 Task: Find the distance between the Eiffel Tower in Paris, France, and the Great Pyramid of Giza in Egypt using Google Earth.
Action: Mouse moved to (560, 364)
Screenshot: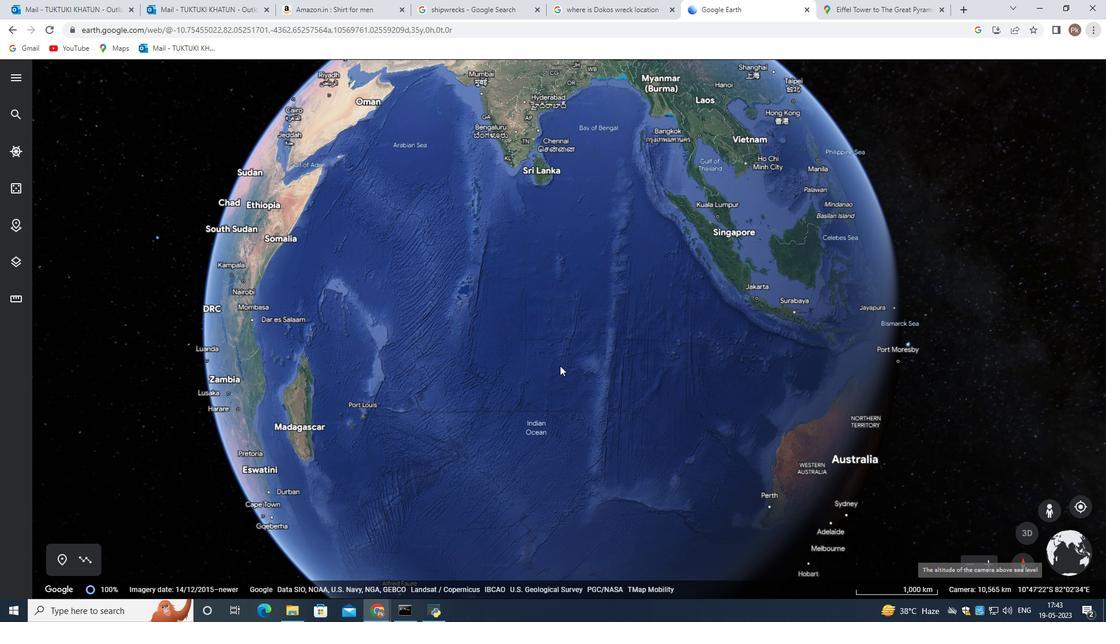 
Action: Mouse pressed left at (560, 364)
Screenshot: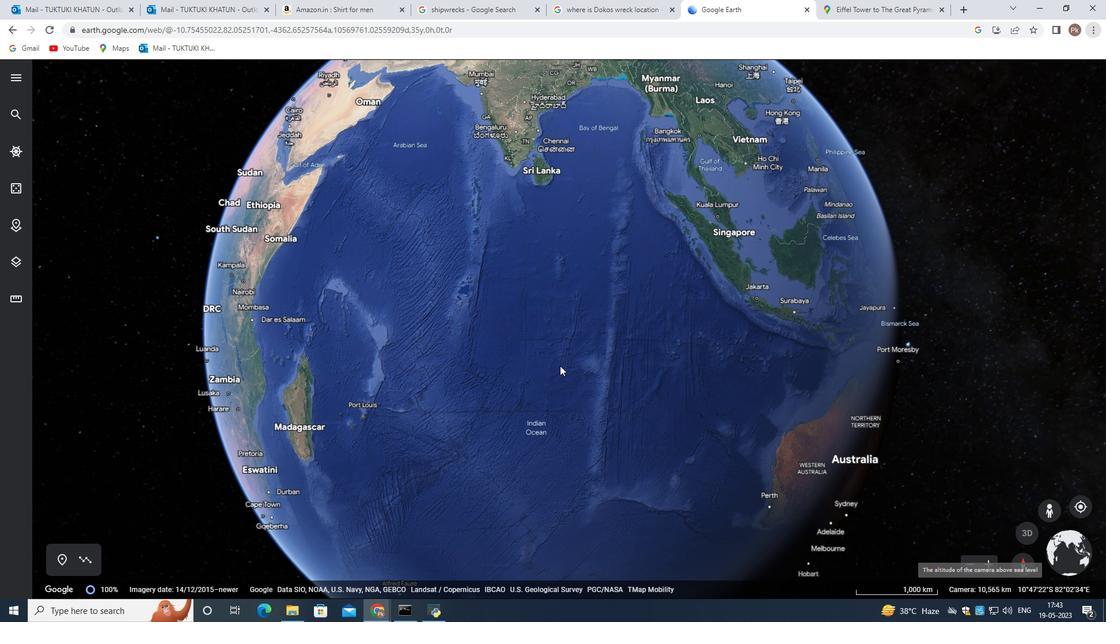 
Action: Mouse moved to (506, 322)
Screenshot: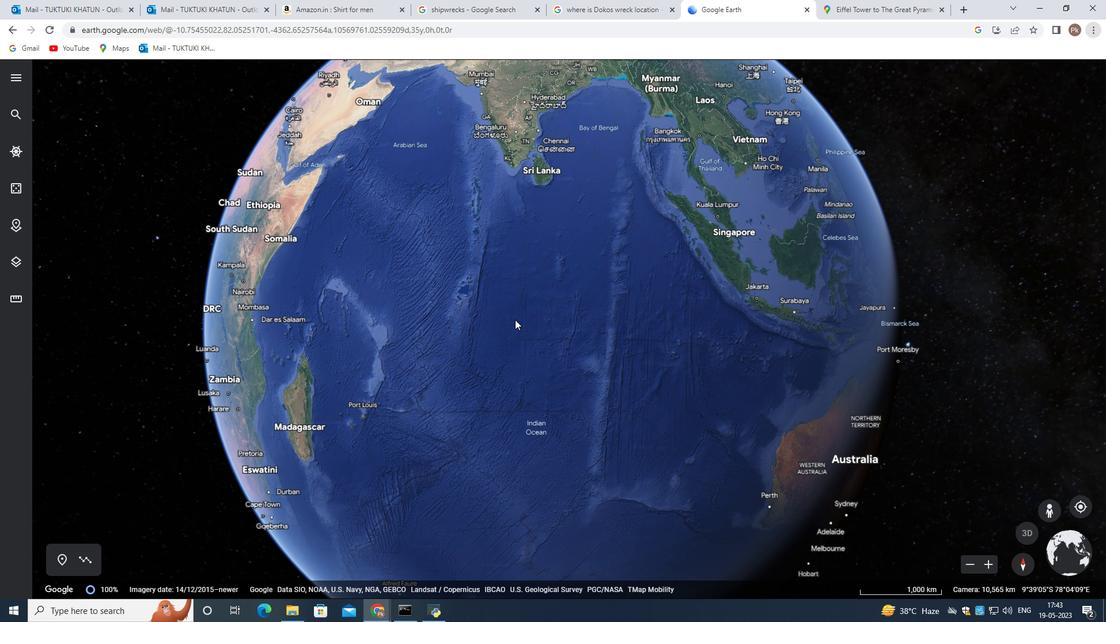 
Action: Mouse scrolled (506, 322) with delta (0, 0)
Screenshot: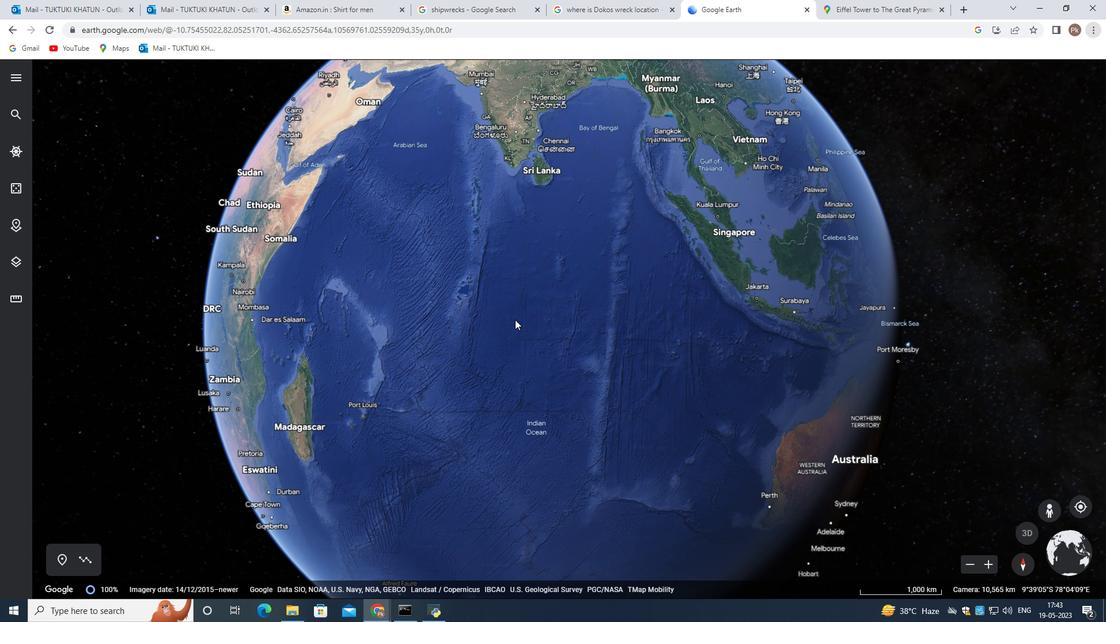 
Action: Mouse scrolled (506, 322) with delta (0, 0)
Screenshot: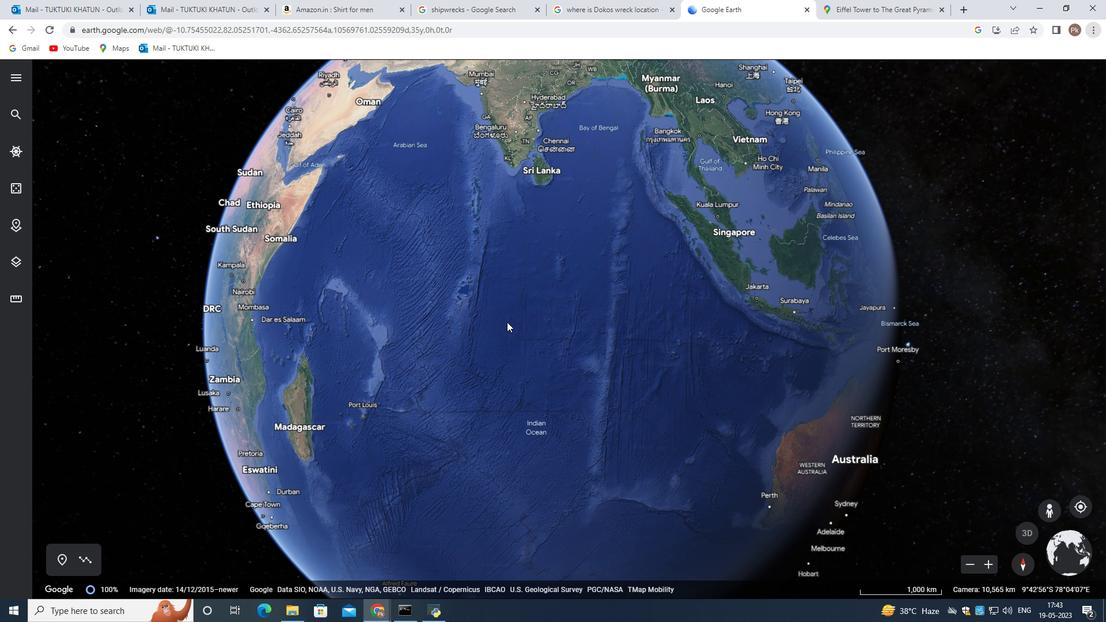 
Action: Mouse moved to (505, 322)
Screenshot: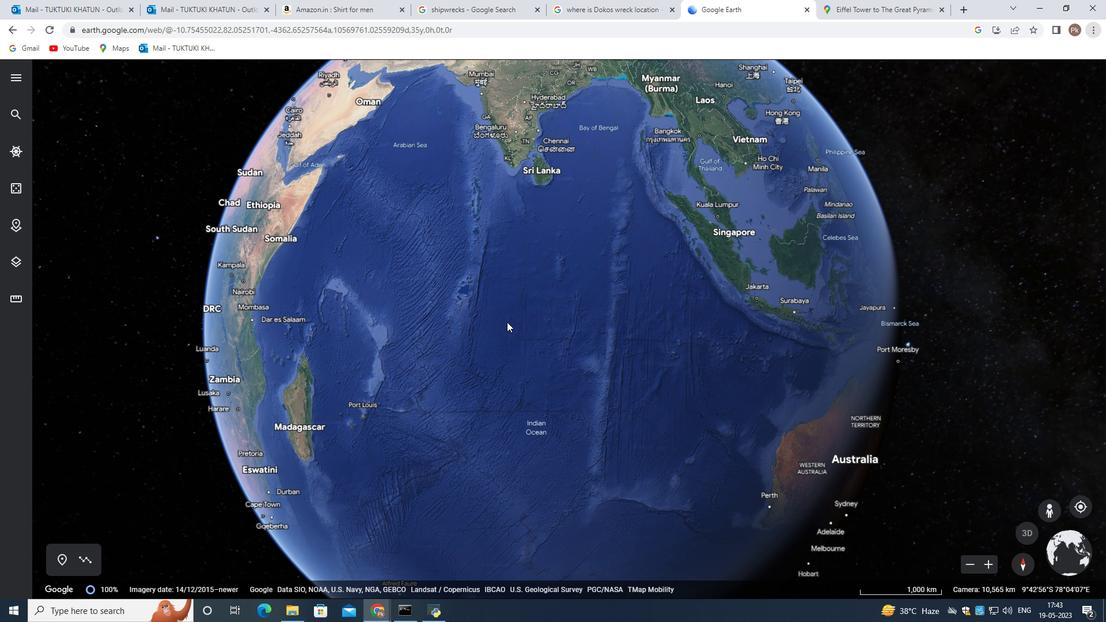 
Action: Mouse scrolled (505, 323) with delta (0, 0)
Screenshot: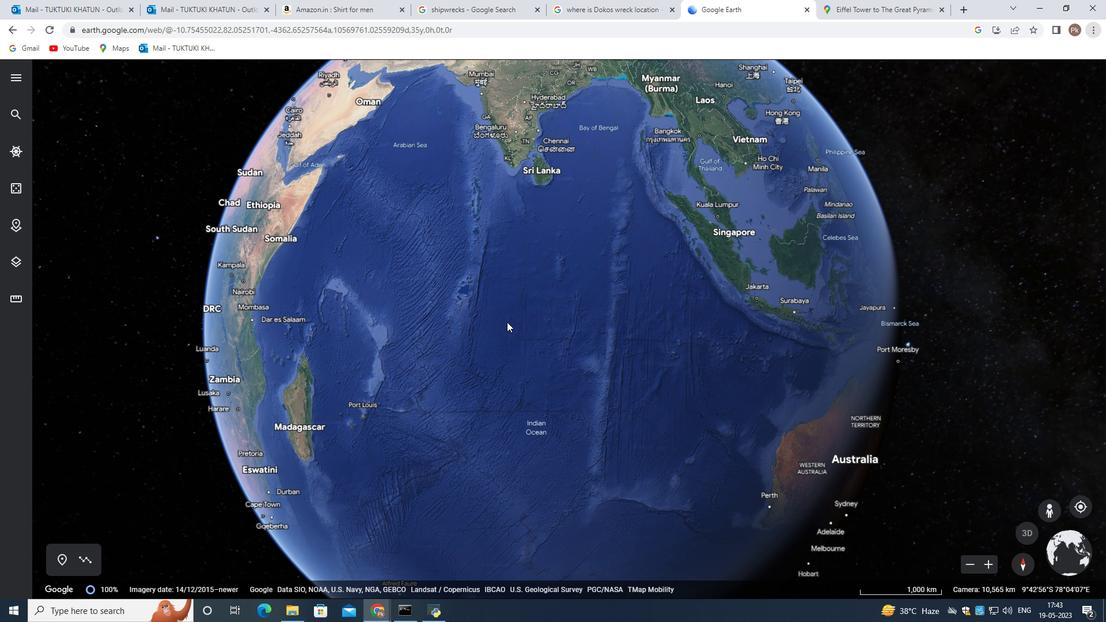
Action: Mouse moved to (499, 328)
Screenshot: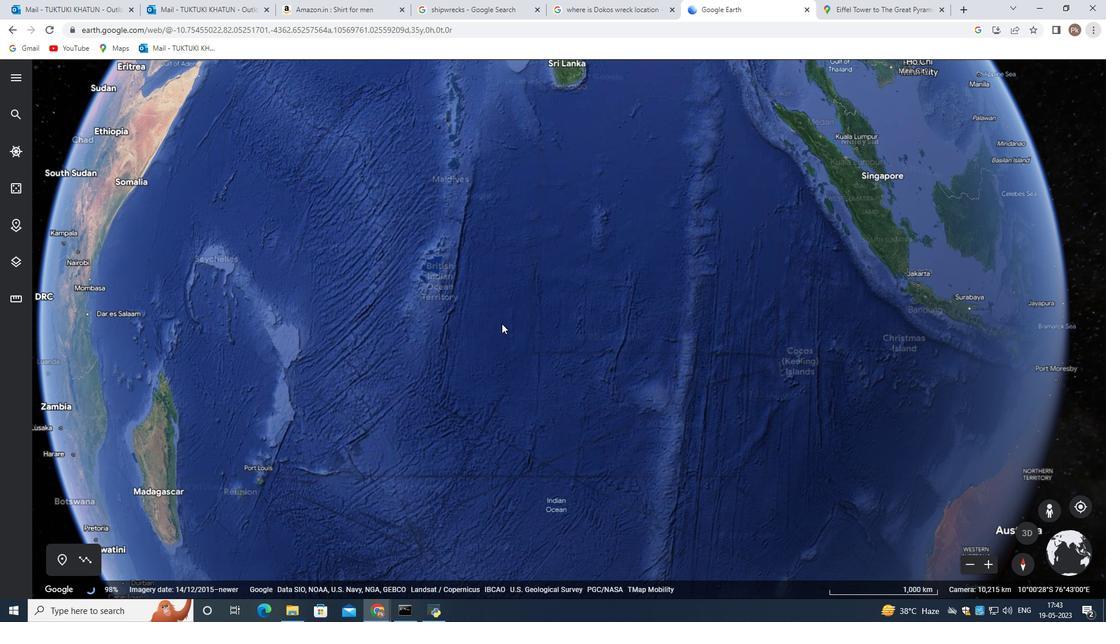 
Action: Mouse scrolled (499, 327) with delta (0, 0)
Screenshot: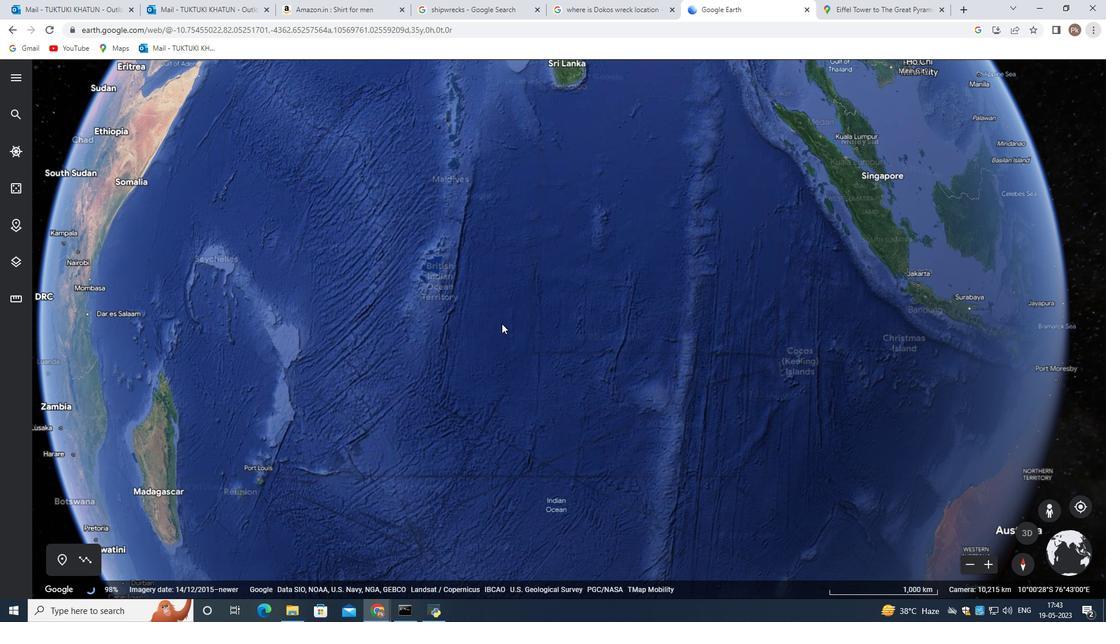 
Action: Mouse moved to (498, 330)
Screenshot: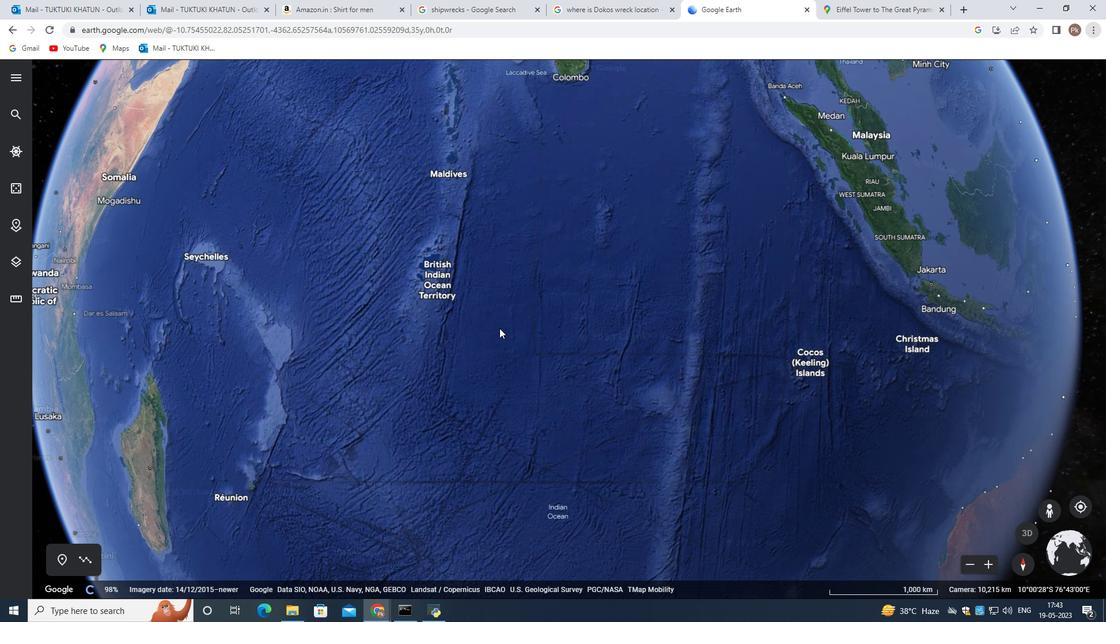 
Action: Mouse scrolled (498, 329) with delta (0, 0)
Screenshot: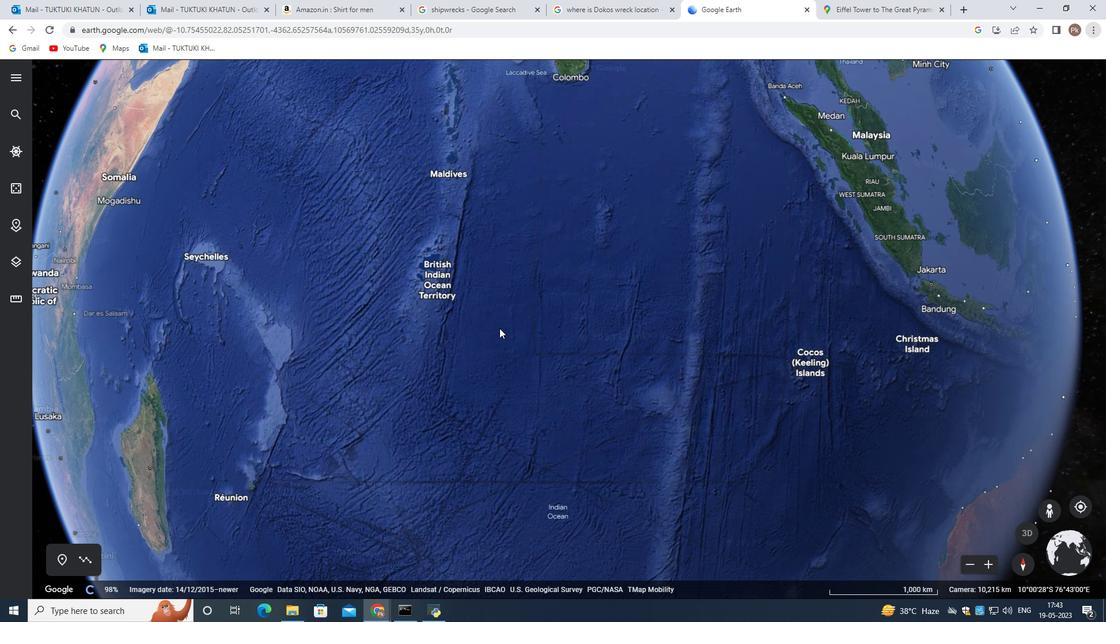 
Action: Mouse moved to (497, 331)
Screenshot: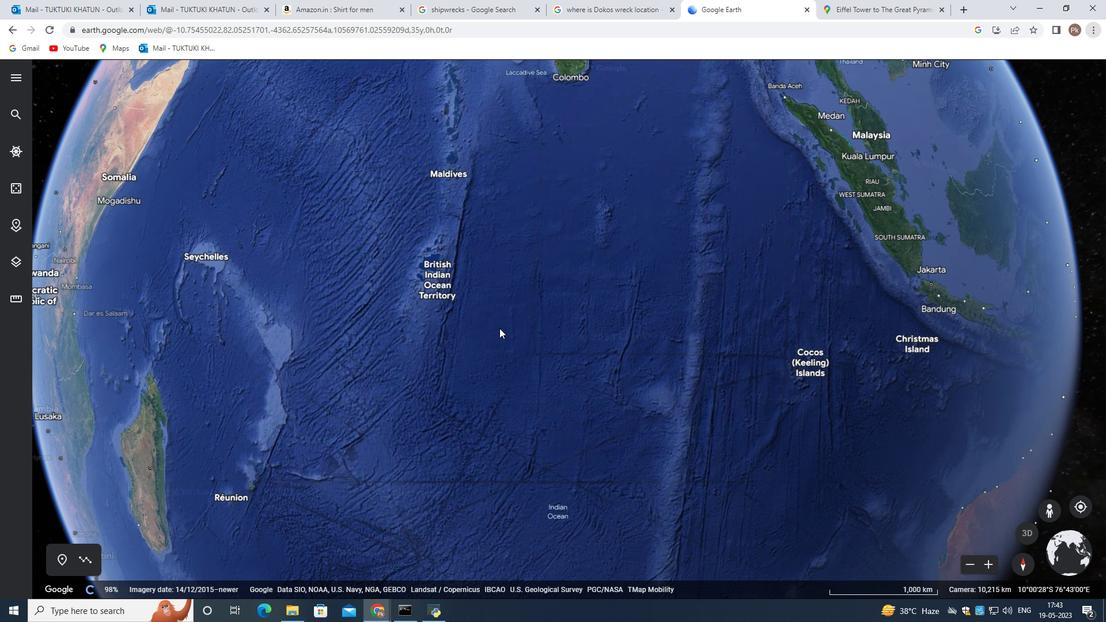 
Action: Mouse scrolled (497, 330) with delta (0, 0)
Screenshot: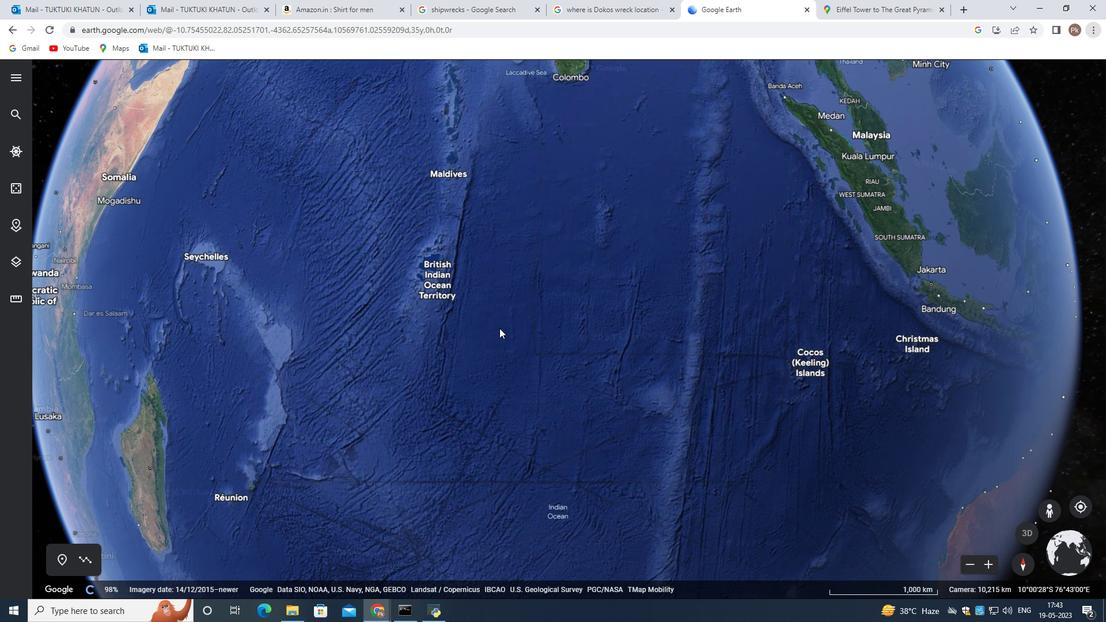 
Action: Mouse moved to (420, 282)
Screenshot: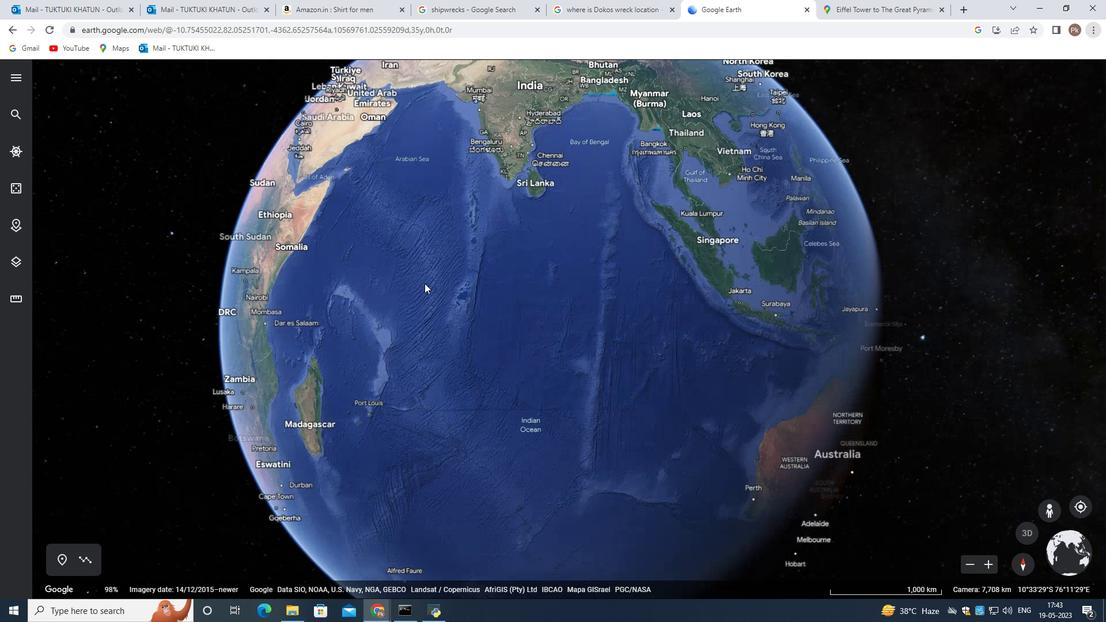 
Action: Mouse scrolled (420, 282) with delta (0, 0)
Screenshot: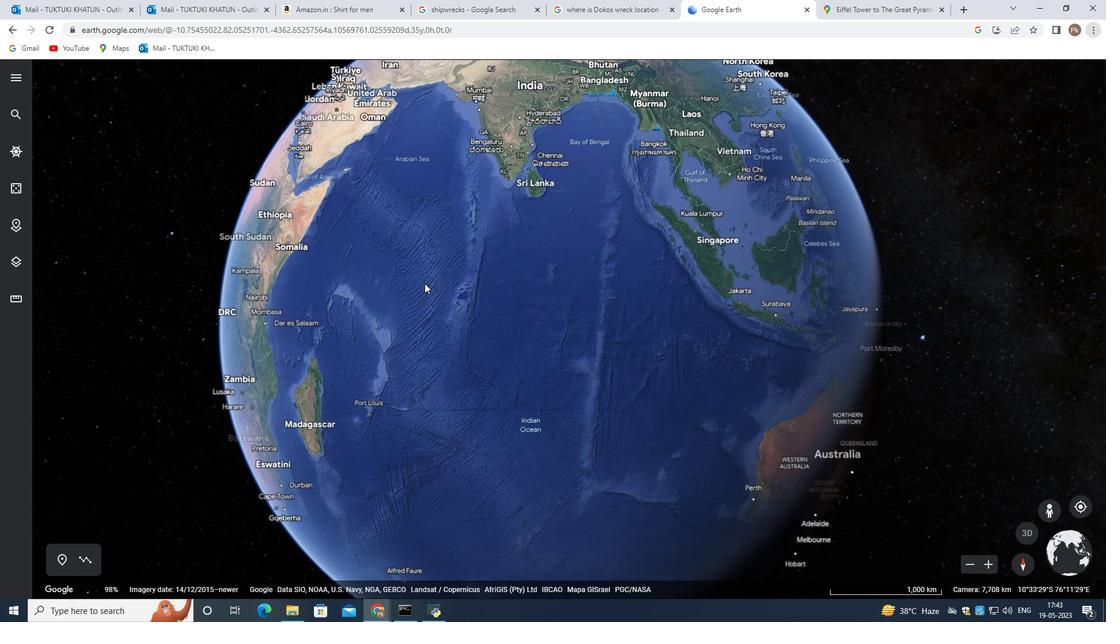 
Action: Mouse scrolled (420, 282) with delta (0, 0)
Screenshot: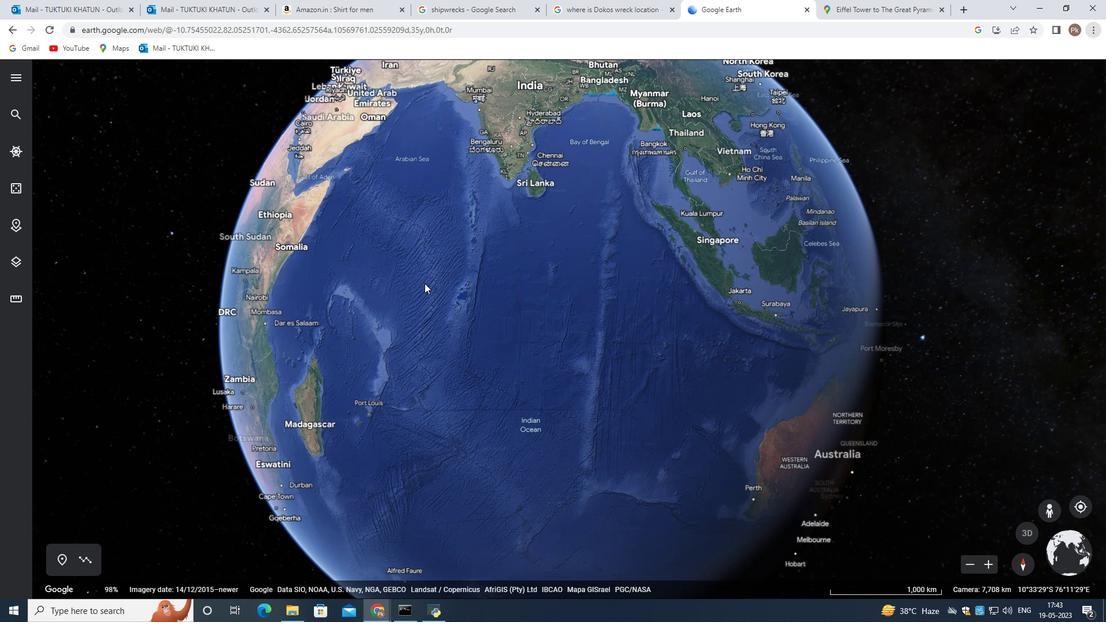 
Action: Mouse moved to (1033, 229)
Screenshot: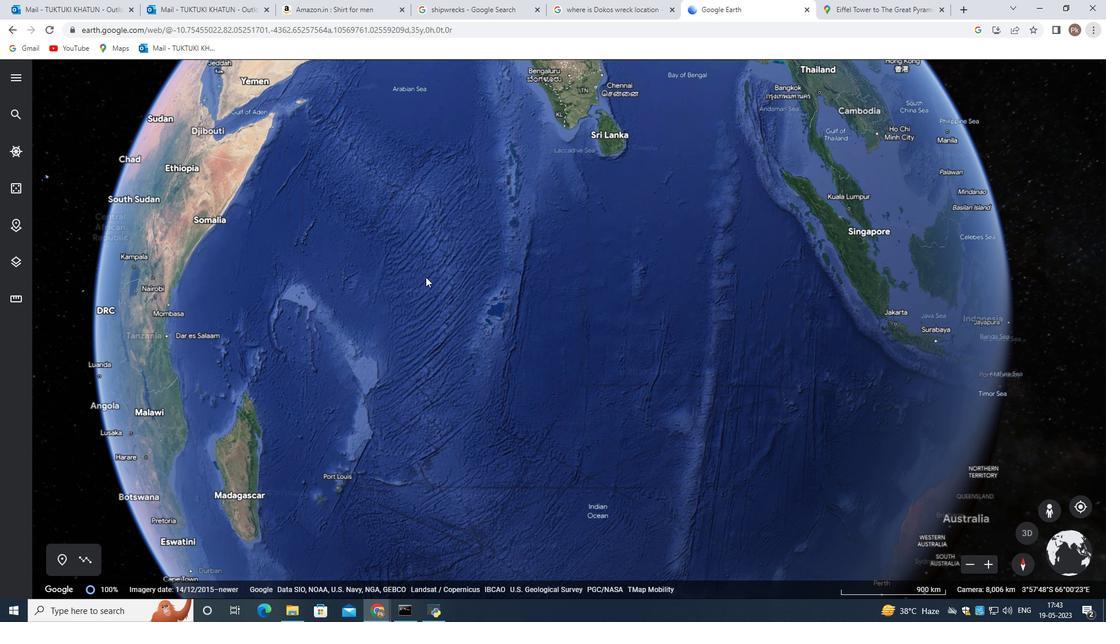 
Action: Mouse scrolled (1033, 230) with delta (0, 0)
Screenshot: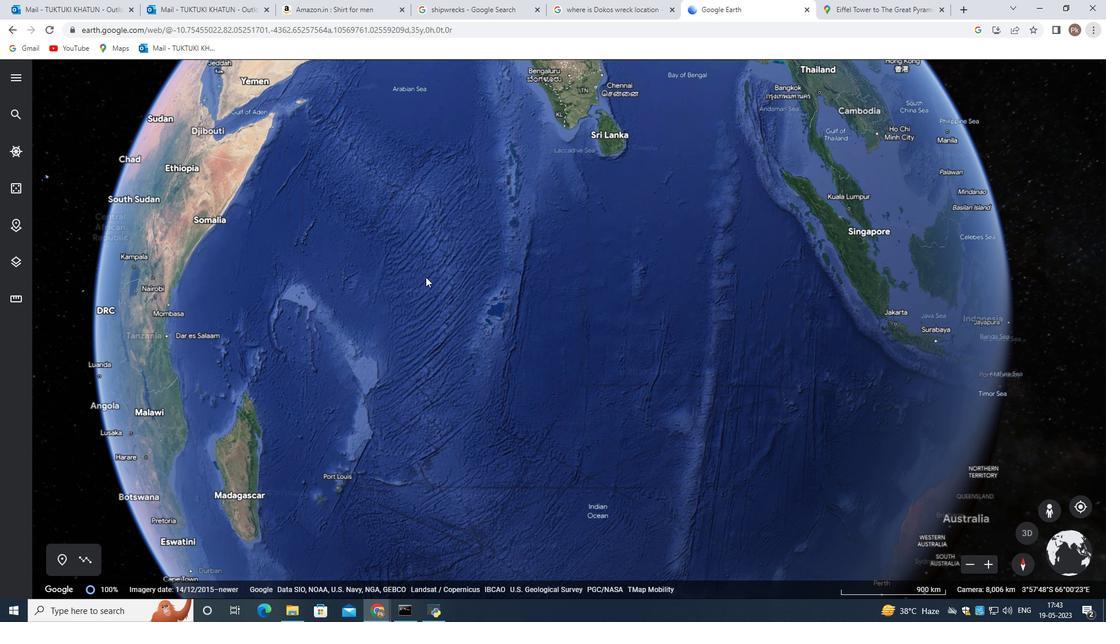 
Action: Mouse moved to (1033, 229)
Screenshot: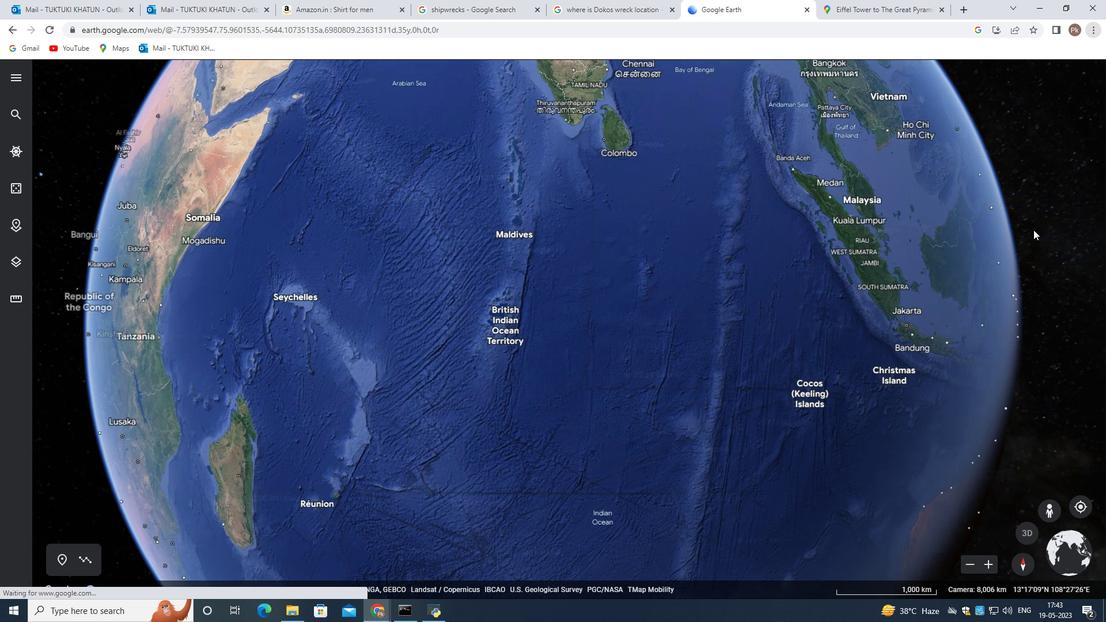 
Action: Mouse scrolled (1033, 230) with delta (0, 0)
Screenshot: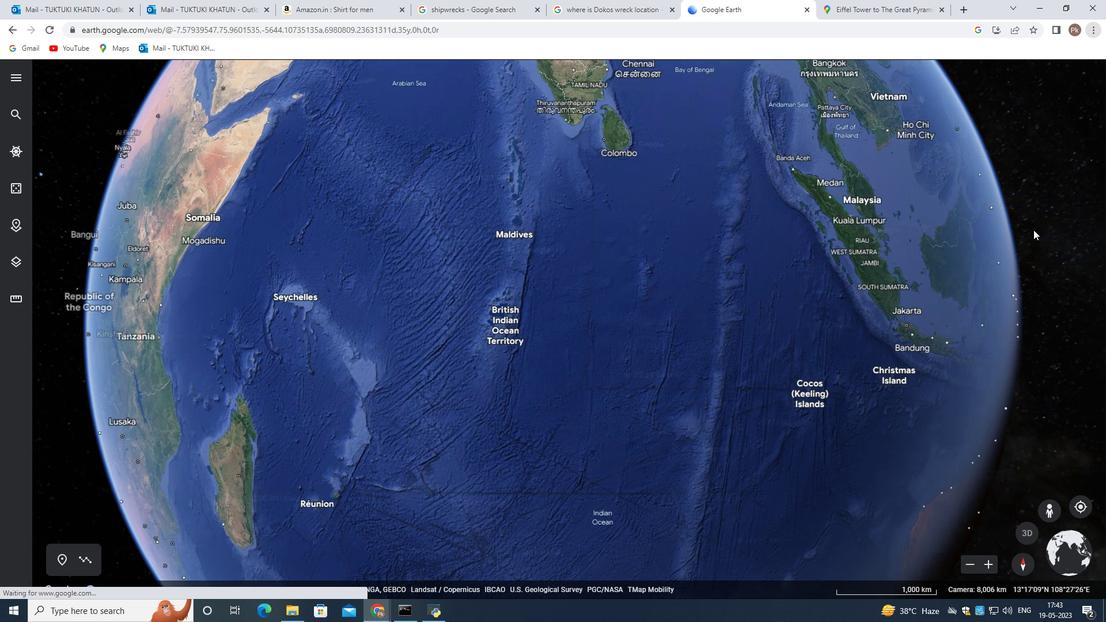 
Action: Mouse moved to (778, 131)
Screenshot: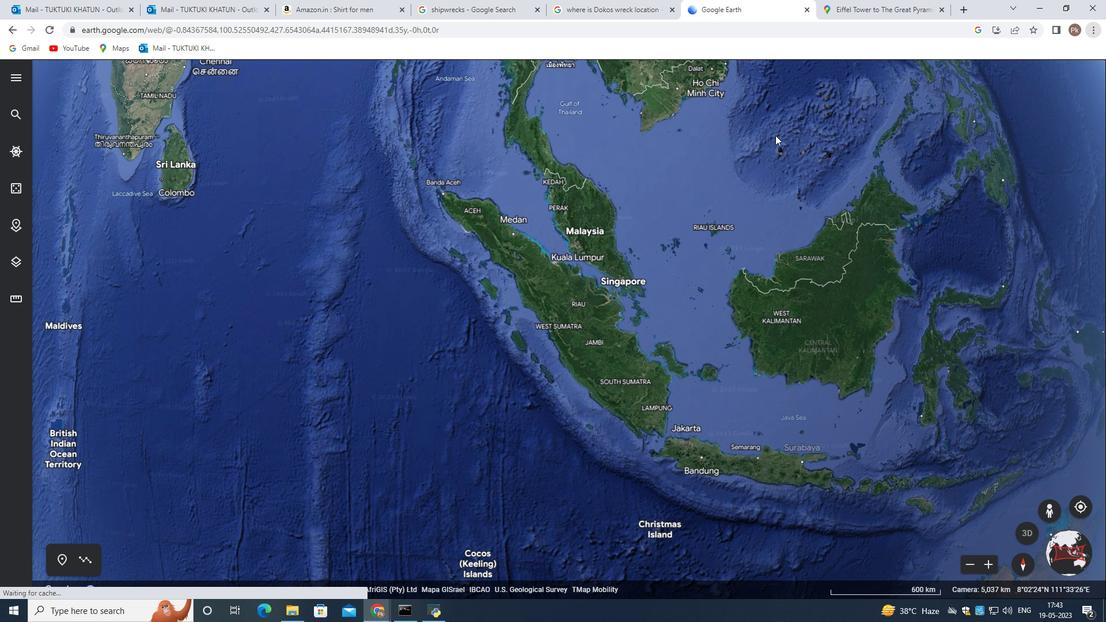 
Action: Key pressed ctrl+F
Screenshot: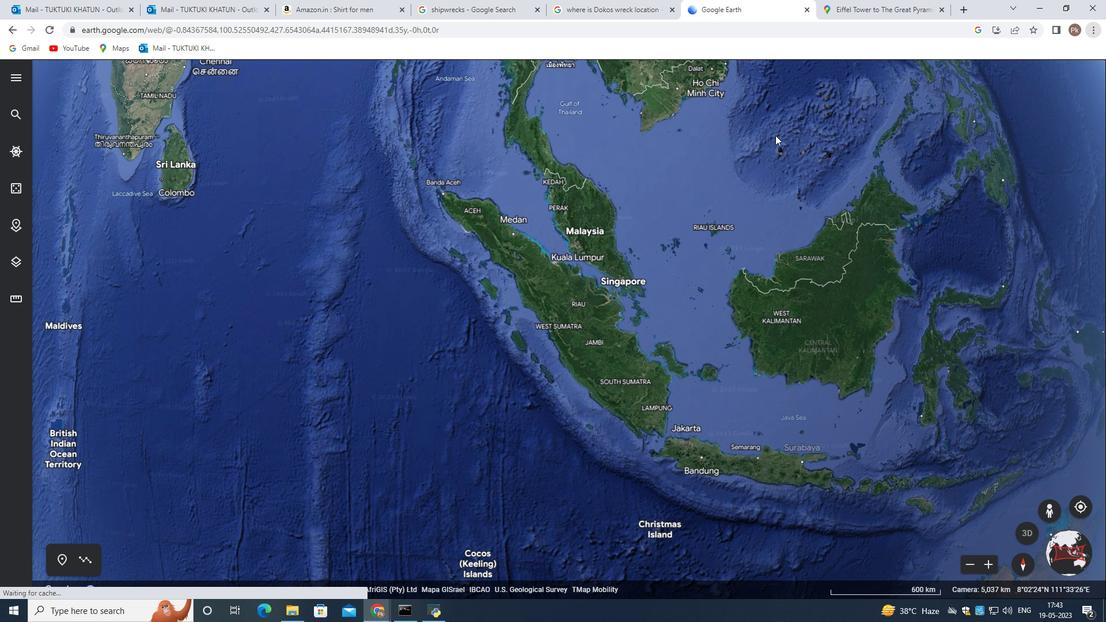 
Action: Mouse moved to (861, 80)
Screenshot: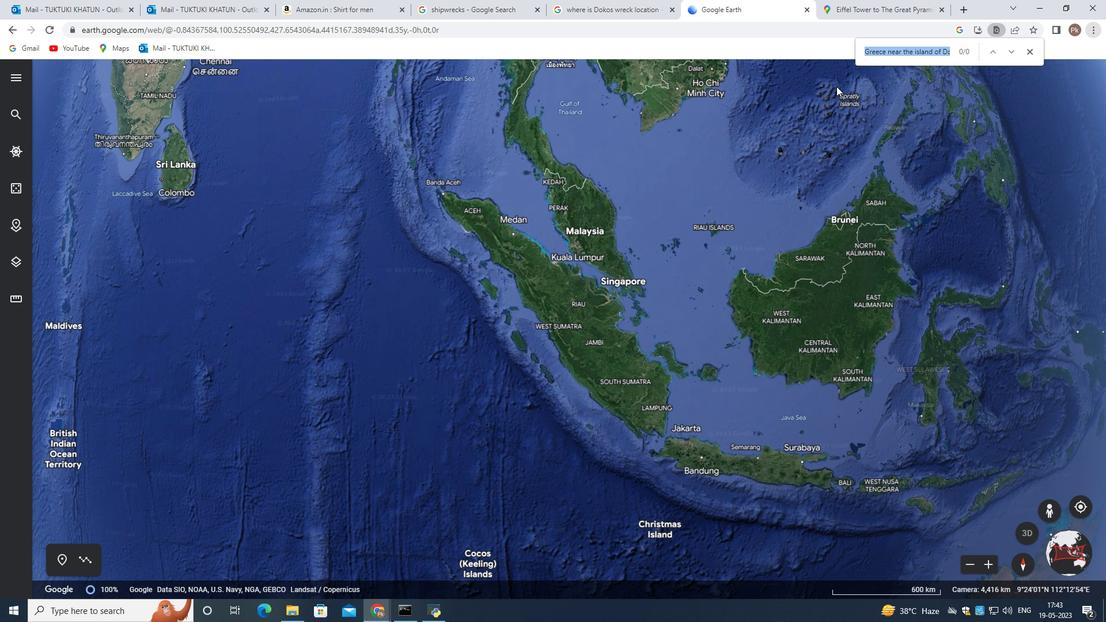 
Action: Key pressed <Key.backspace><Key.shift>Paris<Key.space><Key.shift>Eiffel<Key.space><Key.shift>Tower<Key.enter>
Screenshot: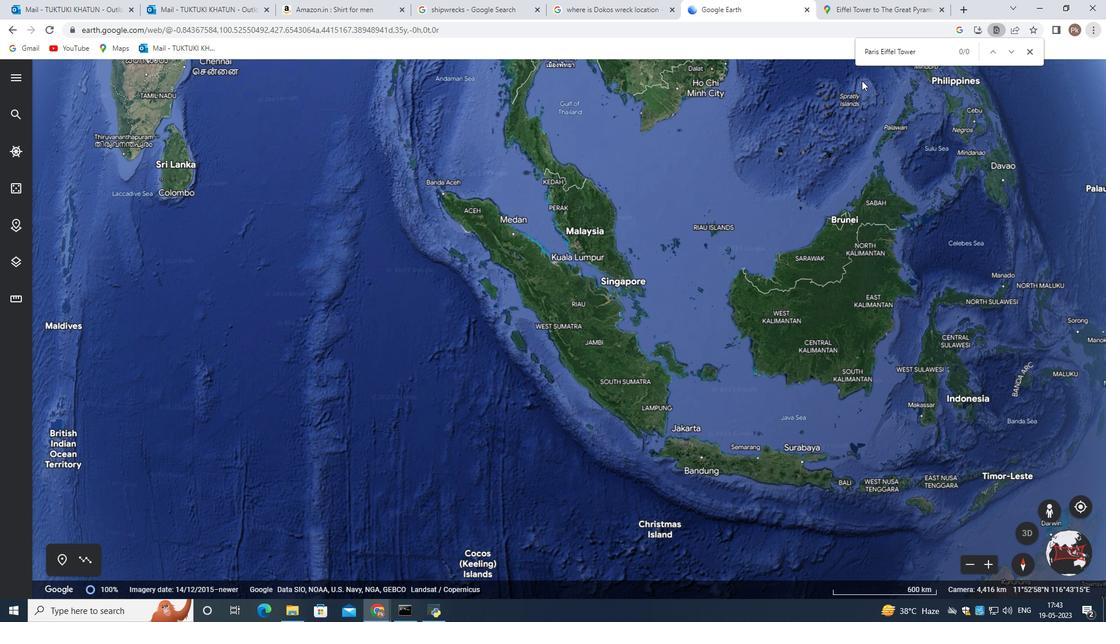 
Action: Mouse moved to (682, 278)
Screenshot: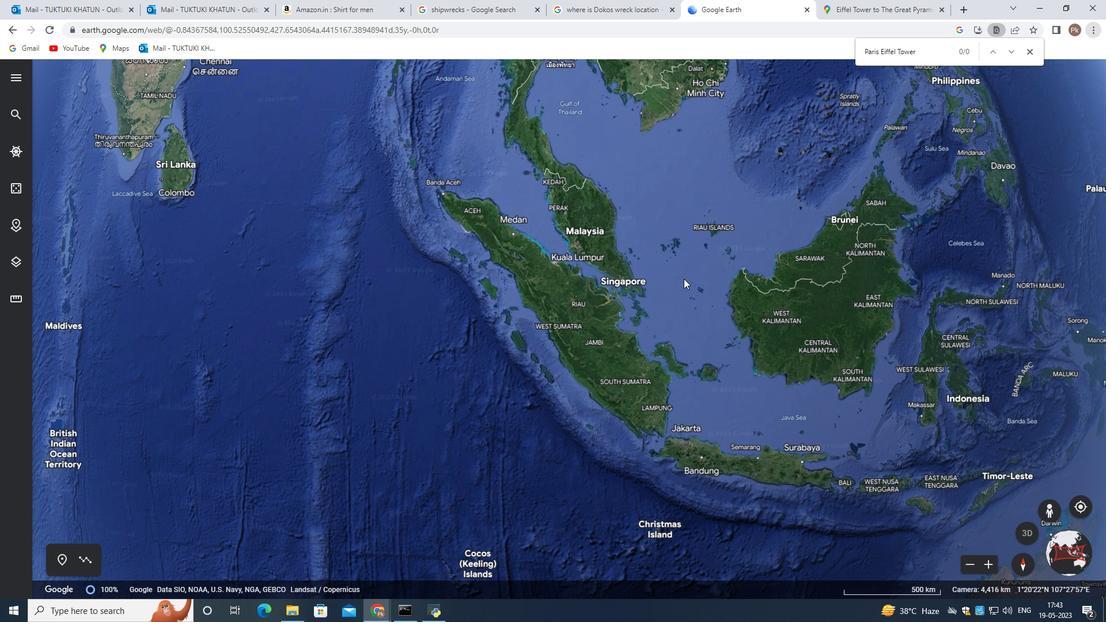 
Action: Mouse scrolled (682, 277) with delta (0, 0)
Screenshot: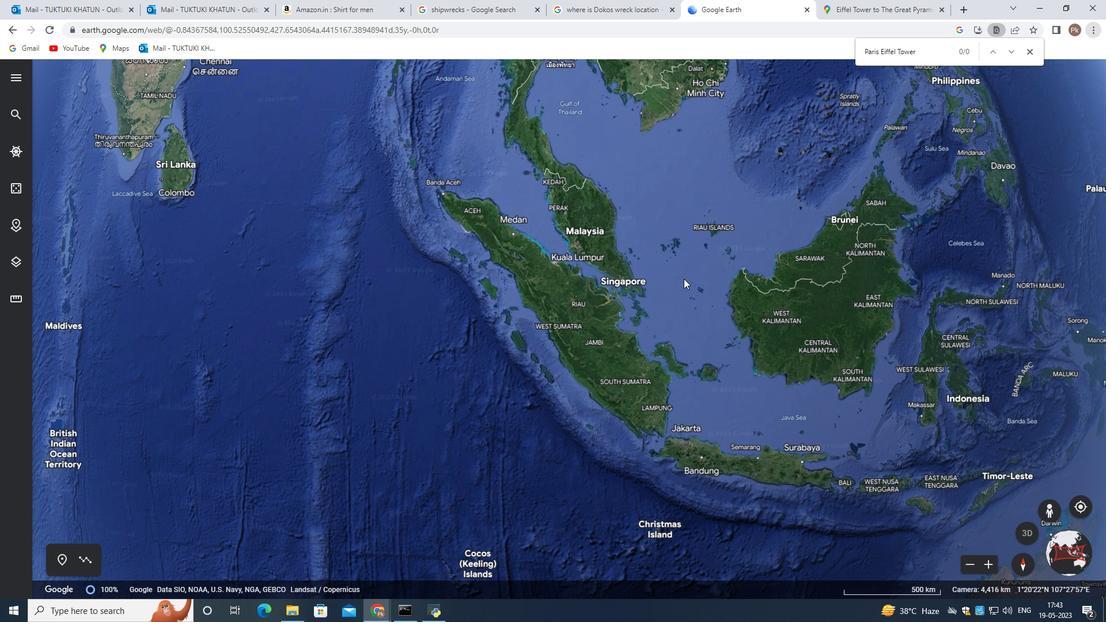 
Action: Mouse moved to (605, 264)
Screenshot: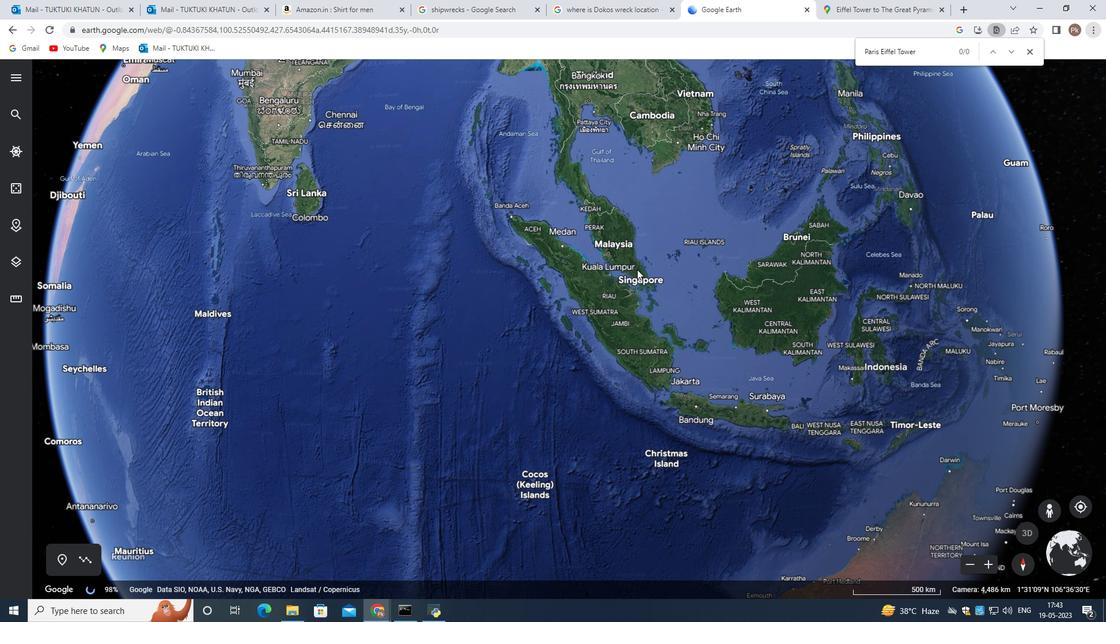 
Action: Mouse scrolled (605, 263) with delta (0, 0)
Screenshot: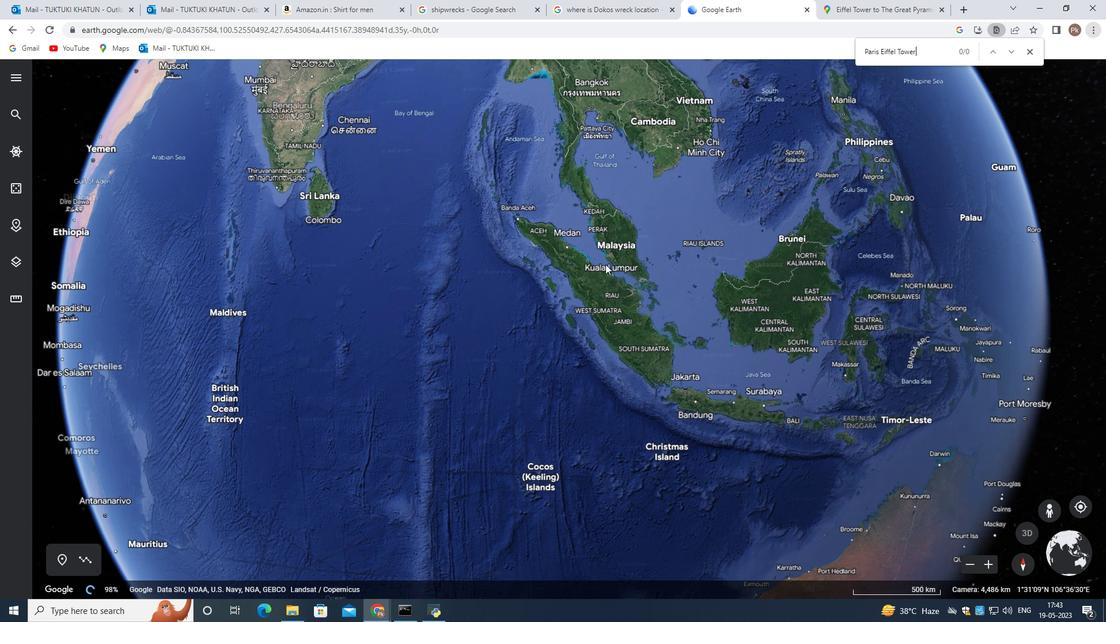 
Action: Mouse moved to (604, 266)
Screenshot: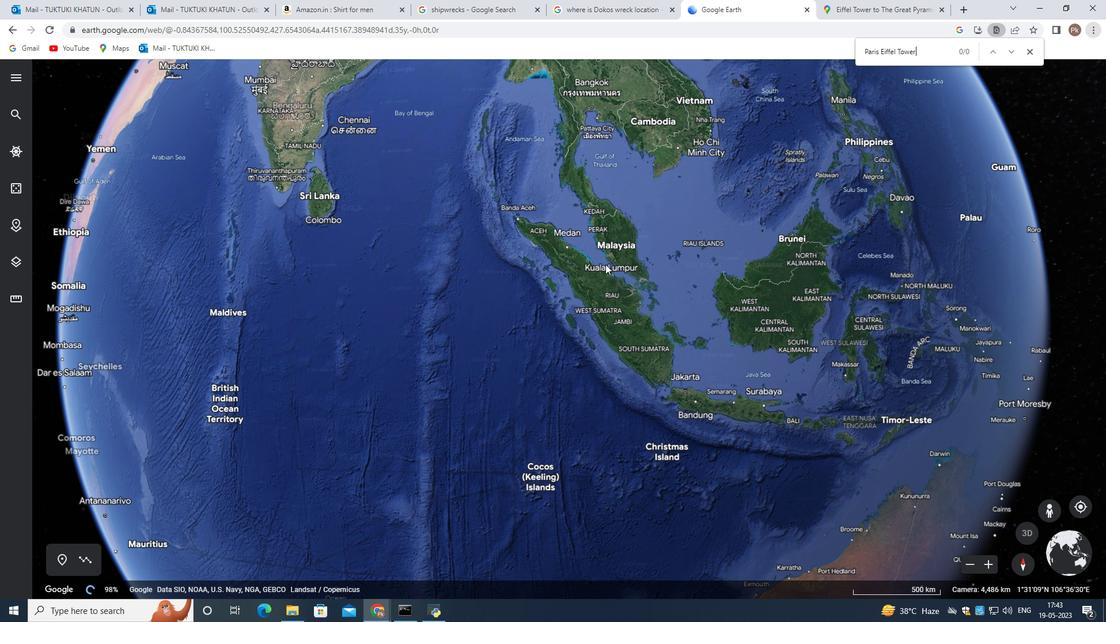 
Action: Mouse scrolled (604, 265) with delta (0, 0)
Screenshot: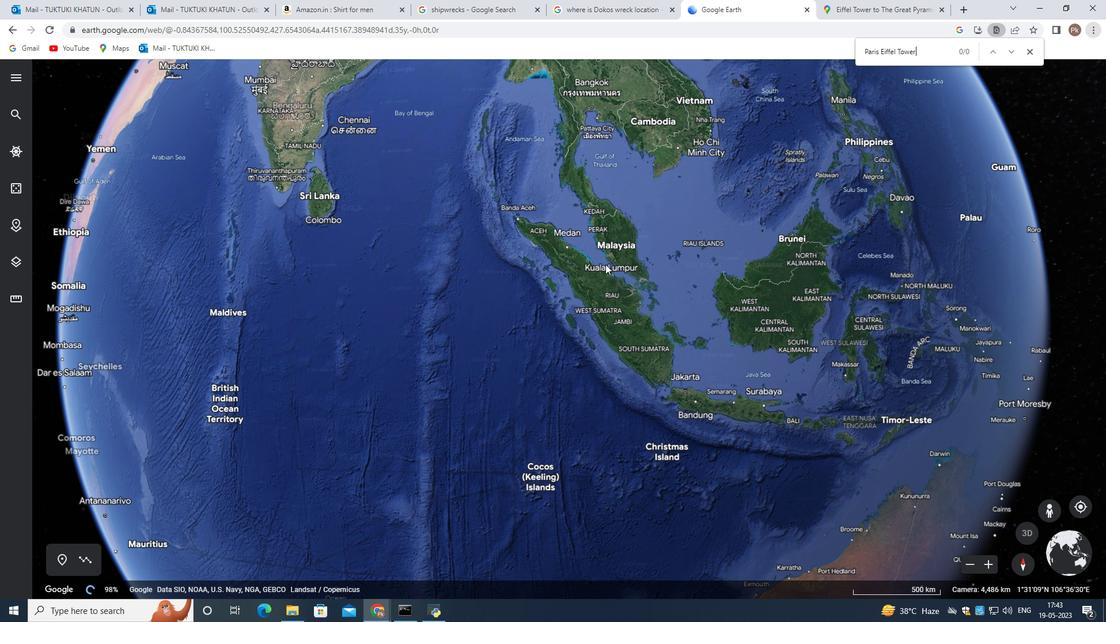 
Action: Mouse moved to (604, 267)
Screenshot: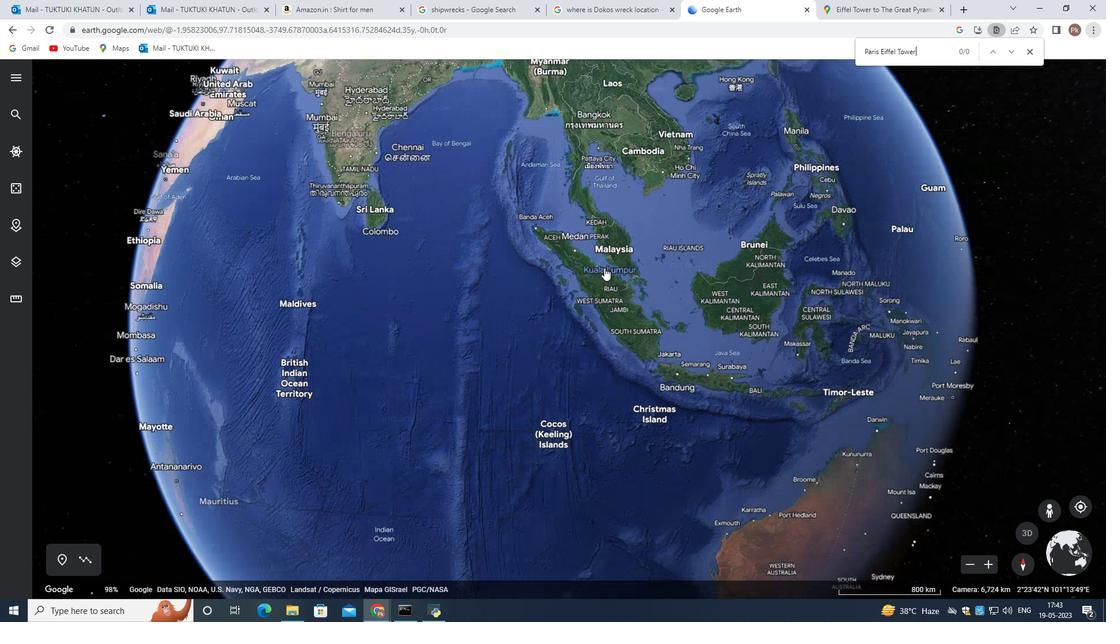
Action: Mouse scrolled (604, 267) with delta (0, 0)
Screenshot: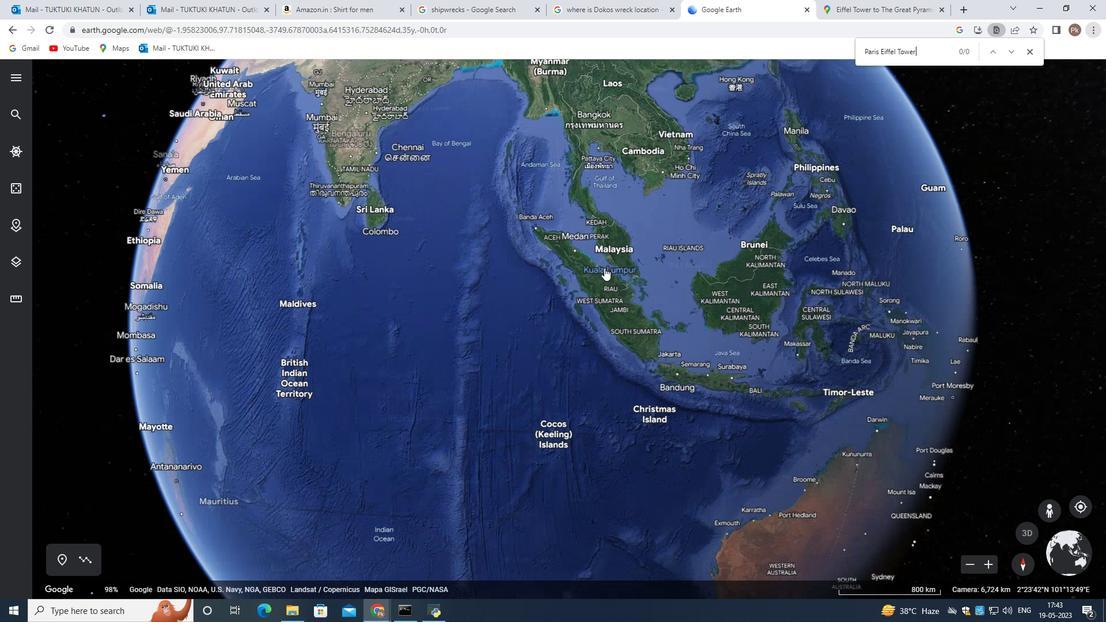 
Action: Mouse moved to (519, 238)
Screenshot: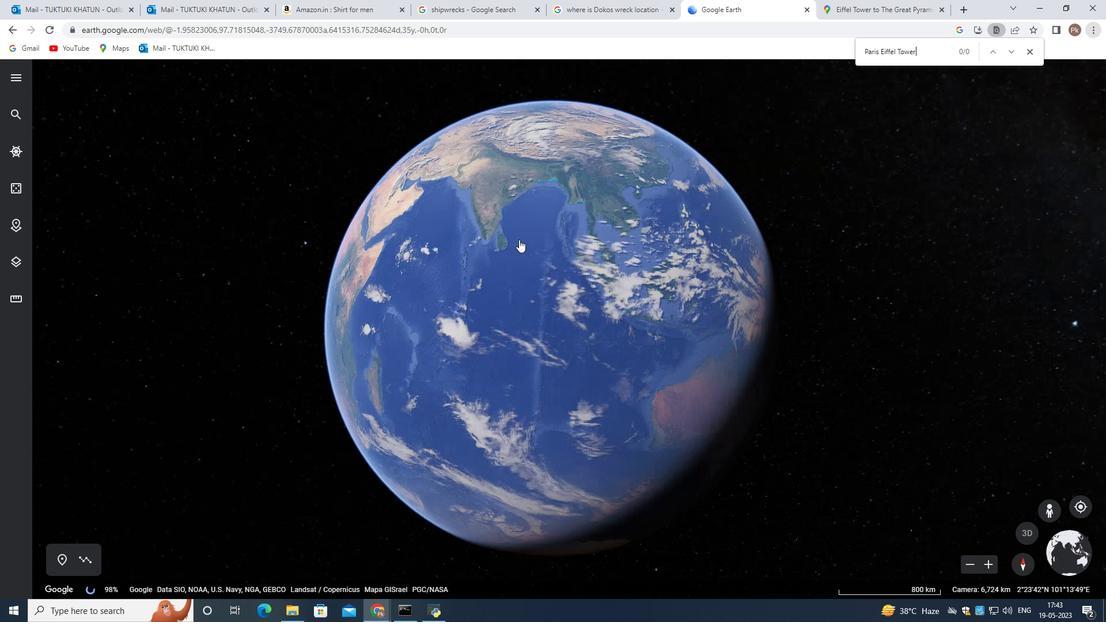 
Action: Mouse scrolled (519, 239) with delta (0, 0)
Screenshot: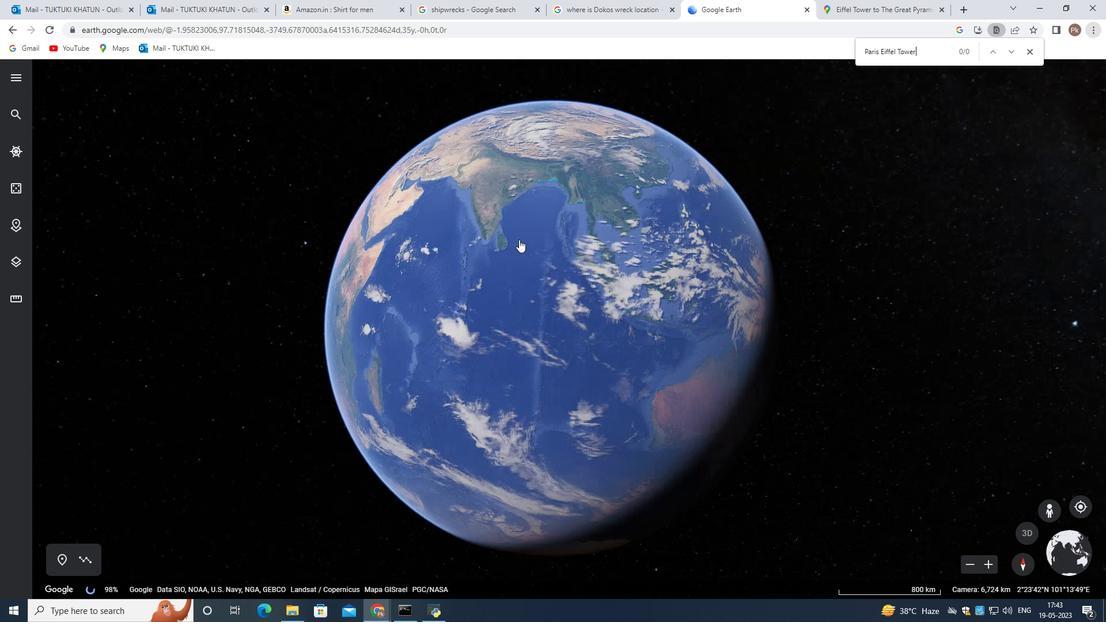 
Action: Mouse scrolled (519, 239) with delta (0, 0)
Screenshot: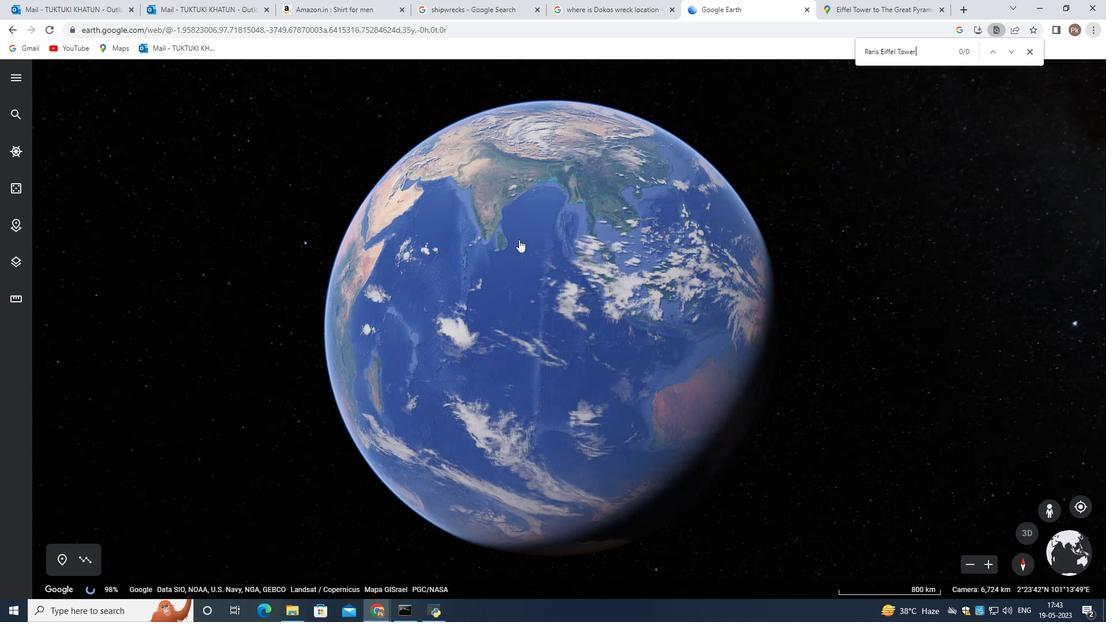 
Action: Mouse scrolled (519, 239) with delta (0, 0)
Screenshot: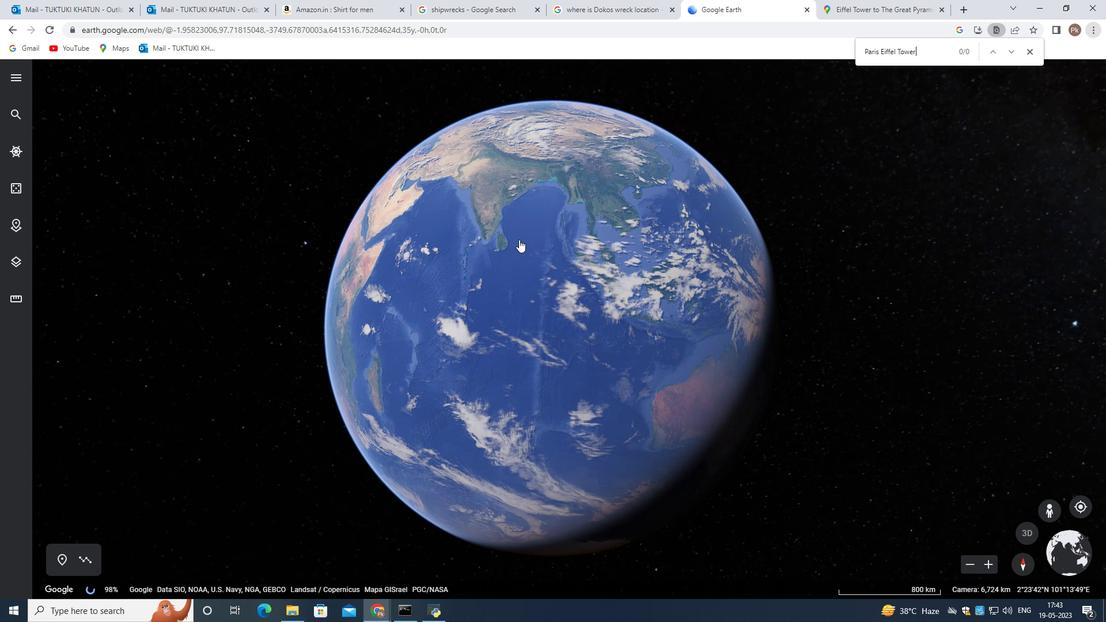 
Action: Mouse moved to (560, 149)
Screenshot: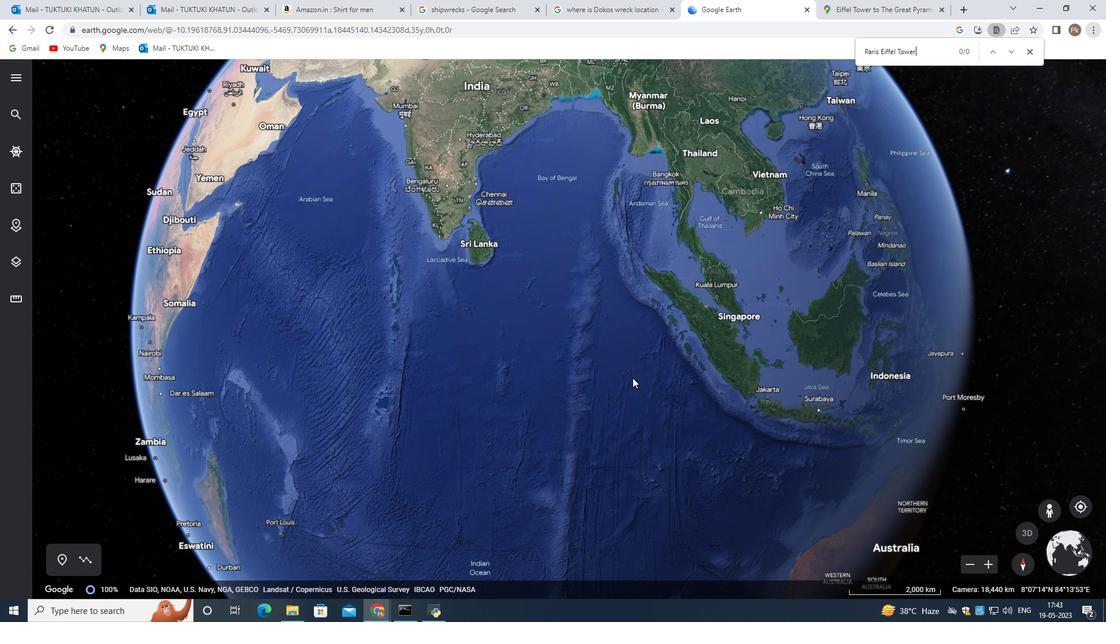 
Action: Mouse pressed left at (560, 149)
Screenshot: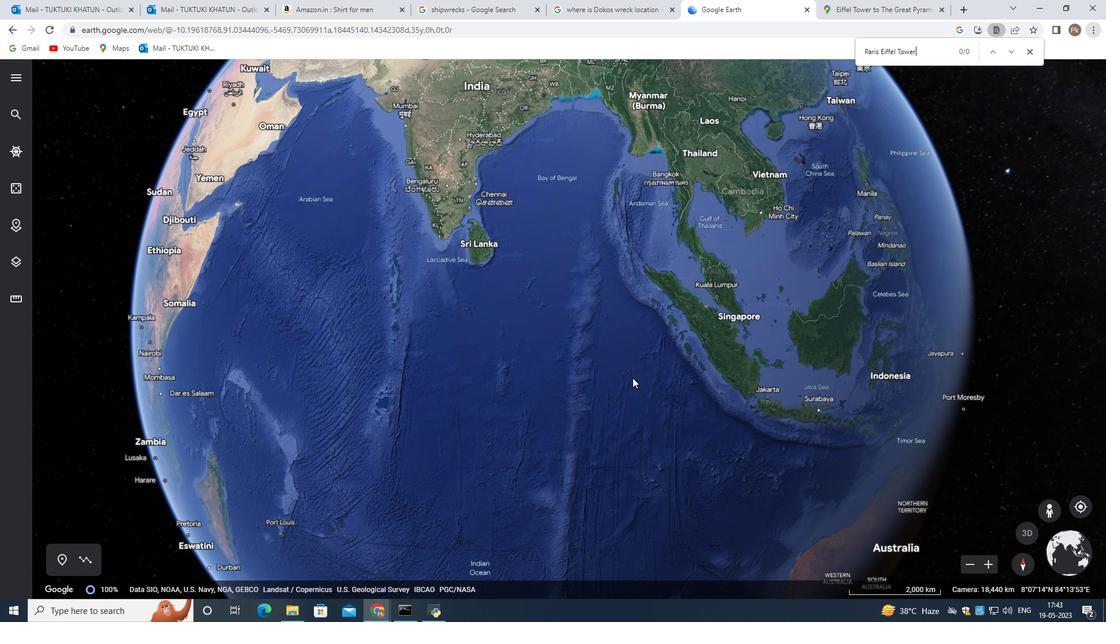
Action: Mouse moved to (457, 217)
Screenshot: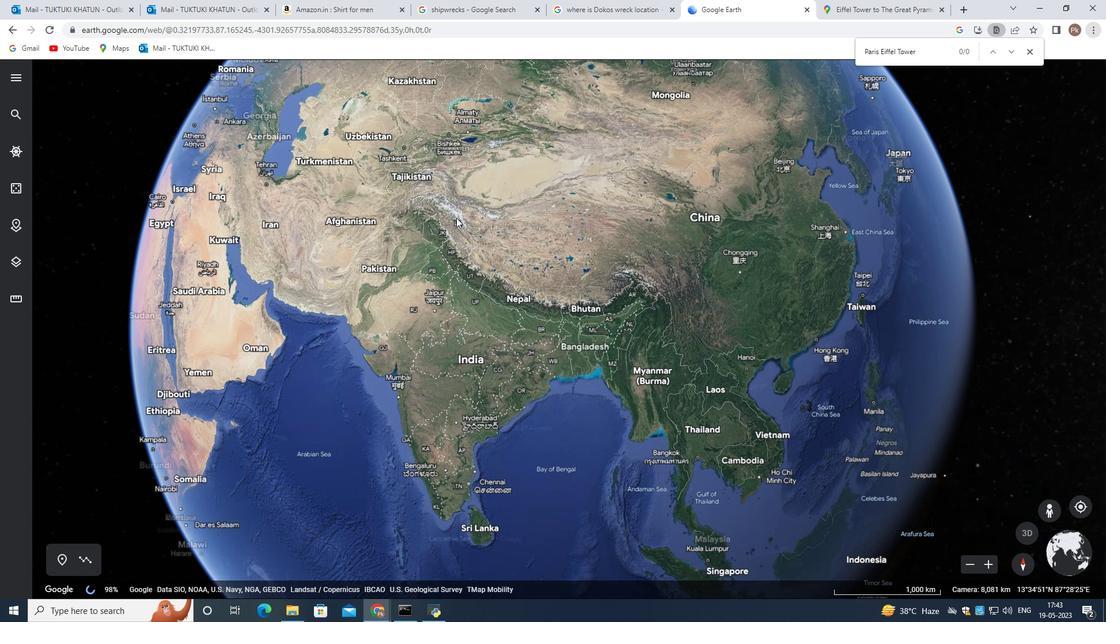 
Action: Mouse pressed left at (457, 217)
Screenshot: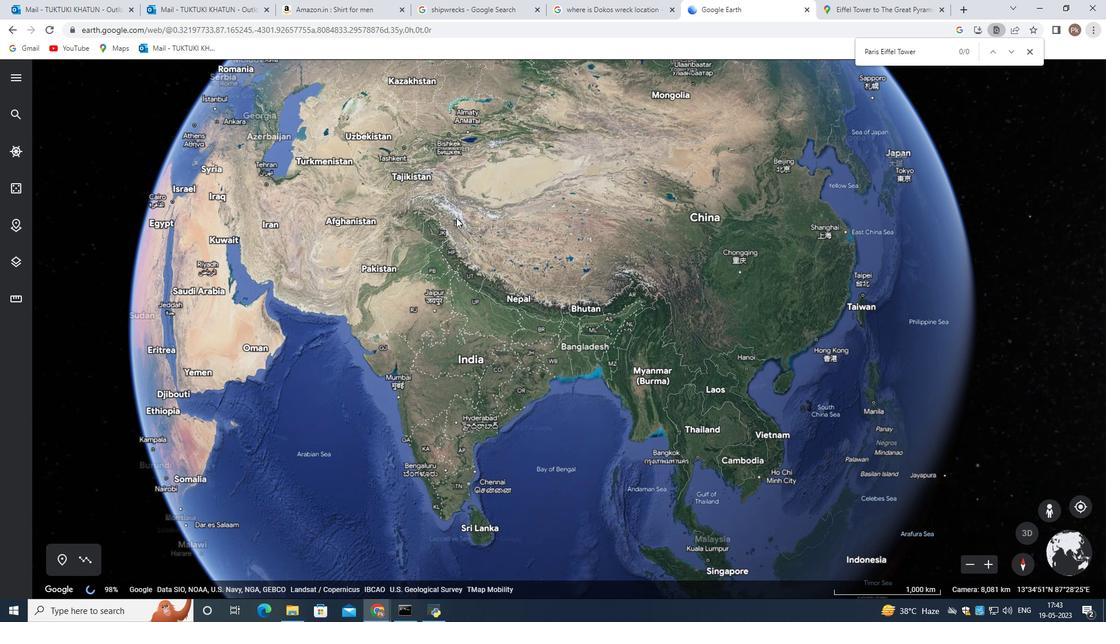 
Action: Mouse moved to (429, 179)
Screenshot: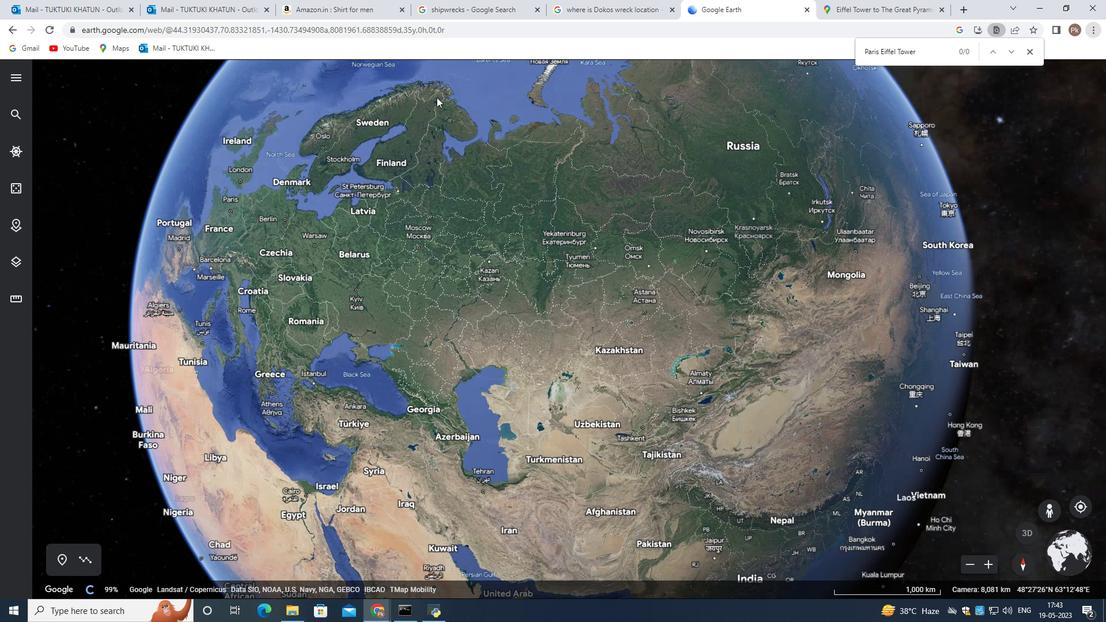
Action: Mouse pressed left at (427, 175)
Screenshot: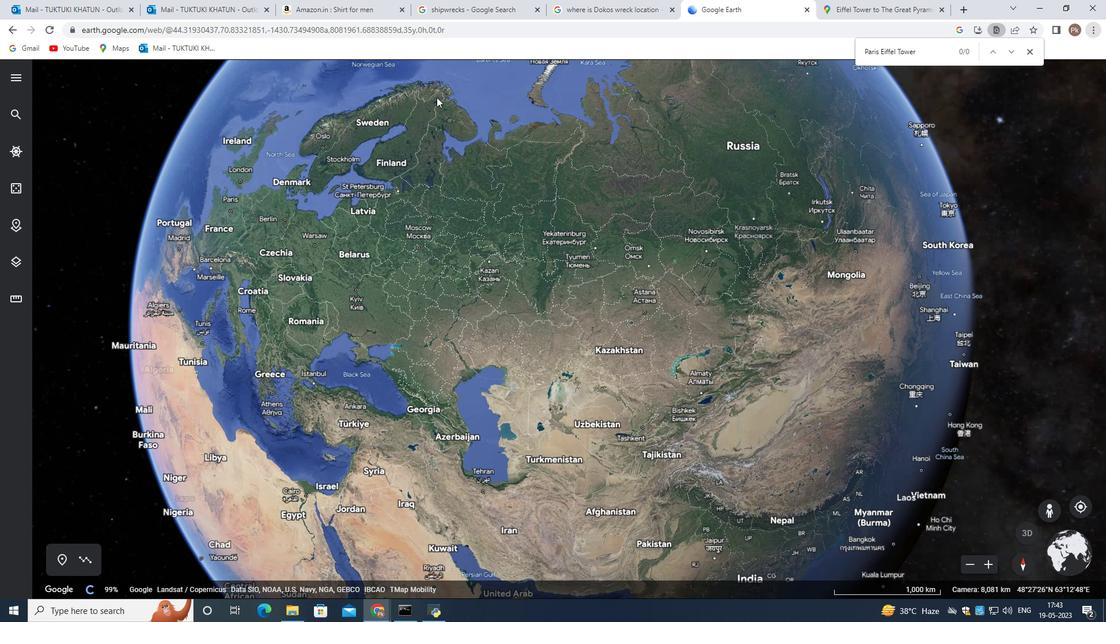 
Action: Mouse moved to (547, 337)
Screenshot: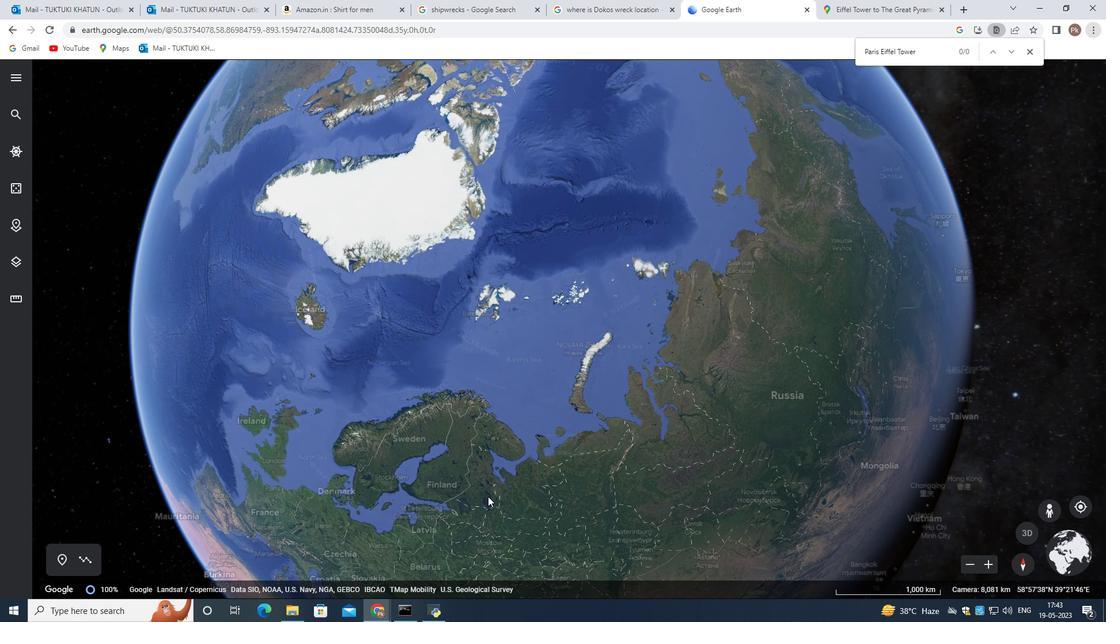 
Action: Mouse scrolled (547, 337) with delta (0, 0)
Screenshot: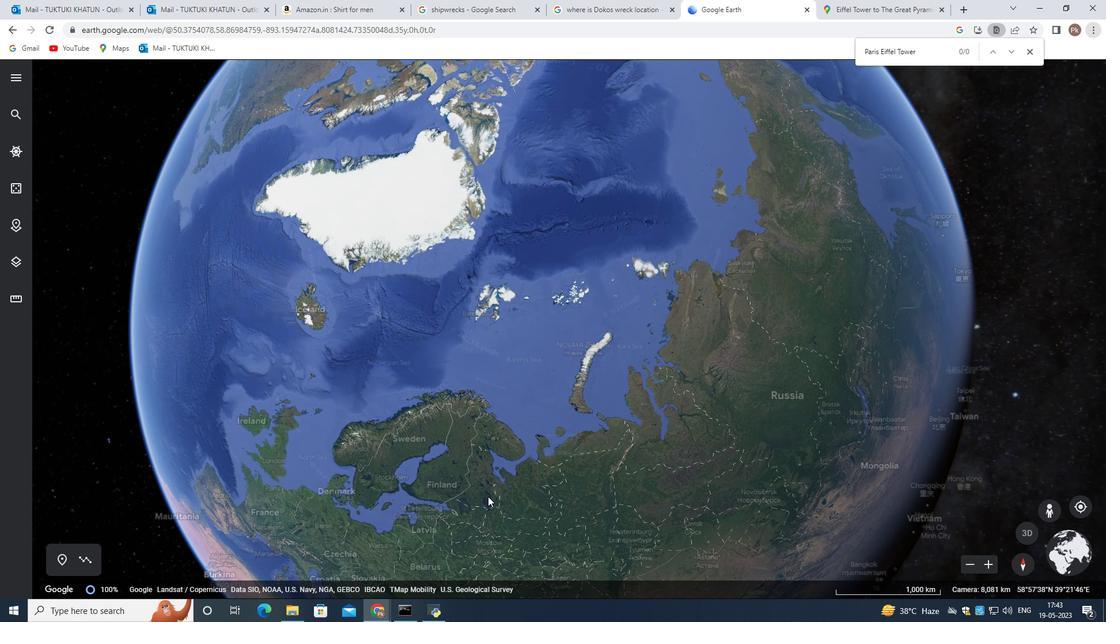 
Action: Mouse scrolled (547, 337) with delta (0, 0)
Screenshot: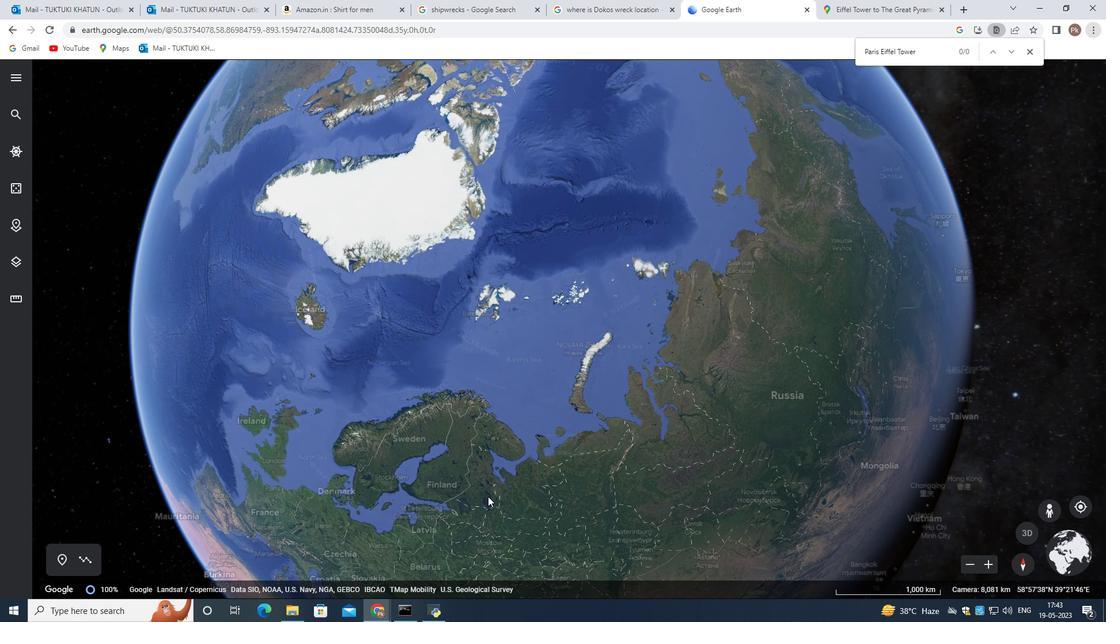 
Action: Mouse moved to (496, 481)
Screenshot: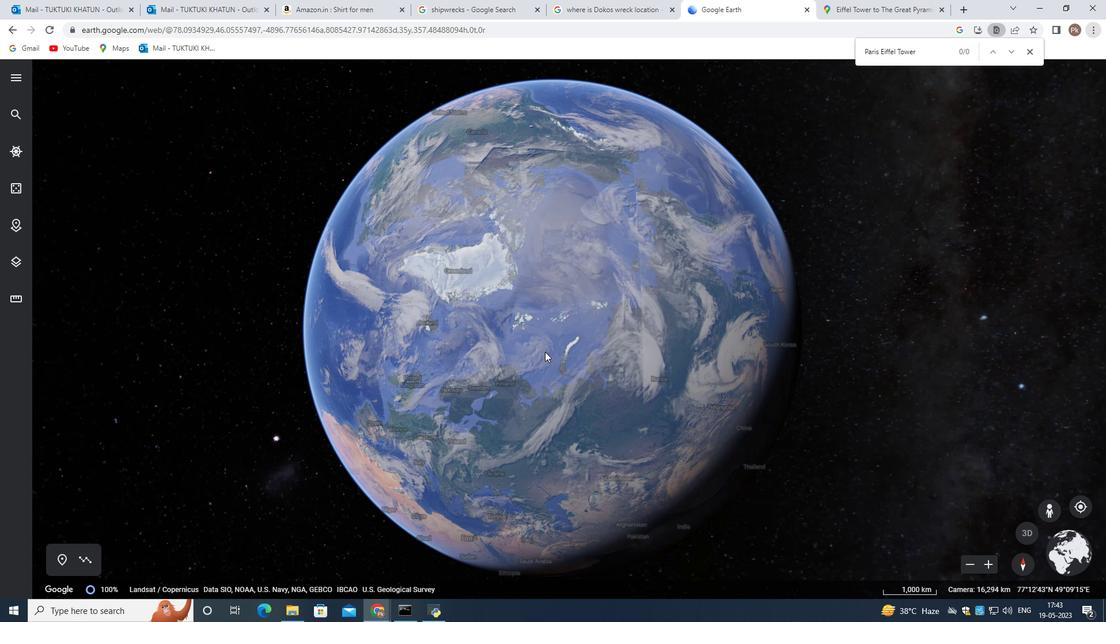 
Action: Mouse scrolled (496, 482) with delta (0, 0)
Screenshot: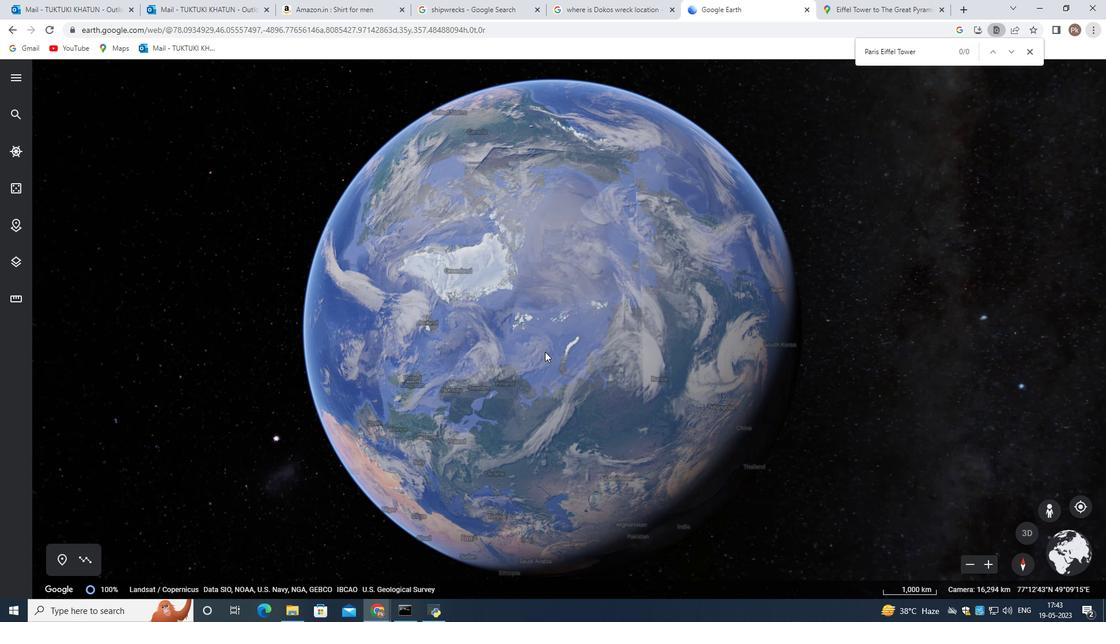 
Action: Mouse moved to (496, 464)
Screenshot: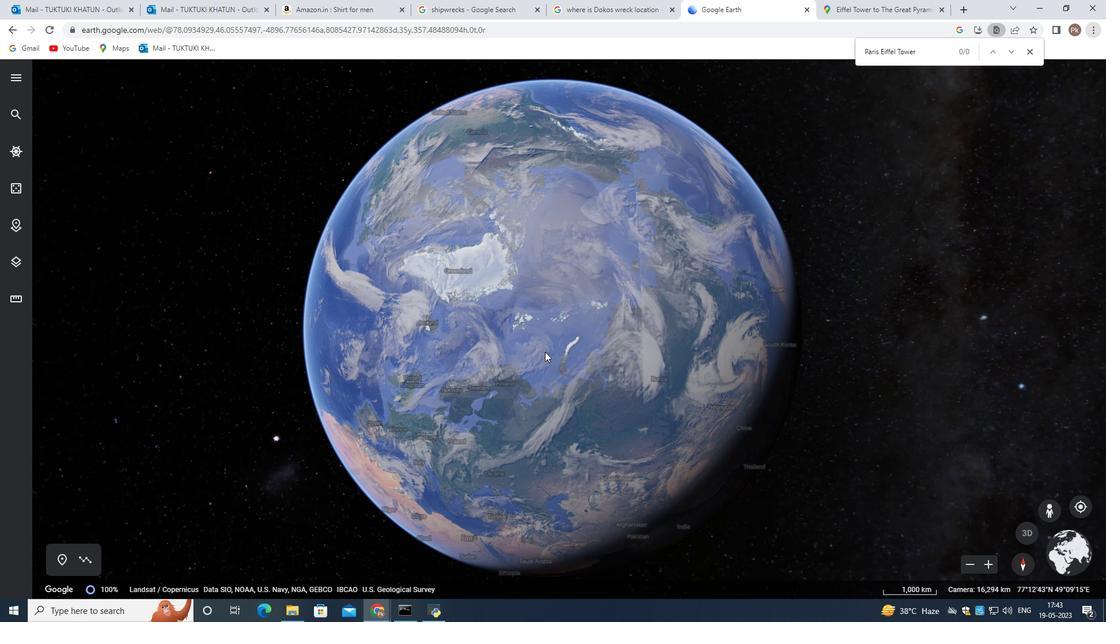
Action: Mouse scrolled (496, 468) with delta (0, 0)
Screenshot: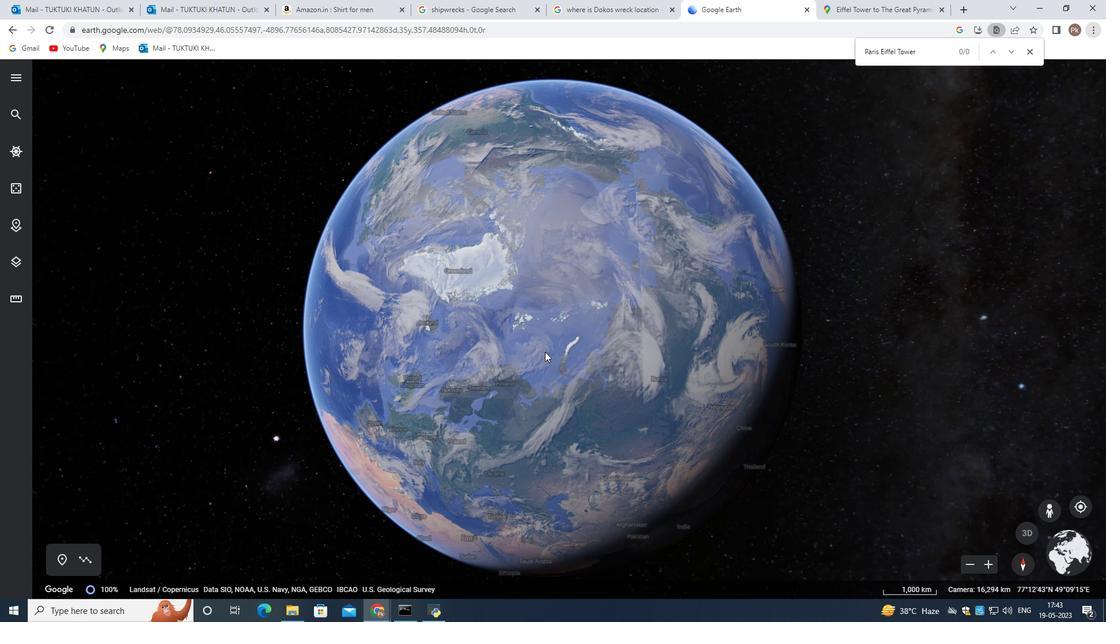 
Action: Mouse moved to (496, 453)
Screenshot: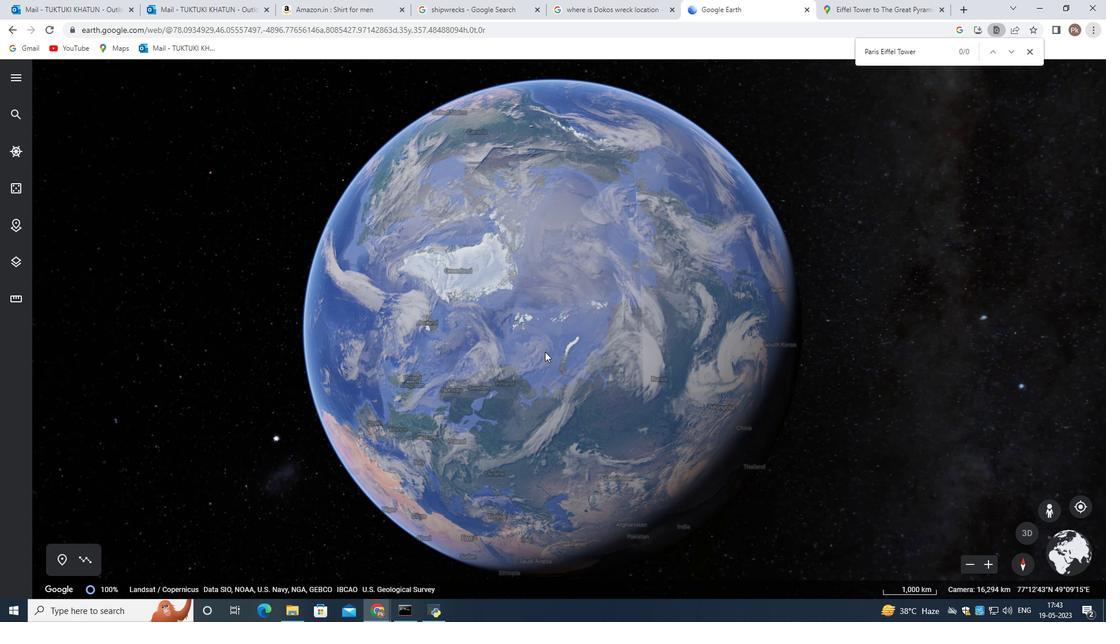 
Action: Mouse scrolled (496, 458) with delta (0, 0)
Screenshot: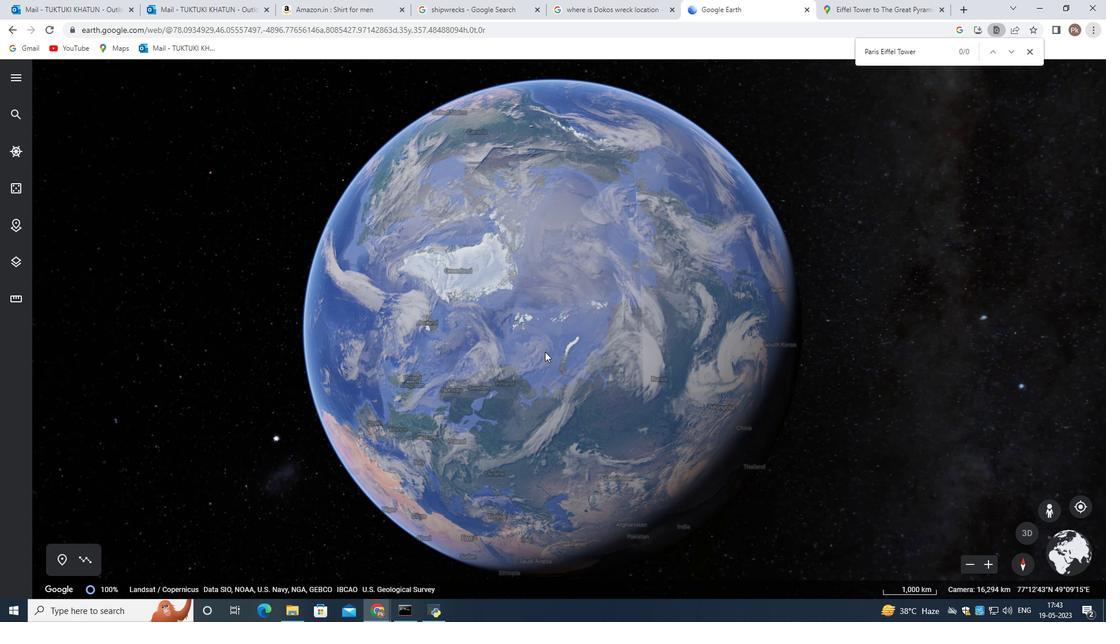 
Action: Mouse moved to (495, 446)
Screenshot: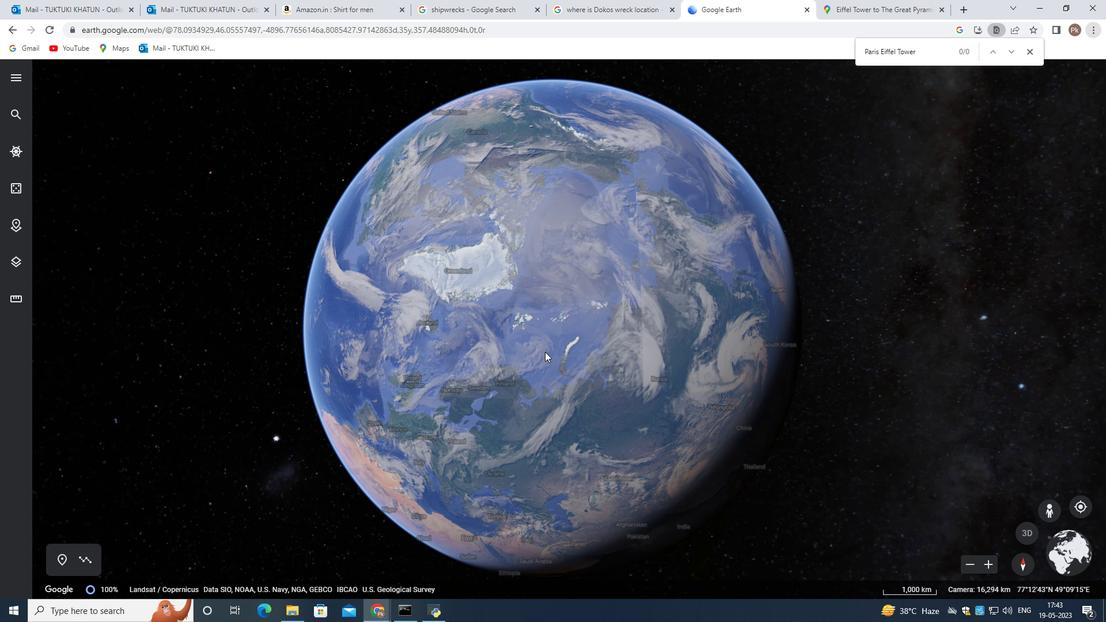 
Action: Mouse scrolled (496, 449) with delta (0, 0)
Screenshot: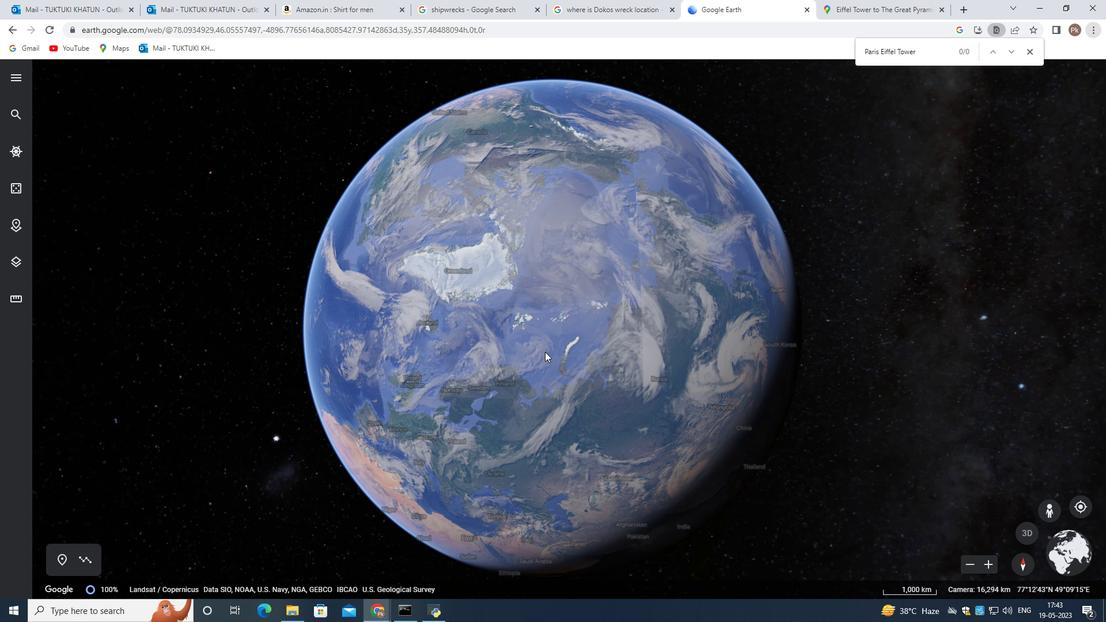 
Action: Mouse moved to (522, 335)
Screenshot: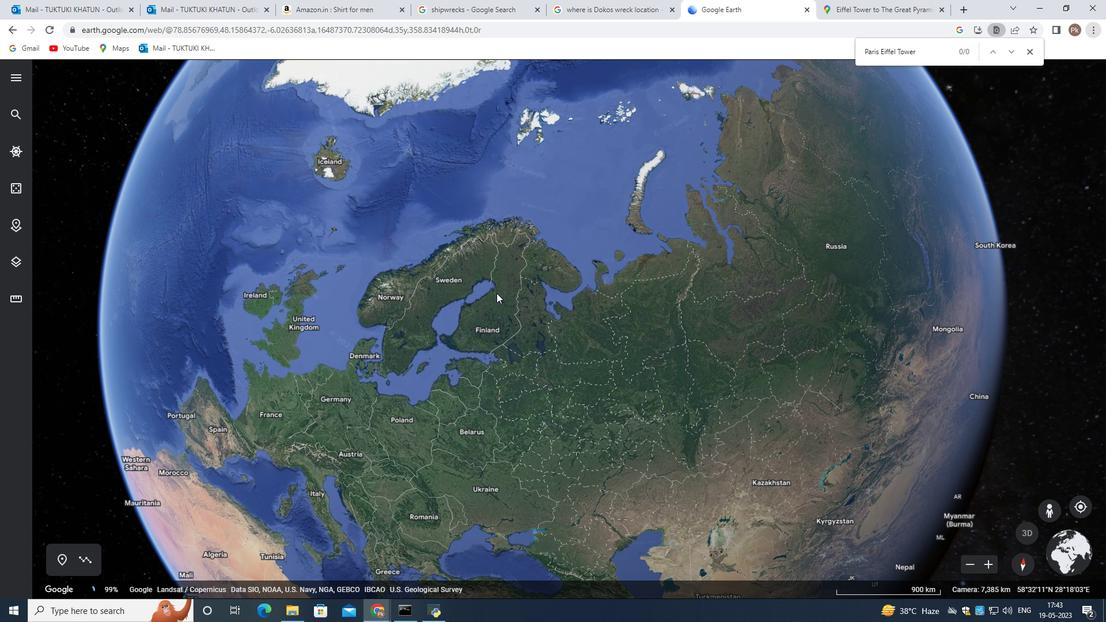 
Action: Mouse scrolled (522, 335) with delta (0, 0)
Screenshot: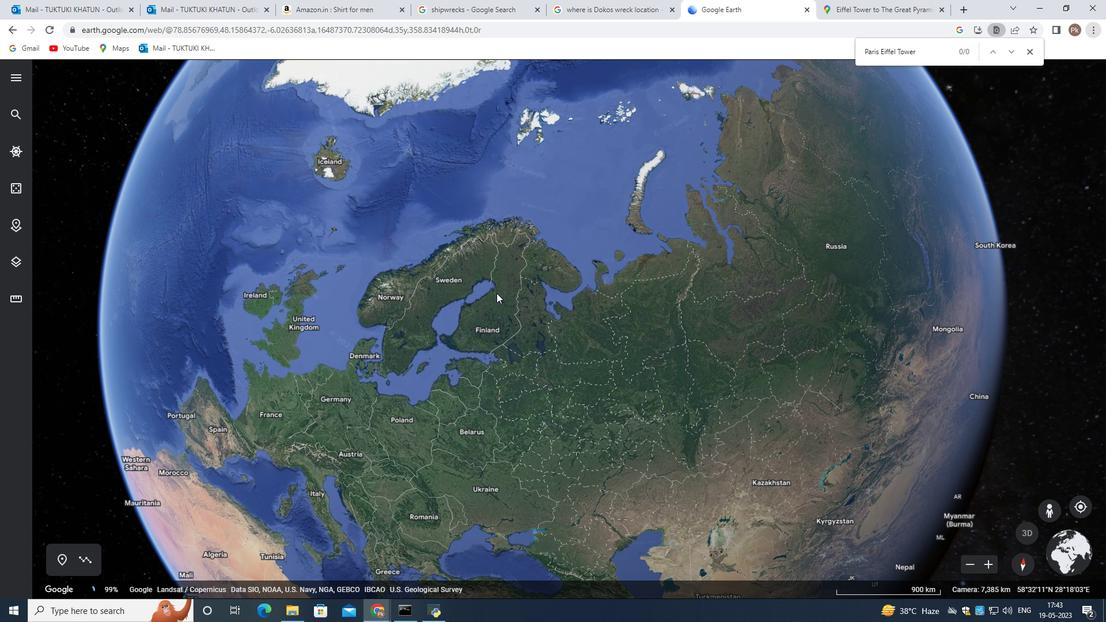 
Action: Mouse moved to (522, 334)
Screenshot: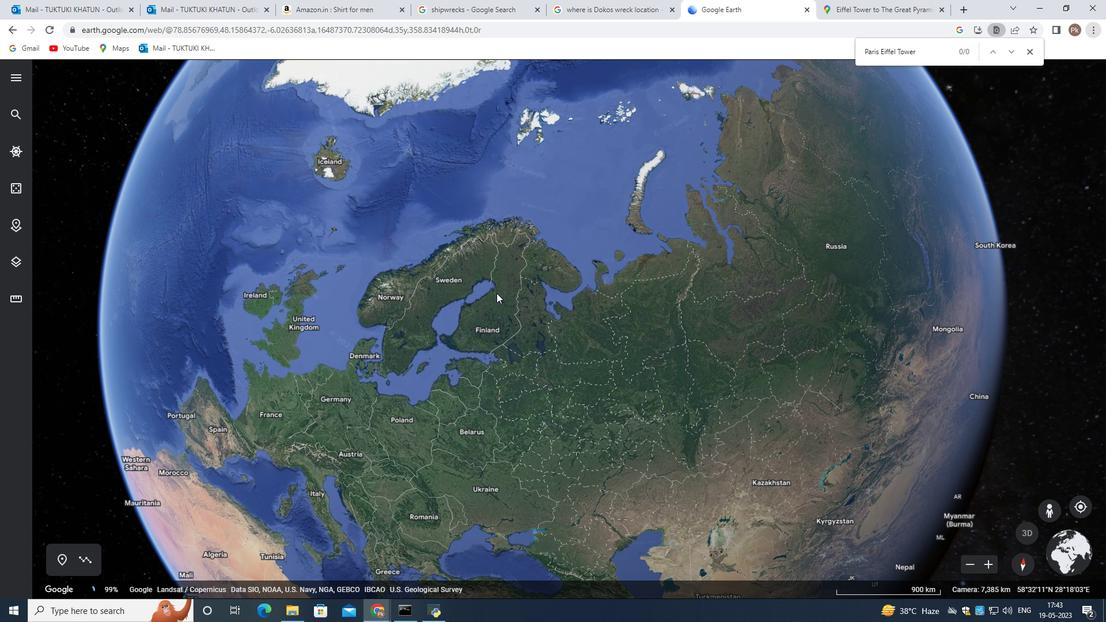 
Action: Mouse scrolled (522, 334) with delta (0, 0)
Screenshot: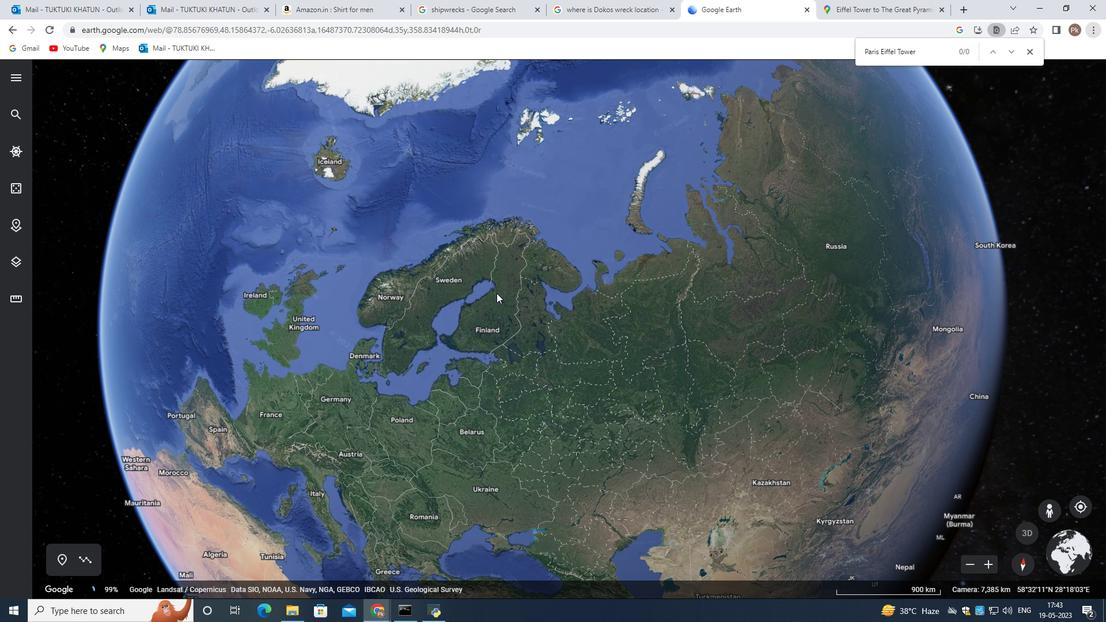 
Action: Mouse moved to (641, 307)
Screenshot: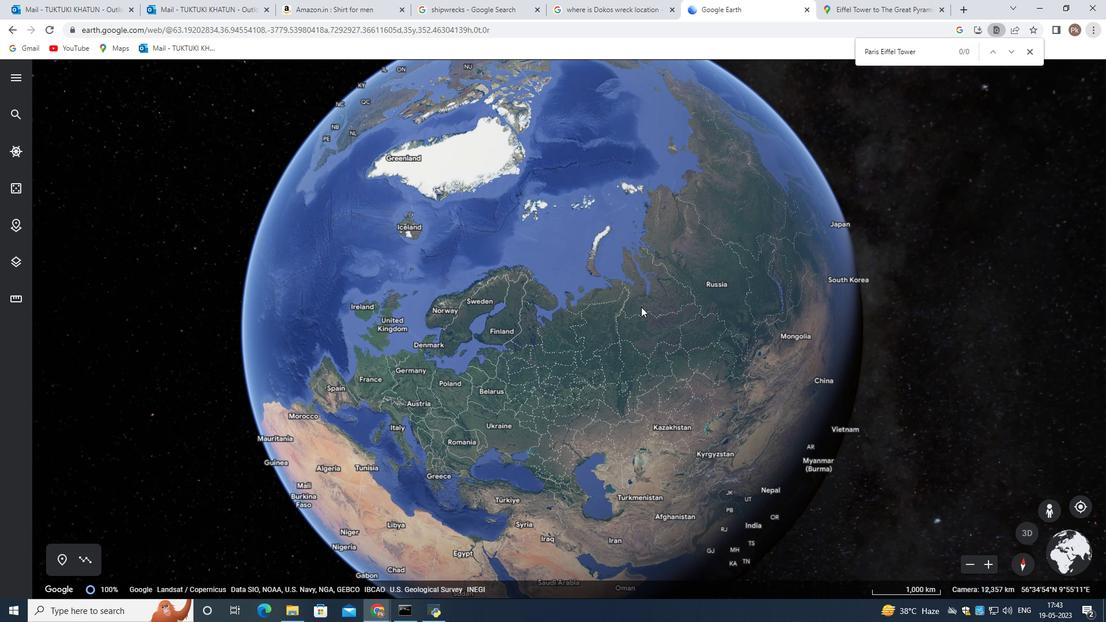 
Action: Mouse scrolled (641, 306) with delta (0, 0)
Screenshot: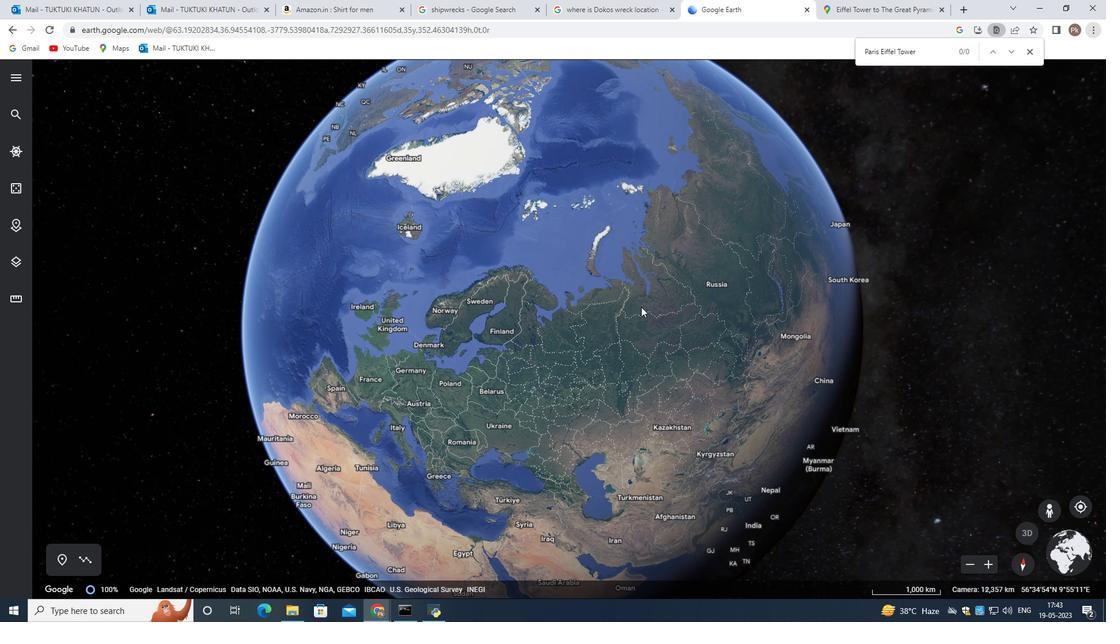
Action: Mouse moved to (640, 309)
Screenshot: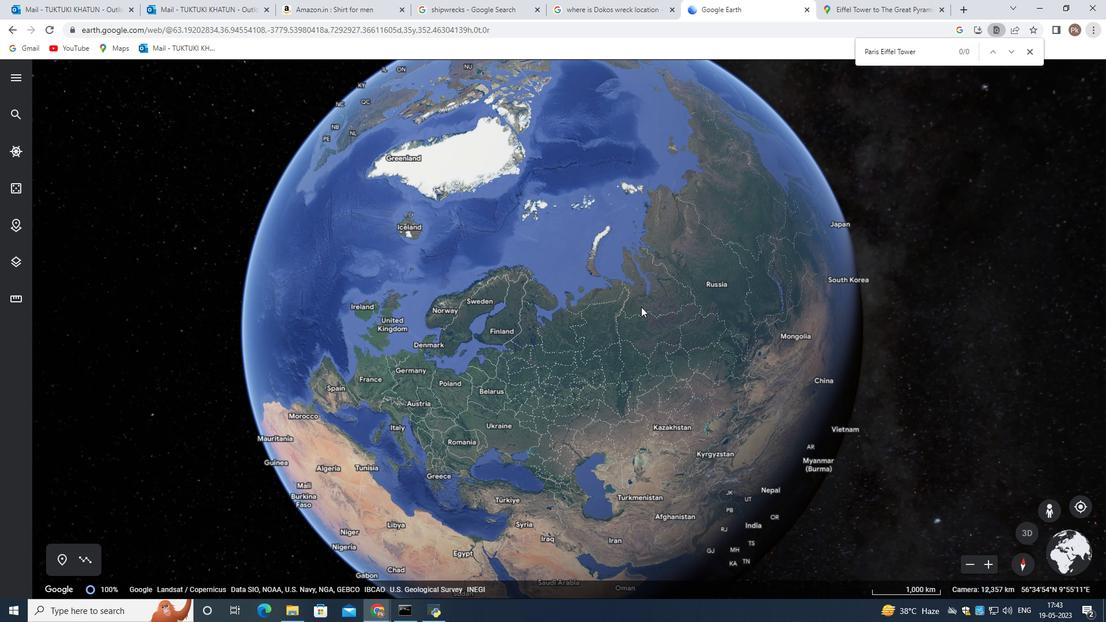 
Action: Mouse scrolled (640, 309) with delta (0, 0)
Screenshot: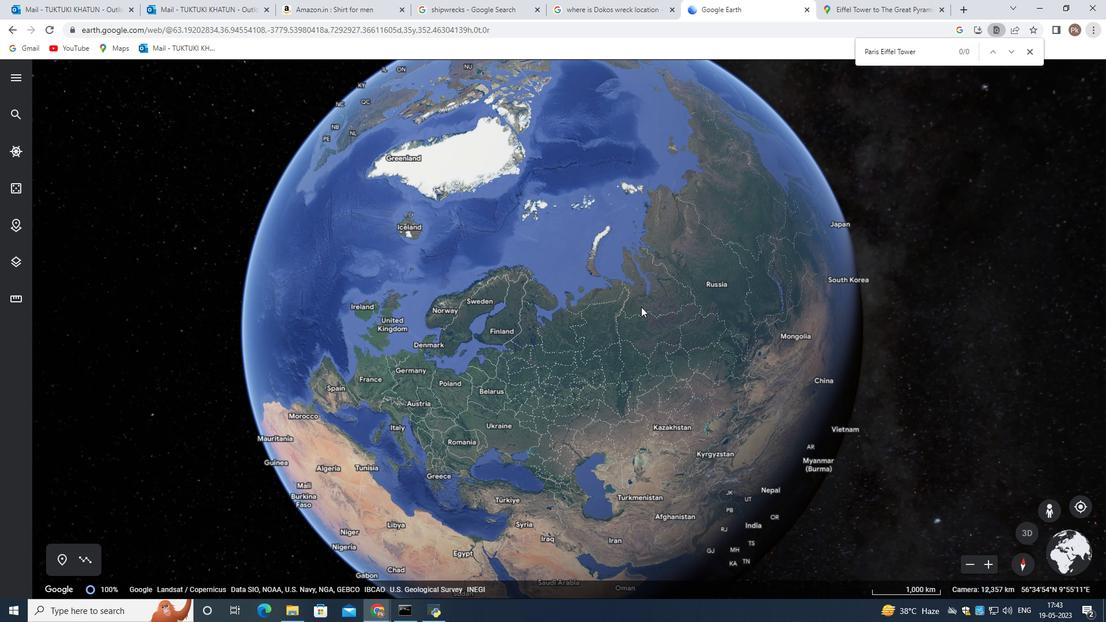 
Action: Mouse moved to (530, 314)
Screenshot: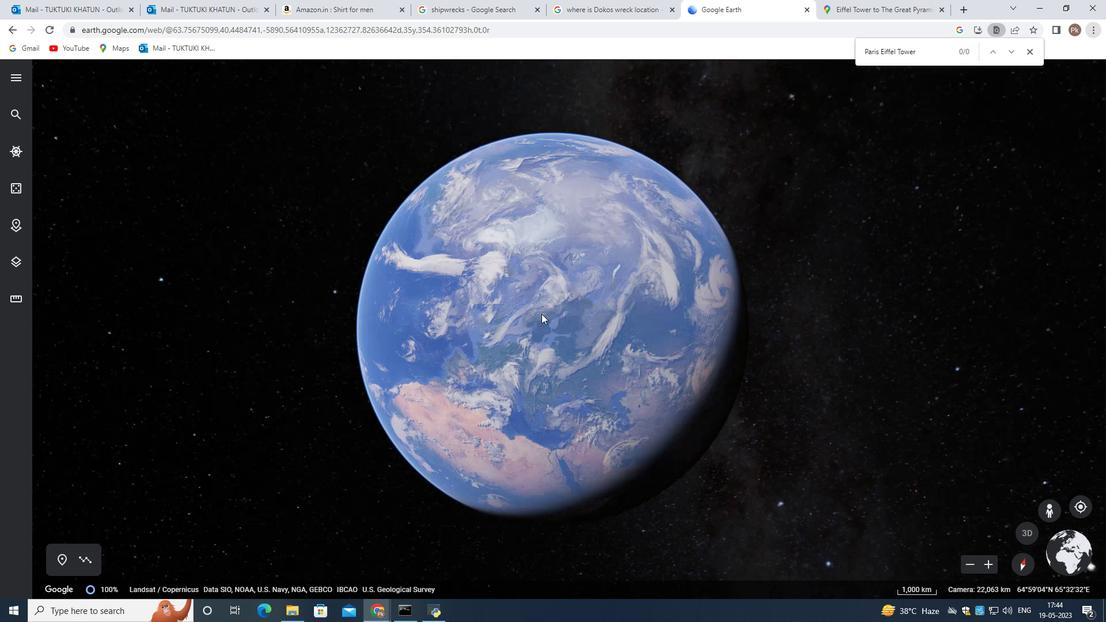 
Action: Mouse scrolled (531, 314) with delta (0, 0)
Screenshot: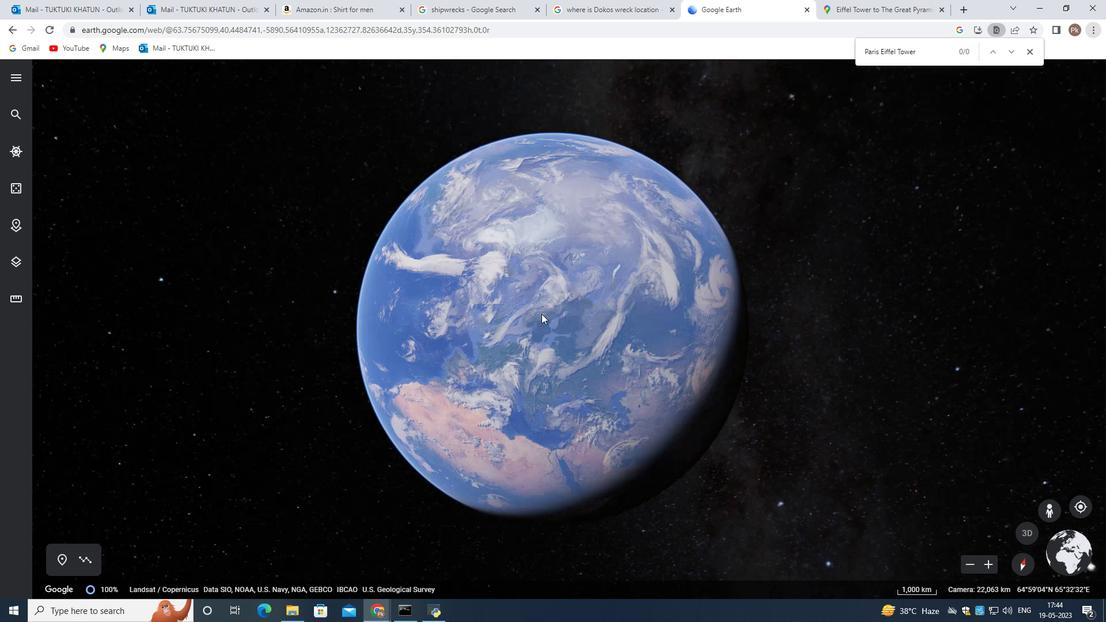 
Action: Mouse moved to (527, 314)
Screenshot: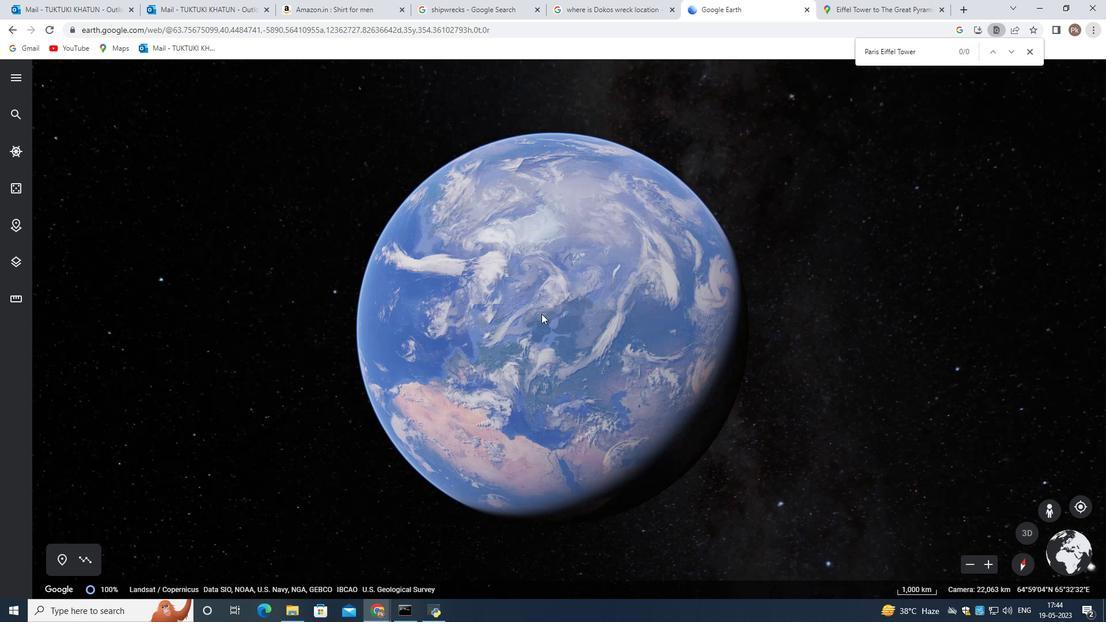 
Action: Mouse scrolled (527, 315) with delta (0, 0)
Screenshot: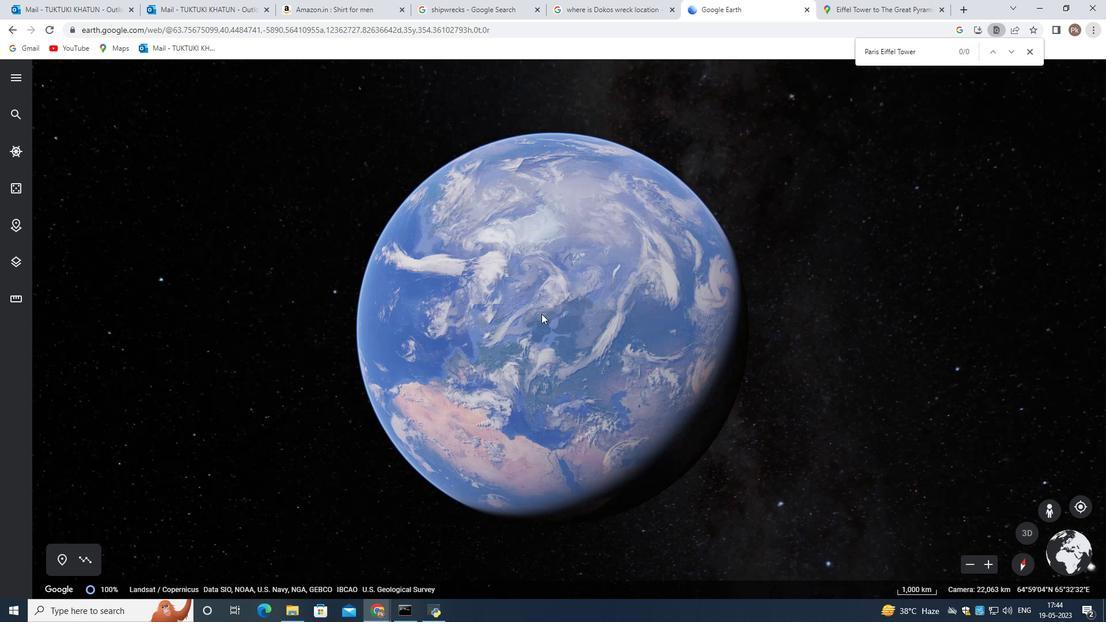 
Action: Mouse moved to (511, 316)
Screenshot: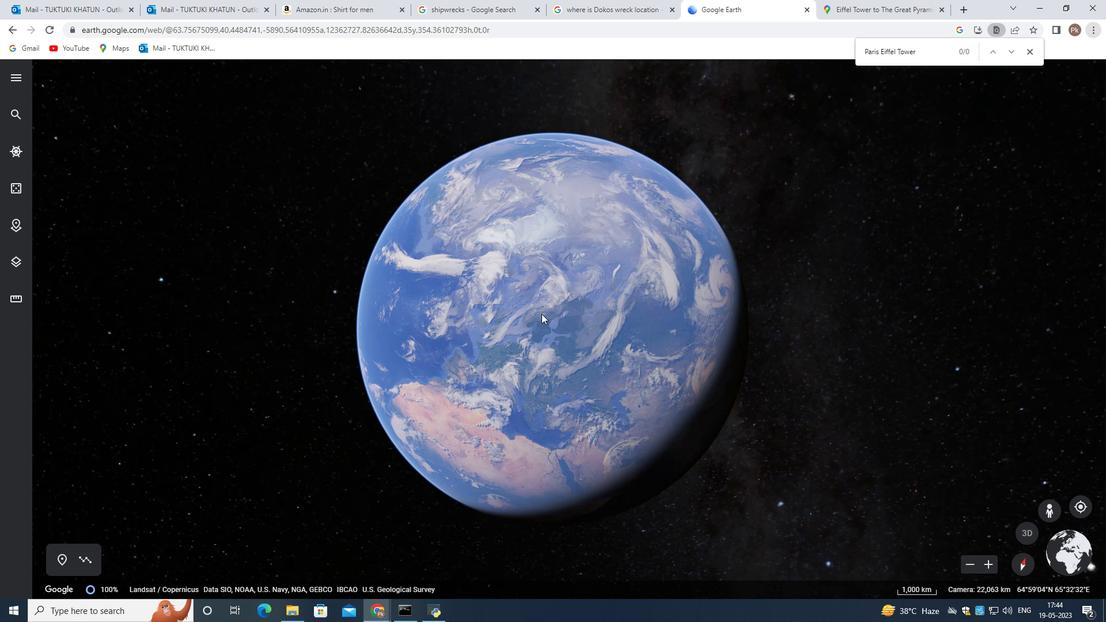 
Action: Mouse scrolled (513, 316) with delta (0, 0)
Screenshot: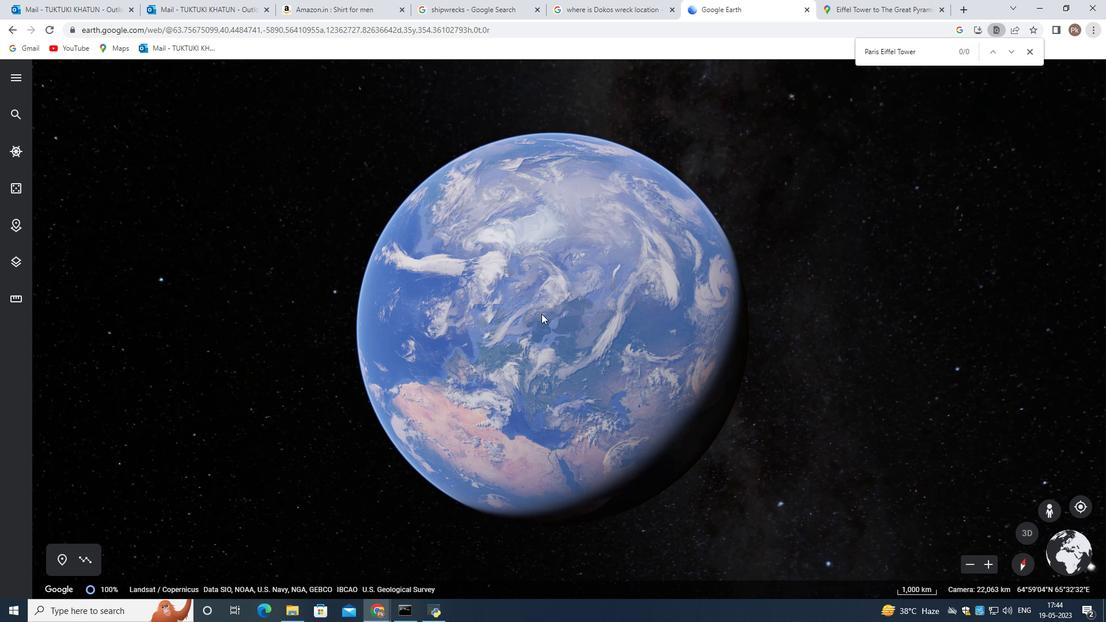 
Action: Mouse moved to (511, 316)
Screenshot: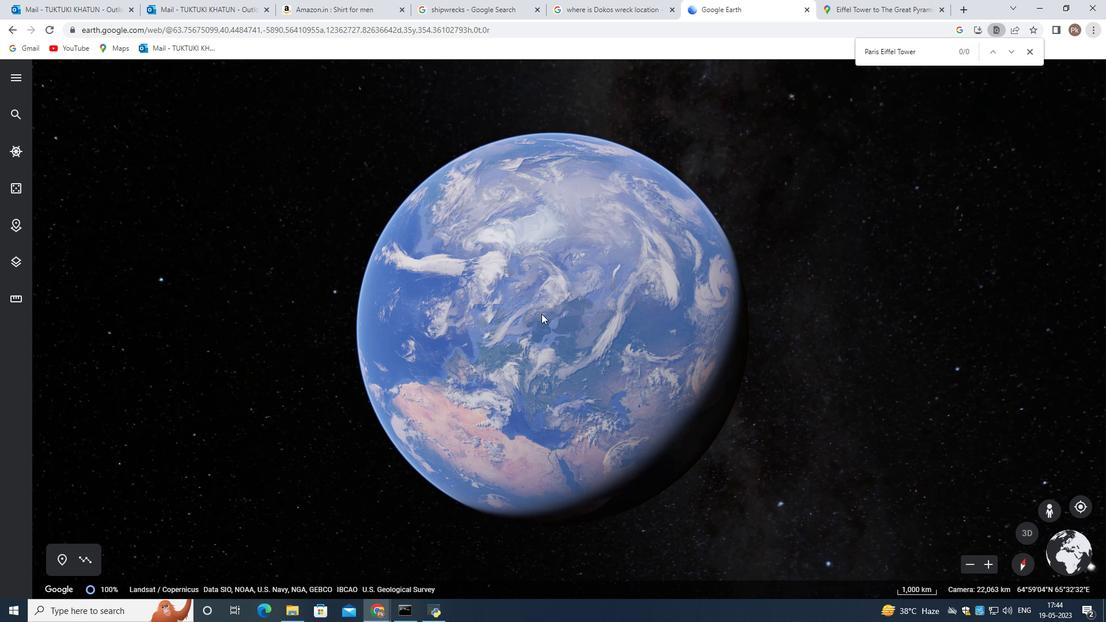 
Action: Mouse scrolled (511, 316) with delta (0, 0)
Screenshot: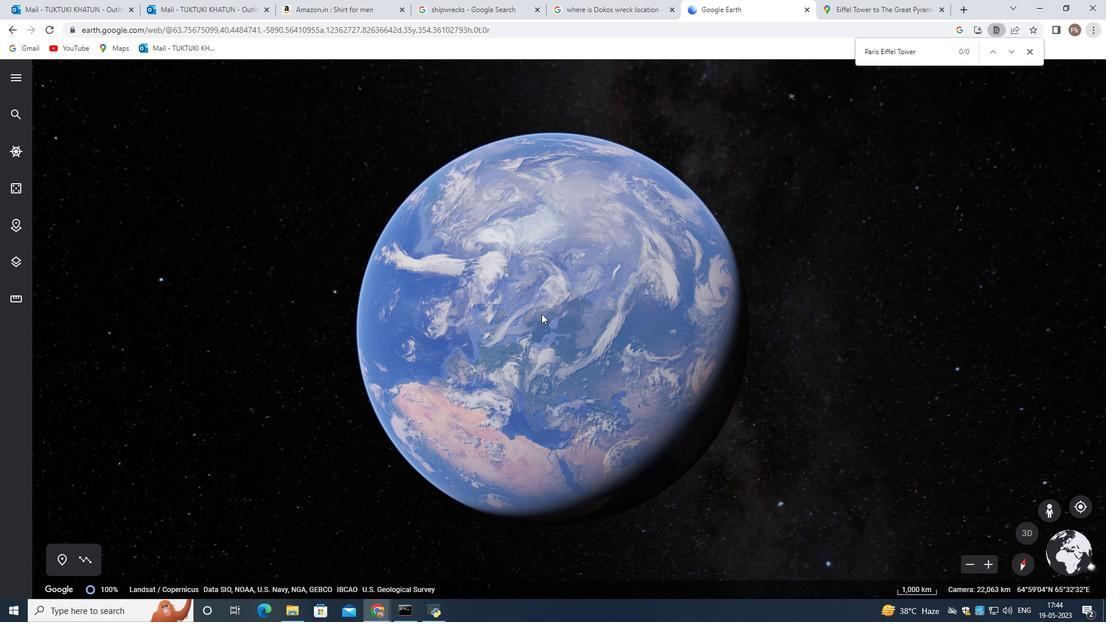 
Action: Mouse scrolled (511, 316) with delta (0, 0)
Screenshot: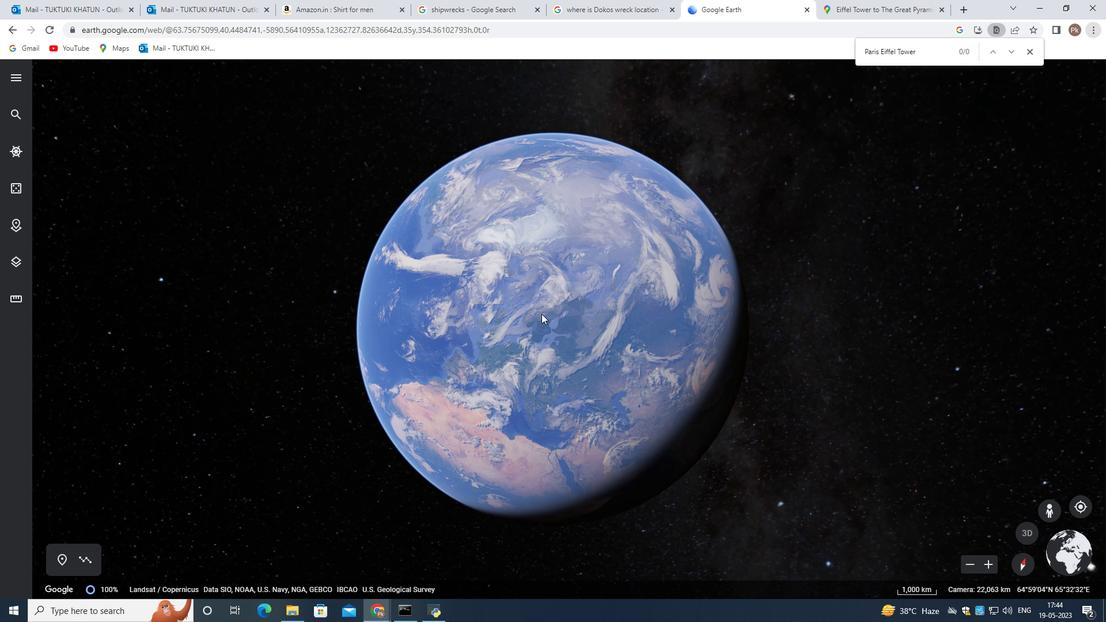 
Action: Mouse scrolled (511, 316) with delta (0, 0)
Screenshot: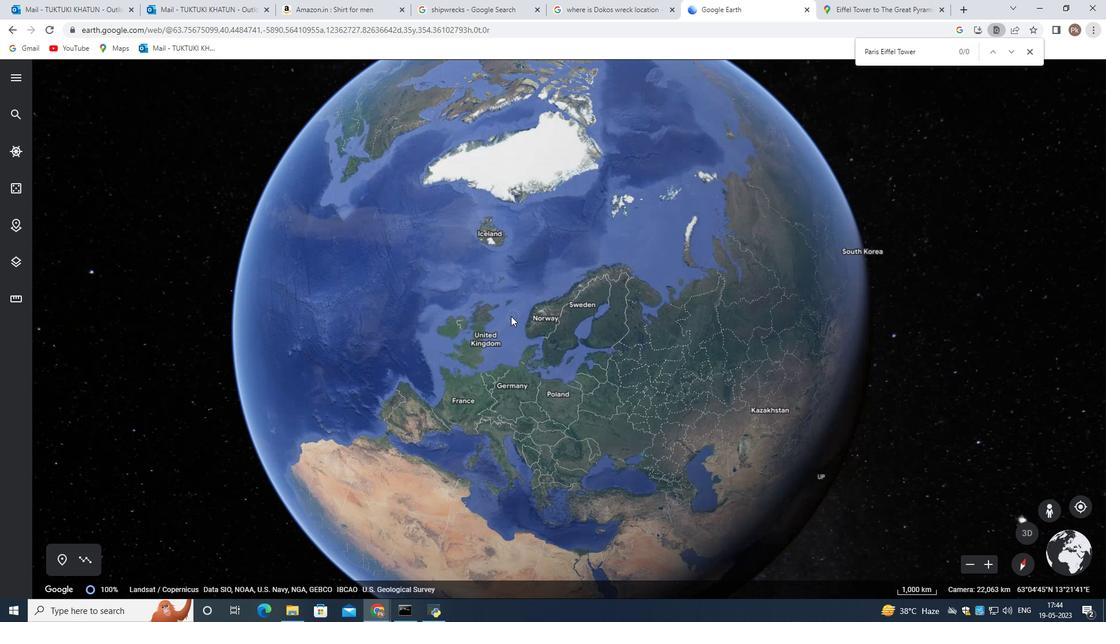 
Action: Mouse moved to (509, 316)
Screenshot: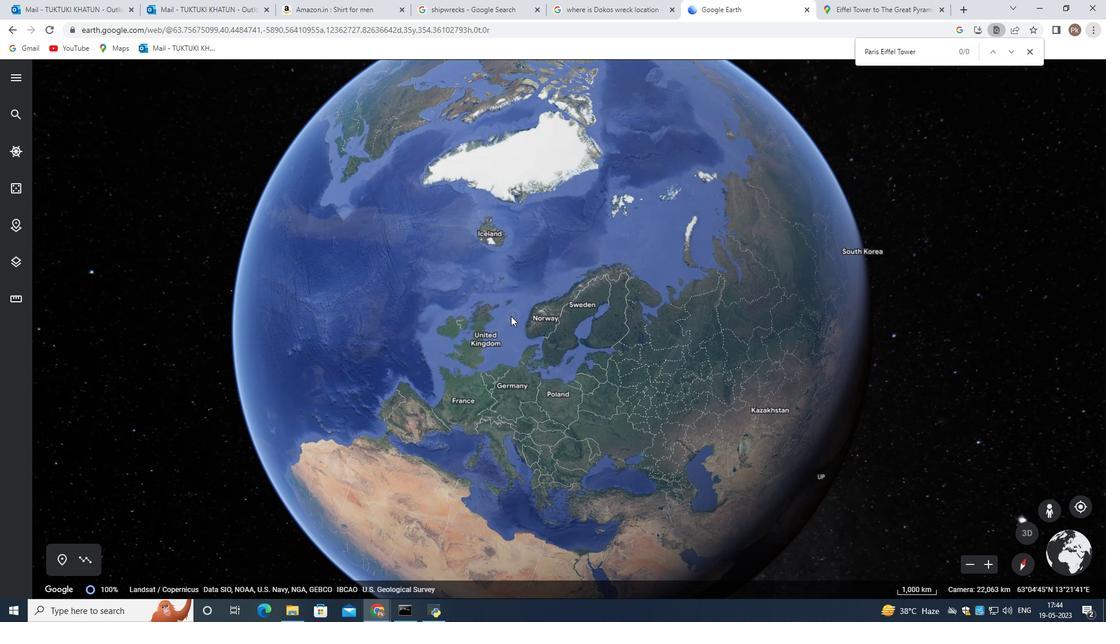 
Action: Mouse scrolled (509, 316) with delta (0, 0)
Screenshot: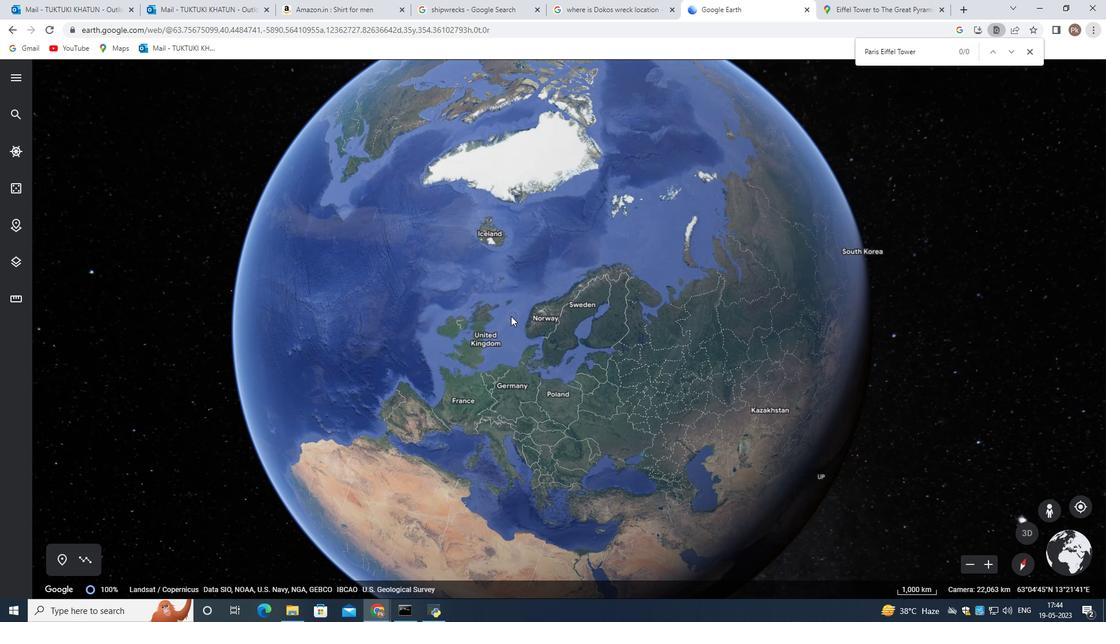 
Action: Mouse scrolled (509, 317) with delta (0, 0)
Screenshot: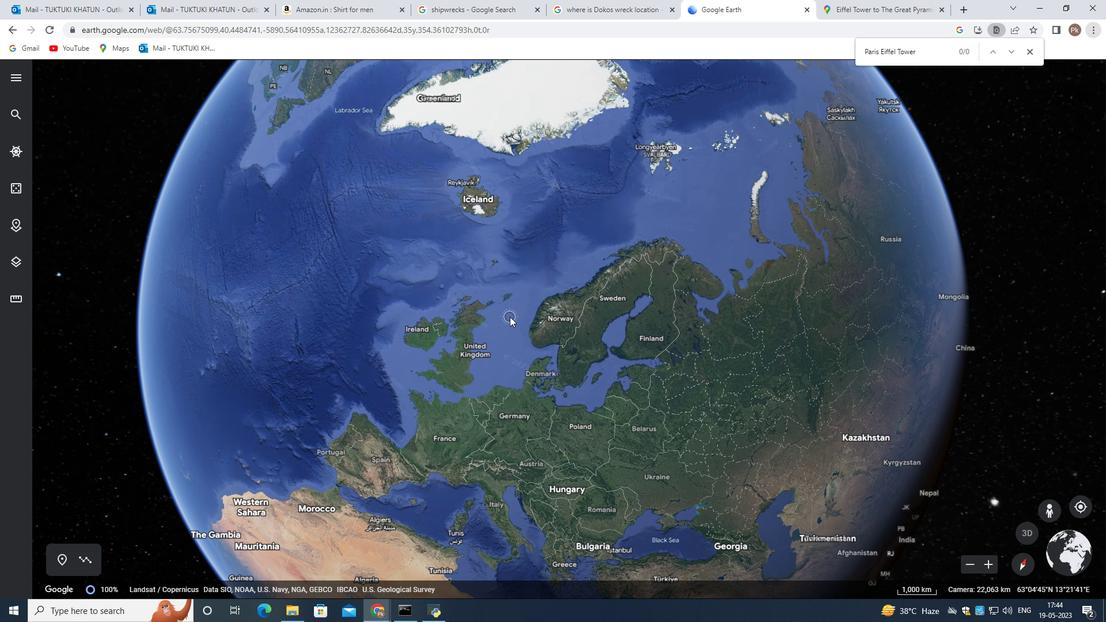 
Action: Mouse scrolled (509, 317) with delta (0, 0)
Screenshot: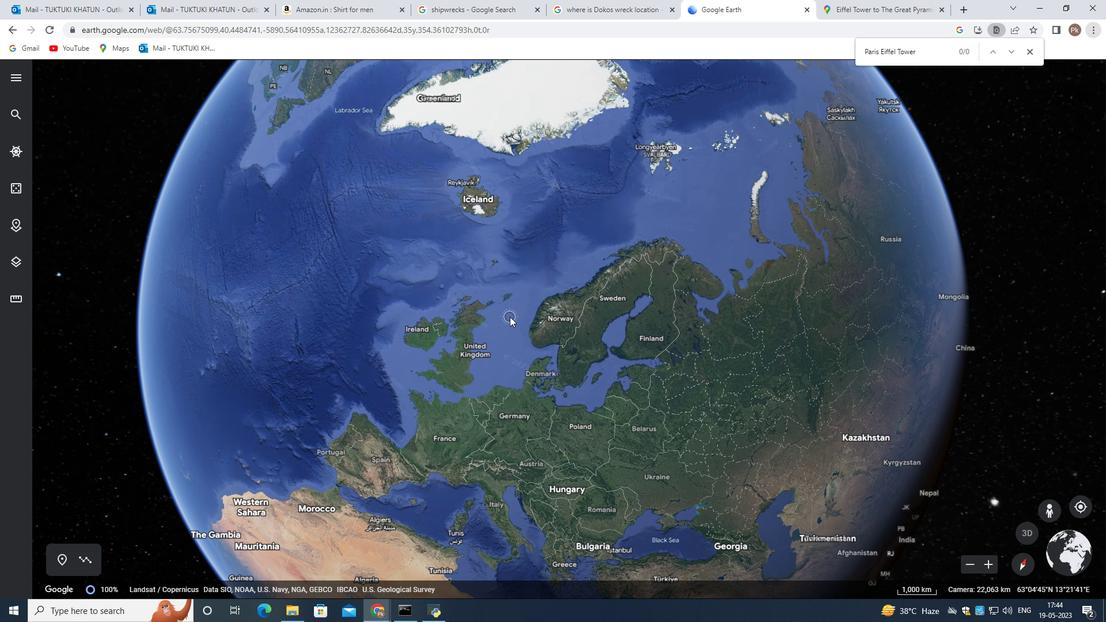 
Action: Mouse scrolled (509, 317) with delta (0, 0)
Screenshot: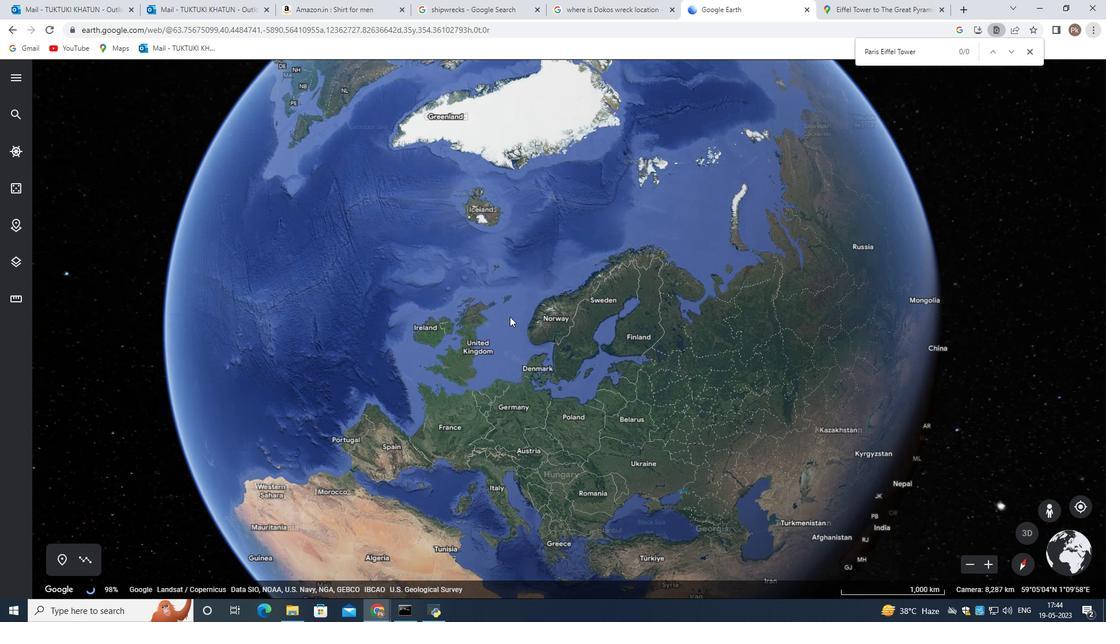 
Action: Mouse moved to (683, 343)
Screenshot: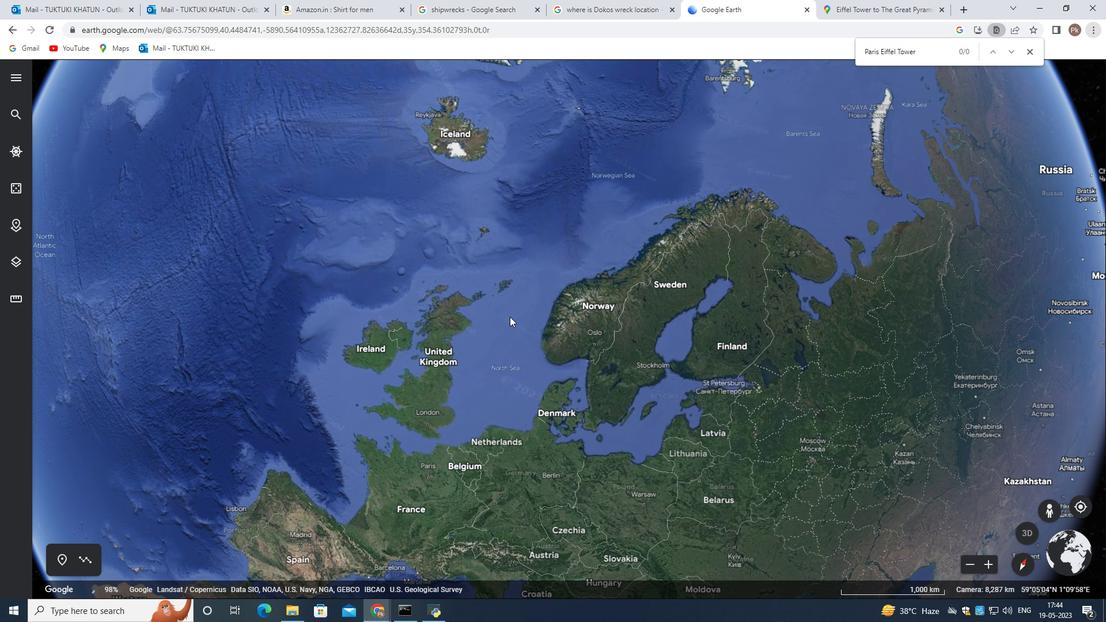 
Action: Mouse pressed left at (683, 343)
Screenshot: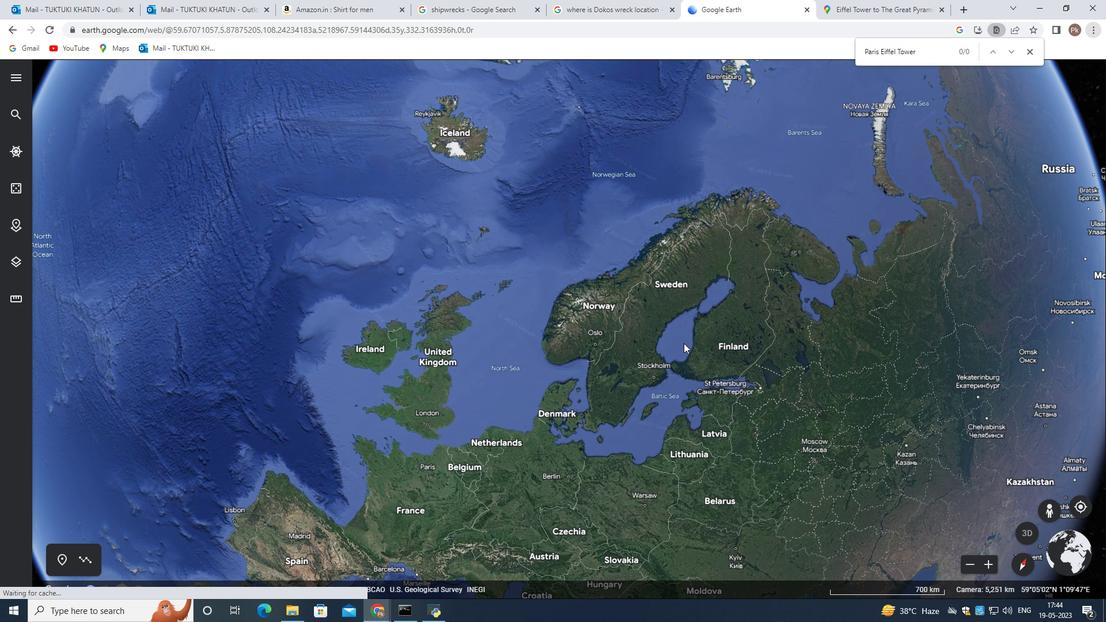
Action: Mouse moved to (476, 9)
Screenshot: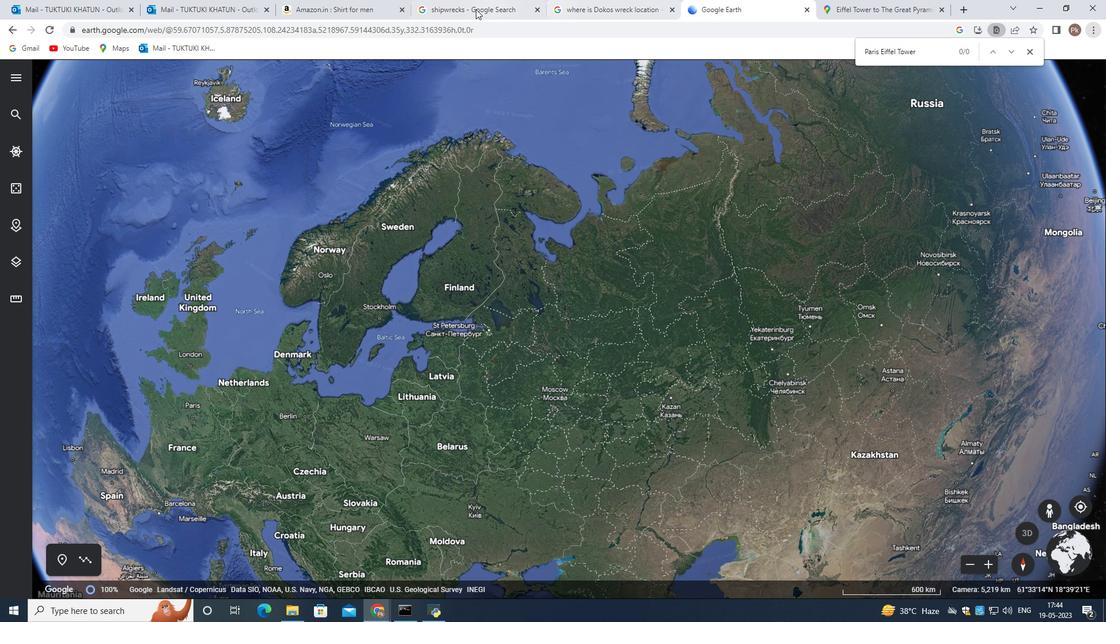 
Action: Mouse pressed left at (476, 9)
Screenshot: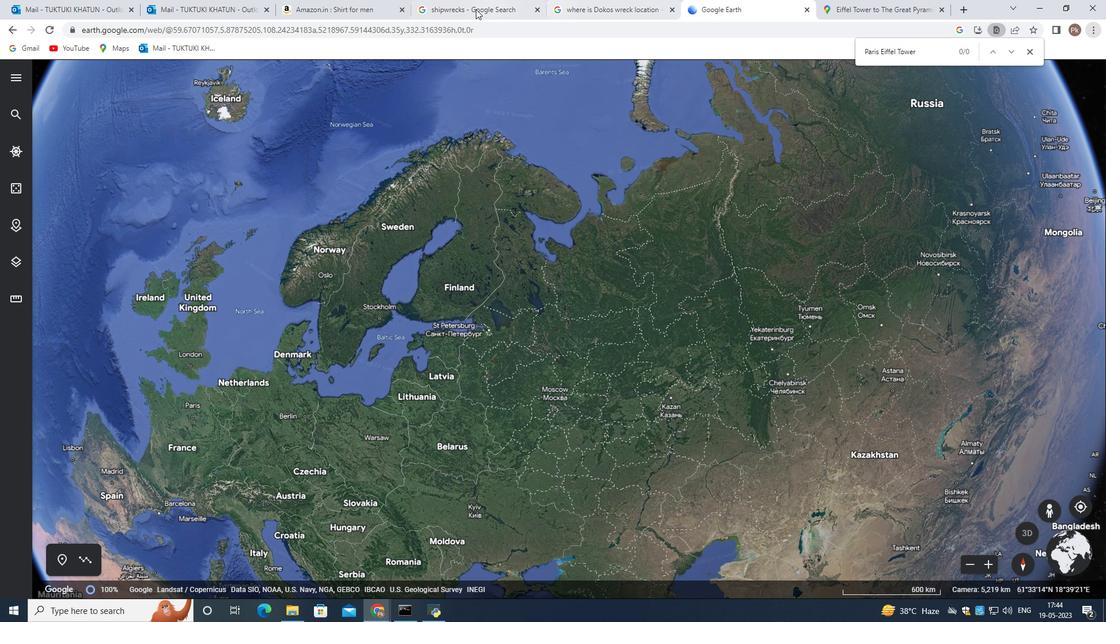 
Action: Mouse moved to (621, 4)
Screenshot: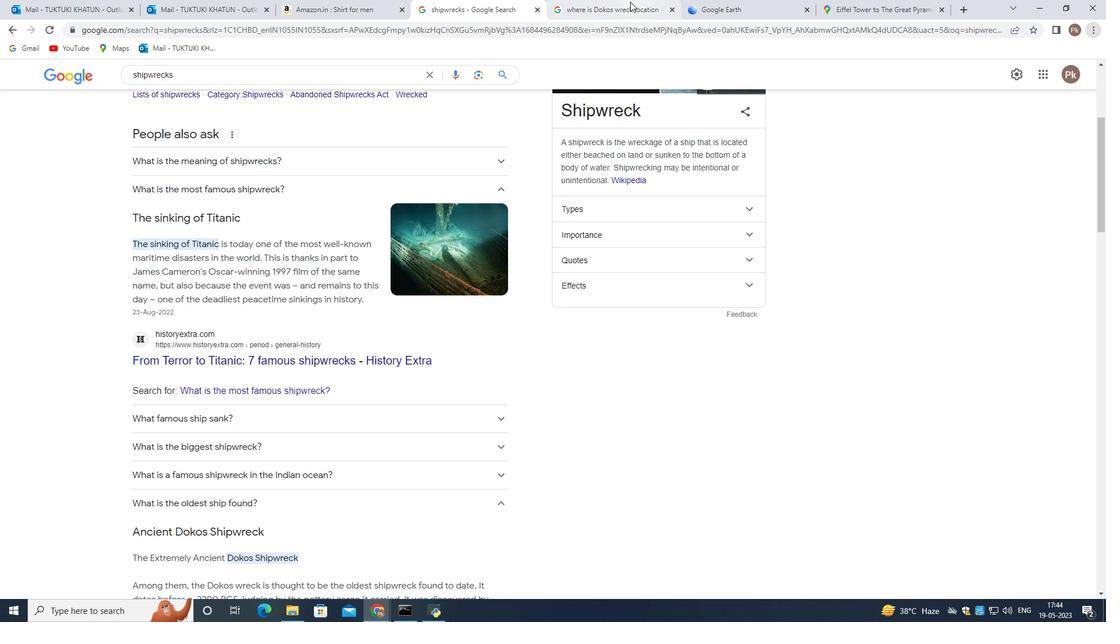 
Action: Mouse pressed left at (621, 4)
Screenshot: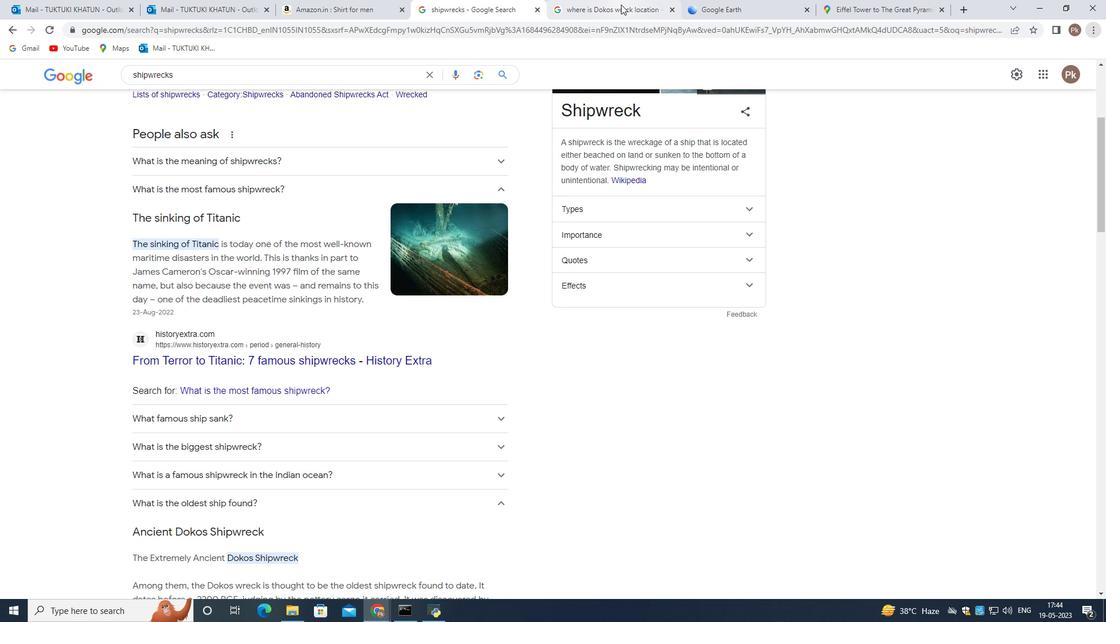 
Action: Mouse moved to (848, 5)
Screenshot: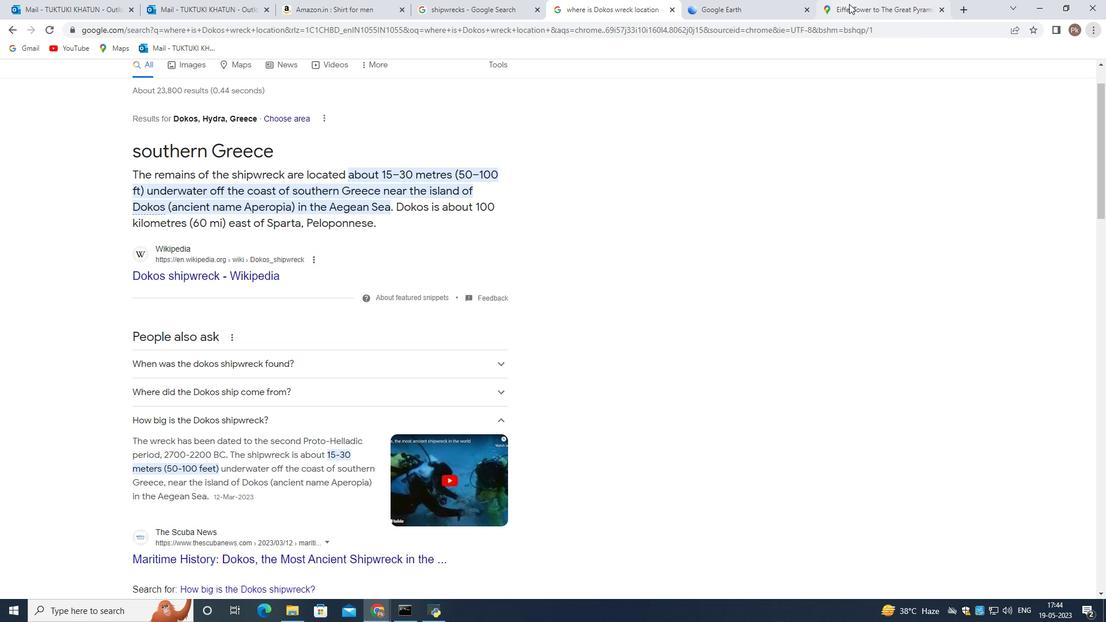 
Action: Mouse pressed left at (848, 5)
Screenshot: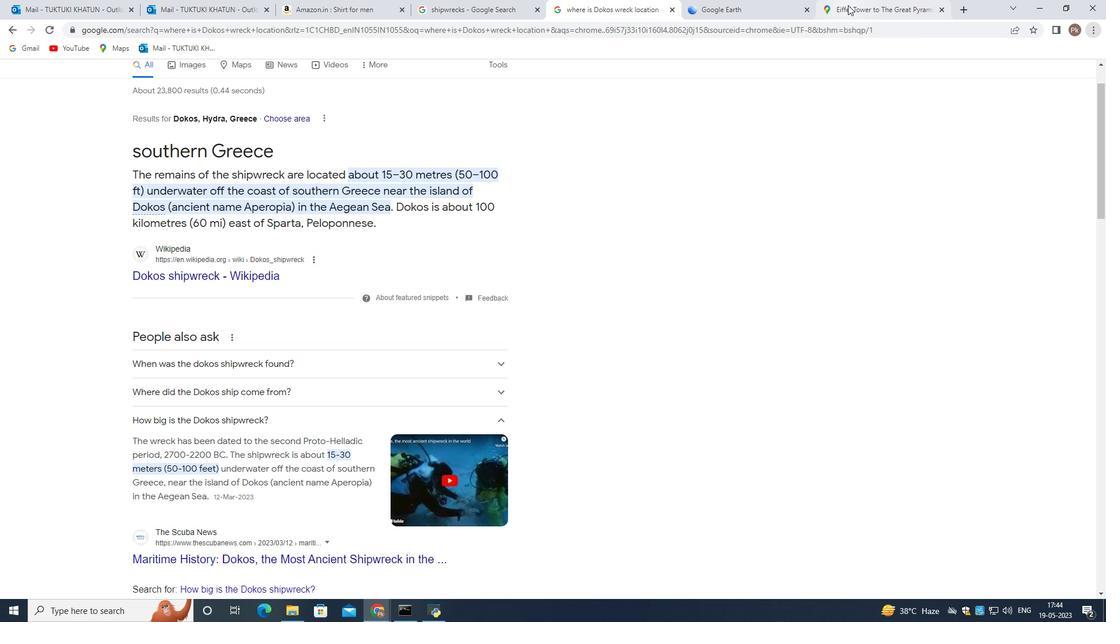 
Action: Mouse moved to (704, 12)
Screenshot: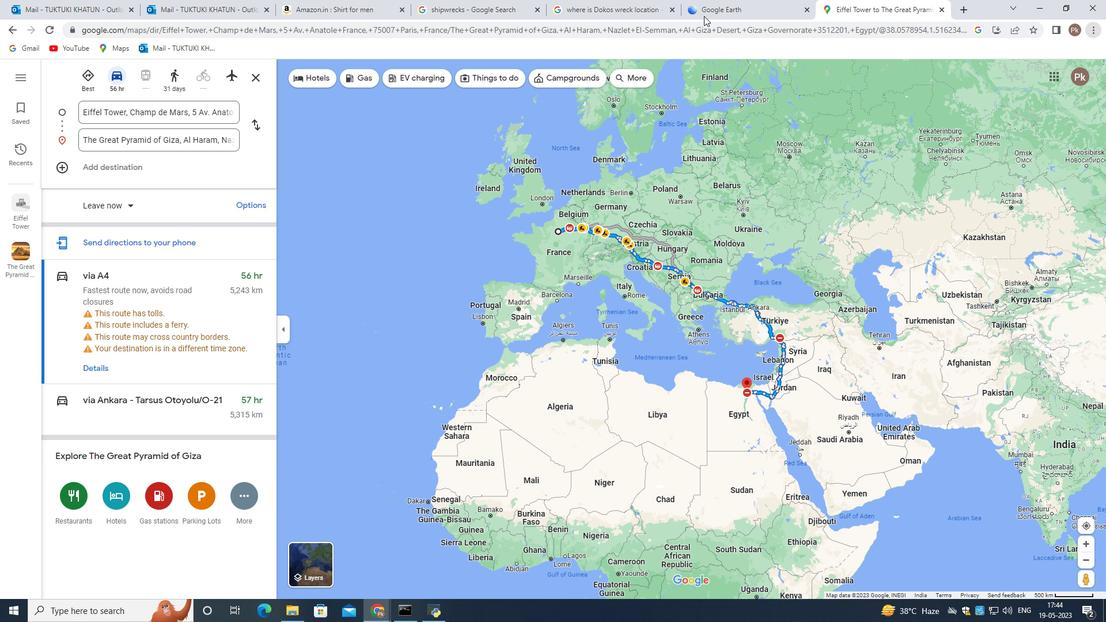 
Action: Mouse pressed left at (704, 12)
Screenshot: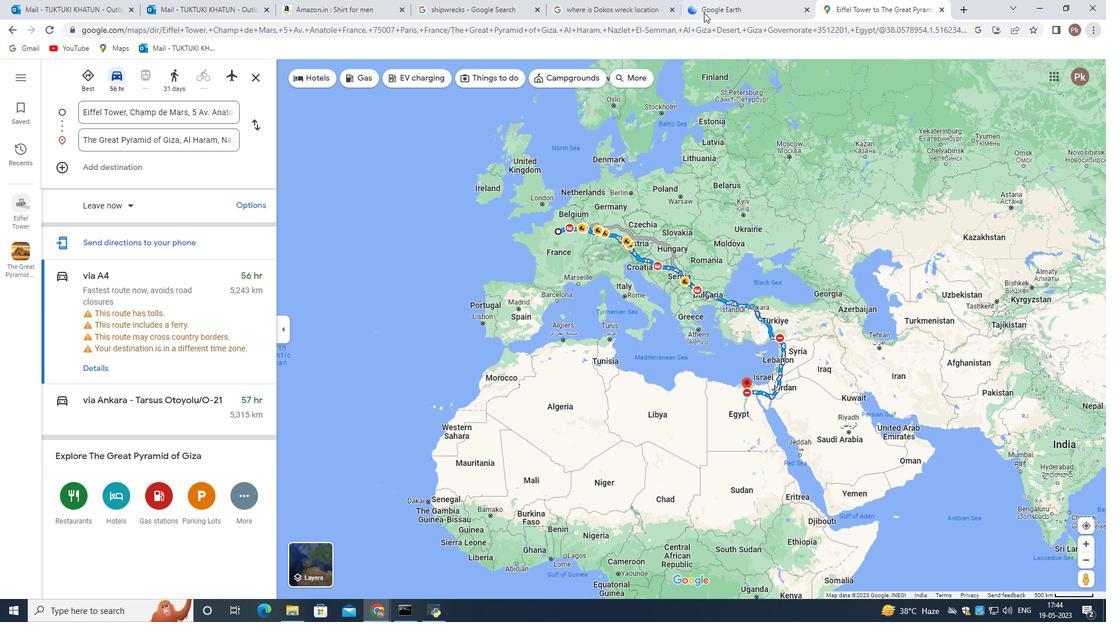 
Action: Mouse moved to (345, 303)
Screenshot: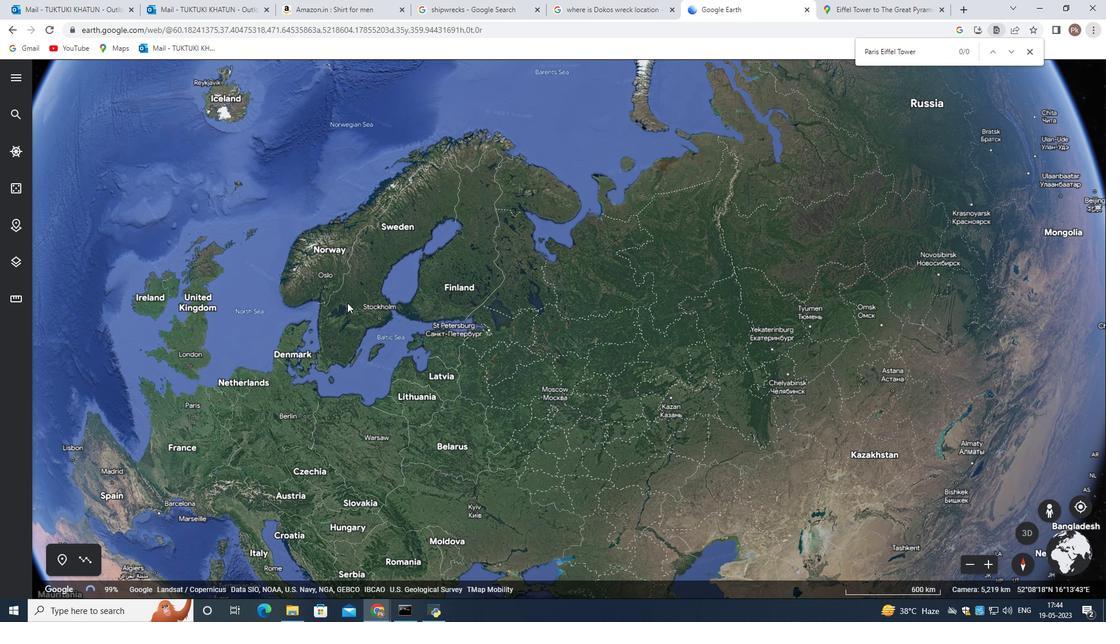 
Action: Mouse scrolled (346, 303) with delta (0, 0)
Screenshot: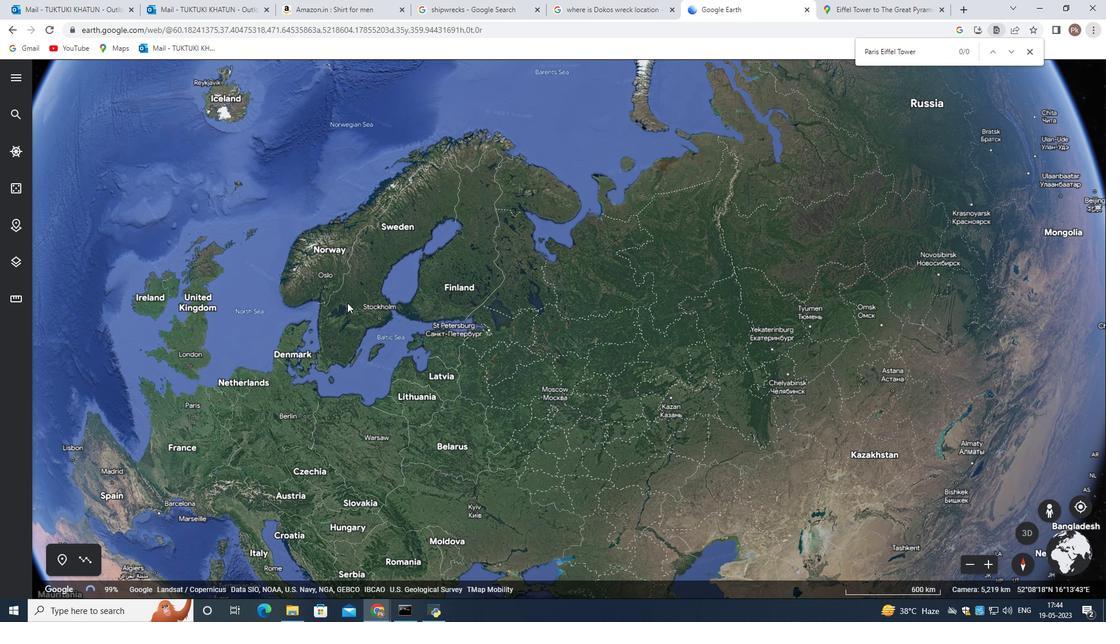
Action: Mouse moved to (284, 330)
Screenshot: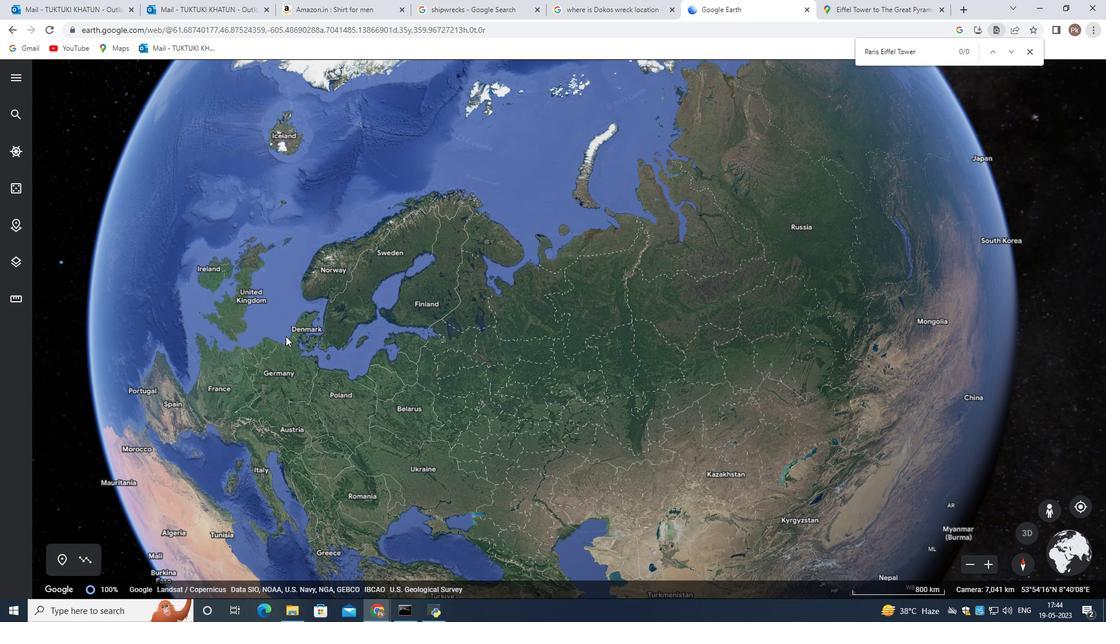 
Action: Mouse scrolled (284, 330) with delta (0, 0)
Screenshot: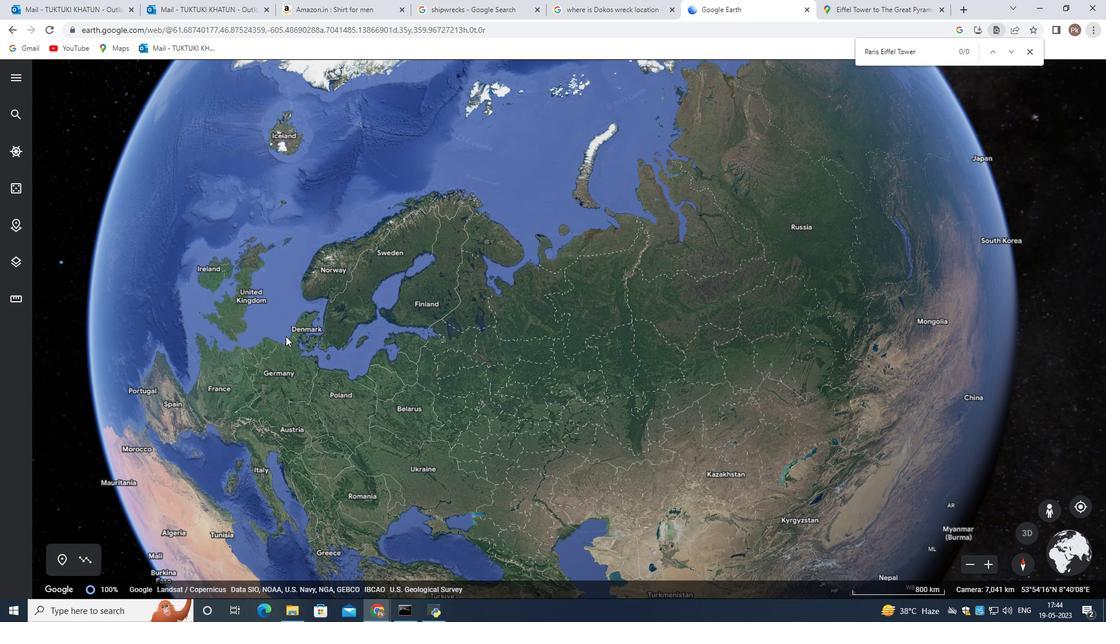 
Action: Mouse moved to (225, 417)
Screenshot: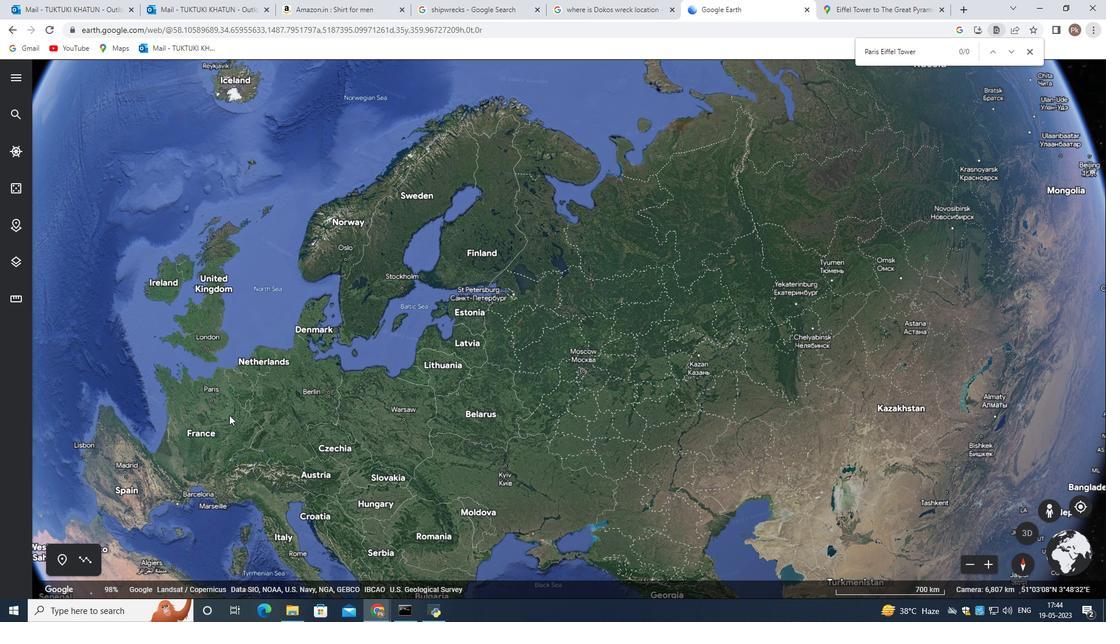 
Action: Mouse scrolled (225, 418) with delta (0, 0)
Screenshot: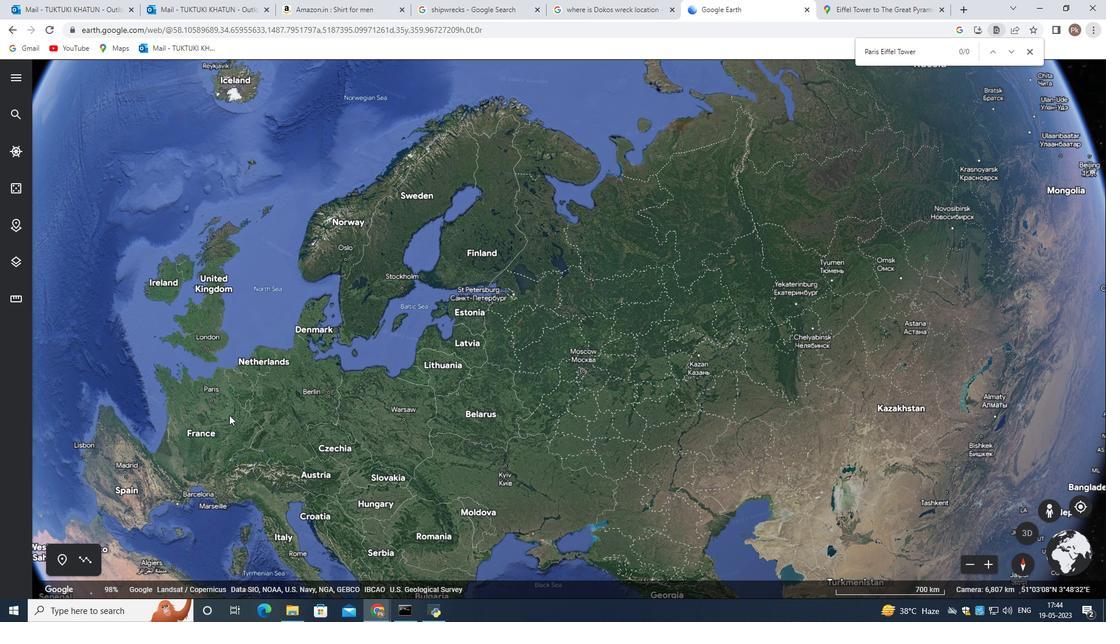 
Action: Mouse moved to (266, 396)
Screenshot: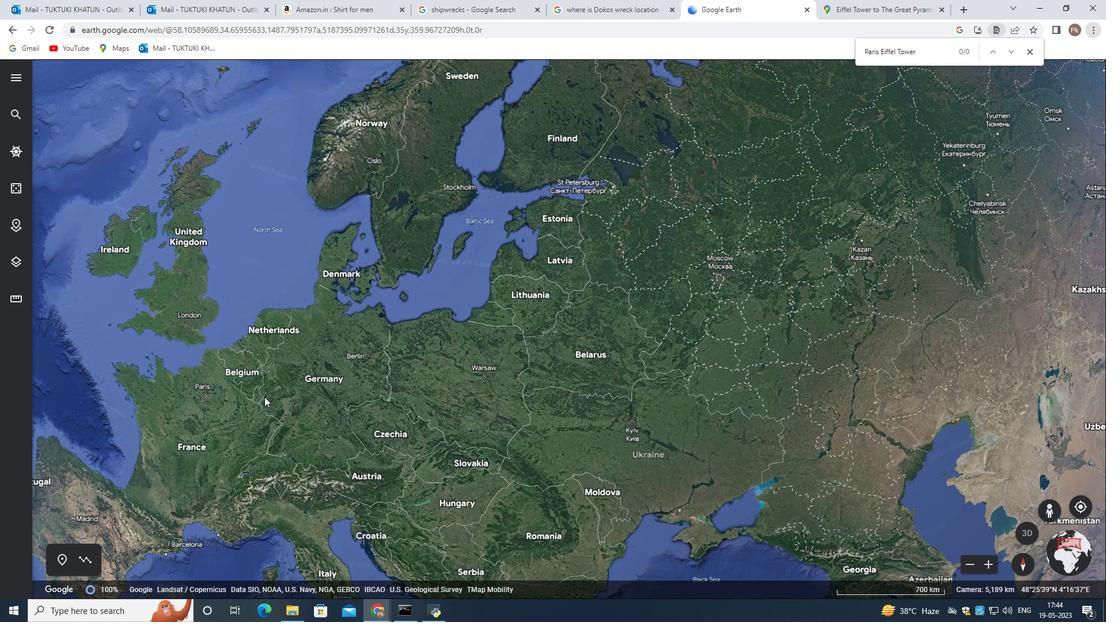 
Action: Mouse pressed left at (265, 396)
Screenshot: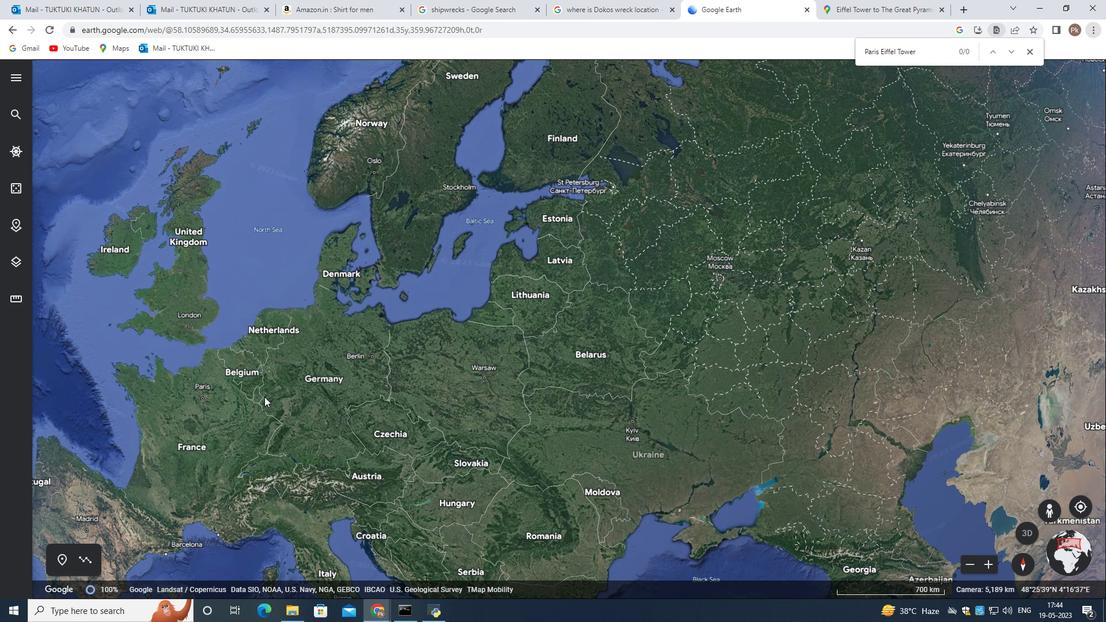 
Action: Mouse moved to (281, 275)
Screenshot: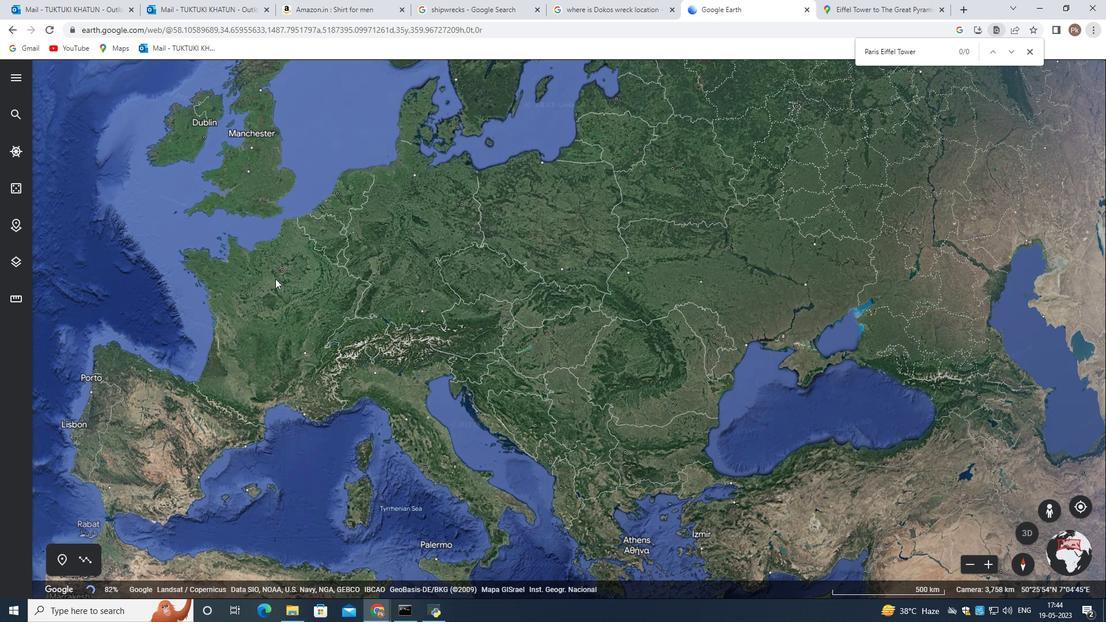 
Action: Mouse scrolled (281, 276) with delta (0, 0)
Screenshot: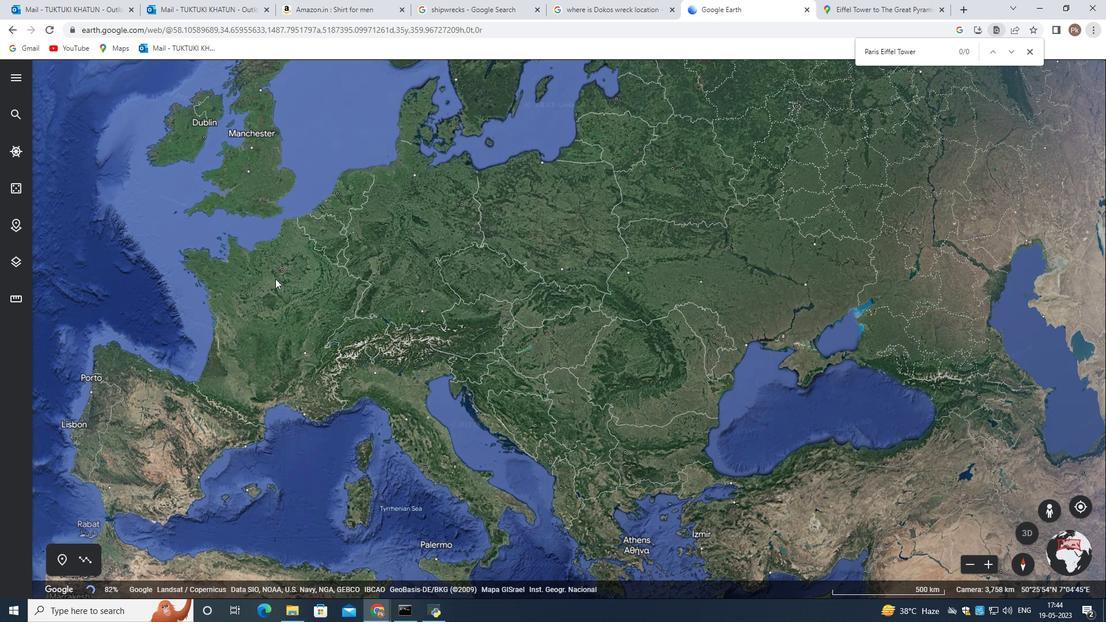 
Action: Mouse moved to (285, 271)
Screenshot: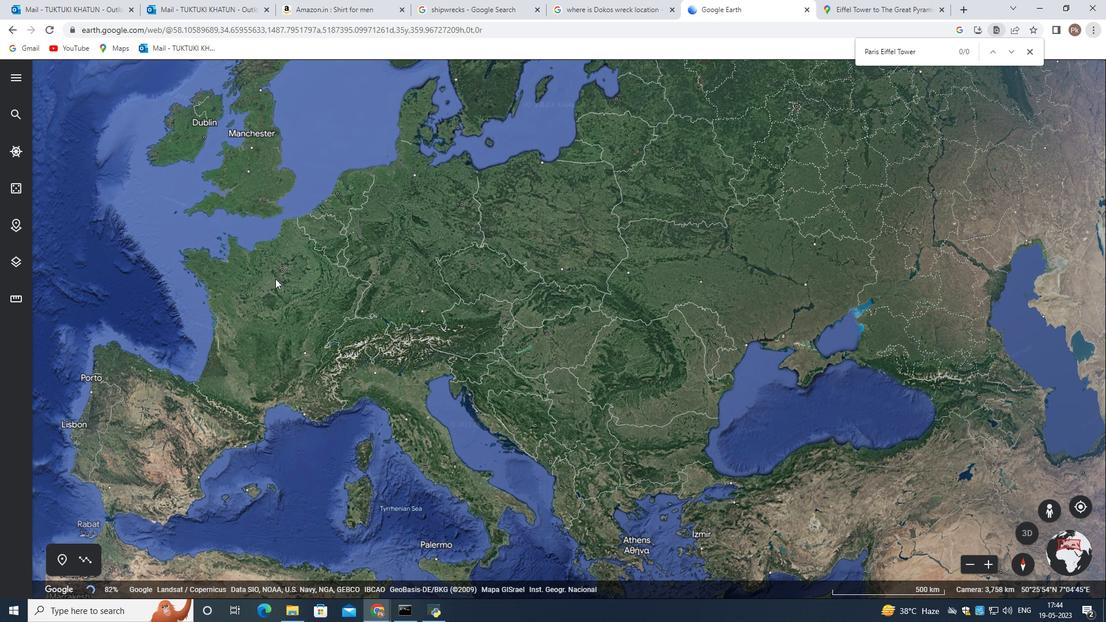 
Action: Mouse scrolled (285, 272) with delta (0, 0)
Screenshot: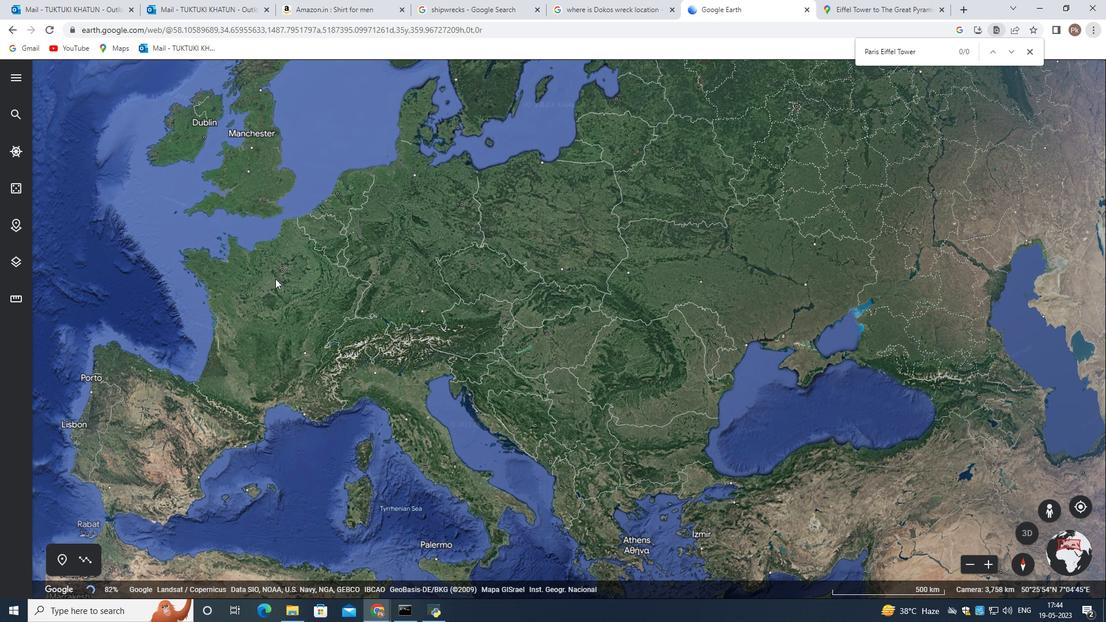 
Action: Mouse moved to (287, 271)
Screenshot: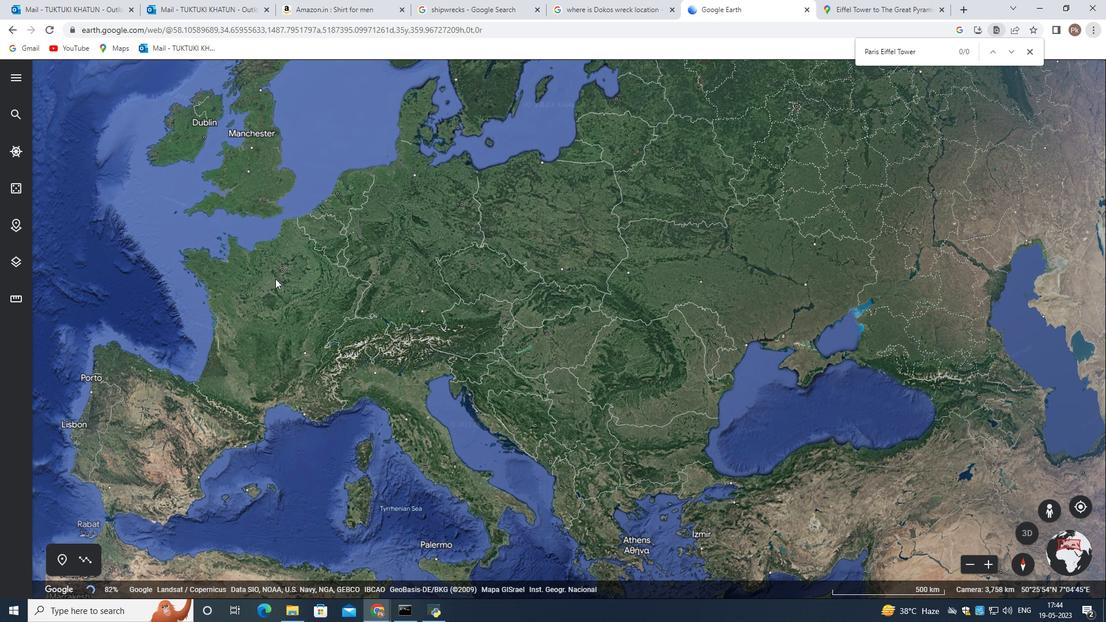 
Action: Mouse scrolled (287, 271) with delta (0, 0)
Screenshot: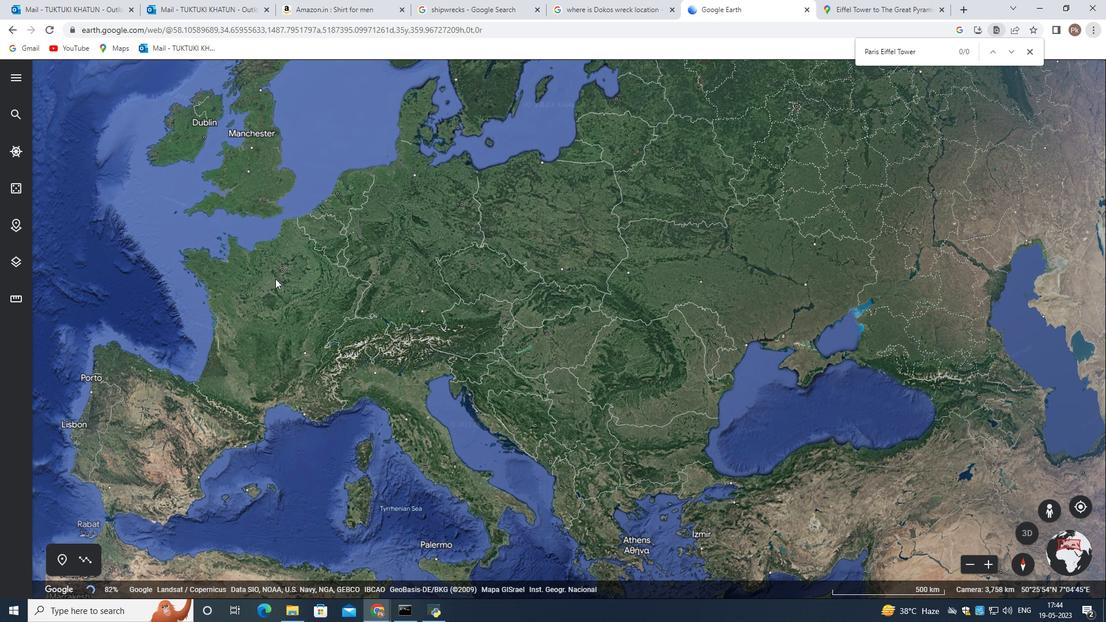 
Action: Mouse moved to (289, 273)
Screenshot: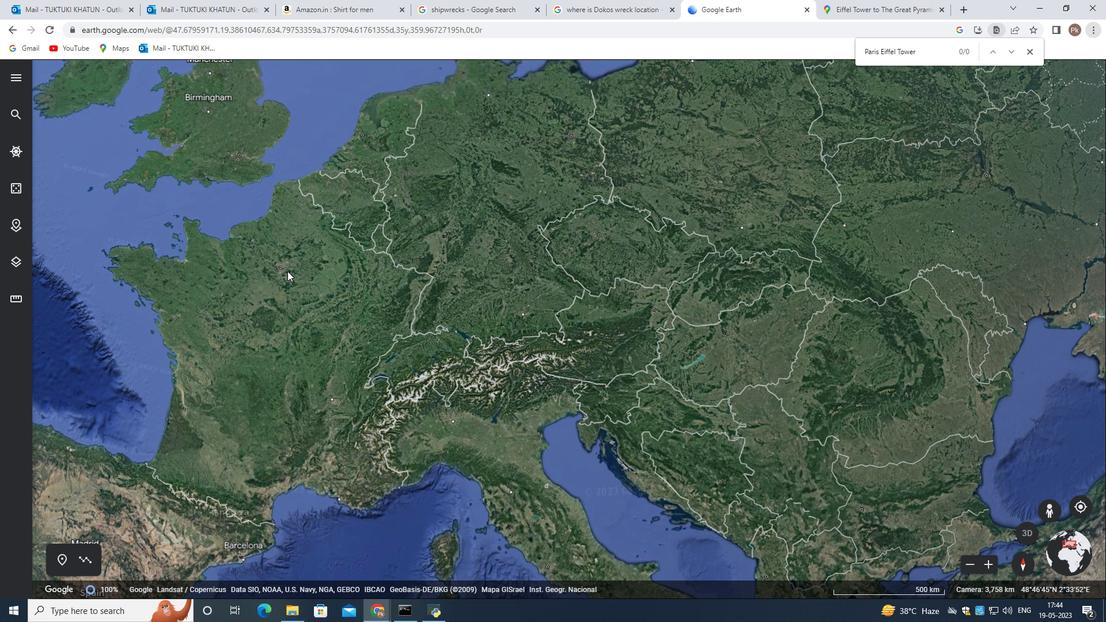 
Action: Mouse scrolled (289, 273) with delta (0, 0)
Screenshot: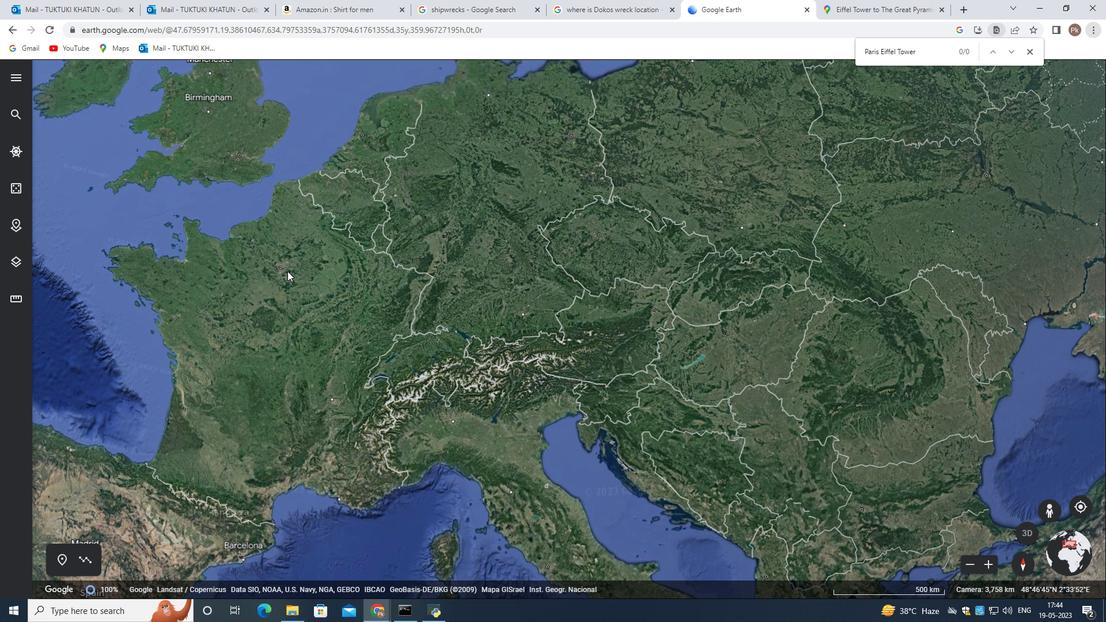 
Action: Mouse moved to (289, 273)
Screenshot: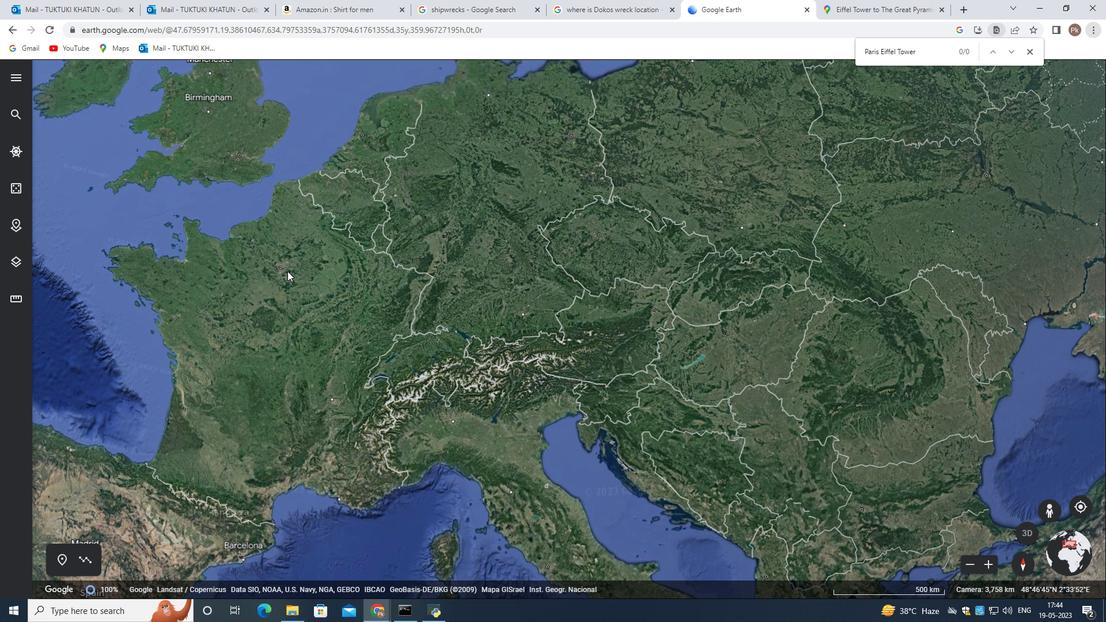 
Action: Mouse scrolled (289, 273) with delta (0, 0)
Screenshot: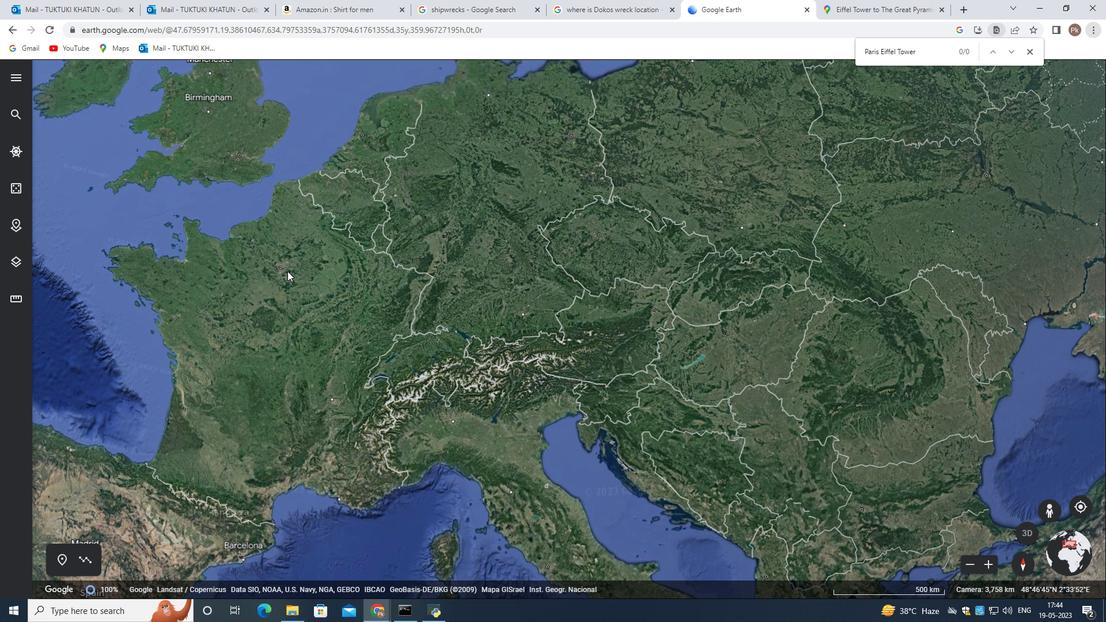 
Action: Mouse scrolled (289, 273) with delta (0, 0)
Screenshot: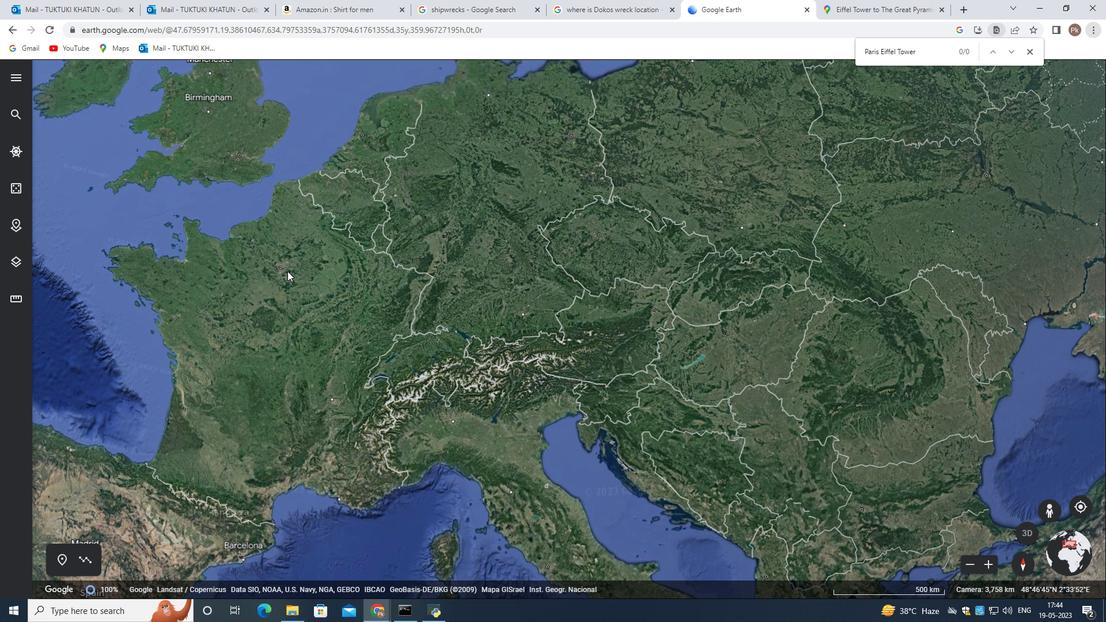 
Action: Mouse moved to (298, 277)
Screenshot: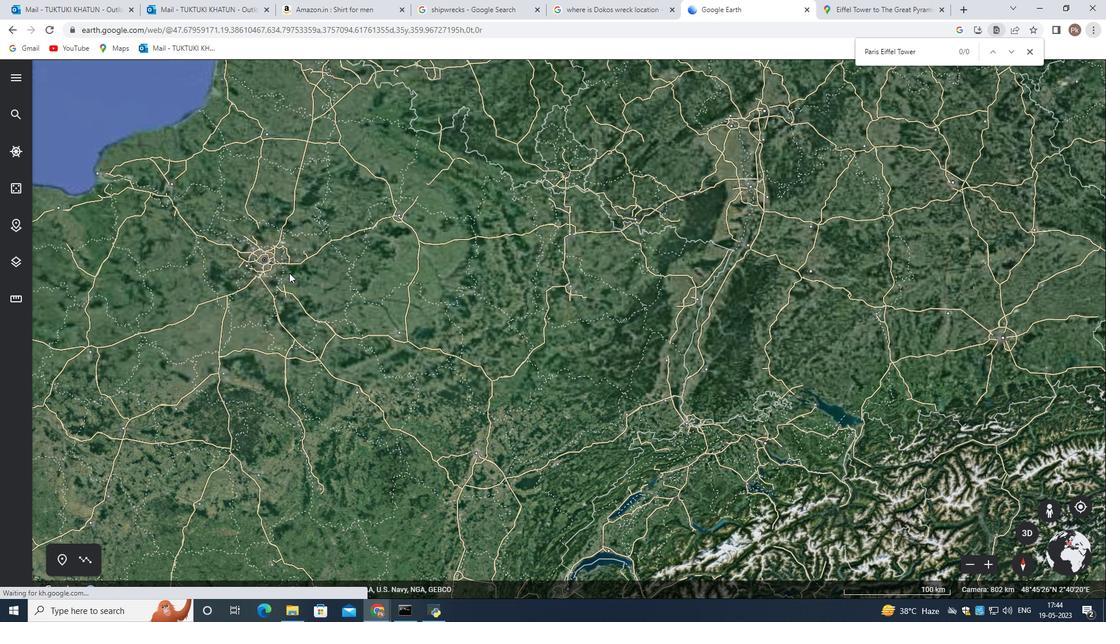 
Action: Mouse scrolled (298, 278) with delta (0, 0)
Screenshot: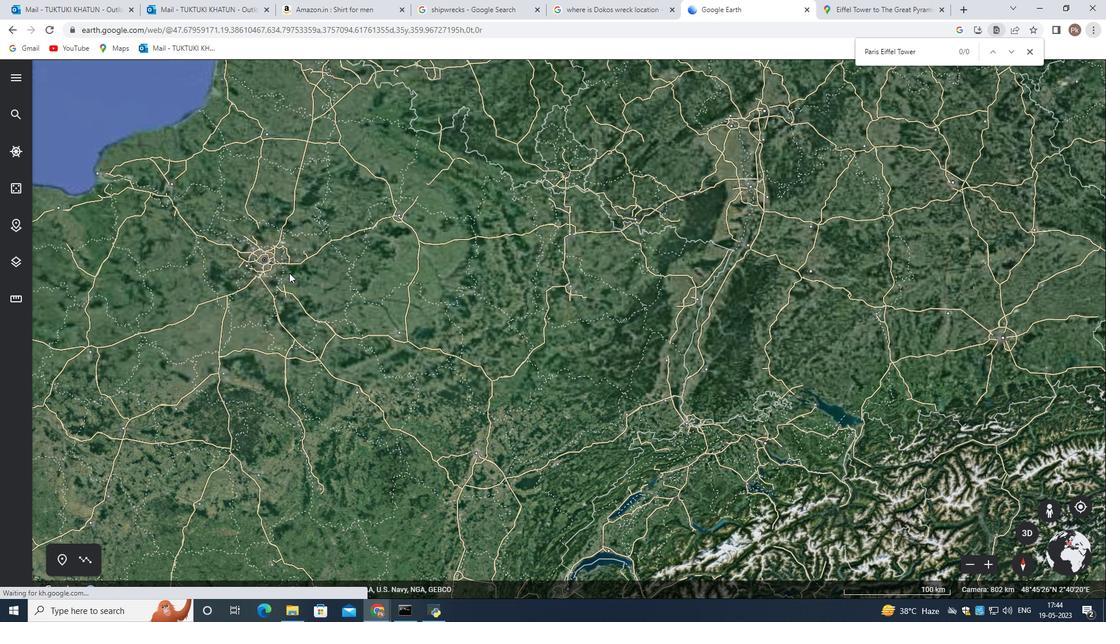 
Action: Mouse scrolled (298, 278) with delta (0, 0)
Screenshot: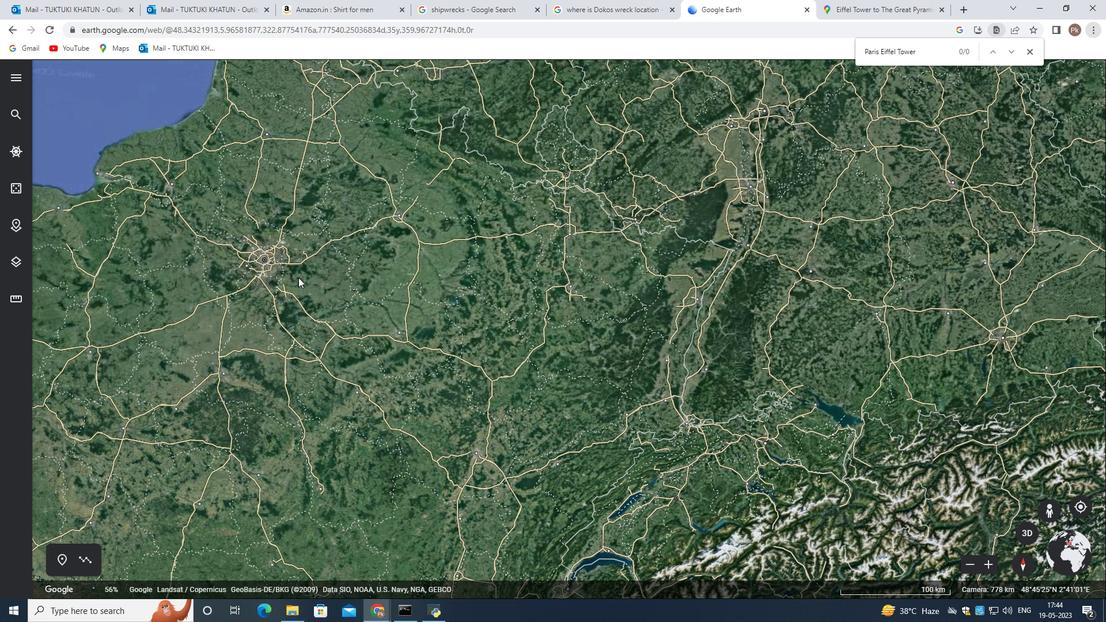 
Action: Mouse moved to (349, 346)
Screenshot: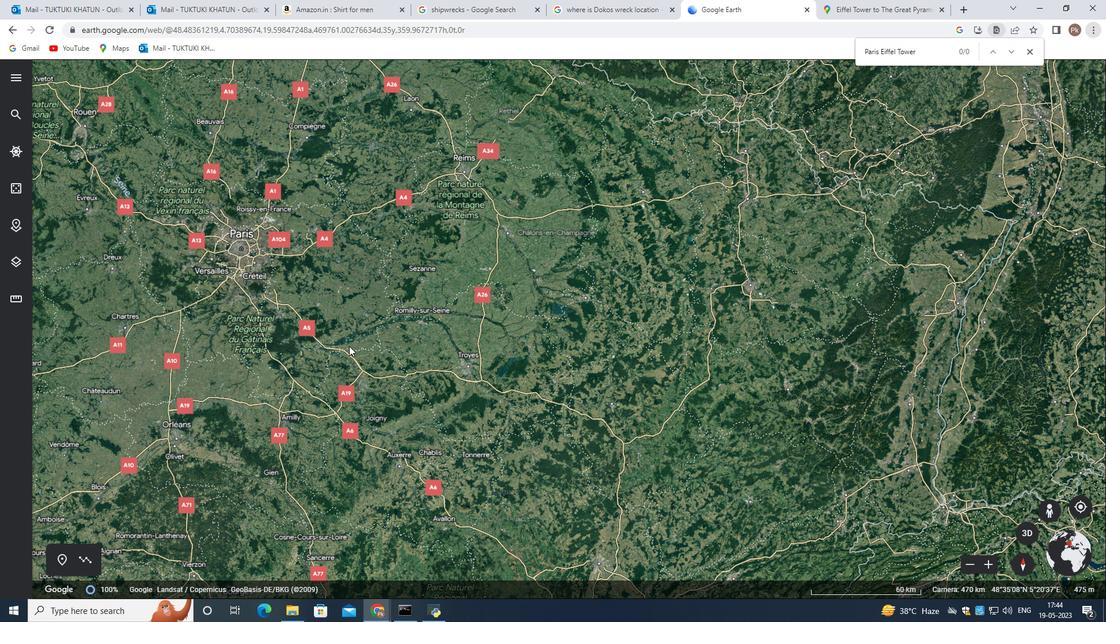 
Action: Mouse scrolled (349, 346) with delta (0, 0)
Screenshot: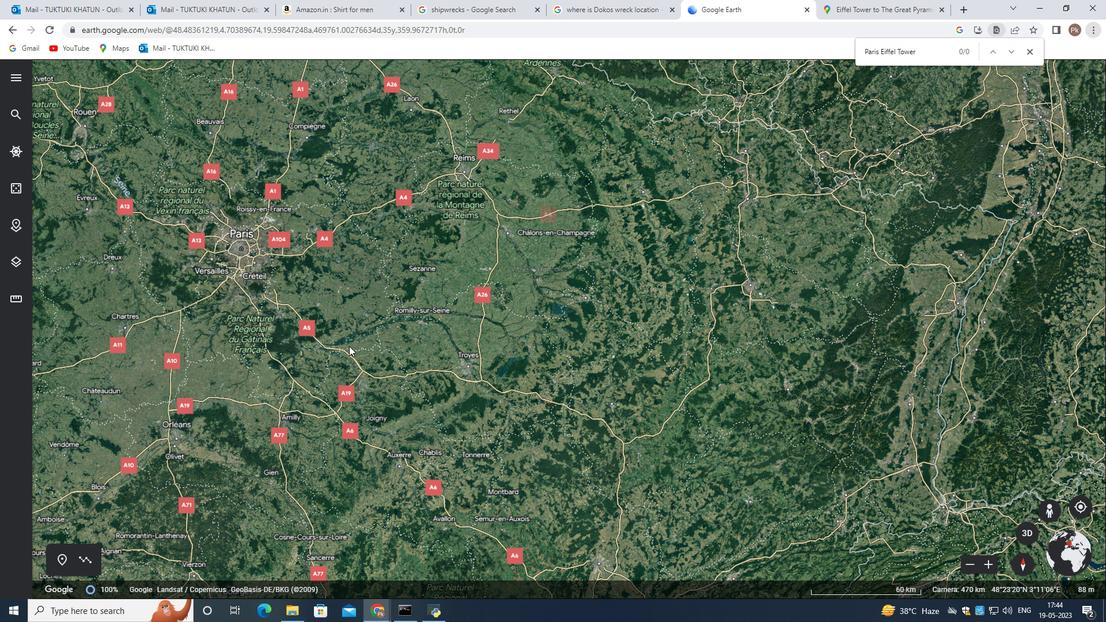 
Action: Mouse scrolled (349, 346) with delta (0, 0)
Screenshot: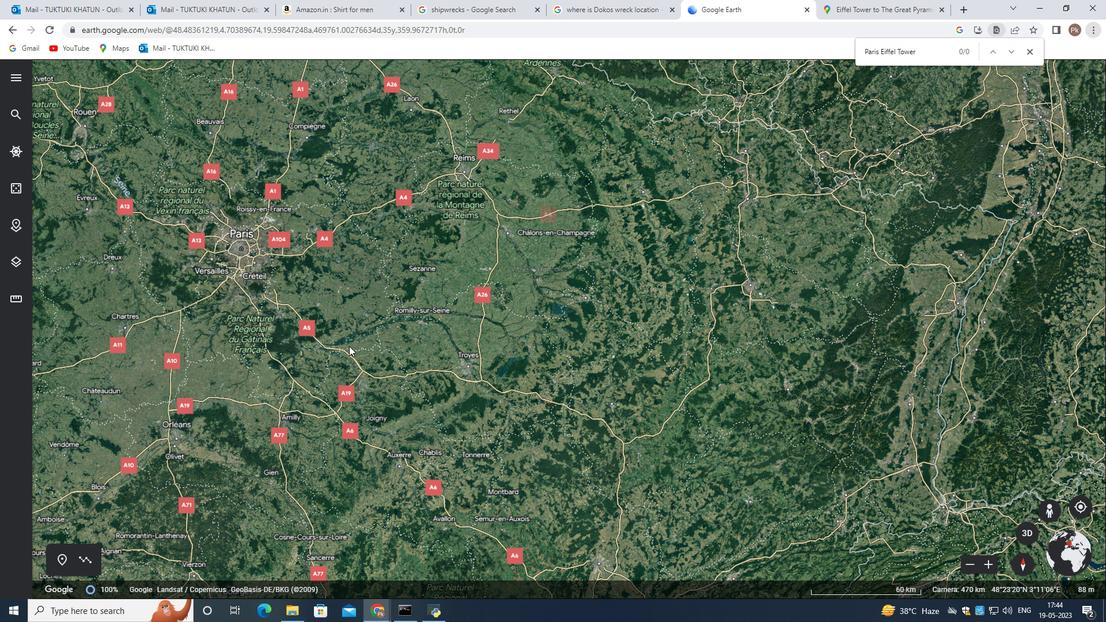 
Action: Mouse moved to (345, 296)
Screenshot: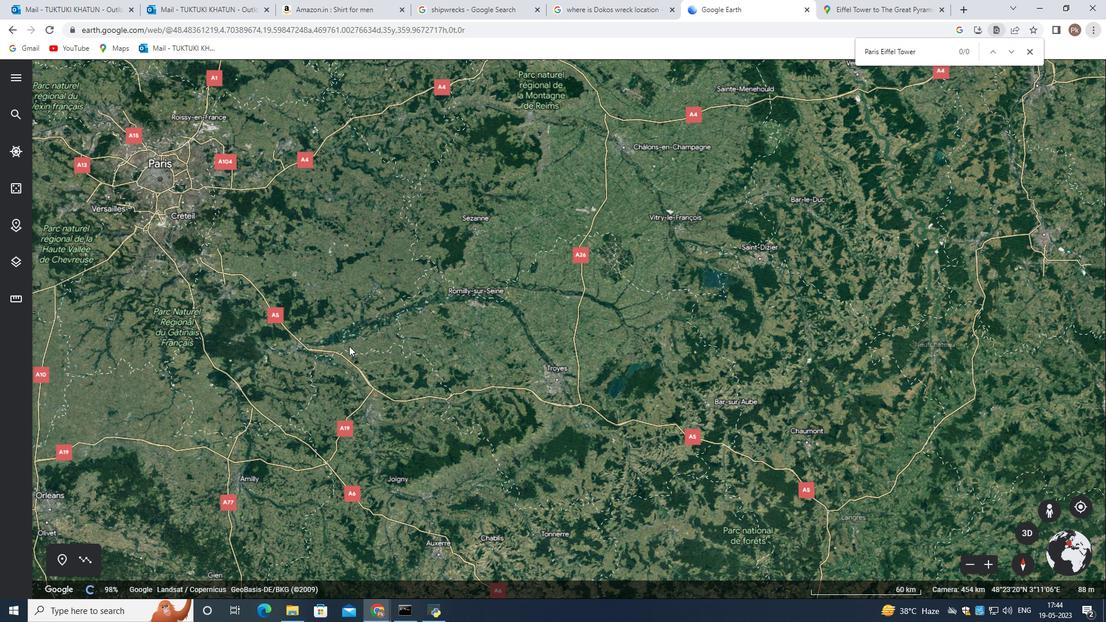 
Action: Mouse pressed left at (345, 296)
Screenshot: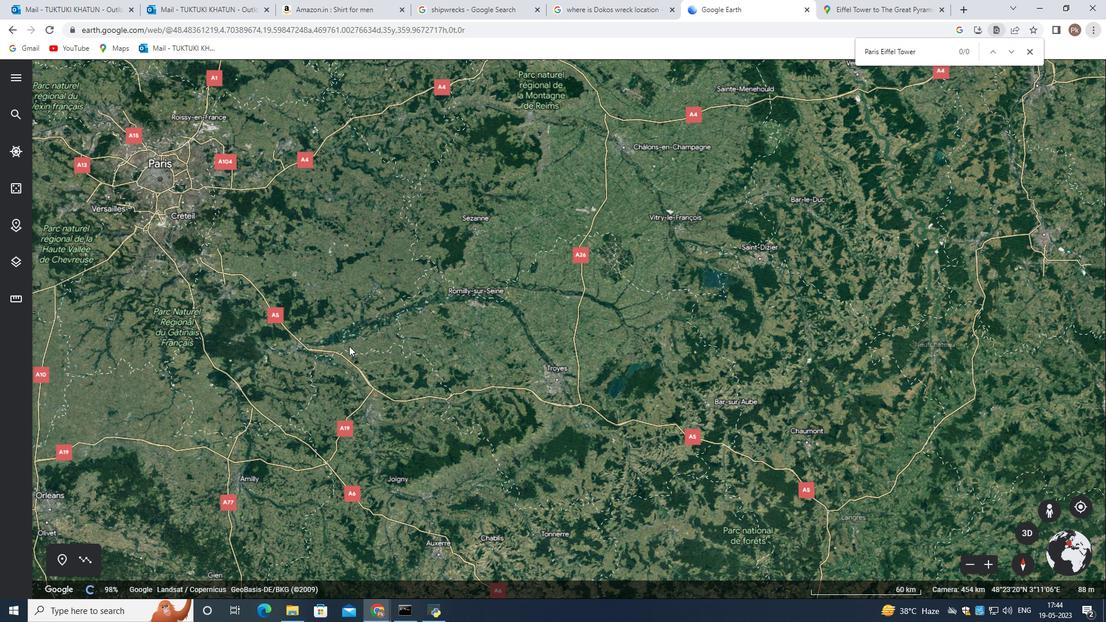 
Action: Mouse moved to (435, 161)
Screenshot: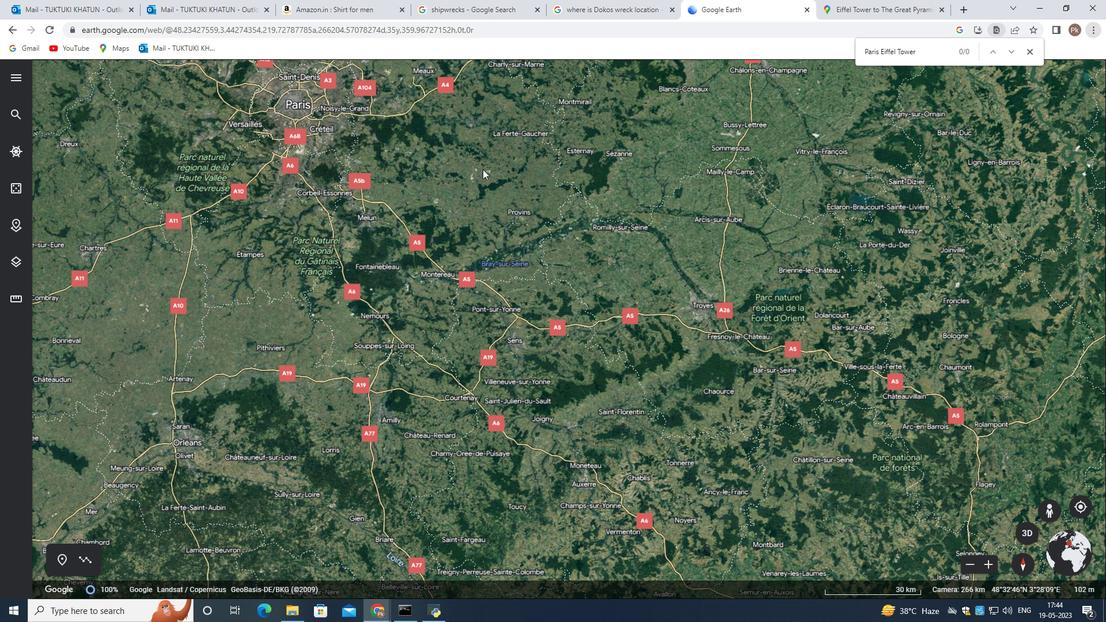 
Action: Mouse pressed left at (435, 161)
Screenshot: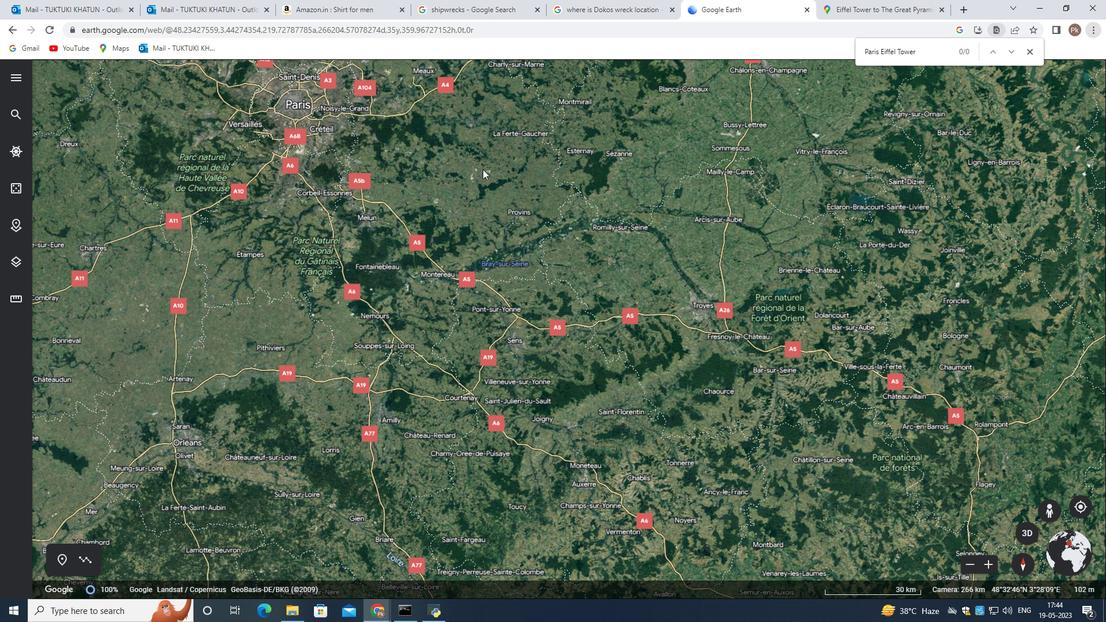
Action: Mouse moved to (424, 251)
Screenshot: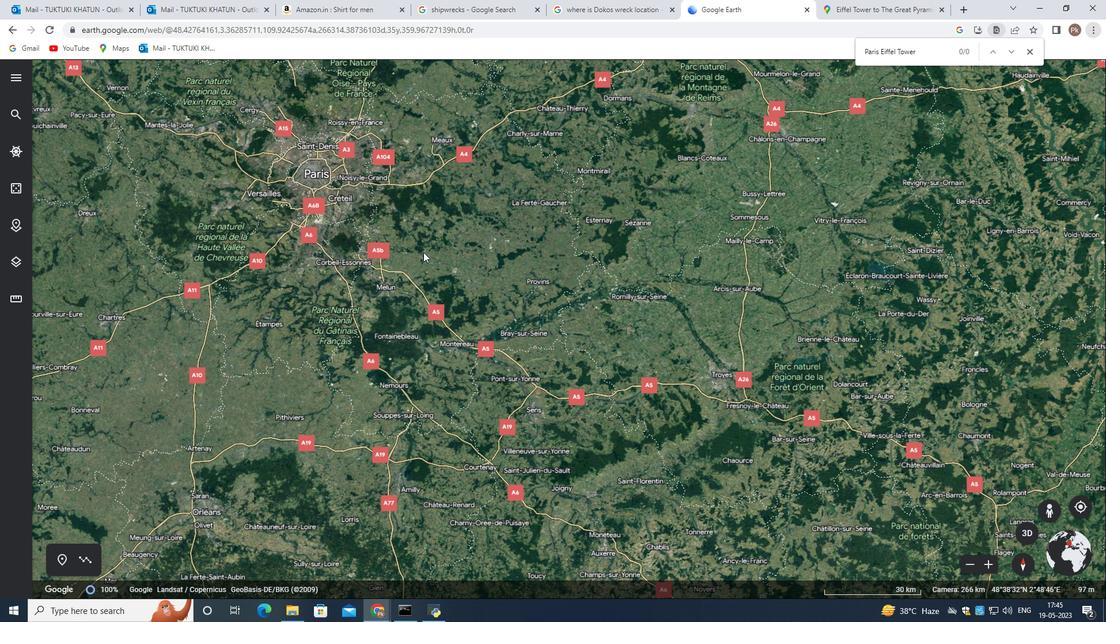 
Action: Mouse scrolled (424, 252) with delta (0, 0)
Screenshot: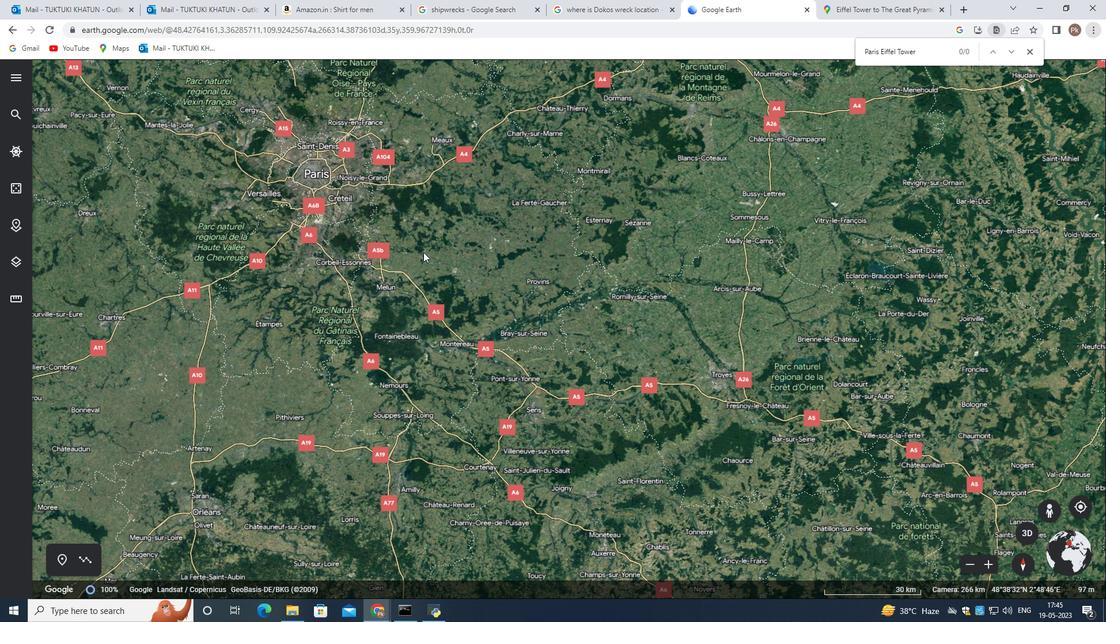 
Action: Mouse scrolled (424, 252) with delta (0, 0)
Screenshot: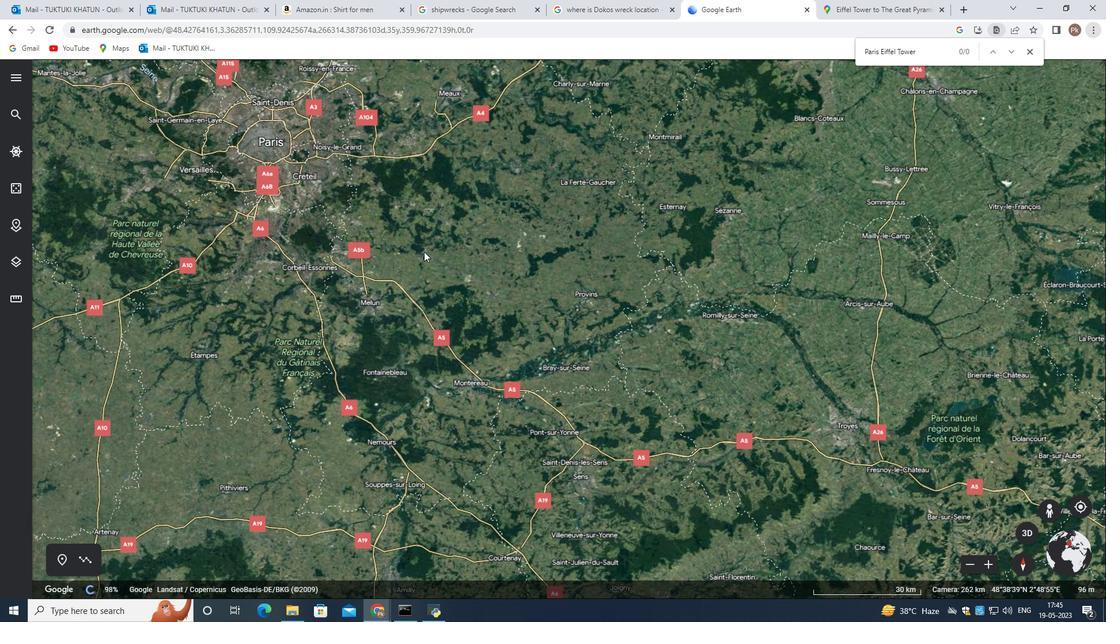 
Action: Mouse moved to (409, 254)
Screenshot: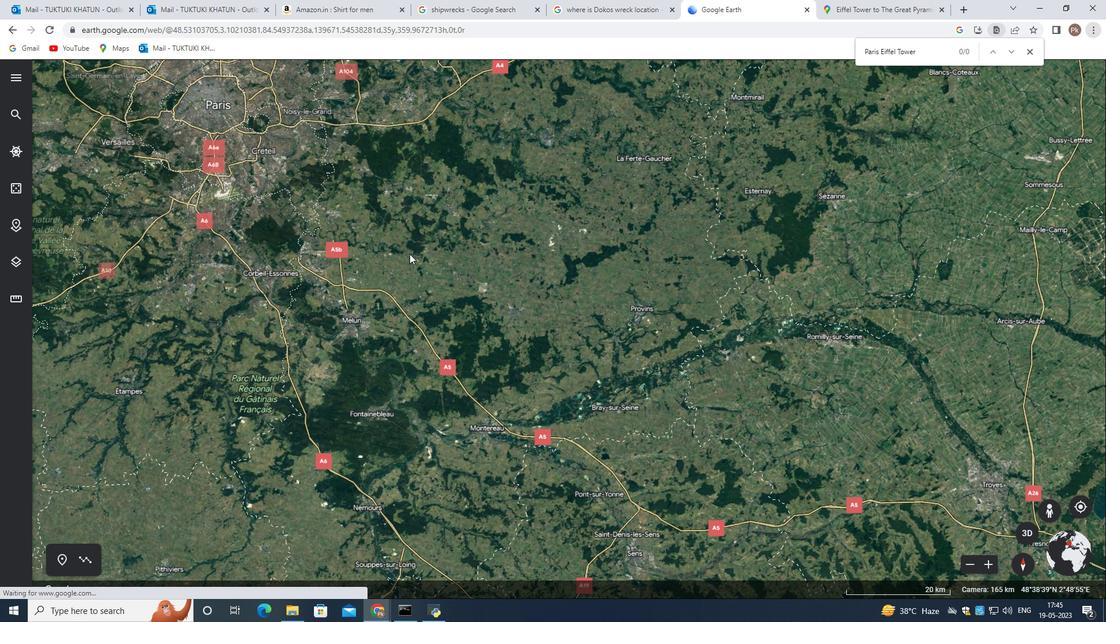 
Action: Mouse scrolled (409, 254) with delta (0, 0)
Screenshot: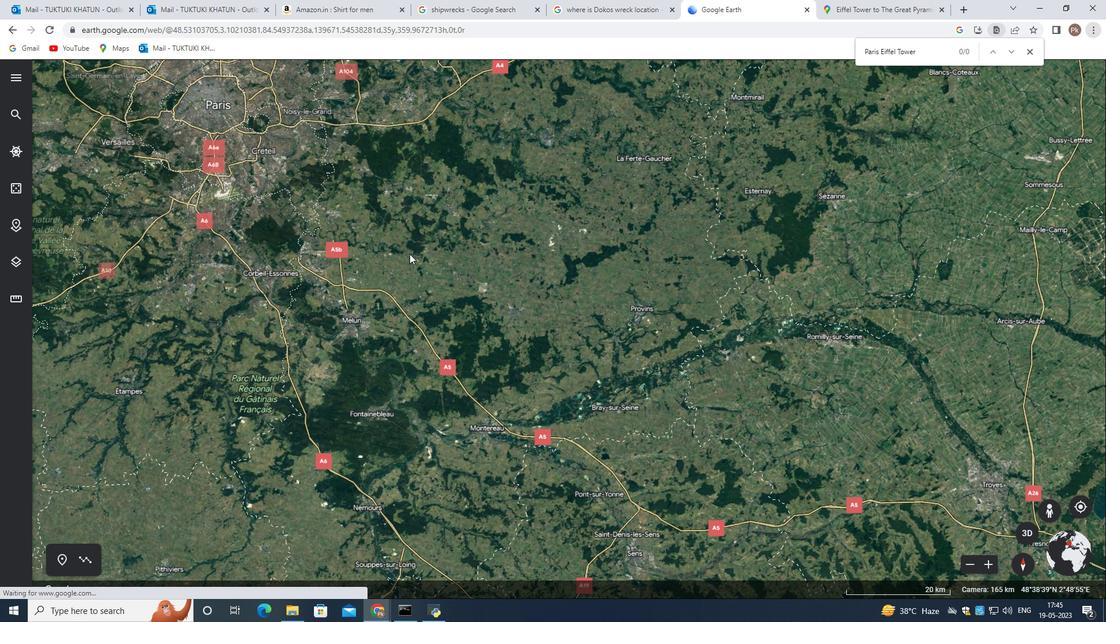 
Action: Mouse scrolled (409, 254) with delta (0, 0)
Screenshot: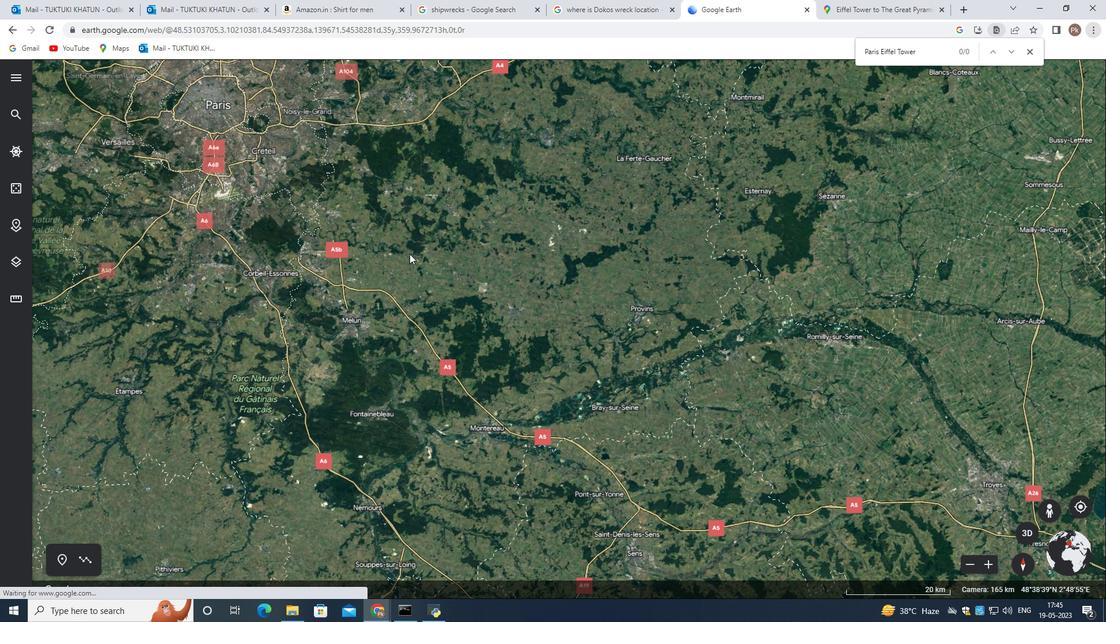 
Action: Mouse moved to (409, 253)
Screenshot: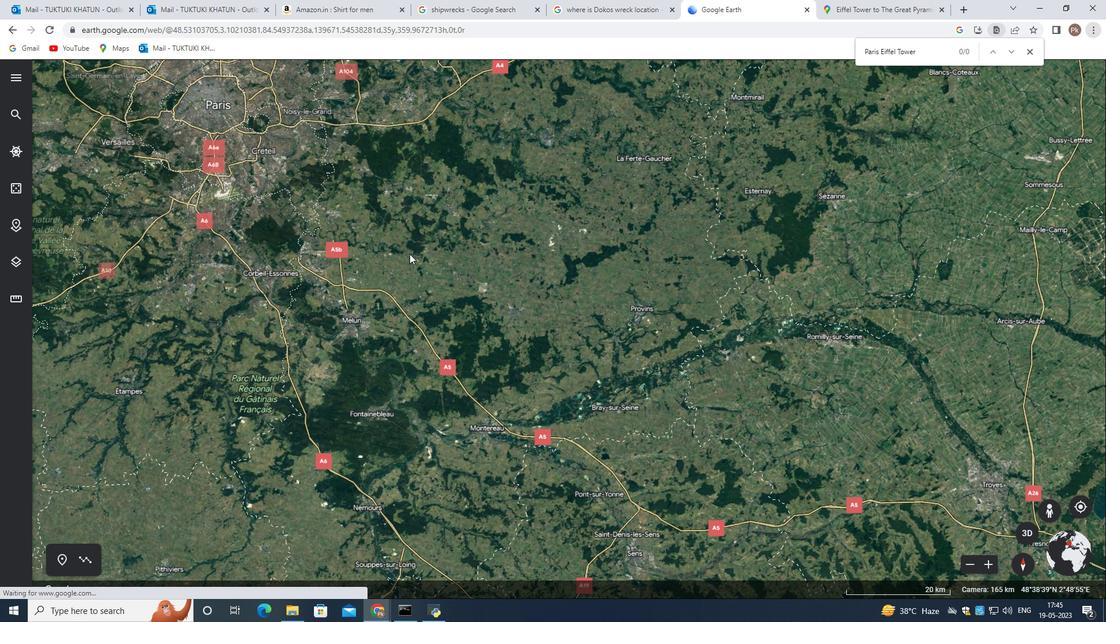 
Action: Mouse scrolled (409, 254) with delta (0, 0)
Screenshot: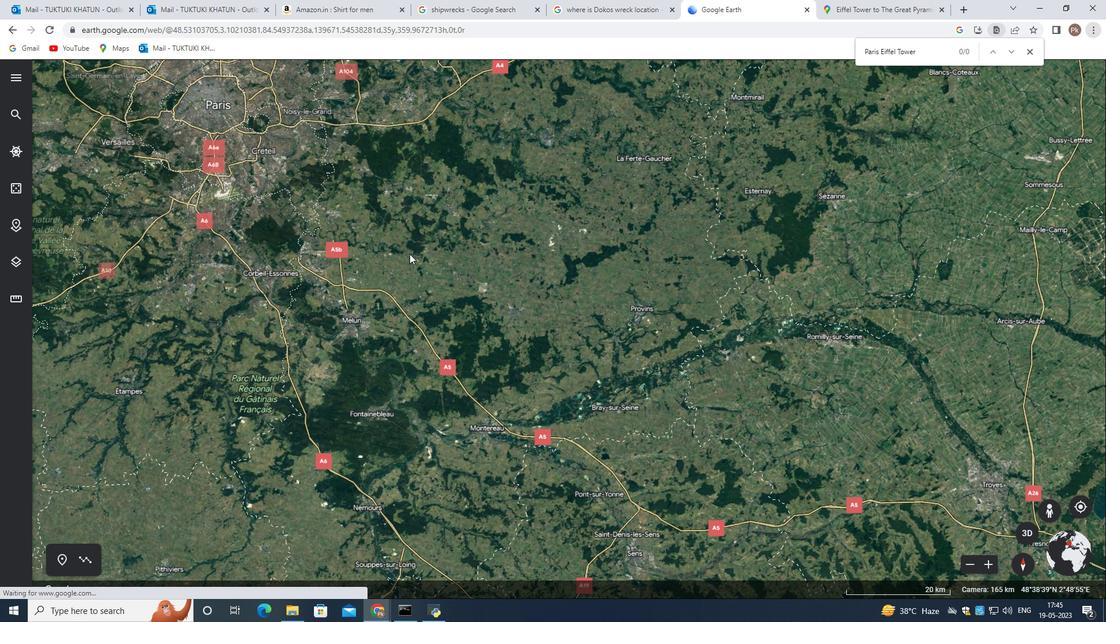 
Action: Mouse scrolled (409, 254) with delta (0, 0)
Screenshot: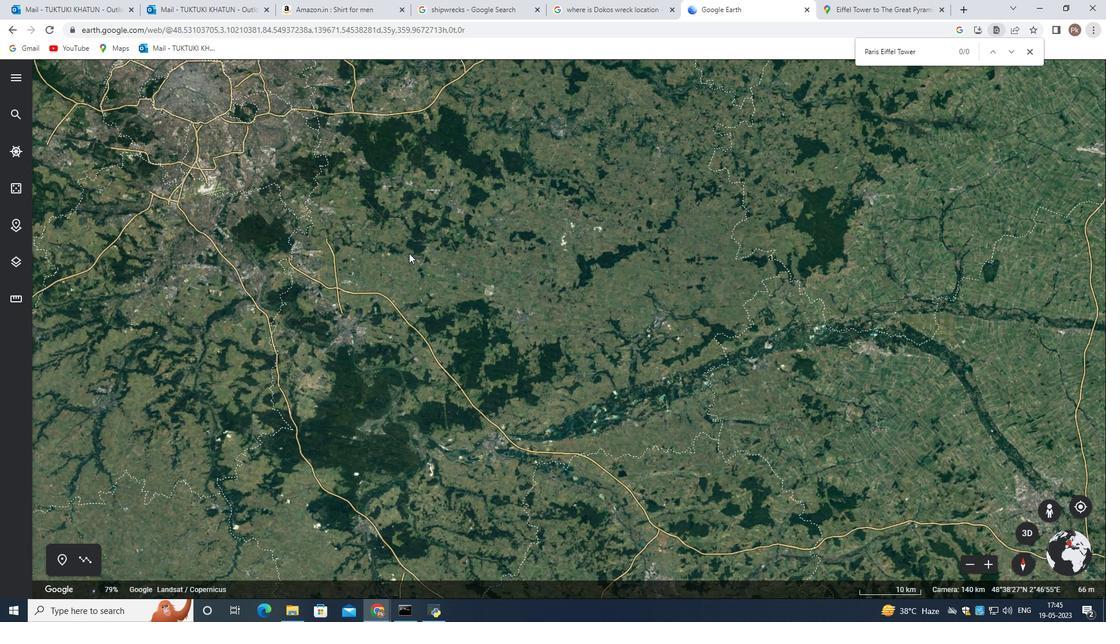 
Action: Mouse moved to (418, 248)
Screenshot: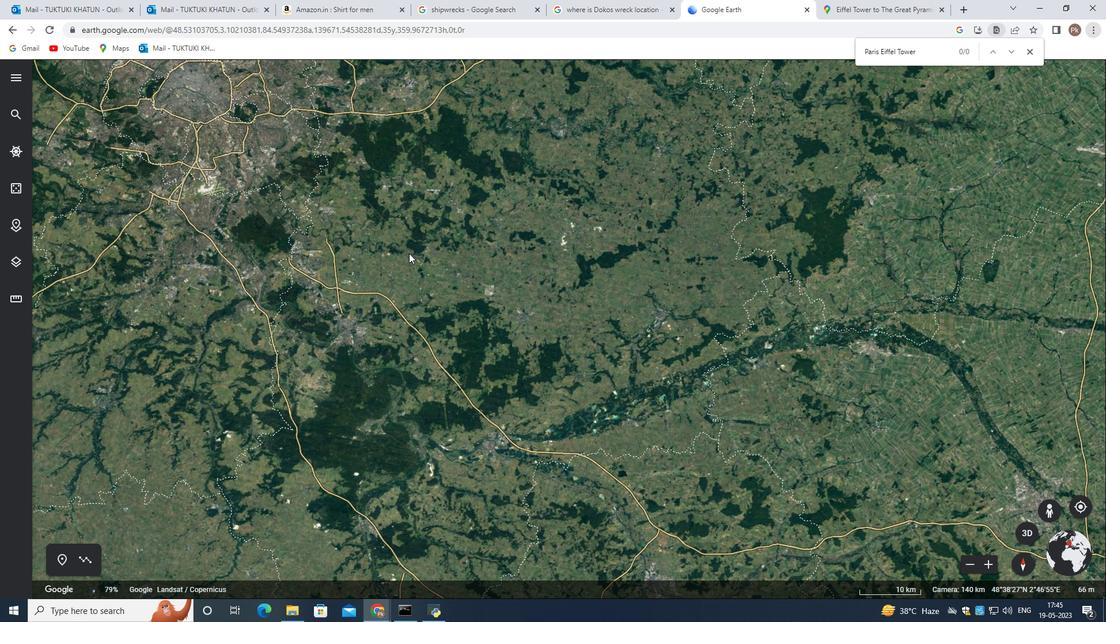 
Action: Mouse pressed left at (418, 248)
Screenshot: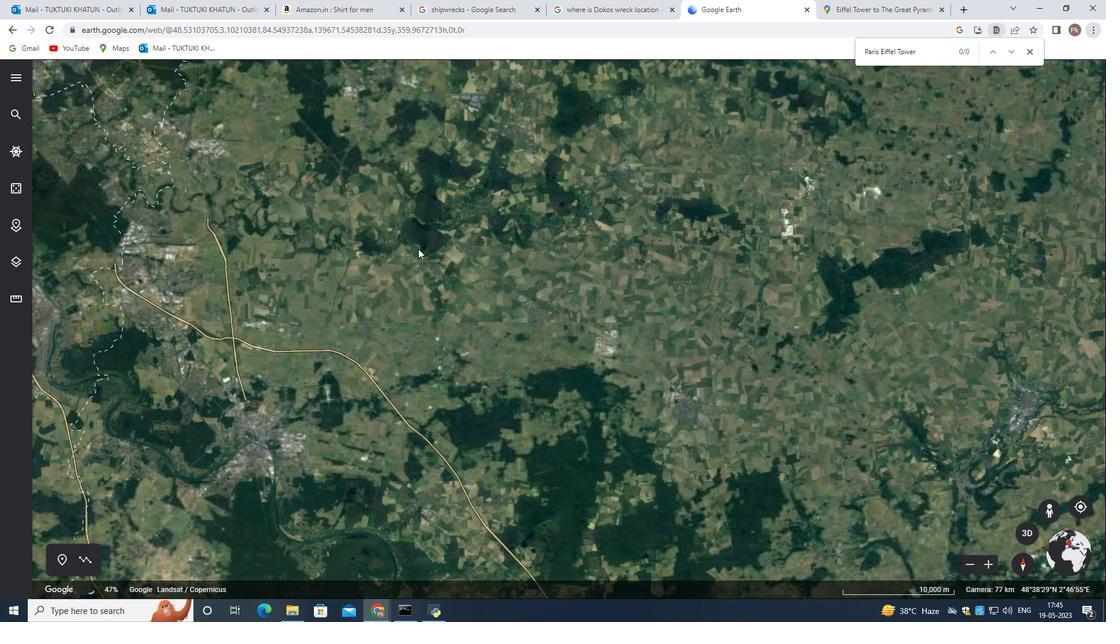 
Action: Mouse moved to (308, 344)
Screenshot: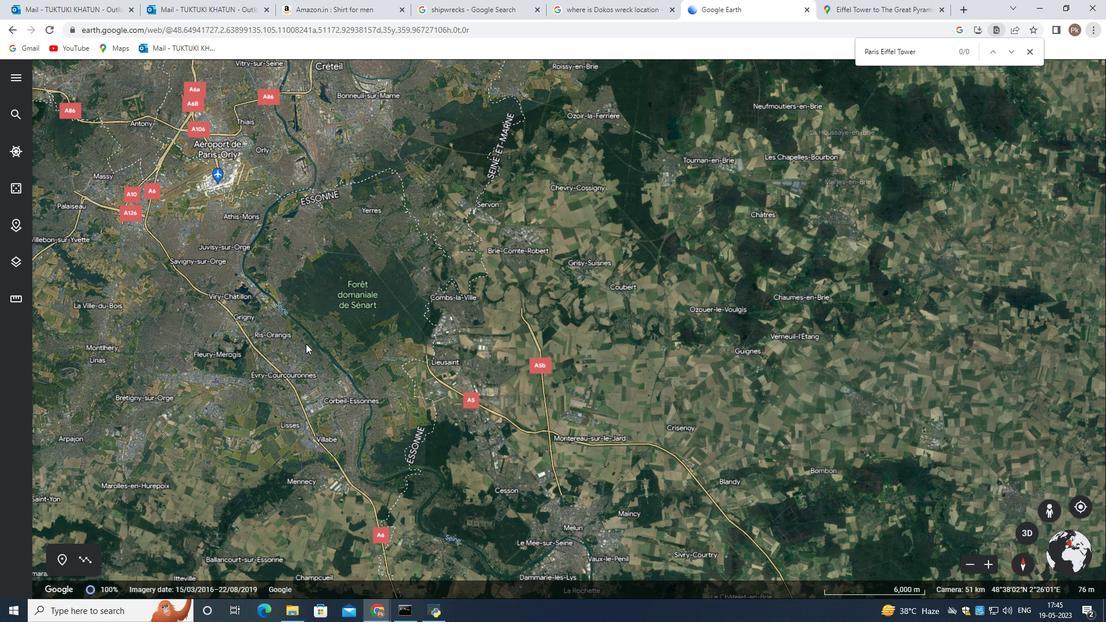 
Action: Mouse scrolled (308, 343) with delta (0, 0)
Screenshot: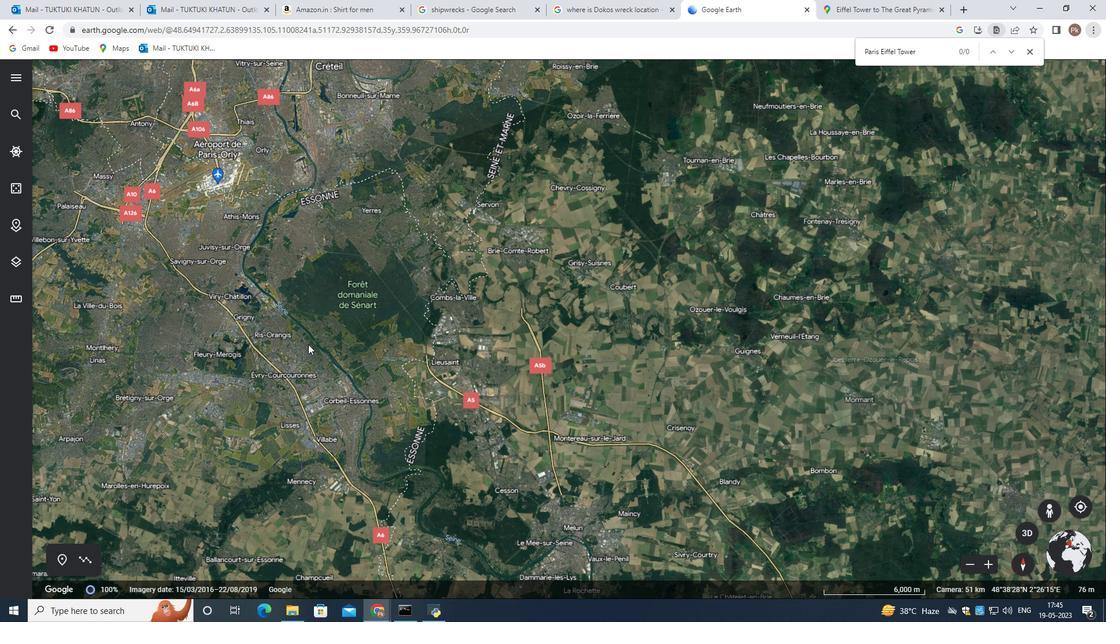 
Action: Mouse moved to (377, 350)
Screenshot: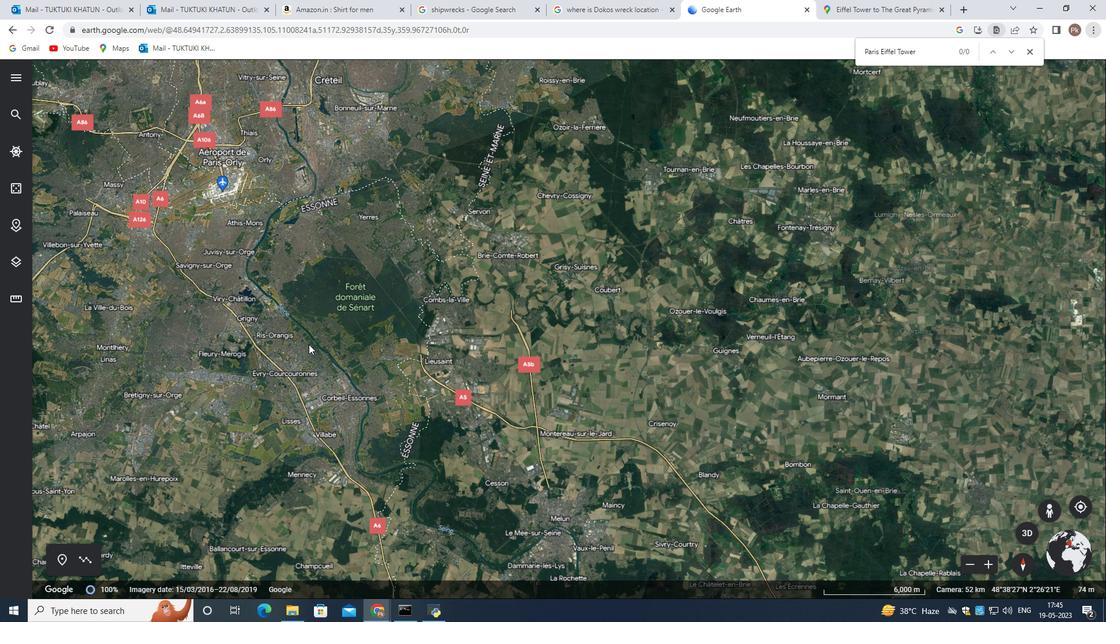 
Action: Mouse scrolled (350, 349) with delta (0, 0)
Screenshot: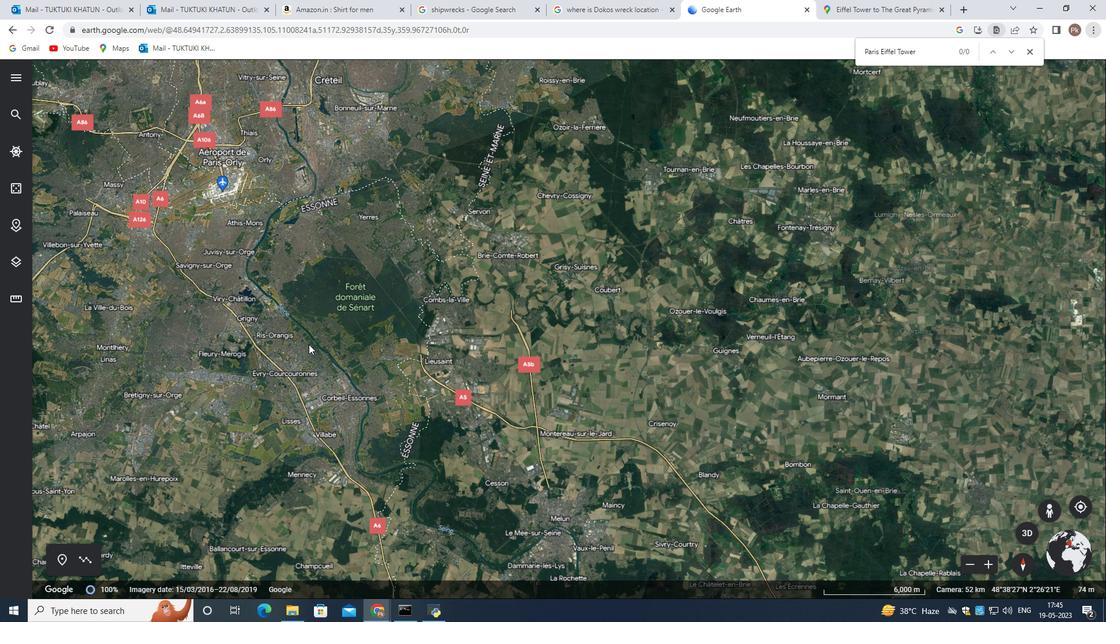 
Action: Mouse moved to (284, 319)
Screenshot: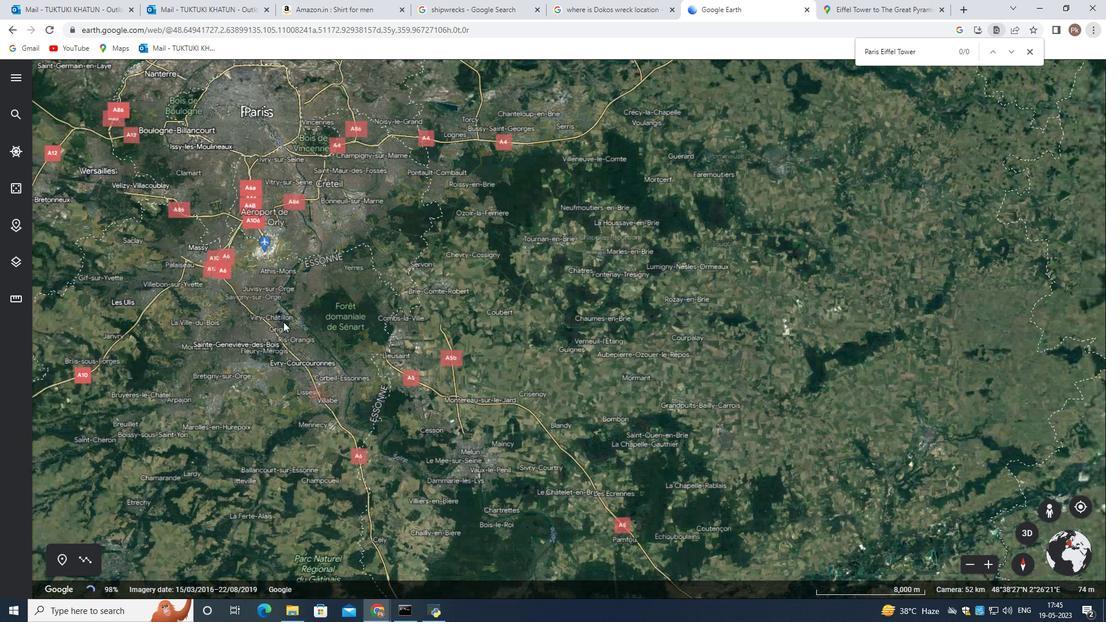 
Action: Mouse pressed left at (284, 319)
Screenshot: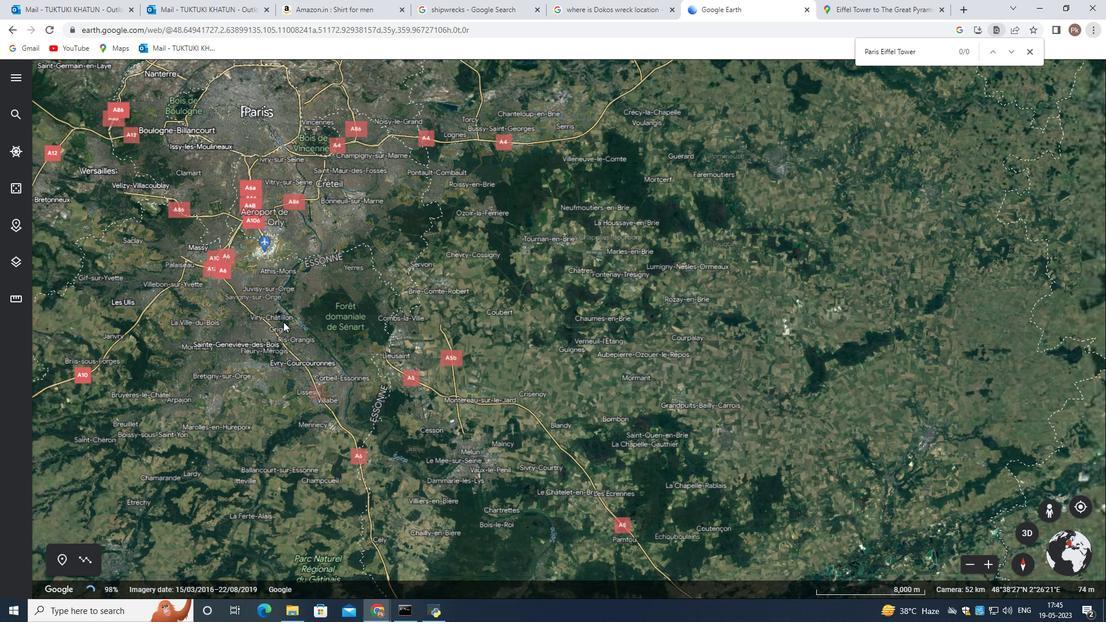 
Action: Mouse moved to (500, 361)
Screenshot: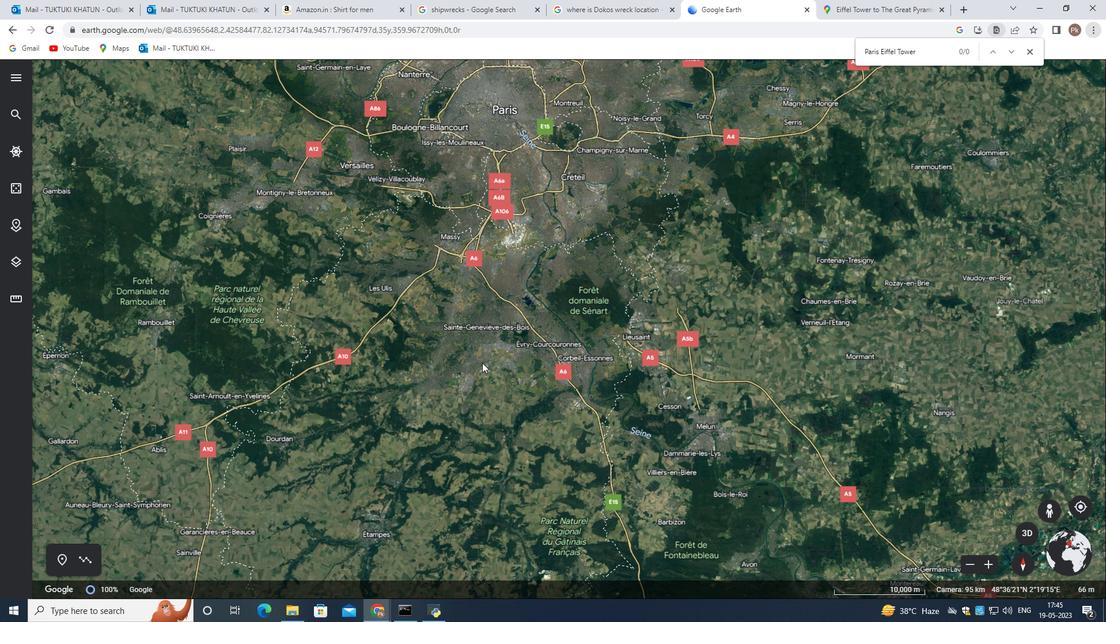 
Action: Mouse scrolled (500, 362) with delta (0, 0)
Screenshot: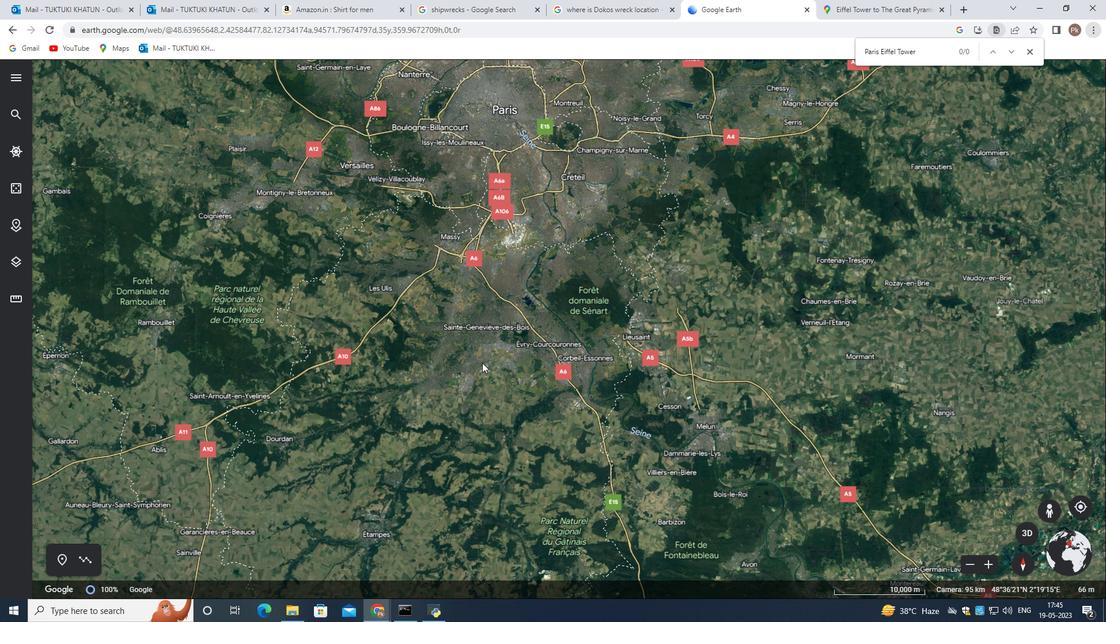 
Action: Mouse moved to (475, 274)
Screenshot: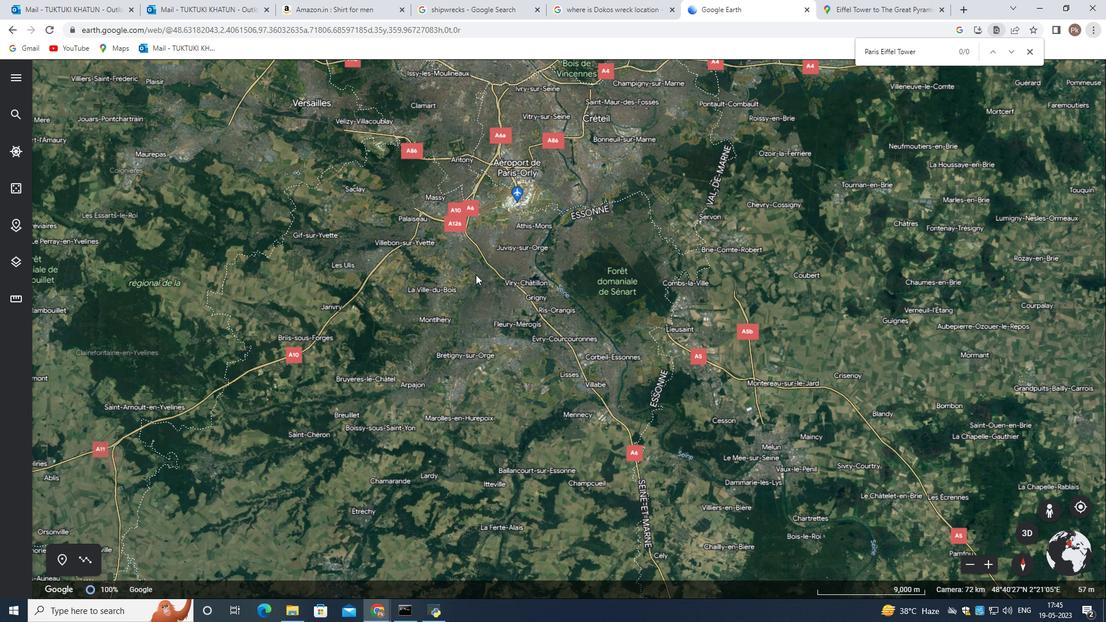 
Action: Mouse pressed left at (475, 274)
Screenshot: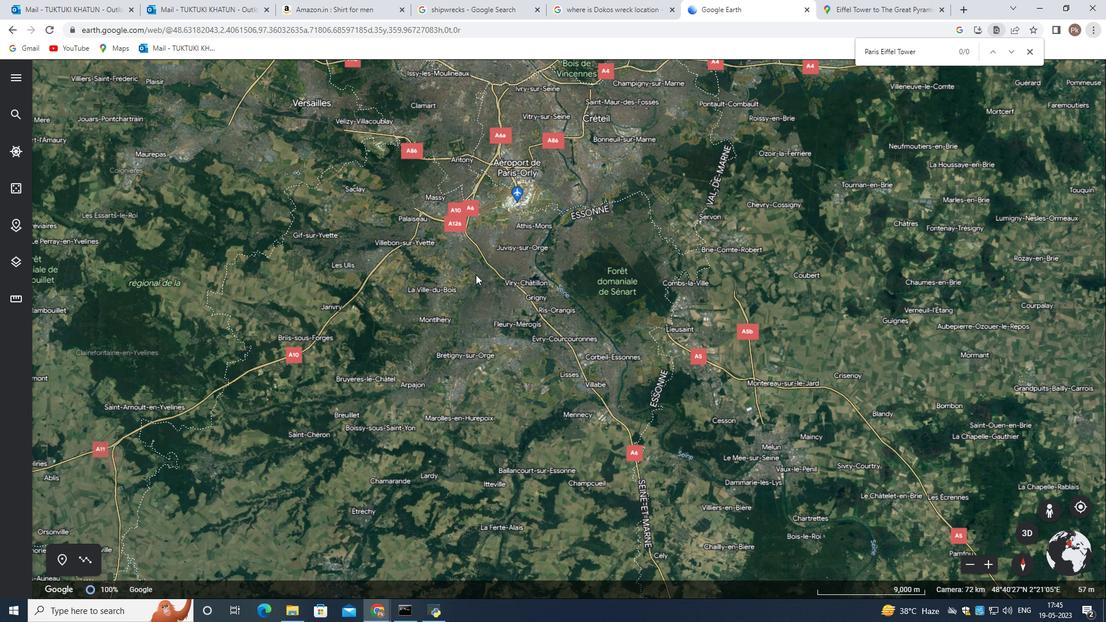 
Action: Mouse moved to (499, 397)
Screenshot: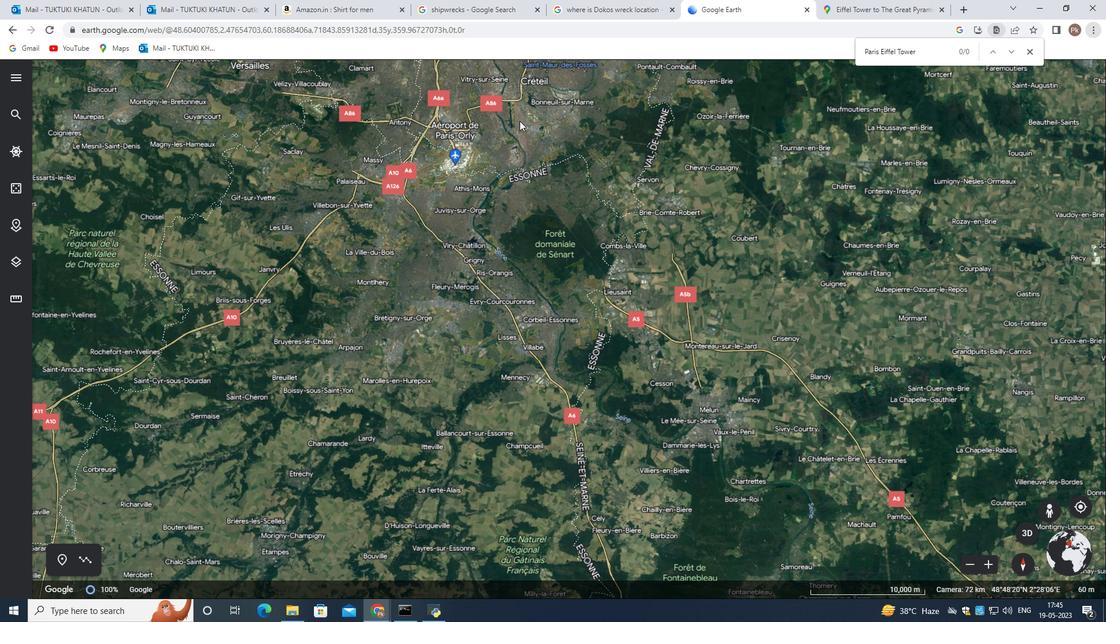 
Action: Mouse scrolled (514, 146) with delta (0, 0)
Screenshot: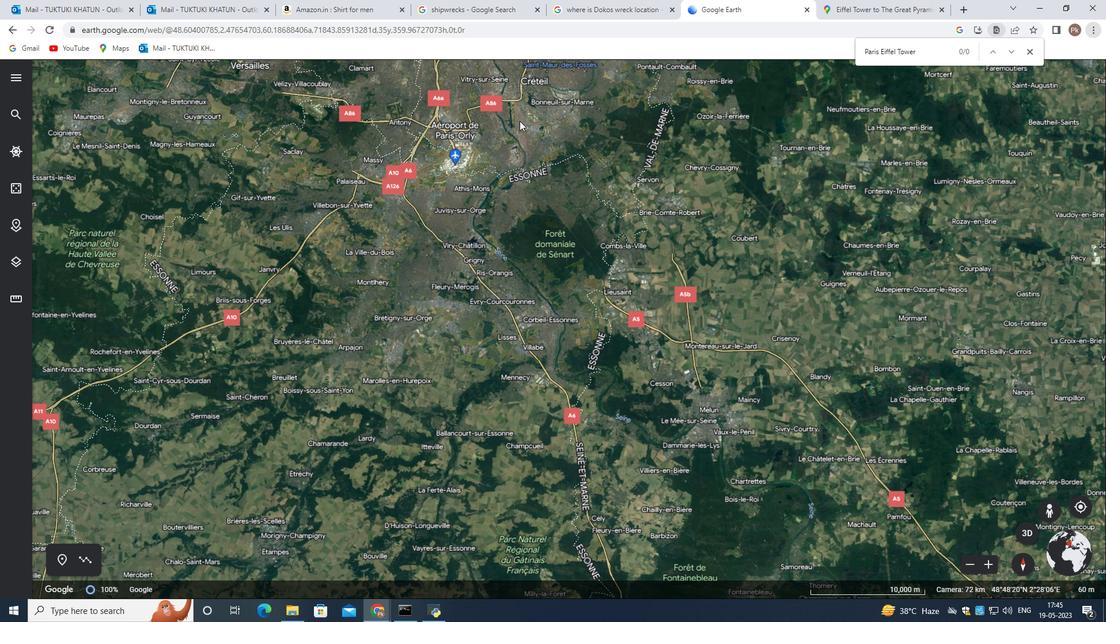 
Action: Mouse moved to (508, 413)
Screenshot: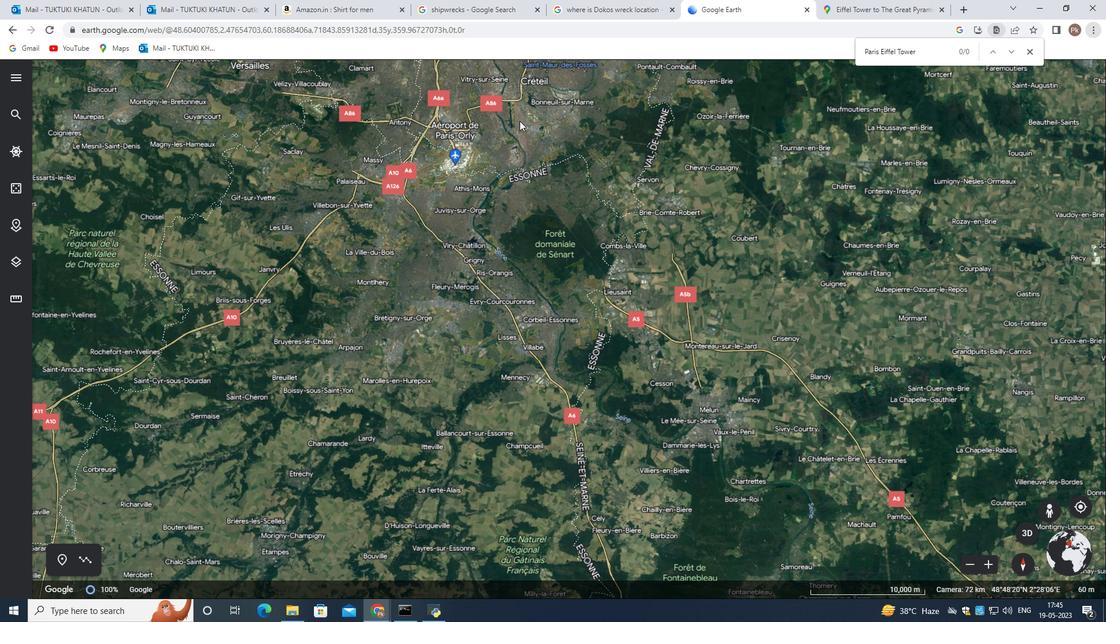 
Action: Mouse scrolled (505, 409) with delta (0, 0)
Screenshot: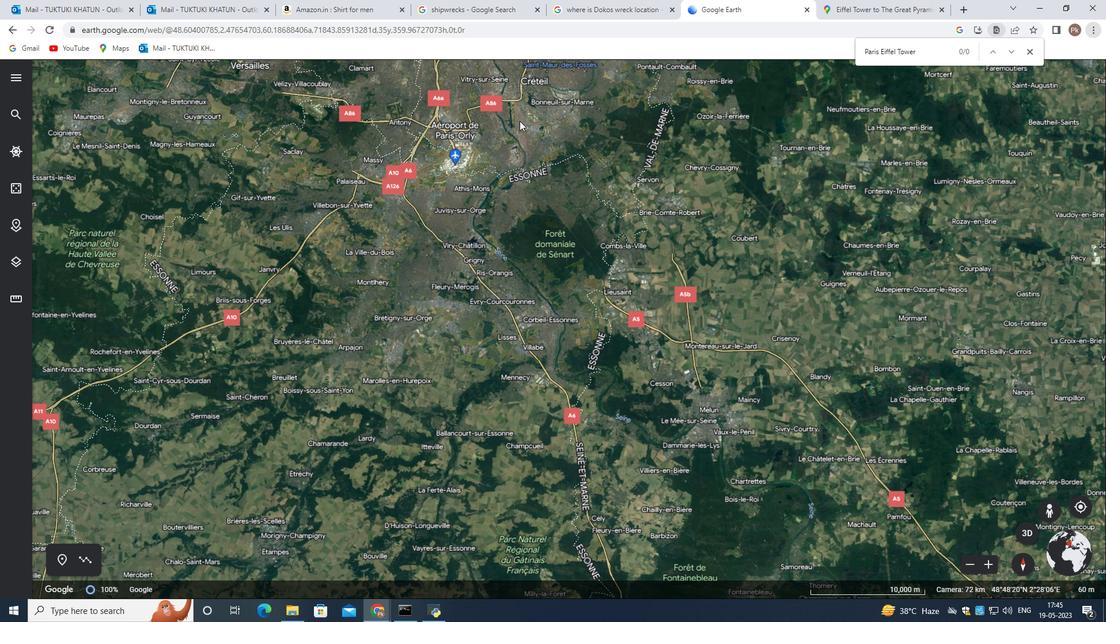 
Action: Mouse moved to (508, 414)
Screenshot: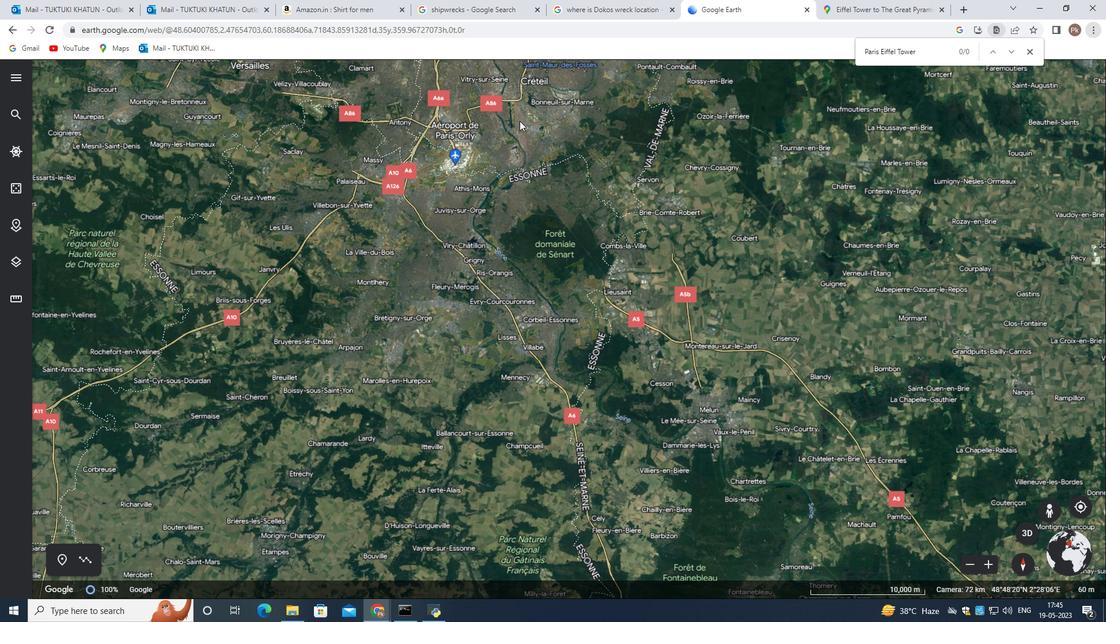 
Action: Mouse scrolled (508, 413) with delta (0, 0)
Screenshot: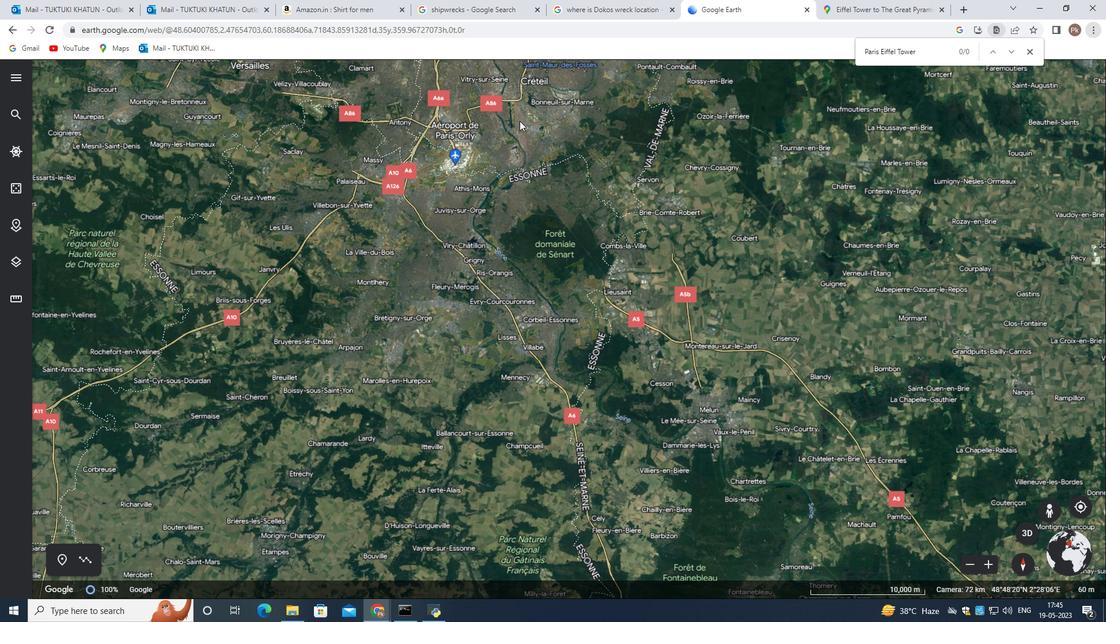 
Action: Mouse moved to (491, 427)
Screenshot: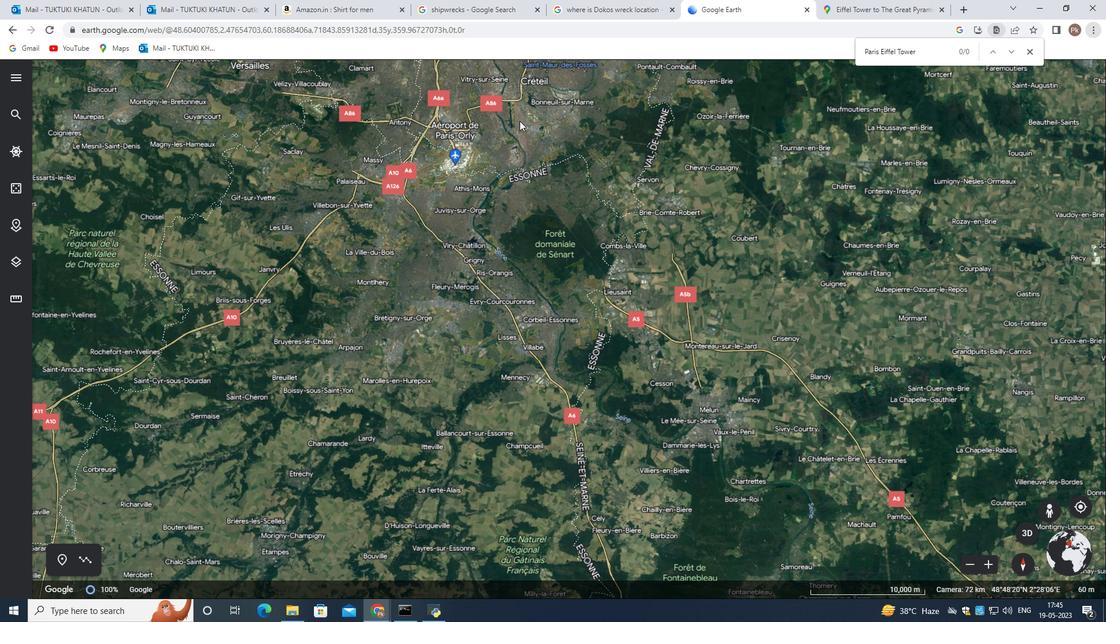 
Action: Mouse scrolled (508, 415) with delta (0, 0)
Screenshot: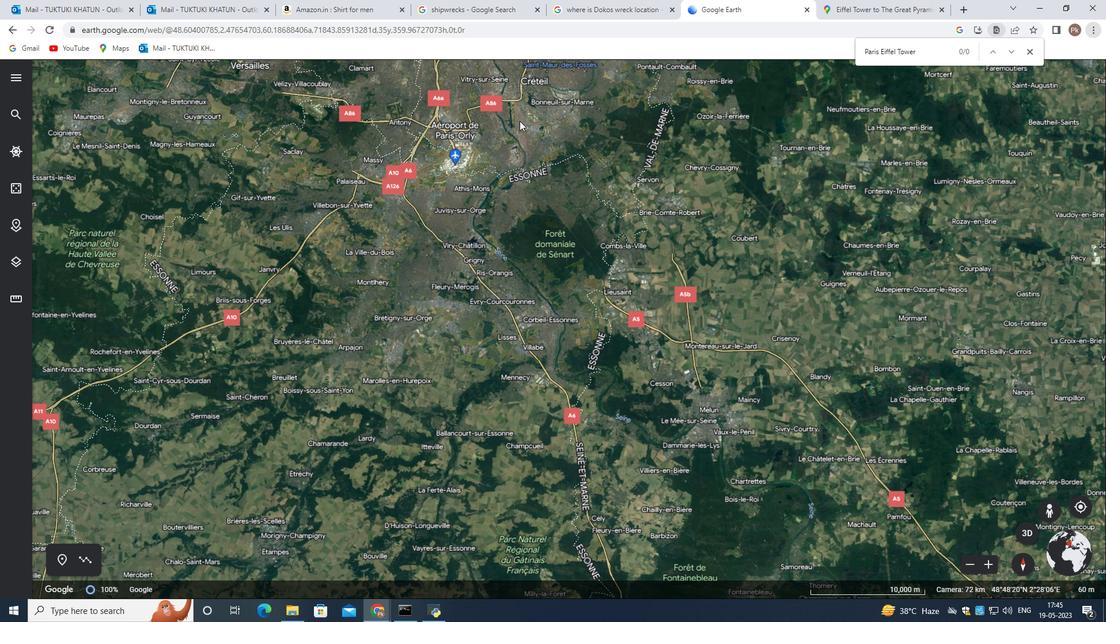 
Action: Mouse moved to (878, 4)
Screenshot: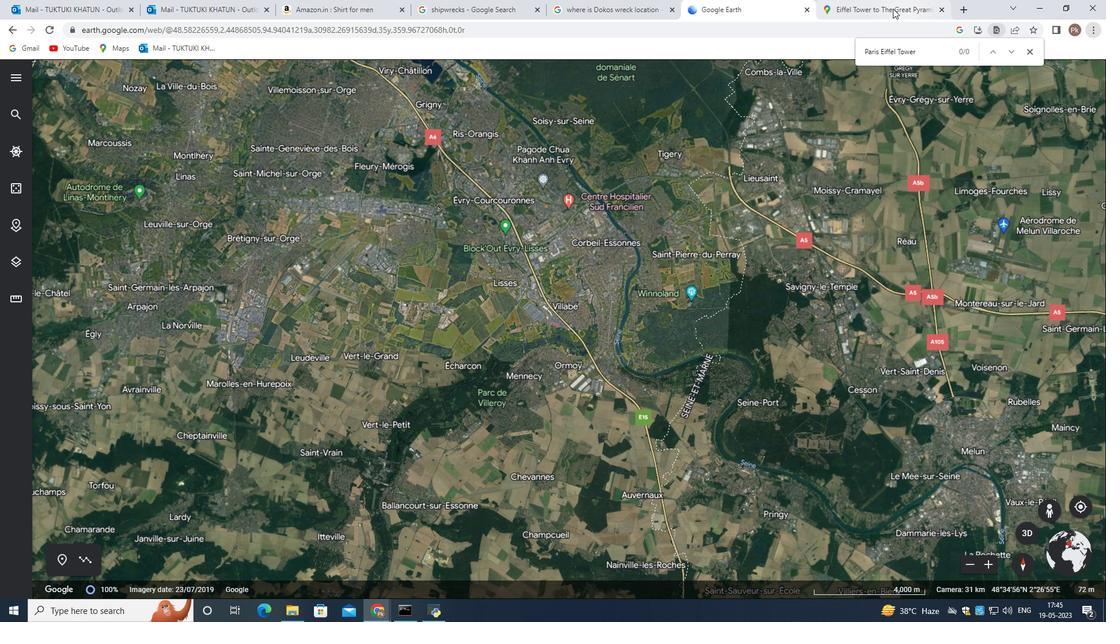
Action: Mouse pressed left at (878, 4)
Screenshot: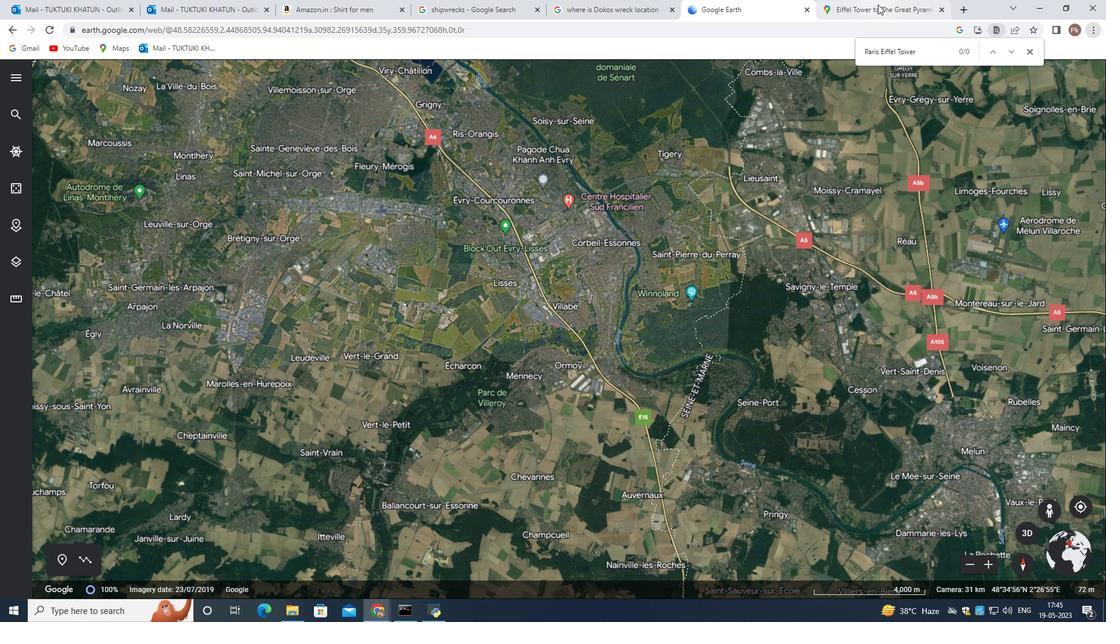 
Action: Mouse moved to (605, 214)
Screenshot: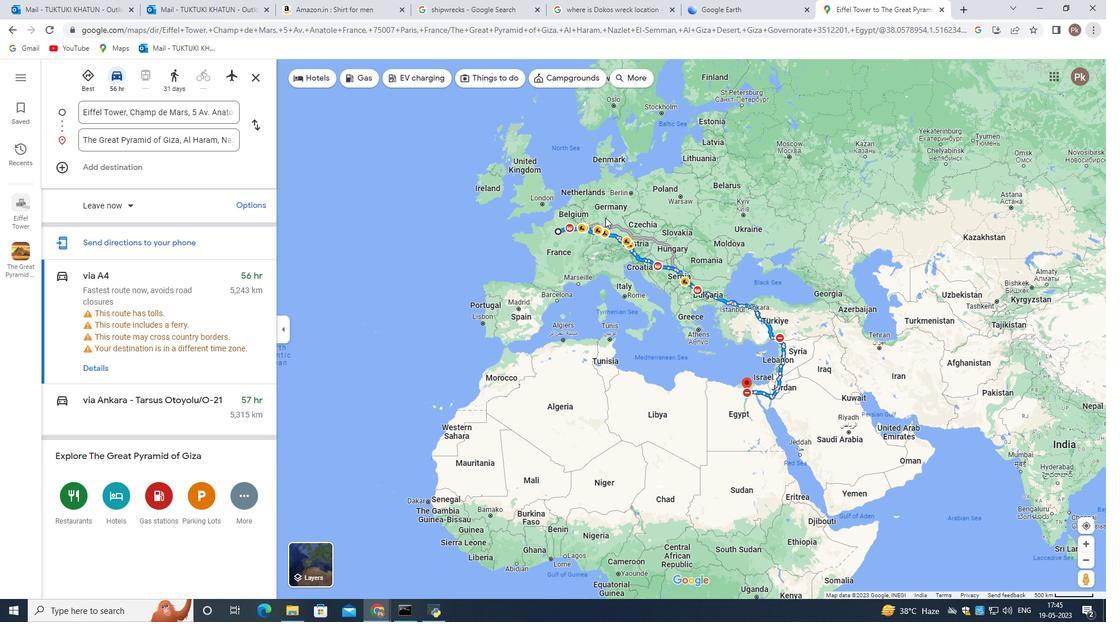
Action: Mouse scrolled (605, 214) with delta (0, 0)
Screenshot: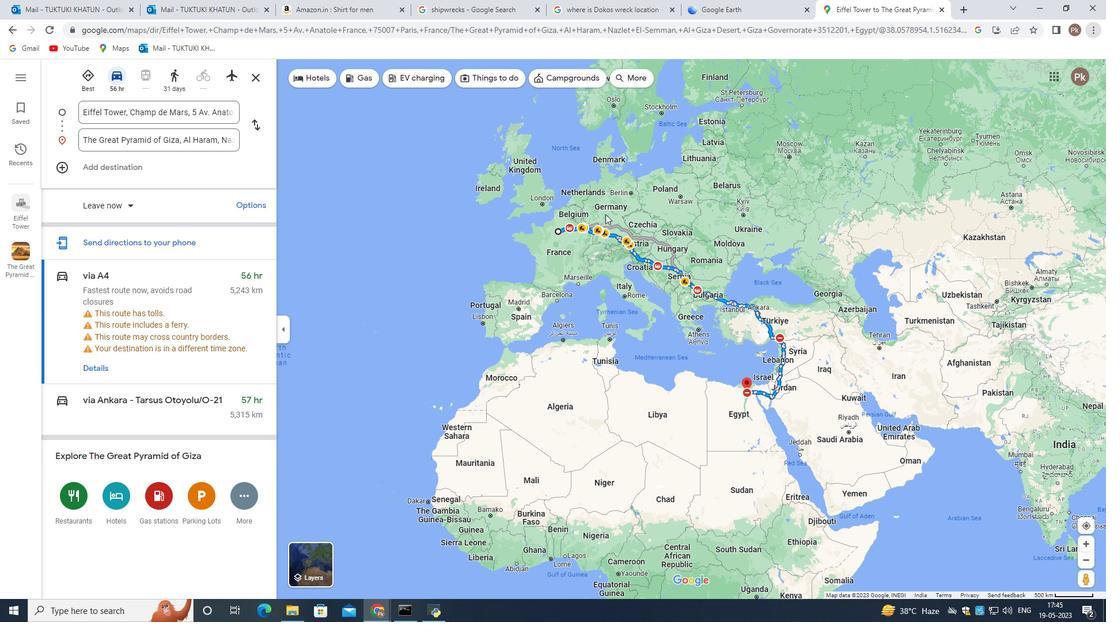 
Action: Mouse scrolled (605, 214) with delta (0, 0)
Screenshot: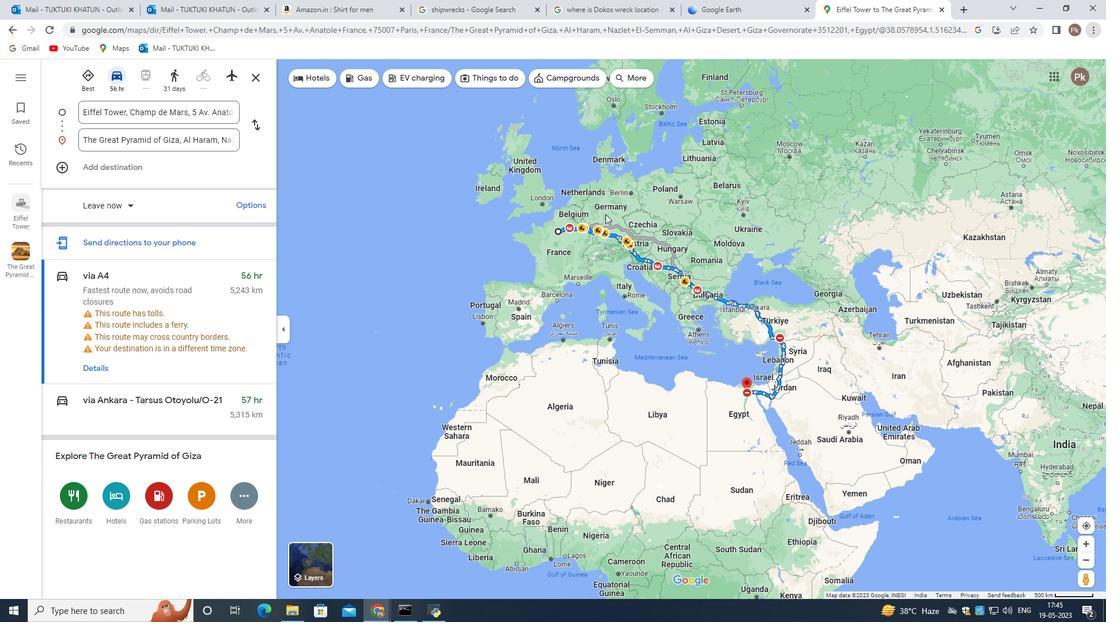 
Action: Mouse scrolled (605, 214) with delta (0, 0)
Screenshot: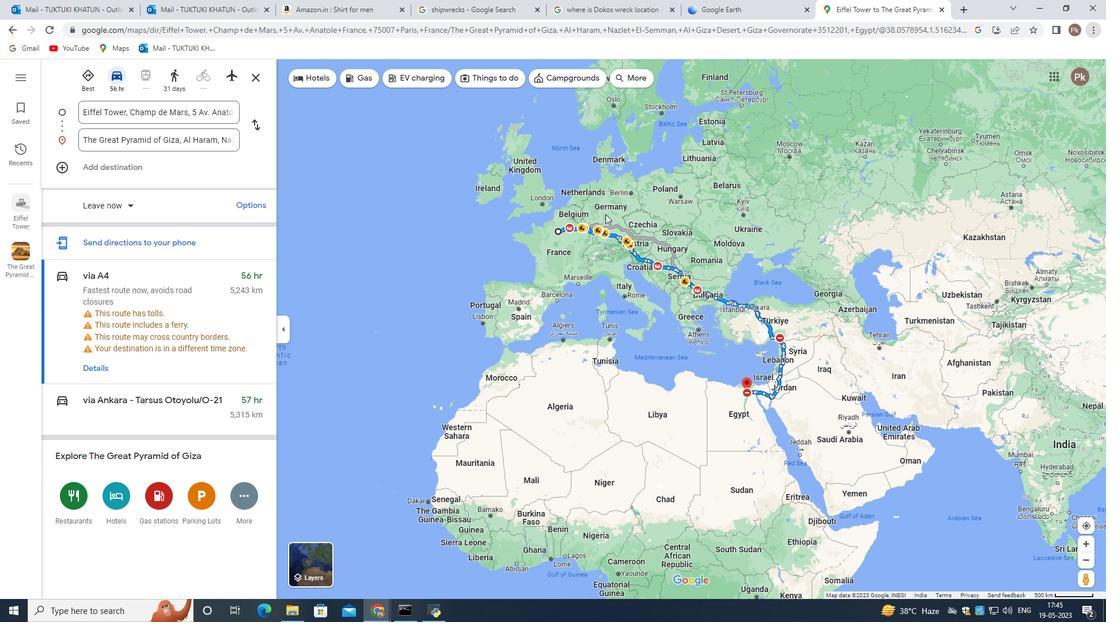
Action: Mouse moved to (535, 229)
Screenshot: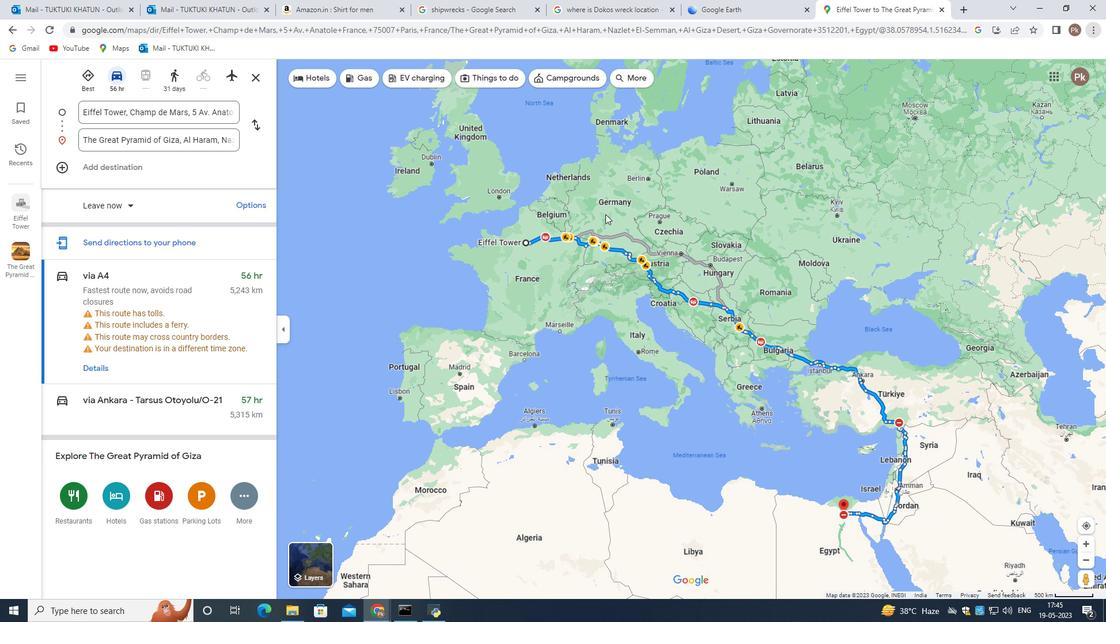 
Action: Mouse scrolled (535, 229) with delta (0, 0)
Screenshot: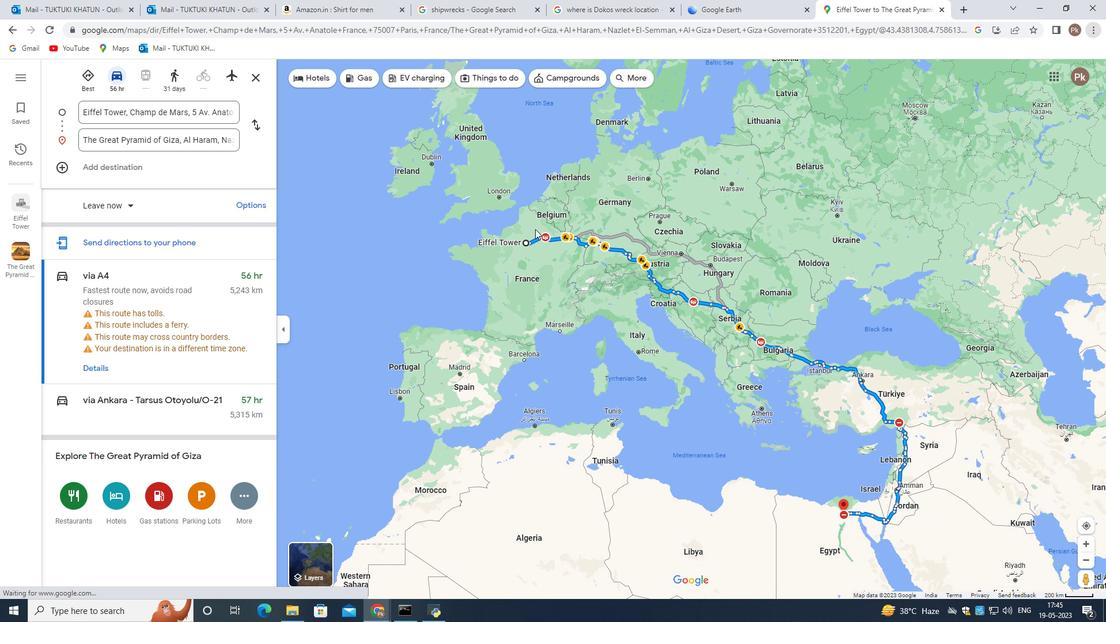 
Action: Mouse scrolled (535, 229) with delta (0, 0)
Screenshot: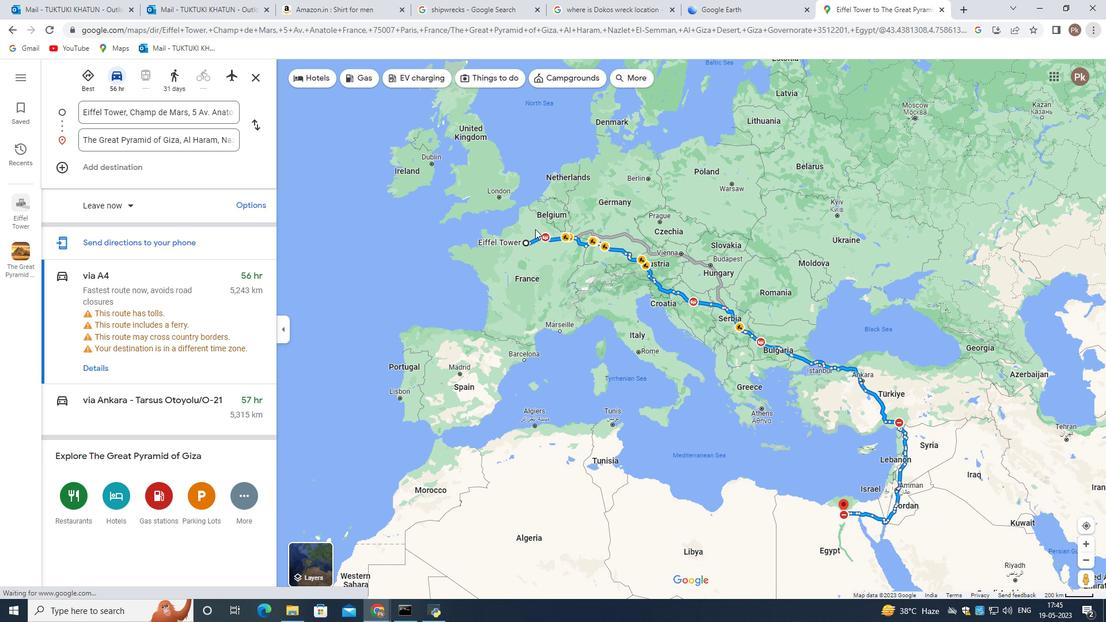 
Action: Mouse scrolled (535, 229) with delta (0, 0)
Screenshot: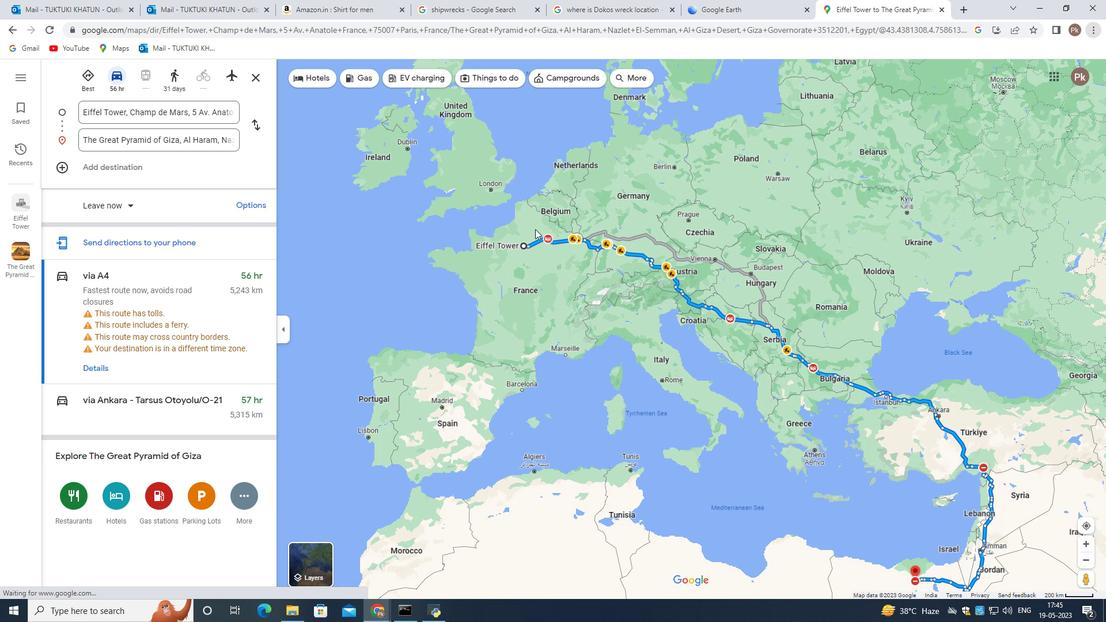 
Action: Mouse scrolled (535, 229) with delta (0, 0)
Screenshot: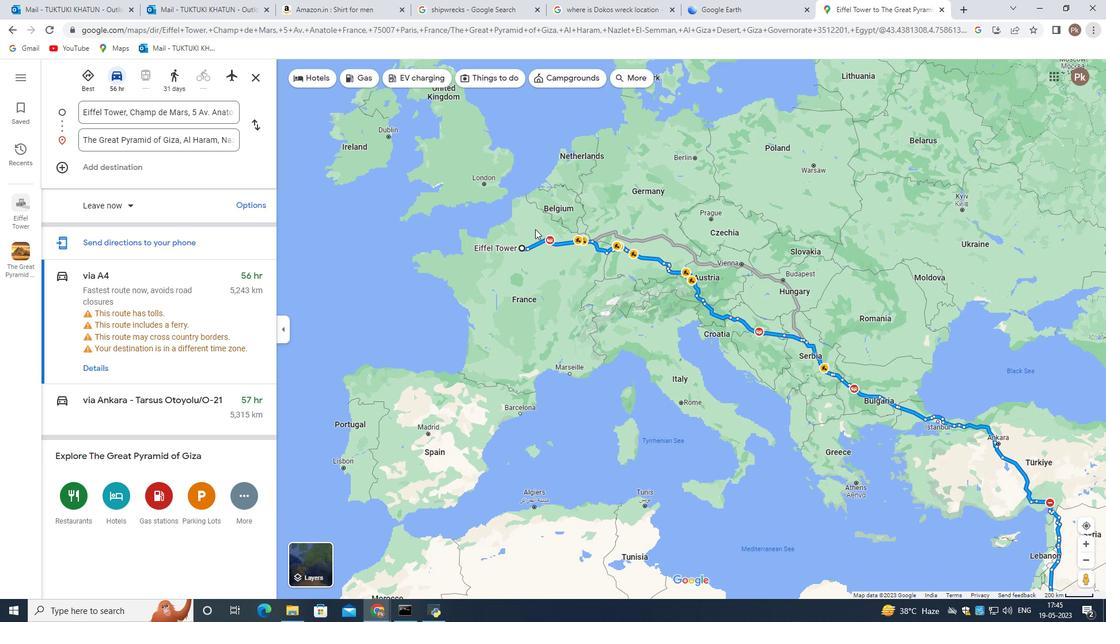 
Action: Mouse scrolled (535, 229) with delta (0, 0)
Screenshot: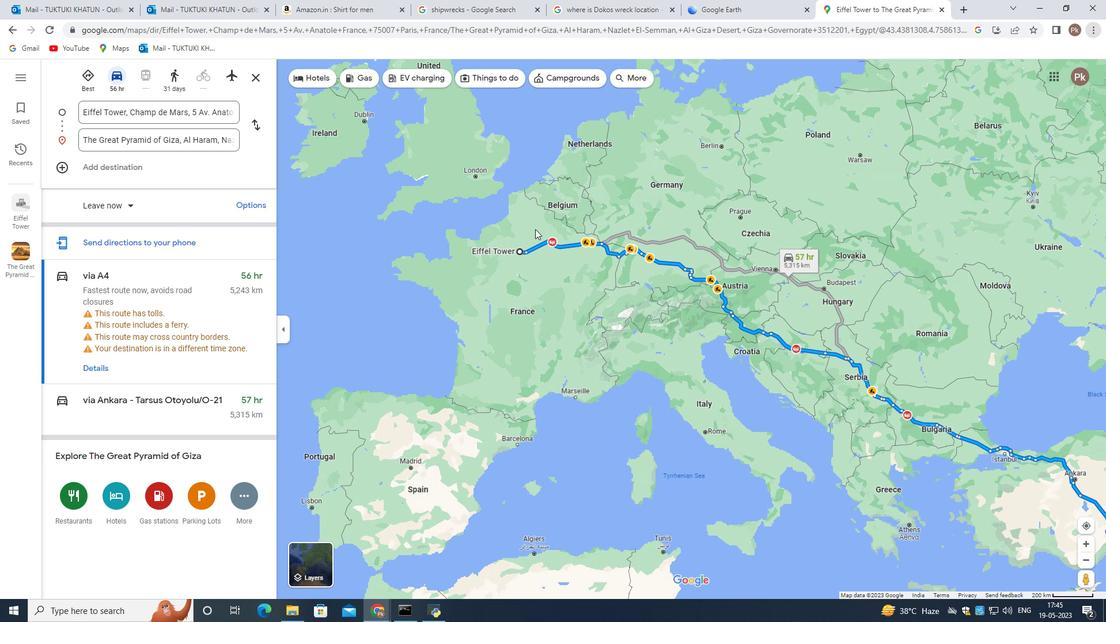 
Action: Mouse moved to (513, 248)
Screenshot: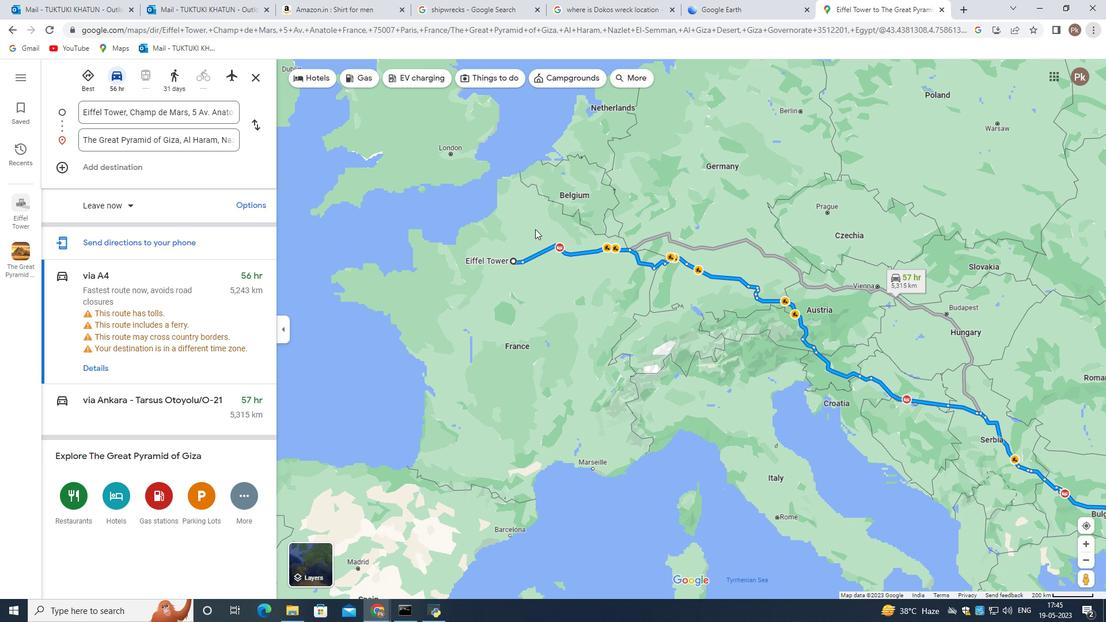
Action: Mouse scrolled (513, 248) with delta (0, 0)
Screenshot: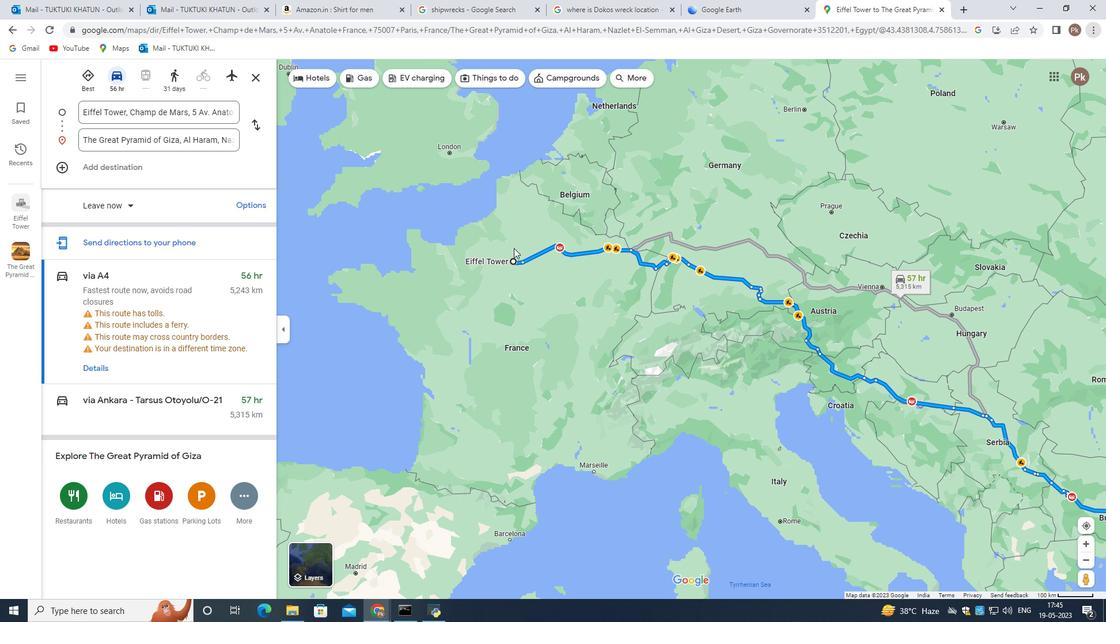 
Action: Mouse scrolled (513, 248) with delta (0, 0)
Screenshot: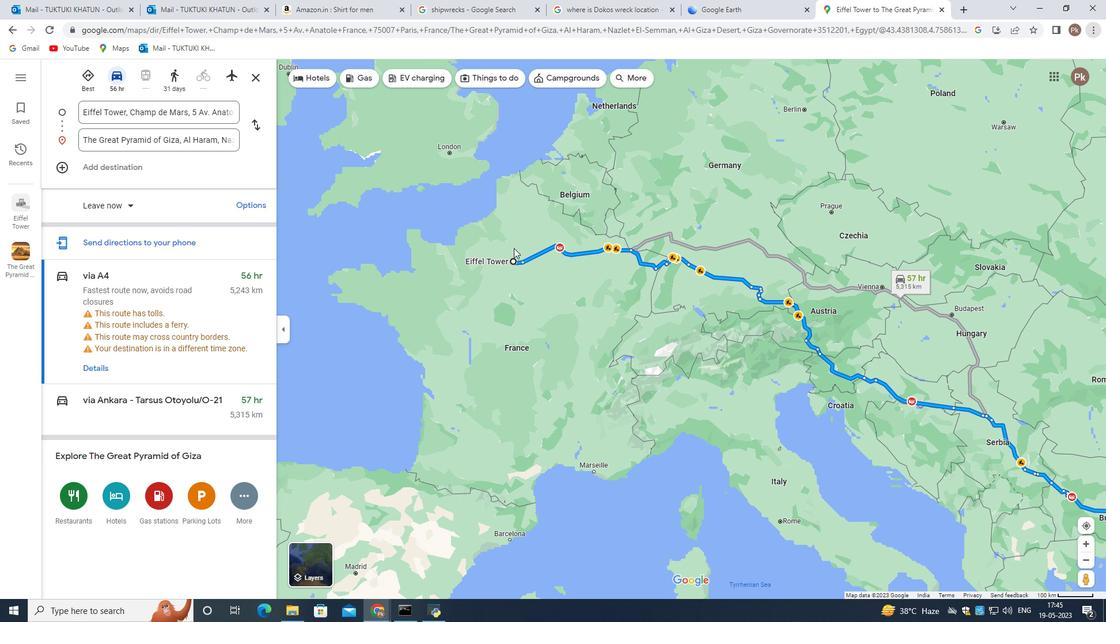 
Action: Mouse scrolled (513, 248) with delta (0, 0)
Screenshot: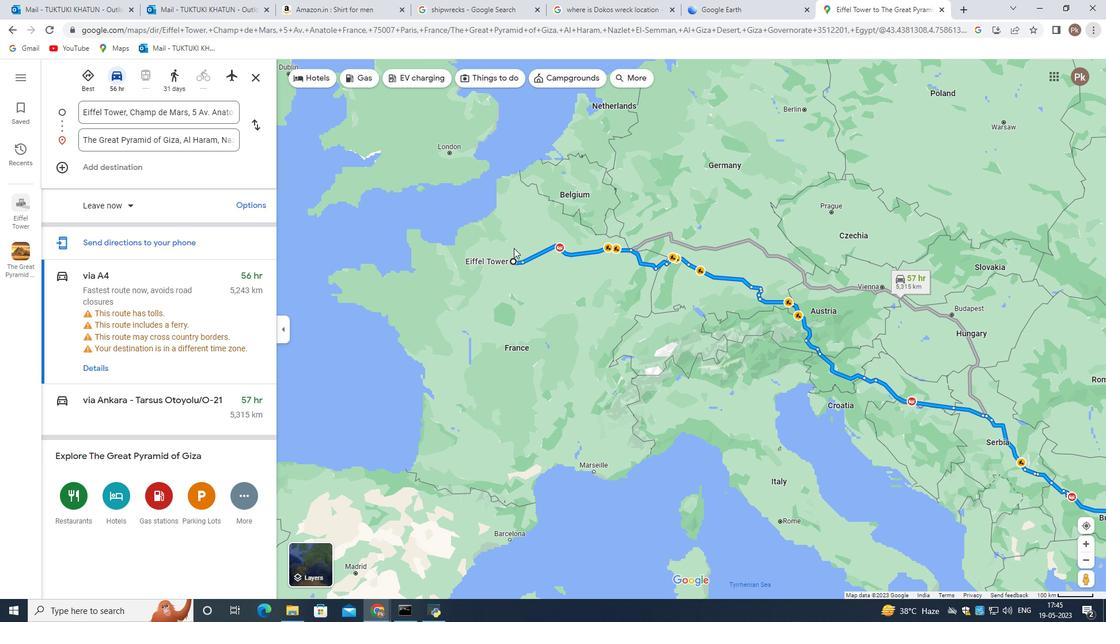 
Action: Mouse scrolled (513, 248) with delta (0, 0)
Screenshot: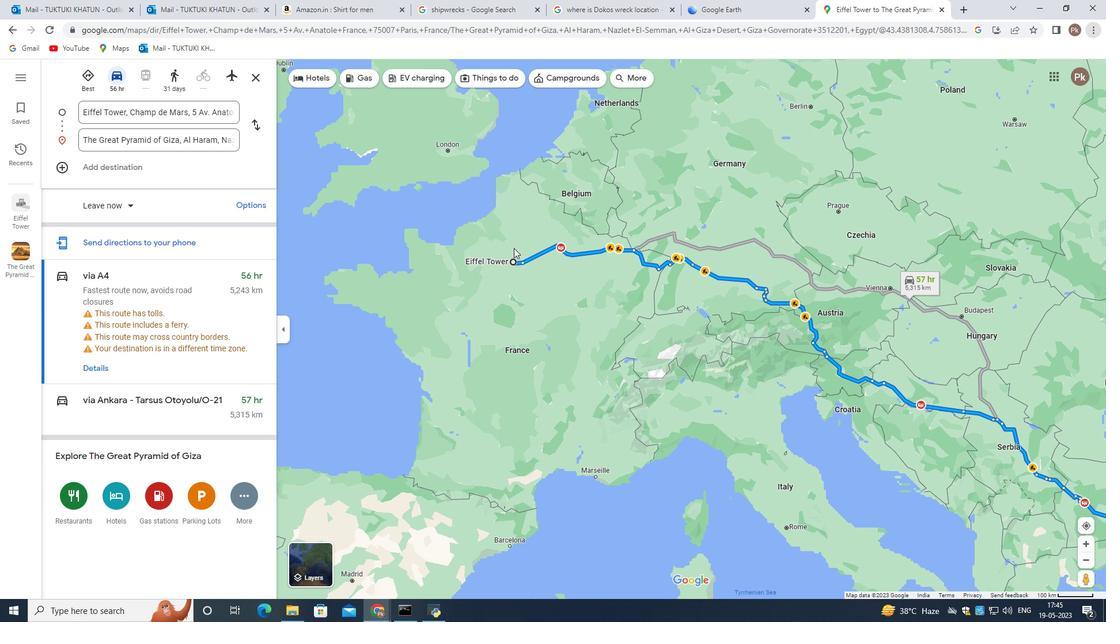 
Action: Mouse scrolled (513, 248) with delta (0, 0)
Screenshot: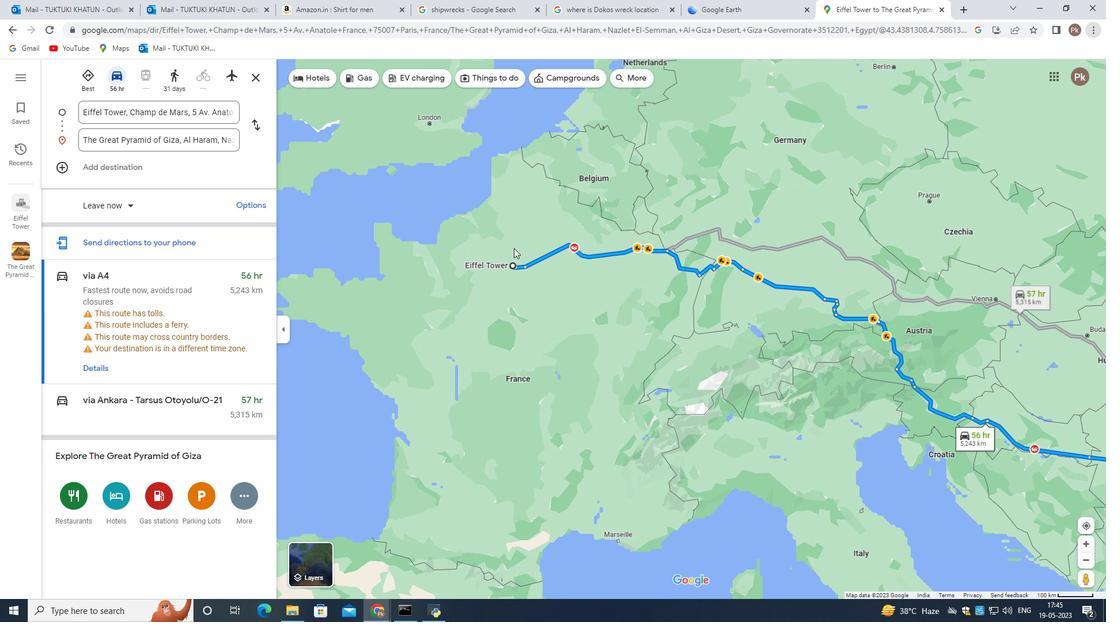 
Action: Mouse scrolled (513, 248) with delta (0, 0)
Screenshot: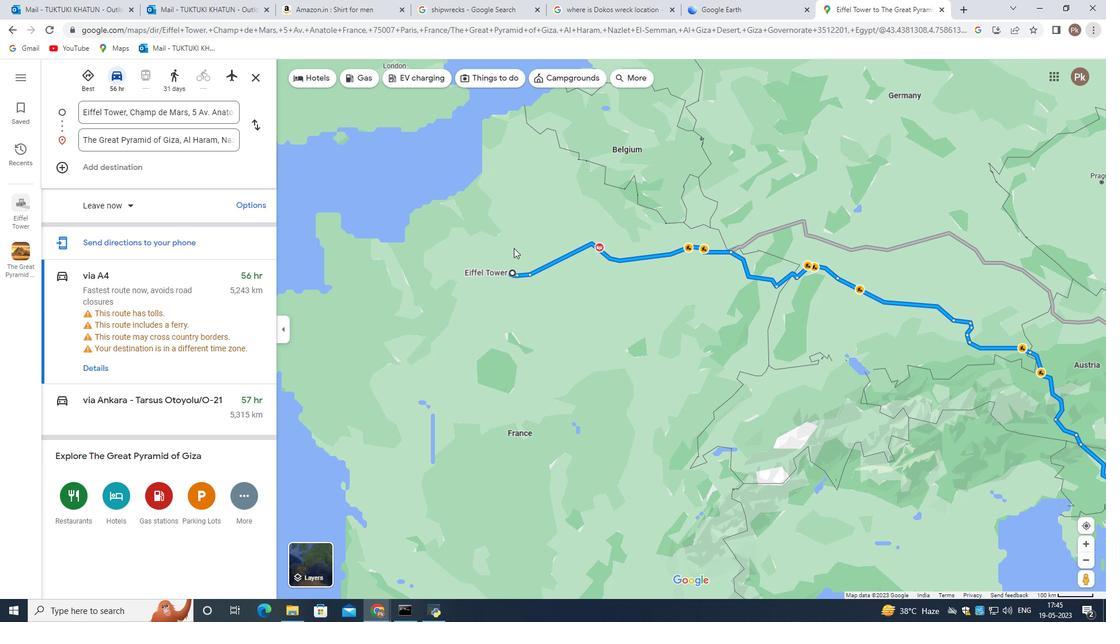 
Action: Mouse moved to (508, 265)
Screenshot: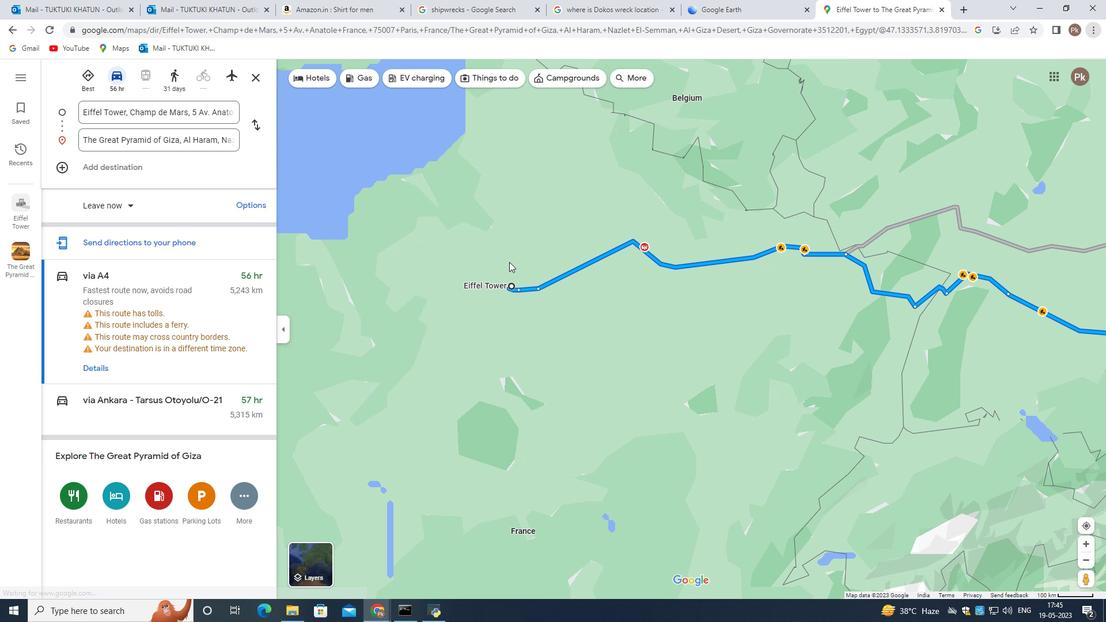 
Action: Mouse scrolled (508, 265) with delta (0, 0)
Screenshot: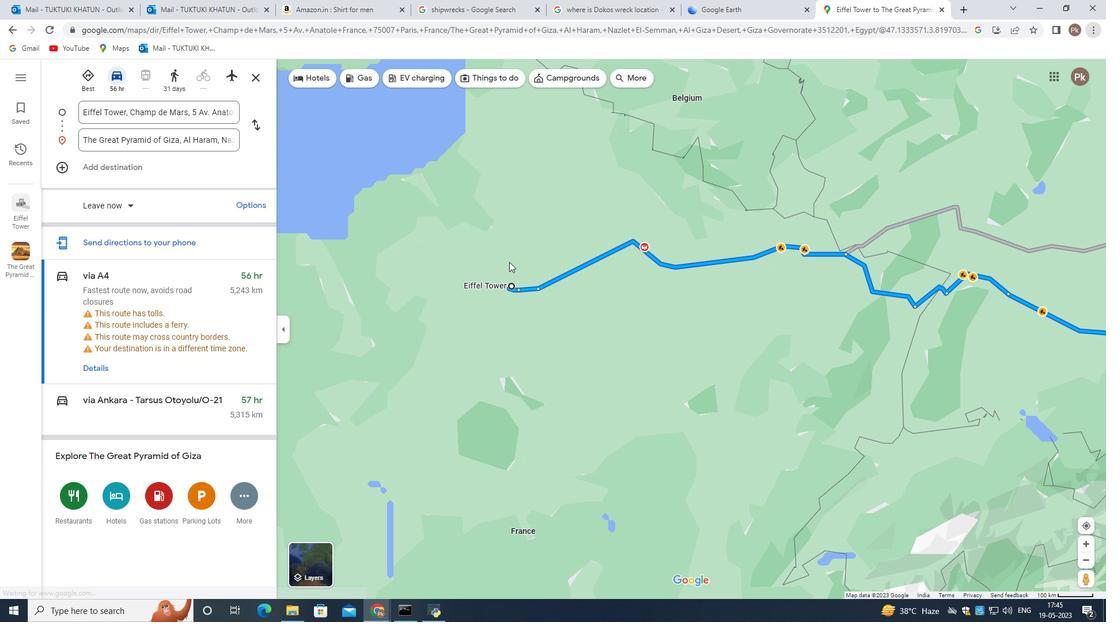 
Action: Mouse scrolled (508, 265) with delta (0, 0)
Screenshot: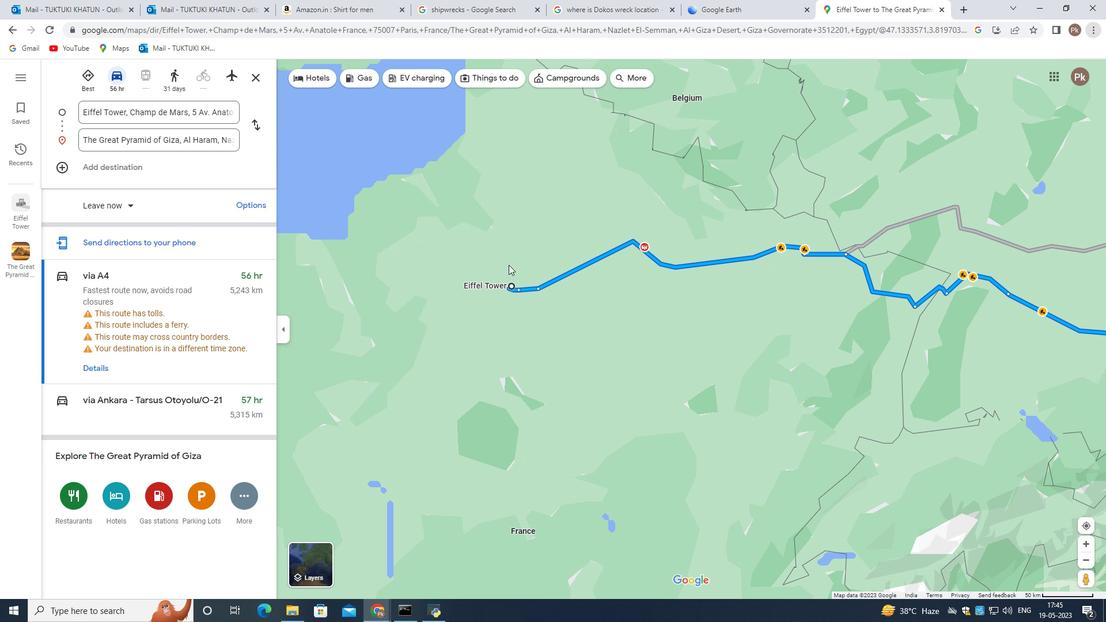 
Action: Mouse scrolled (508, 265) with delta (0, 0)
Screenshot: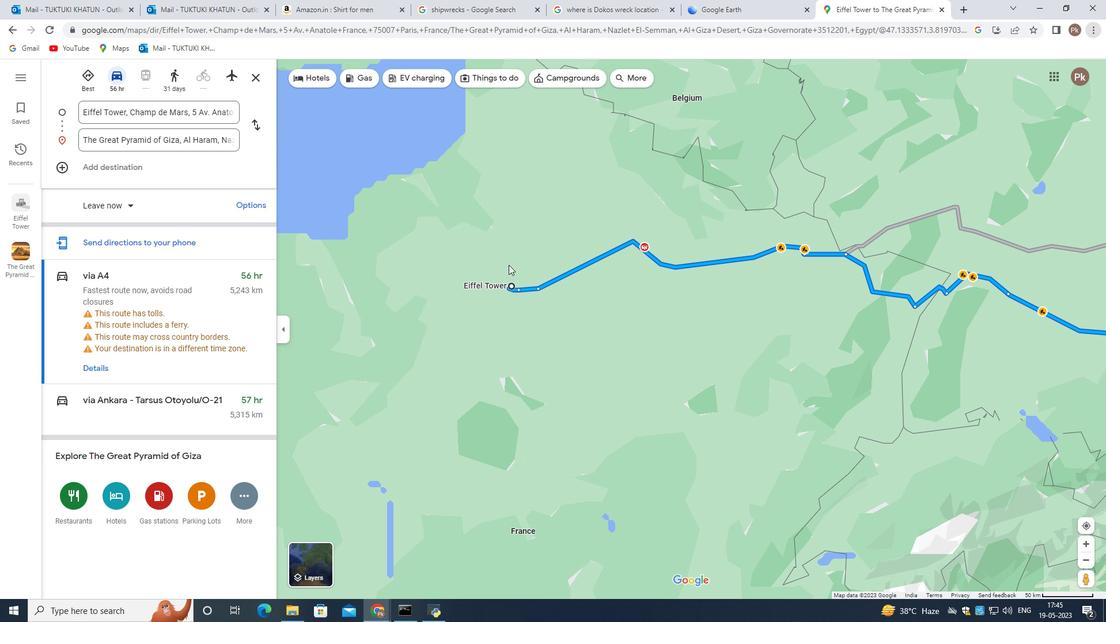 
Action: Mouse scrolled (508, 265) with delta (0, 0)
Screenshot: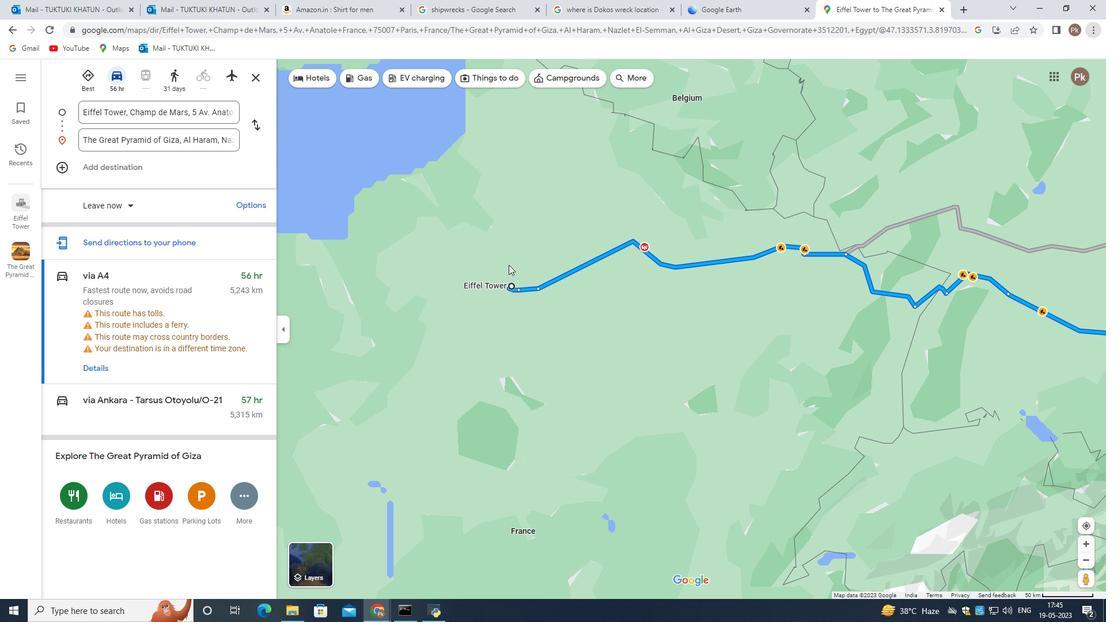 
Action: Mouse scrolled (508, 265) with delta (0, 0)
Screenshot: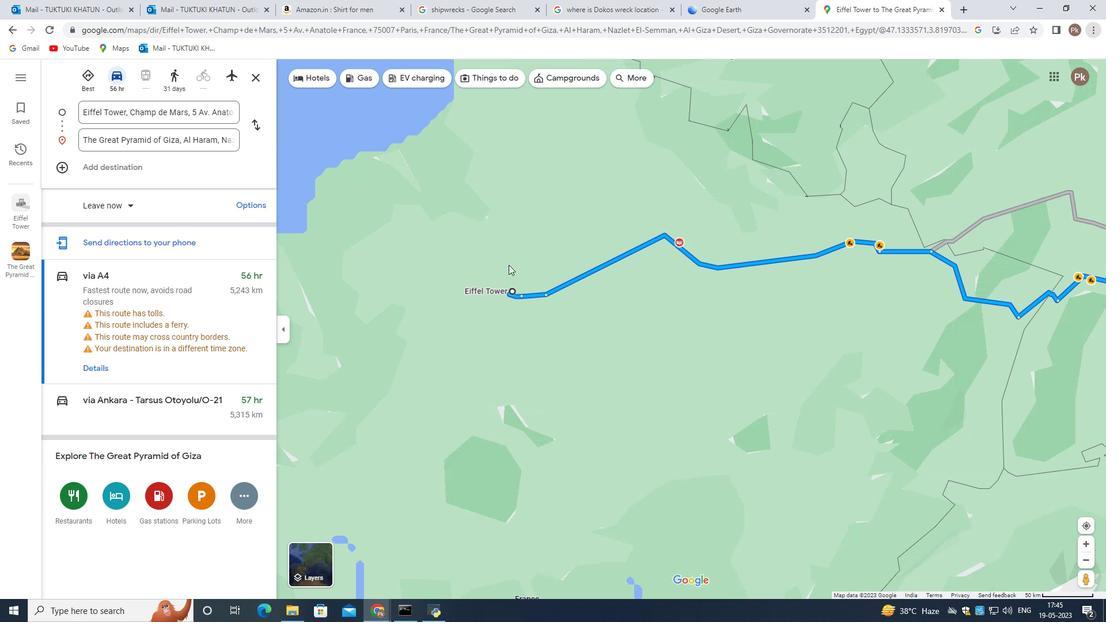 
Action: Mouse moved to (508, 272)
Screenshot: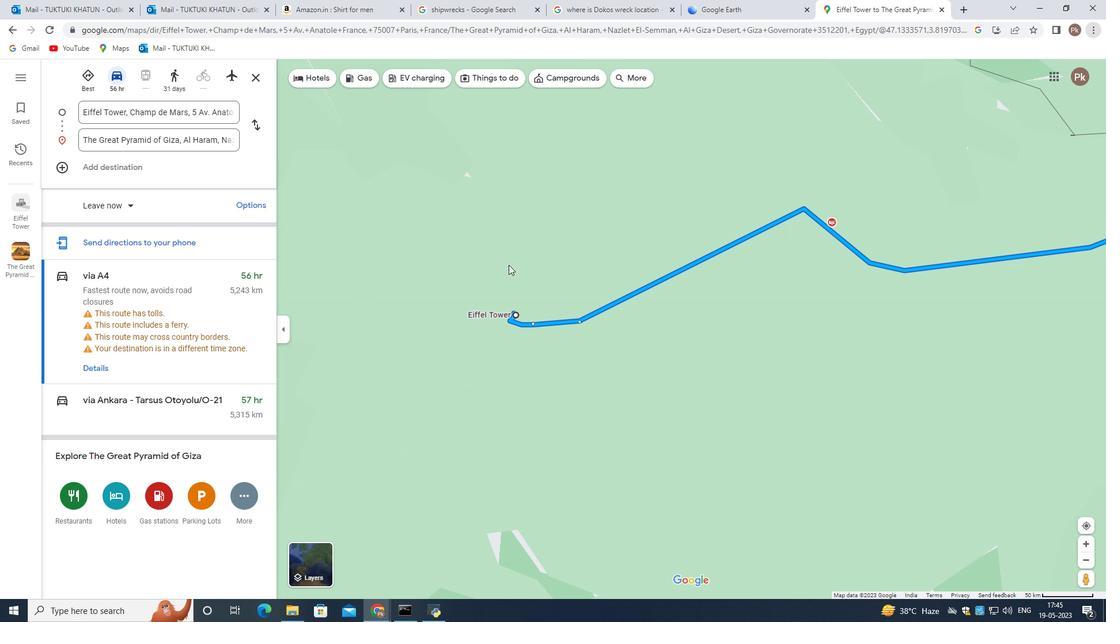 
Action: Mouse scrolled (508, 273) with delta (0, 0)
Screenshot: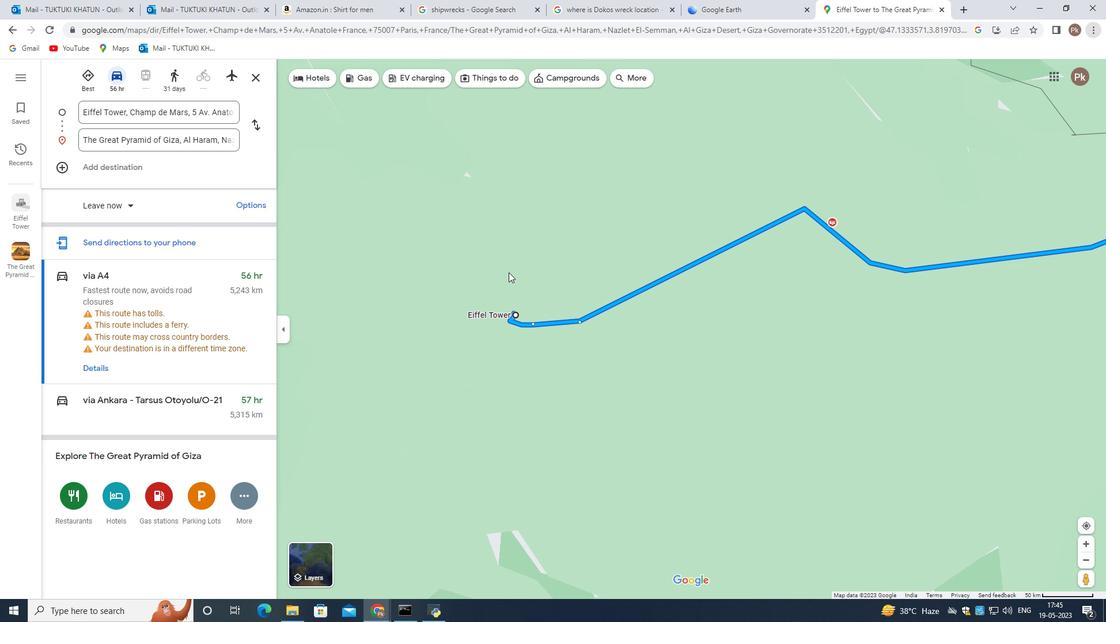
Action: Mouse moved to (508, 273)
Screenshot: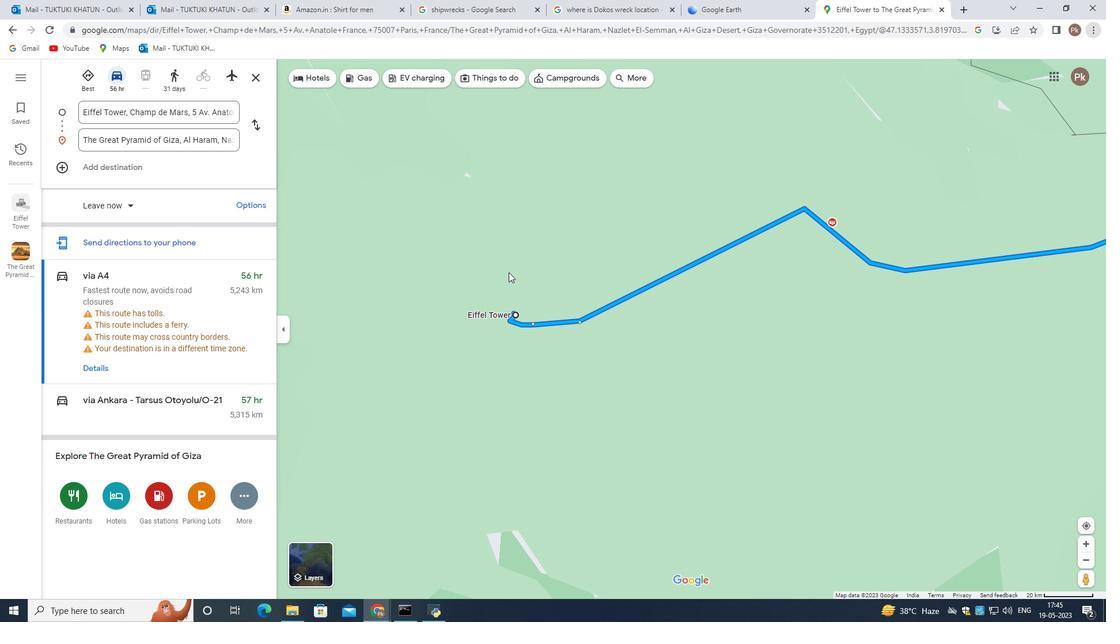 
Action: Mouse scrolled (508, 273) with delta (0, 0)
Screenshot: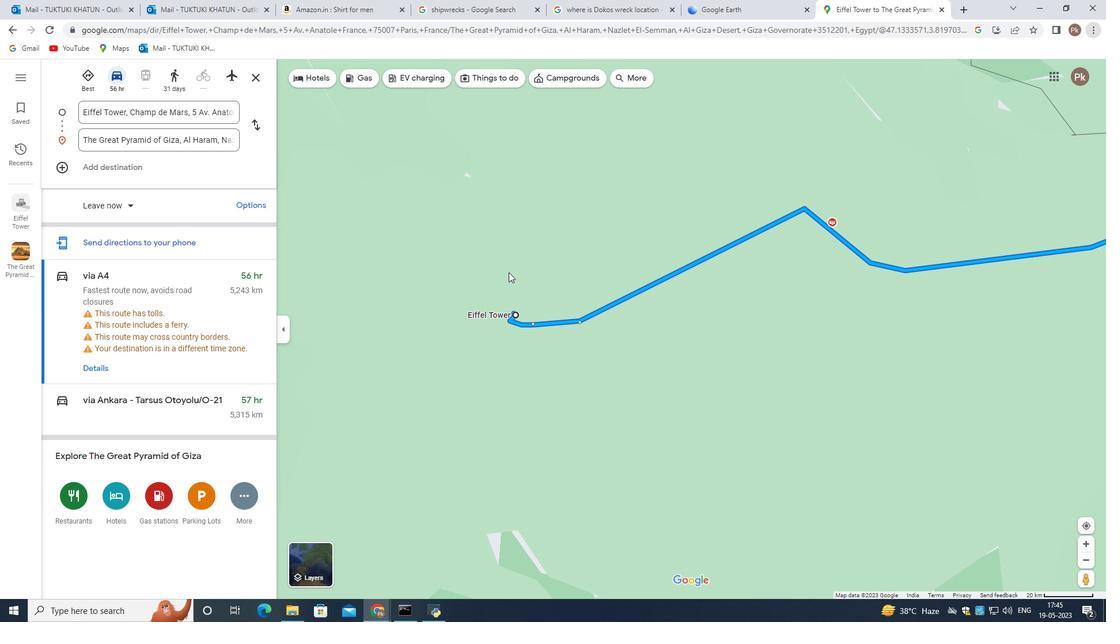 
Action: Mouse moved to (508, 273)
Screenshot: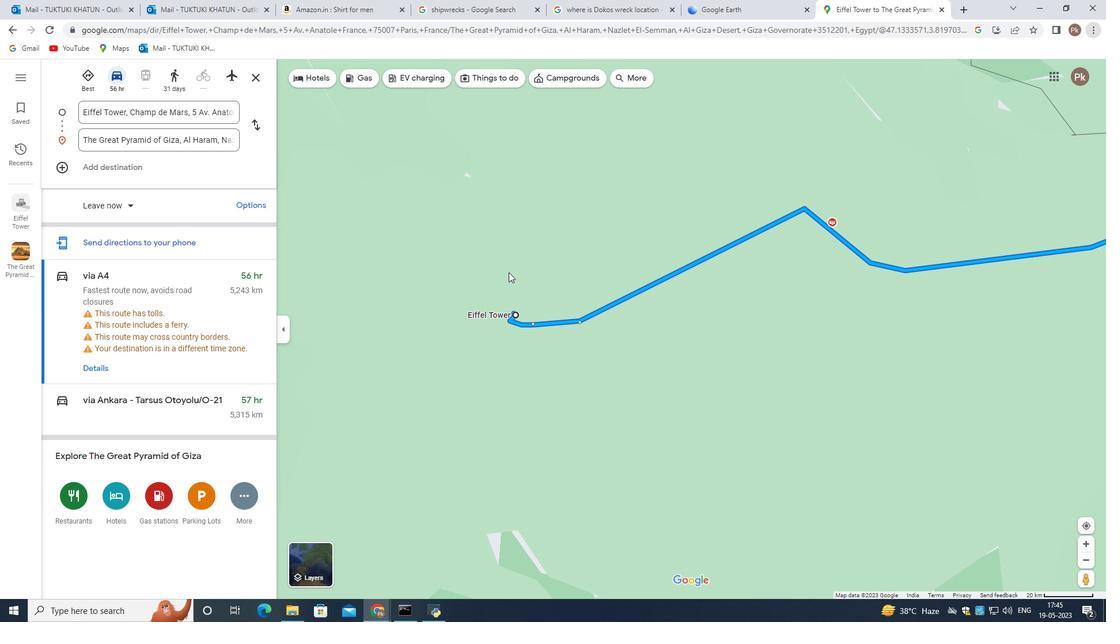 
Action: Mouse scrolled (508, 273) with delta (0, 0)
Screenshot: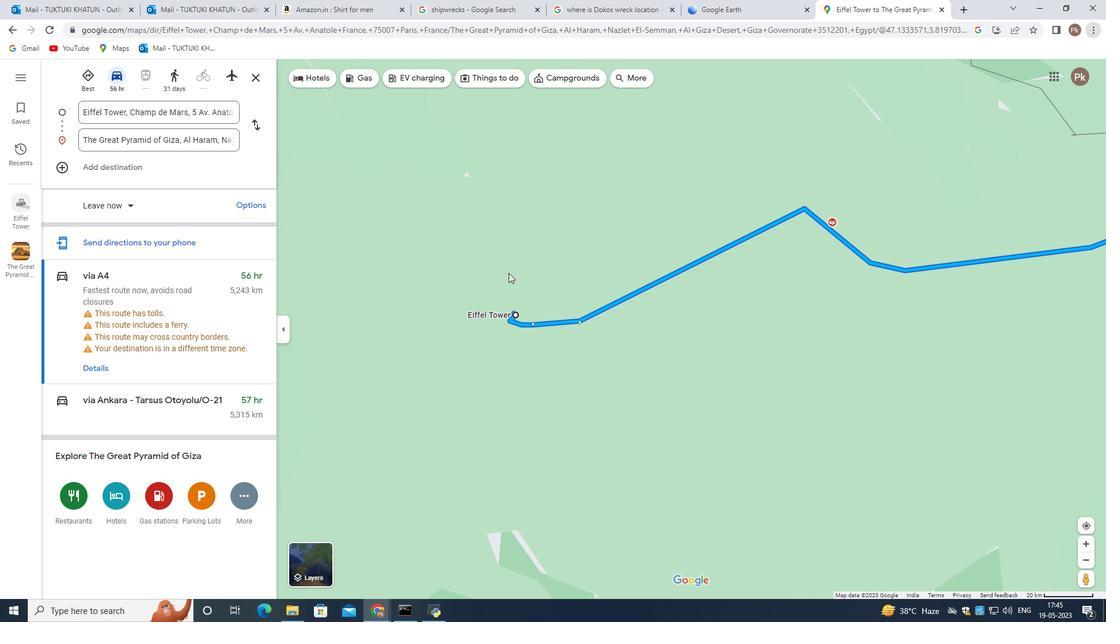 
Action: Mouse scrolled (508, 273) with delta (0, 0)
Screenshot: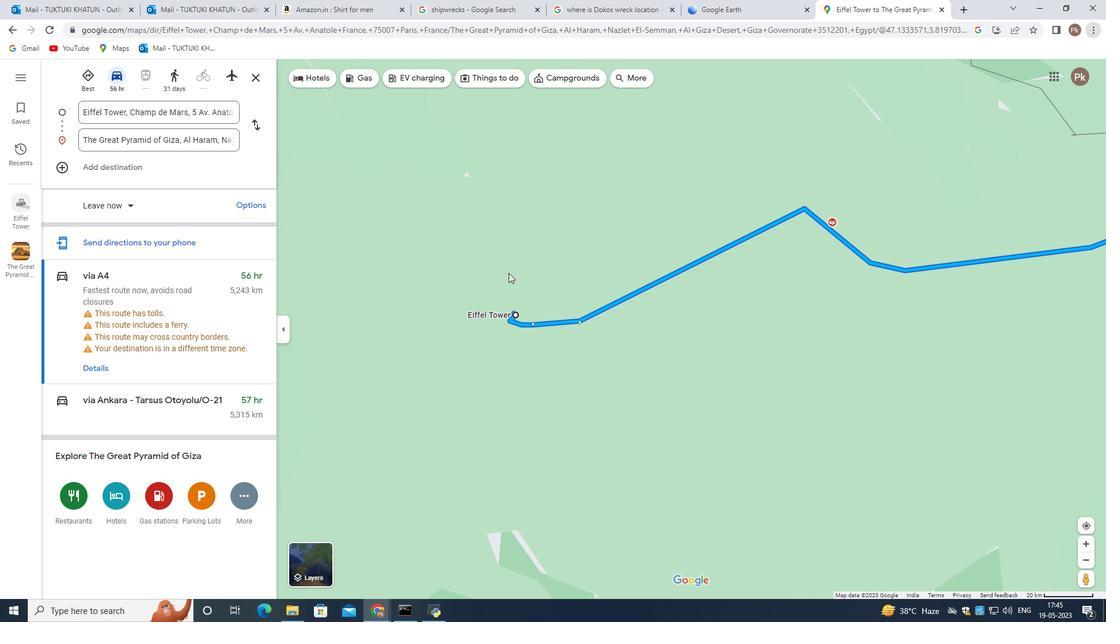 
Action: Mouse scrolled (508, 273) with delta (0, 0)
Screenshot: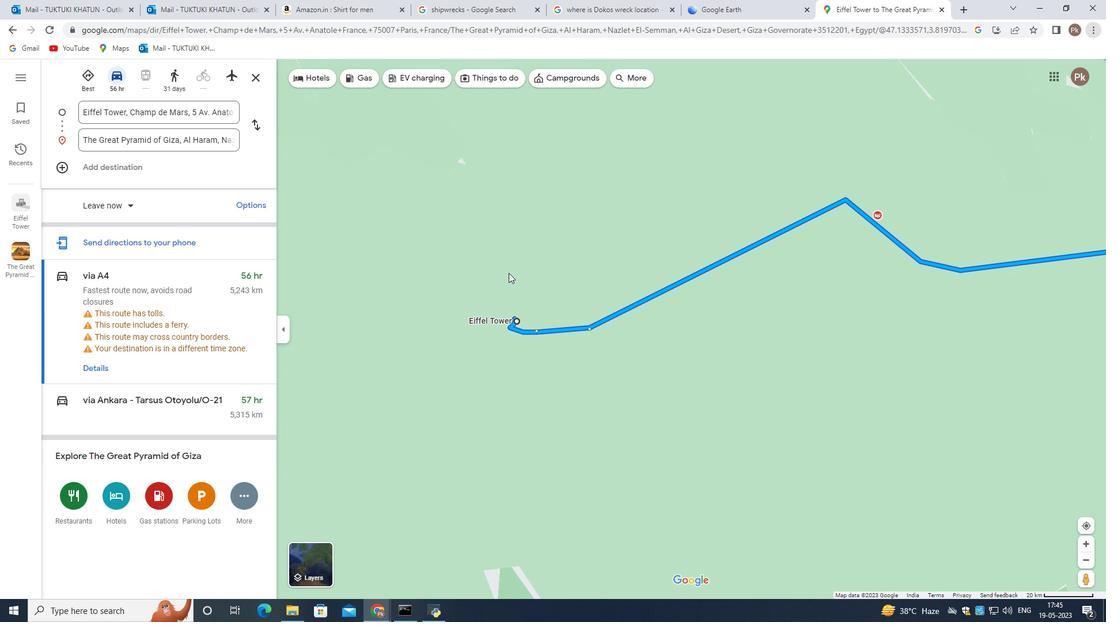 
Action: Mouse scrolled (508, 273) with delta (0, 0)
Screenshot: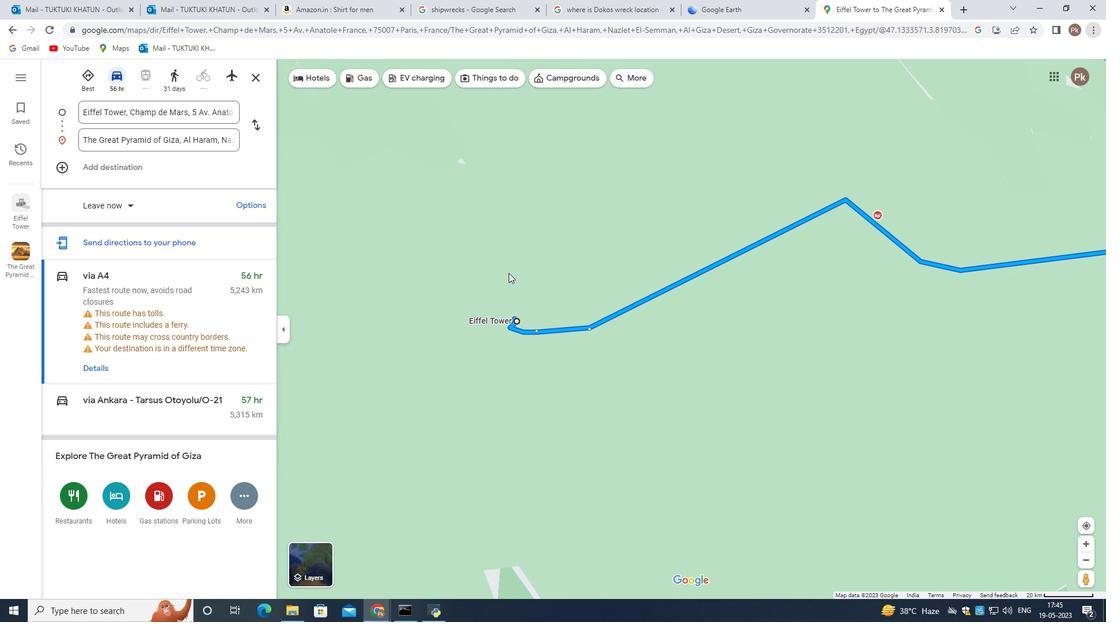 
Action: Mouse moved to (538, 349)
Screenshot: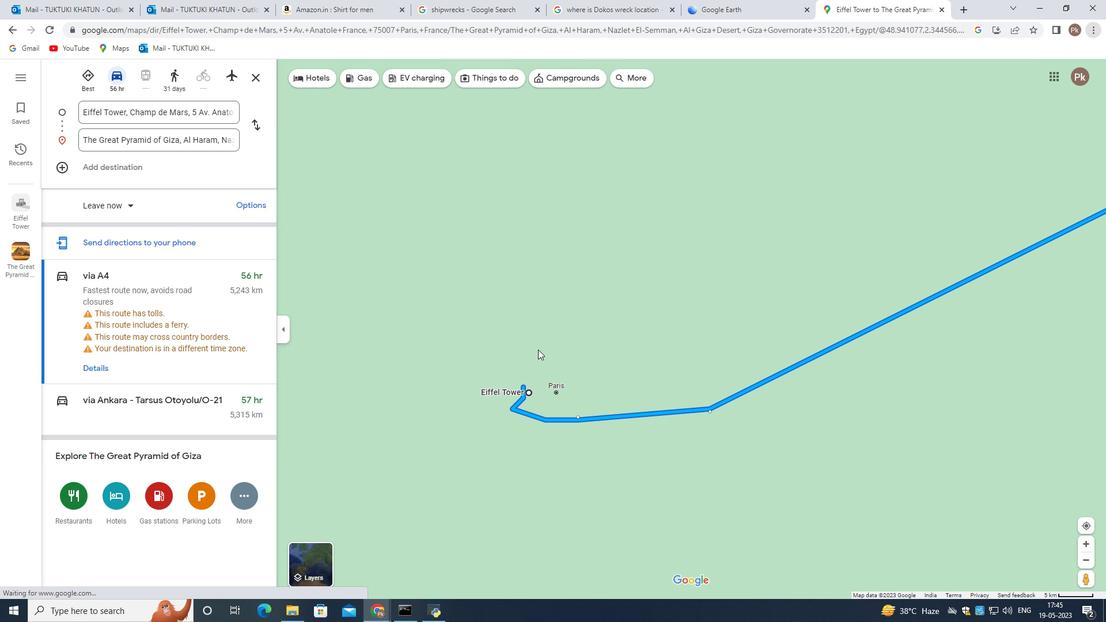 
Action: Mouse scrolled (538, 350) with delta (0, 0)
Screenshot: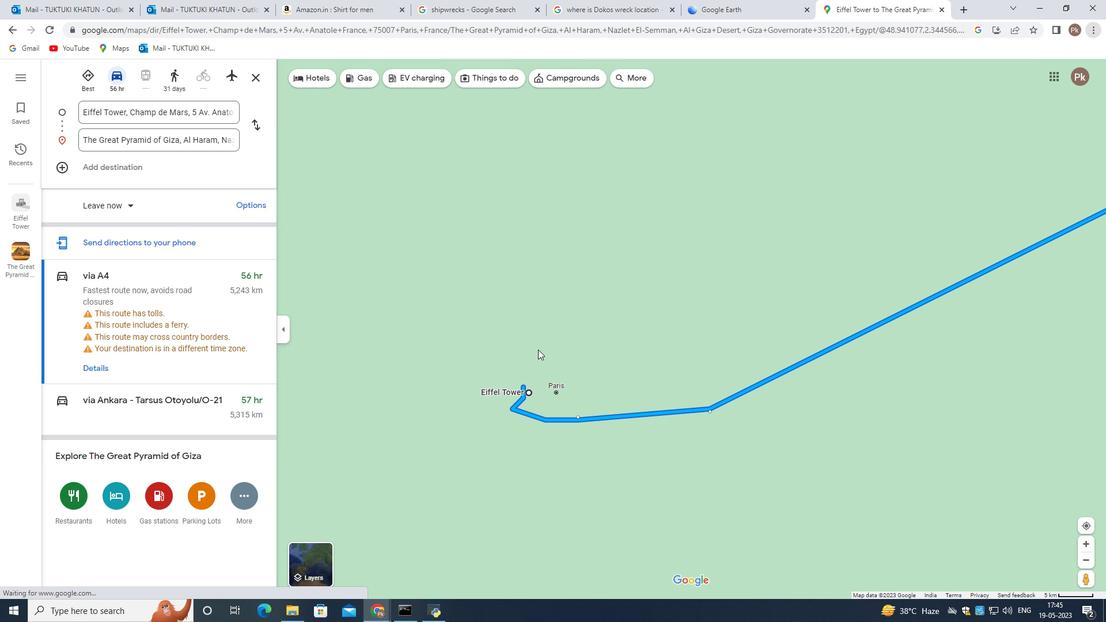 
Action: Mouse scrolled (538, 350) with delta (0, 0)
Screenshot: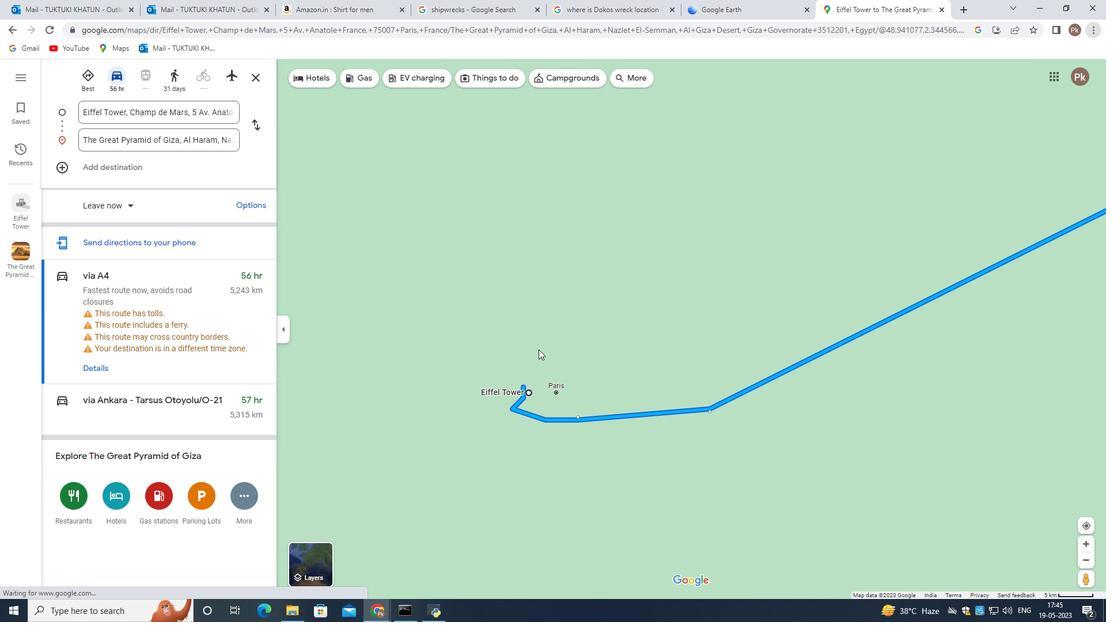 
Action: Mouse scrolled (538, 350) with delta (0, 0)
Screenshot: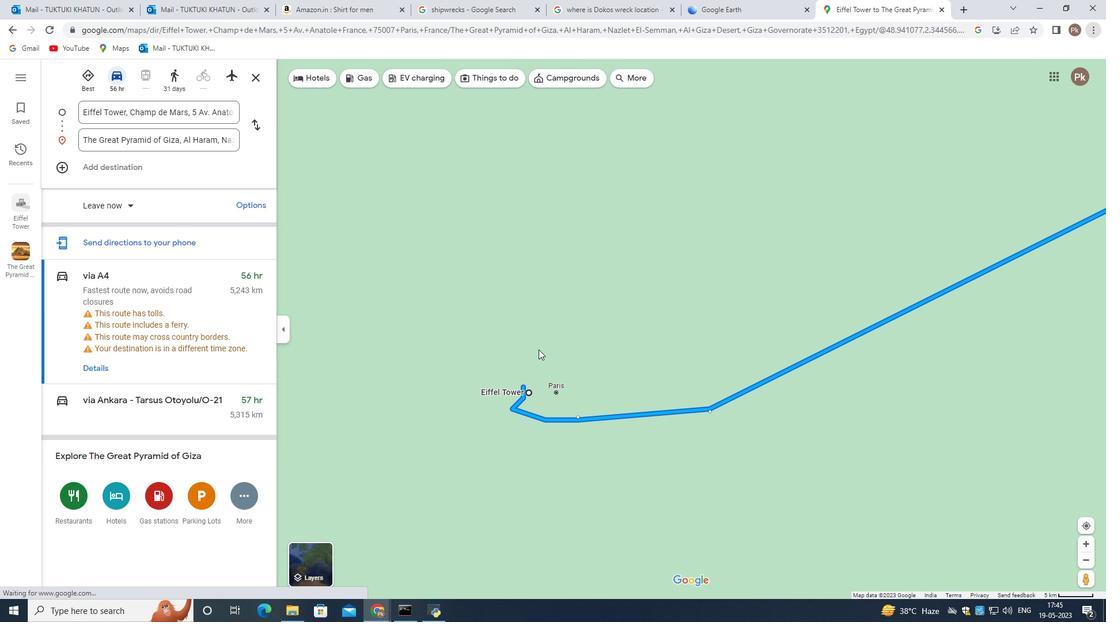 
Action: Mouse scrolled (538, 350) with delta (0, 0)
Screenshot: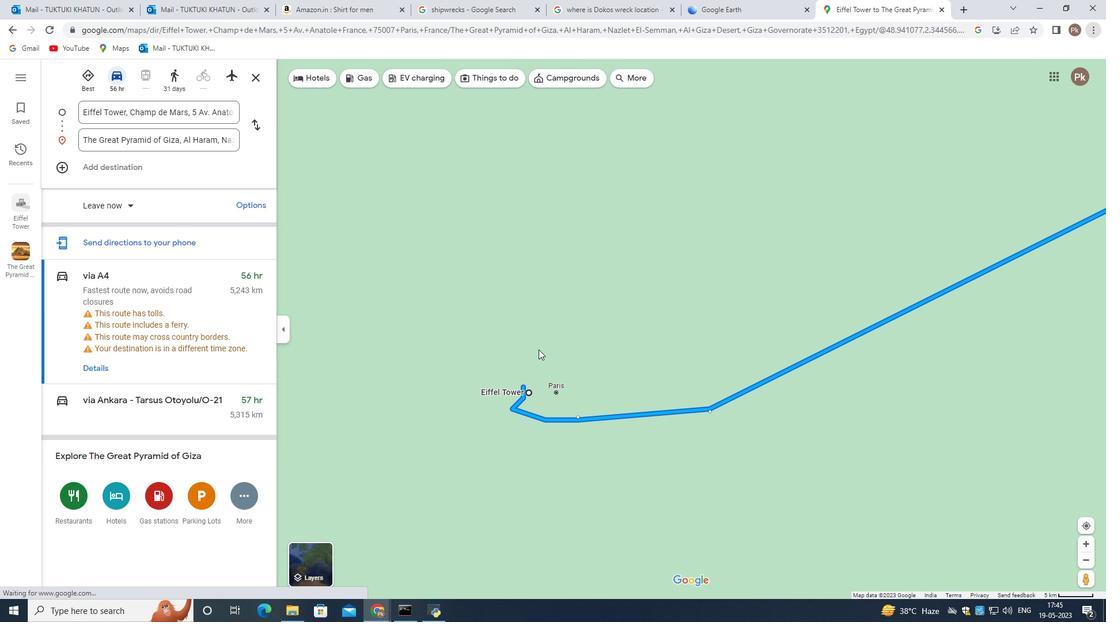 
Action: Mouse scrolled (538, 350) with delta (0, 0)
Screenshot: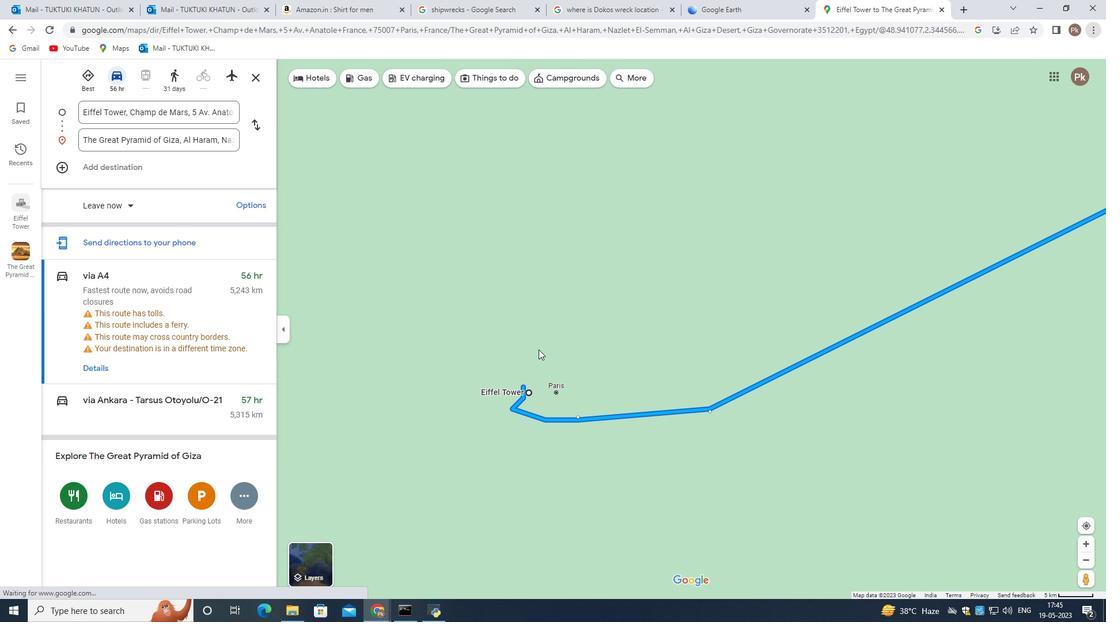 
Action: Mouse scrolled (538, 350) with delta (0, 0)
Screenshot: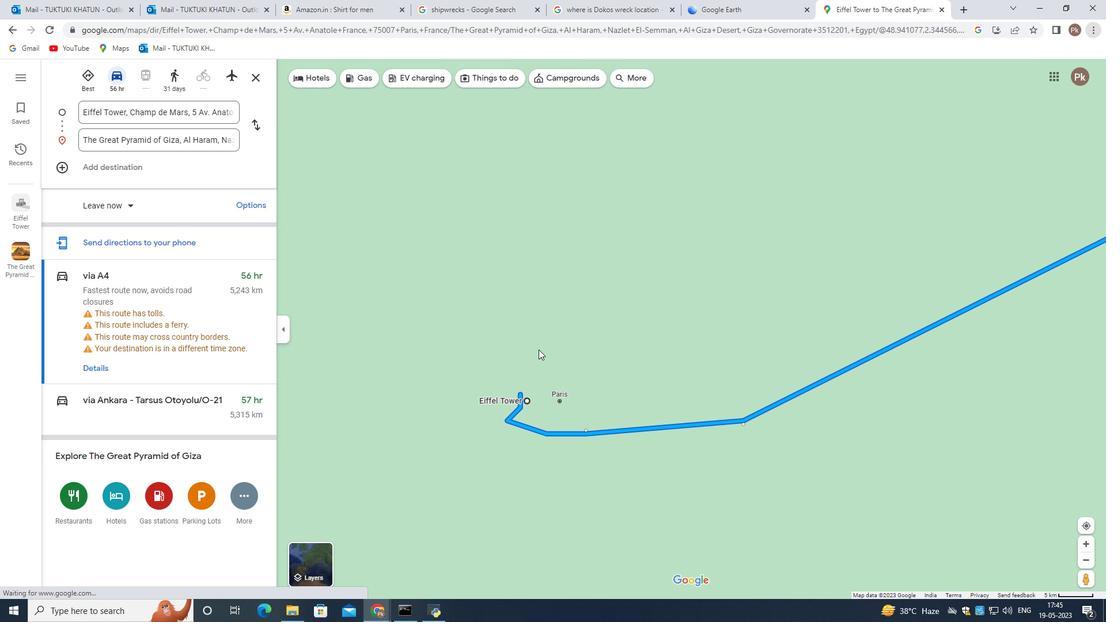 
Action: Mouse moved to (538, 381)
Screenshot: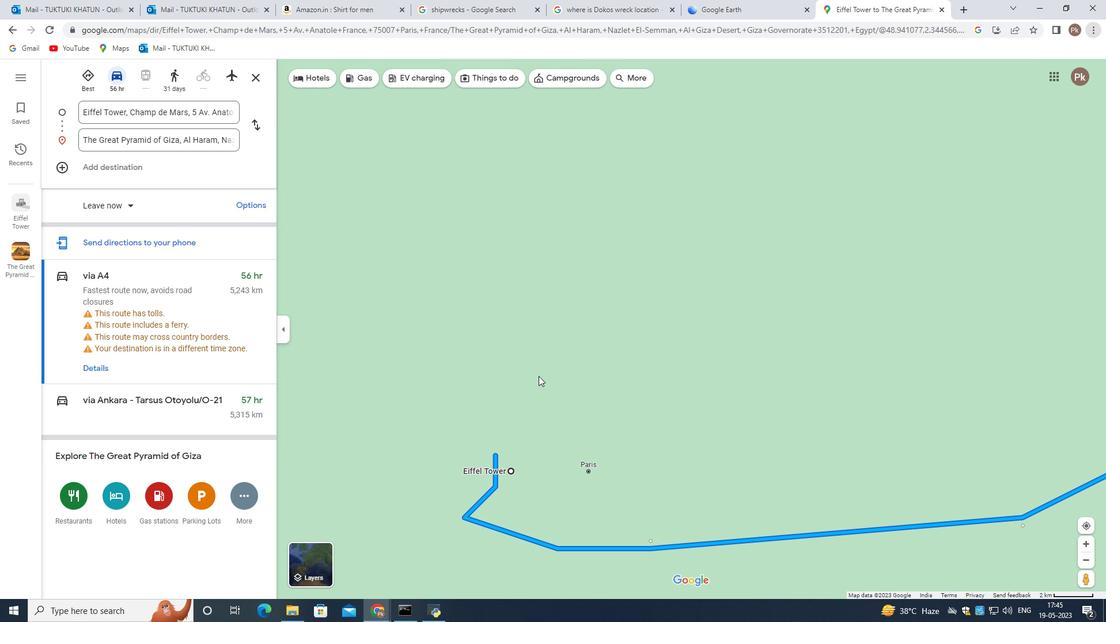 
Action: Mouse scrolled (538, 381) with delta (0, 0)
Screenshot: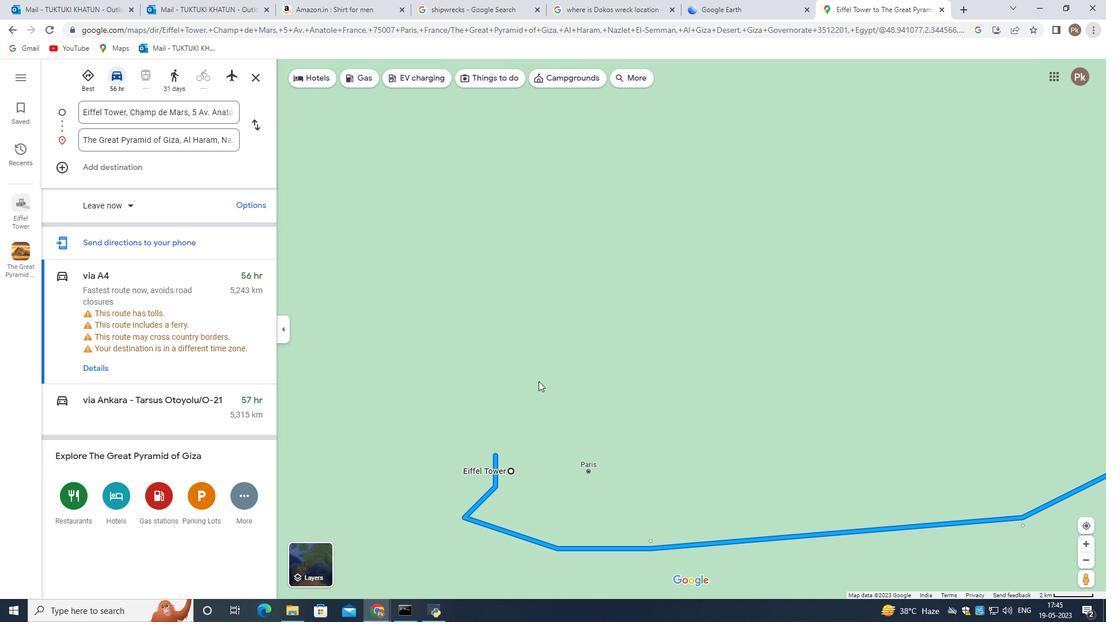 
Action: Mouse scrolled (538, 381) with delta (0, 0)
Screenshot: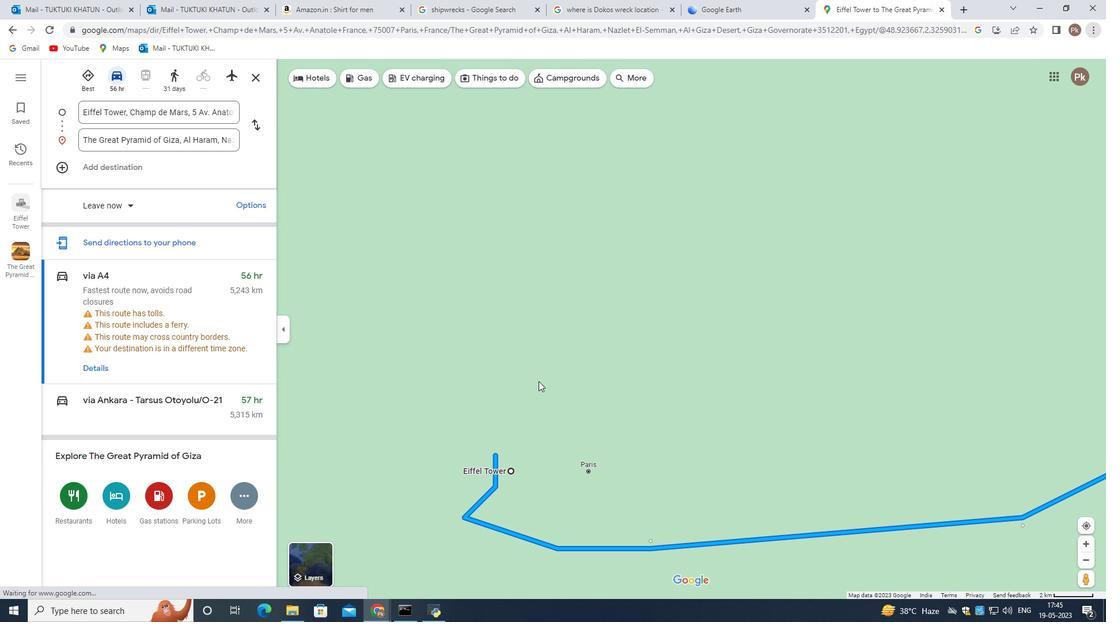 
Action: Mouse scrolled (538, 381) with delta (0, 0)
Screenshot: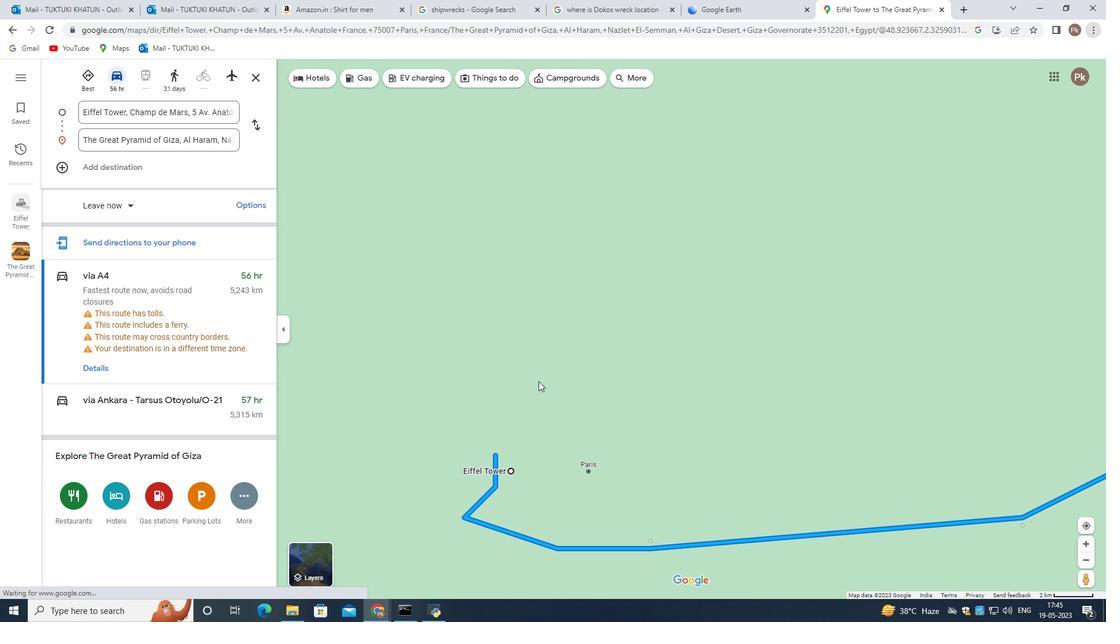 
Action: Mouse scrolled (538, 381) with delta (0, 0)
Screenshot: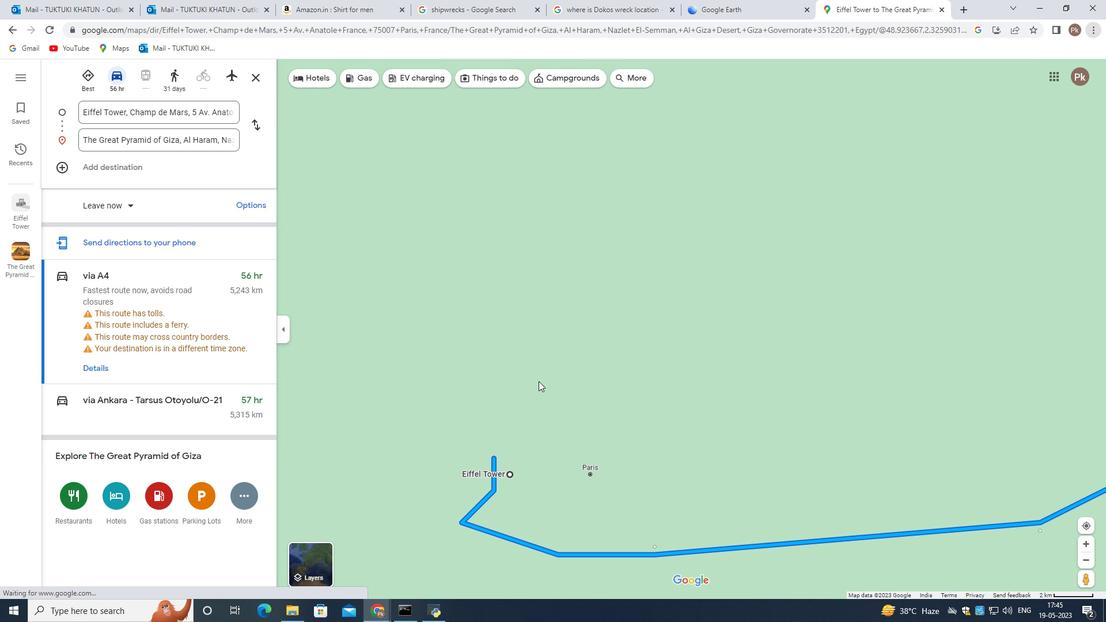 
Action: Mouse scrolled (538, 381) with delta (0, 0)
Screenshot: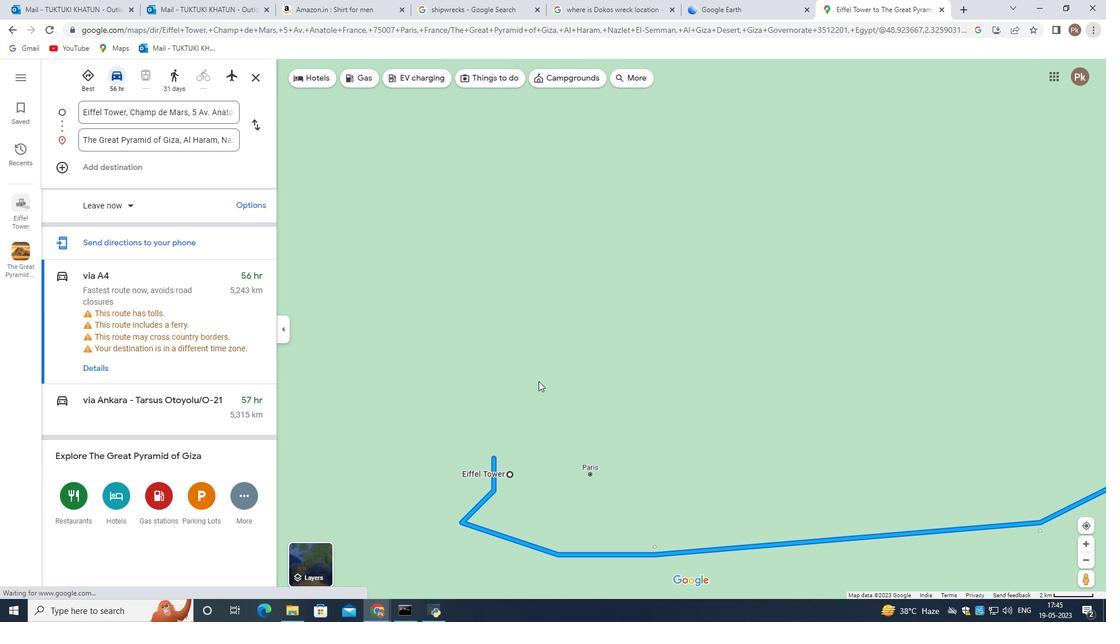 
Action: Mouse scrolled (538, 381) with delta (0, 0)
Screenshot: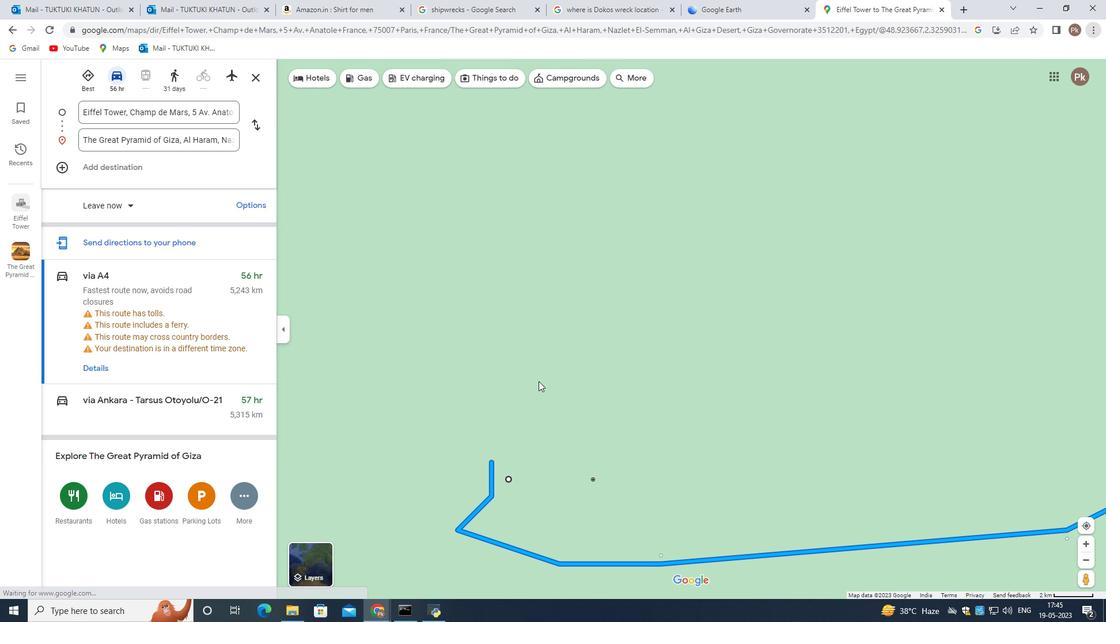 
Action: Mouse scrolled (538, 381) with delta (0, 0)
Screenshot: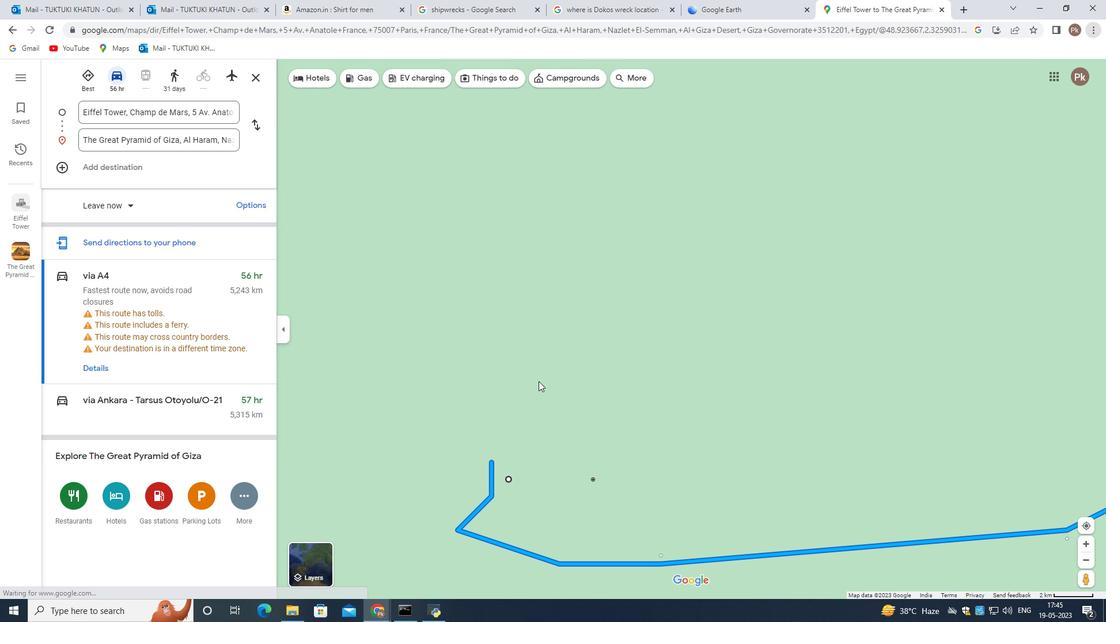 
Action: Mouse moved to (476, 418)
Screenshot: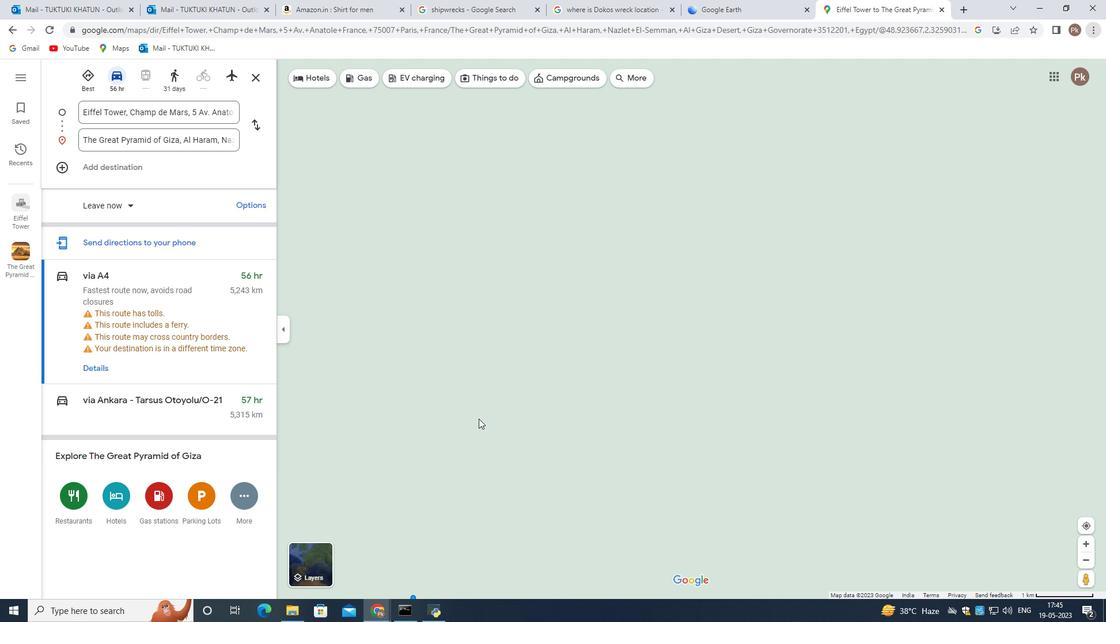 
Action: Mouse scrolled (476, 418) with delta (0, 0)
Screenshot: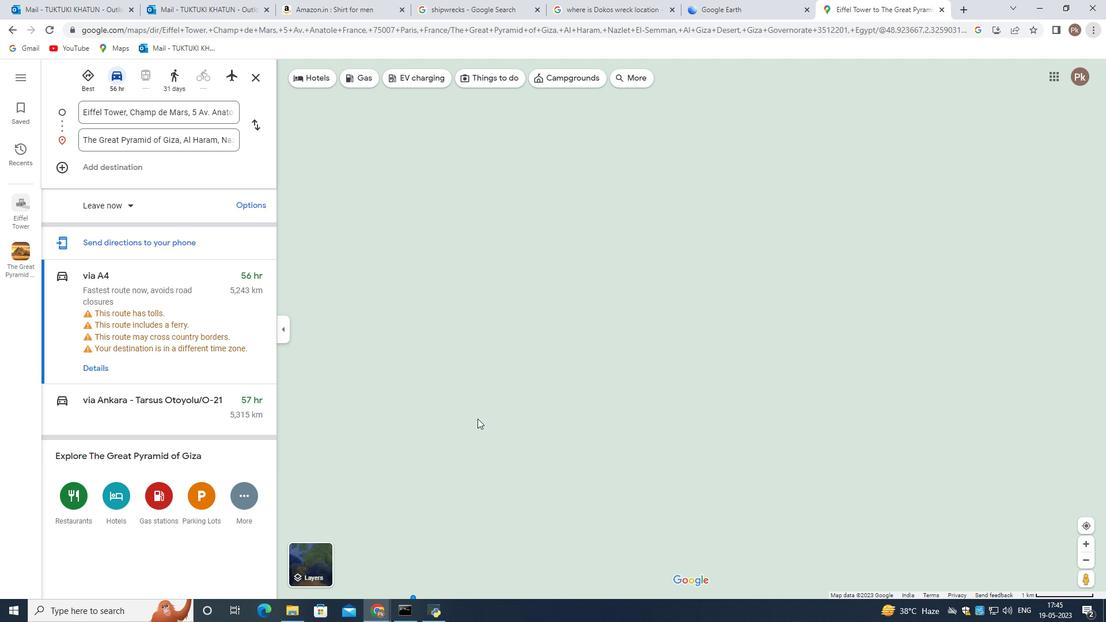 
Action: Mouse moved to (476, 419)
Screenshot: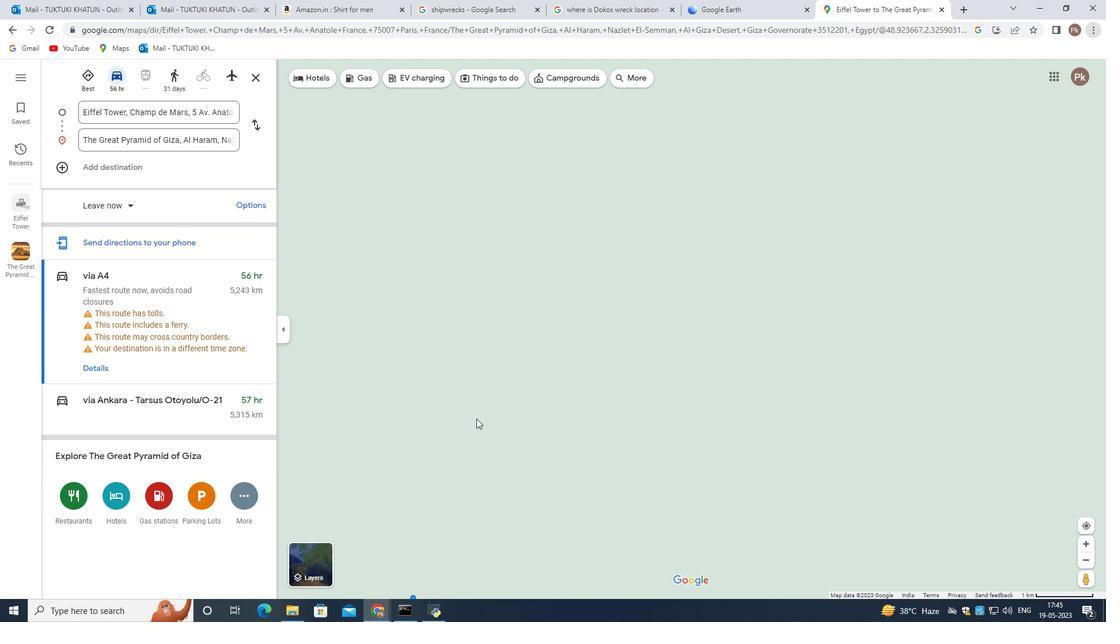 
Action: Mouse scrolled (476, 418) with delta (0, 0)
Screenshot: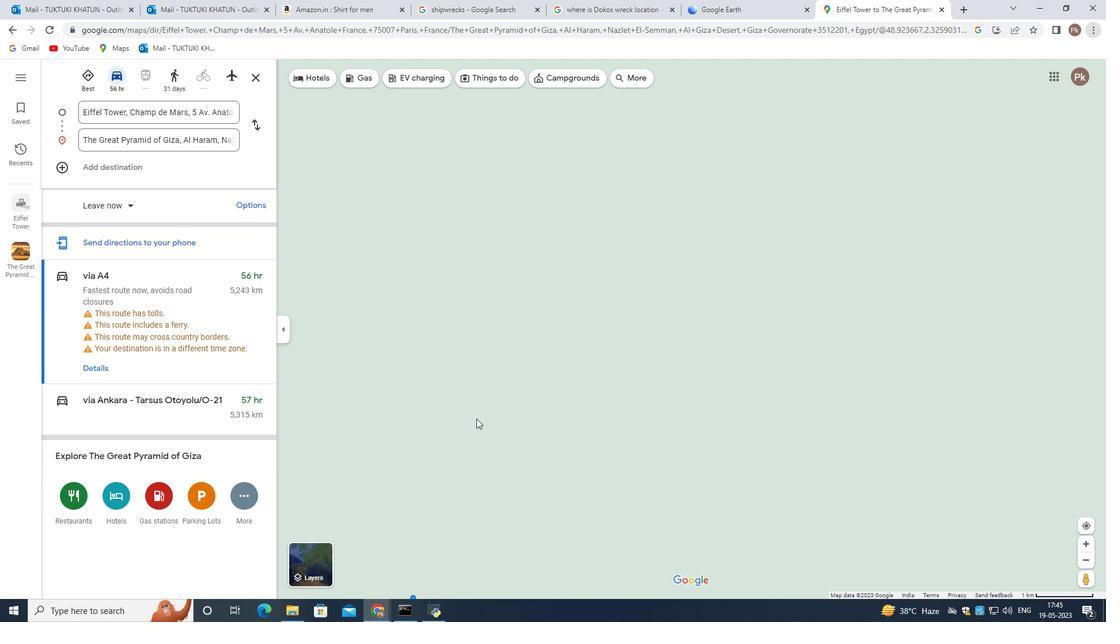 
Action: Mouse moved to (475, 420)
Screenshot: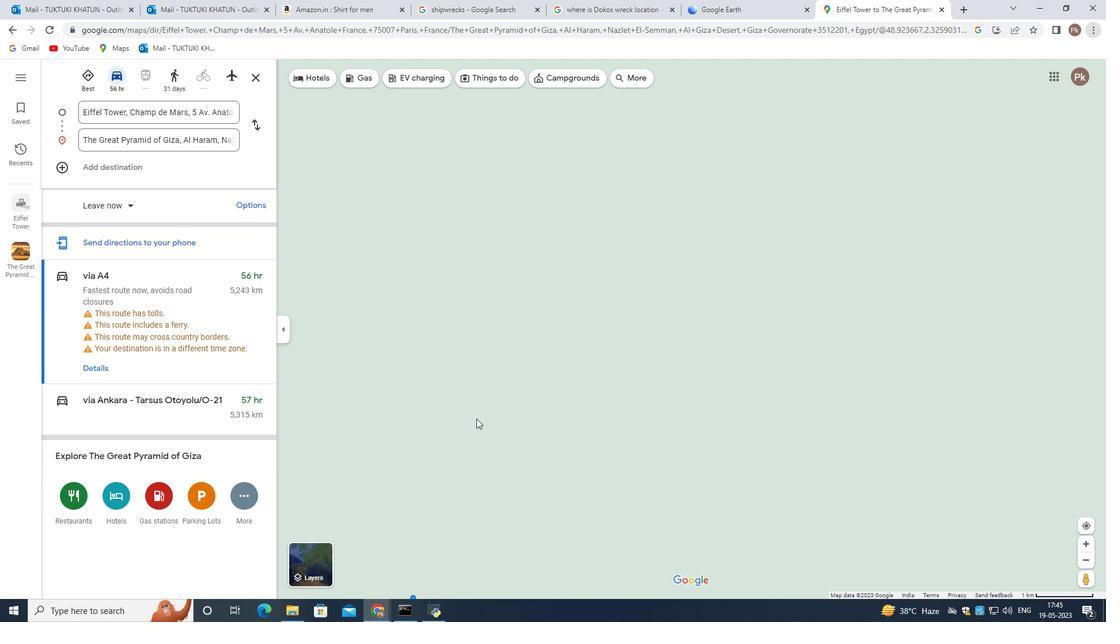 
Action: Mouse scrolled (475, 419) with delta (0, 0)
Screenshot: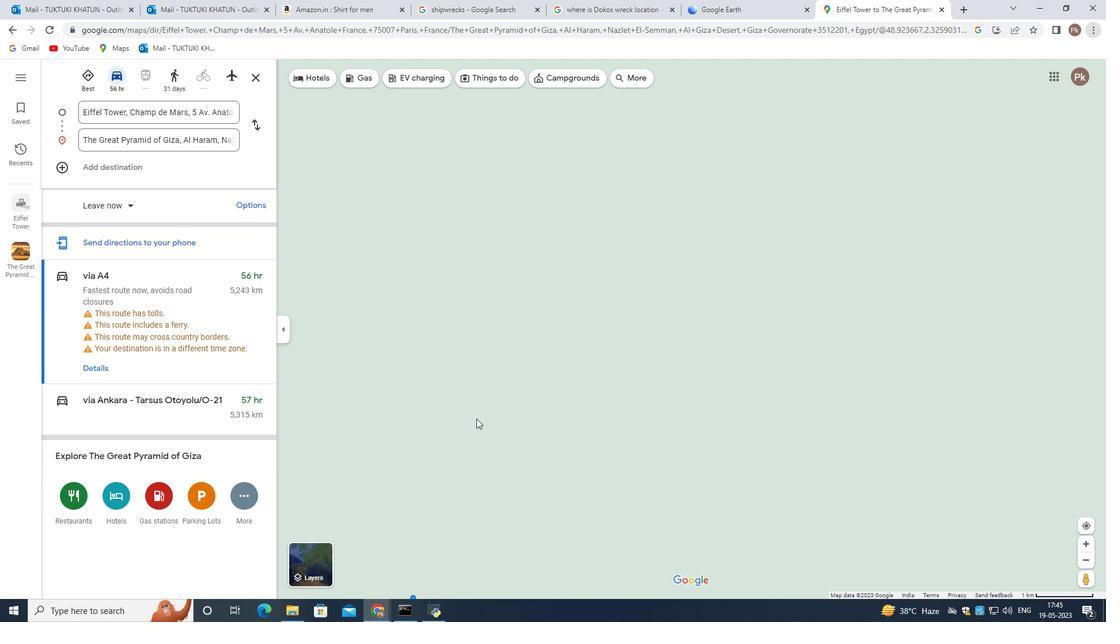 
Action: Mouse scrolled (475, 419) with delta (0, 0)
Screenshot: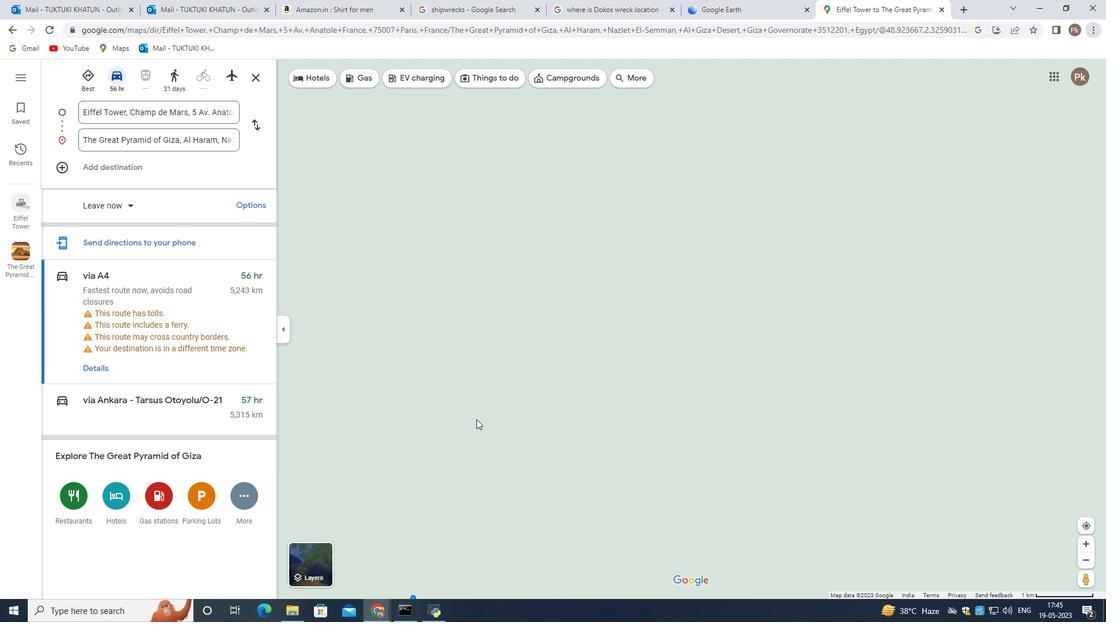 
Action: Mouse moved to (528, 327)
Screenshot: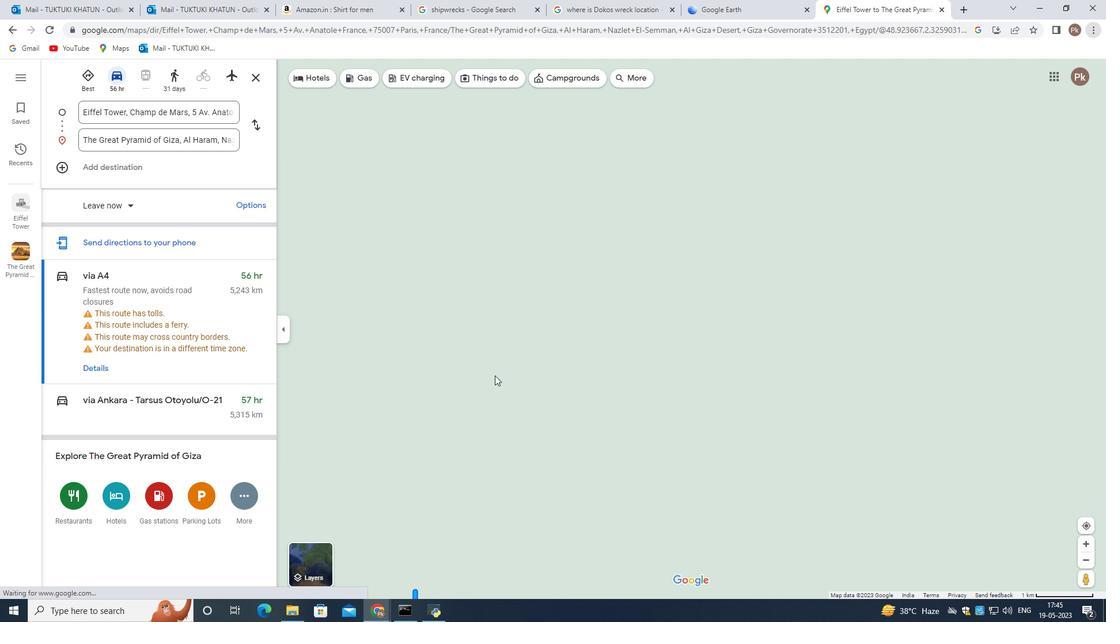 
Action: Mouse scrolled (528, 326) with delta (0, 0)
Screenshot: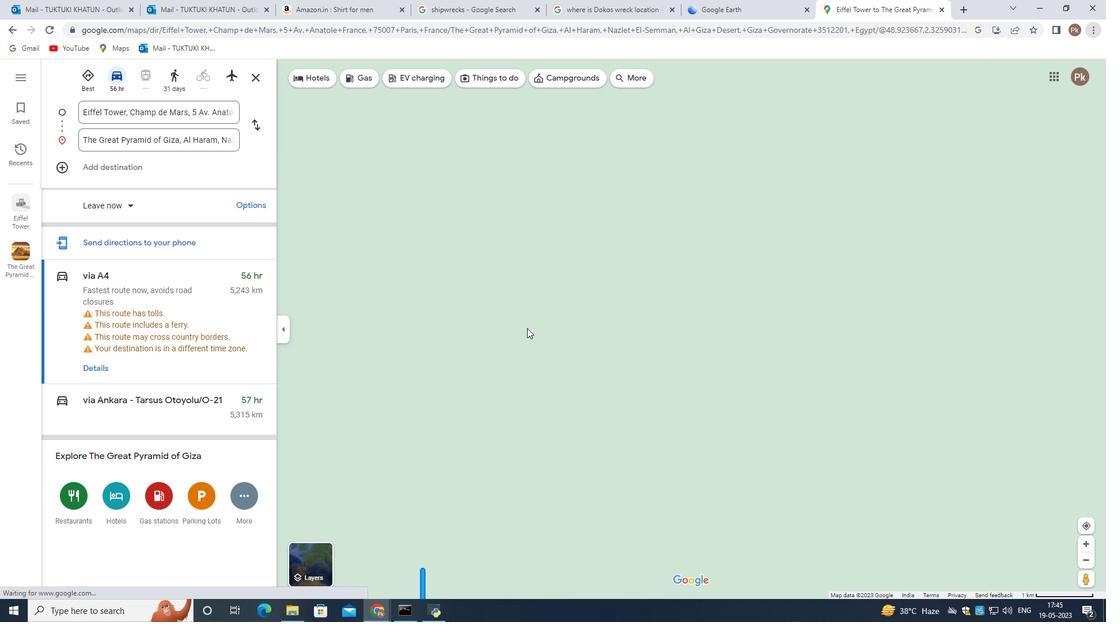 
Action: Mouse scrolled (528, 326) with delta (0, 0)
Screenshot: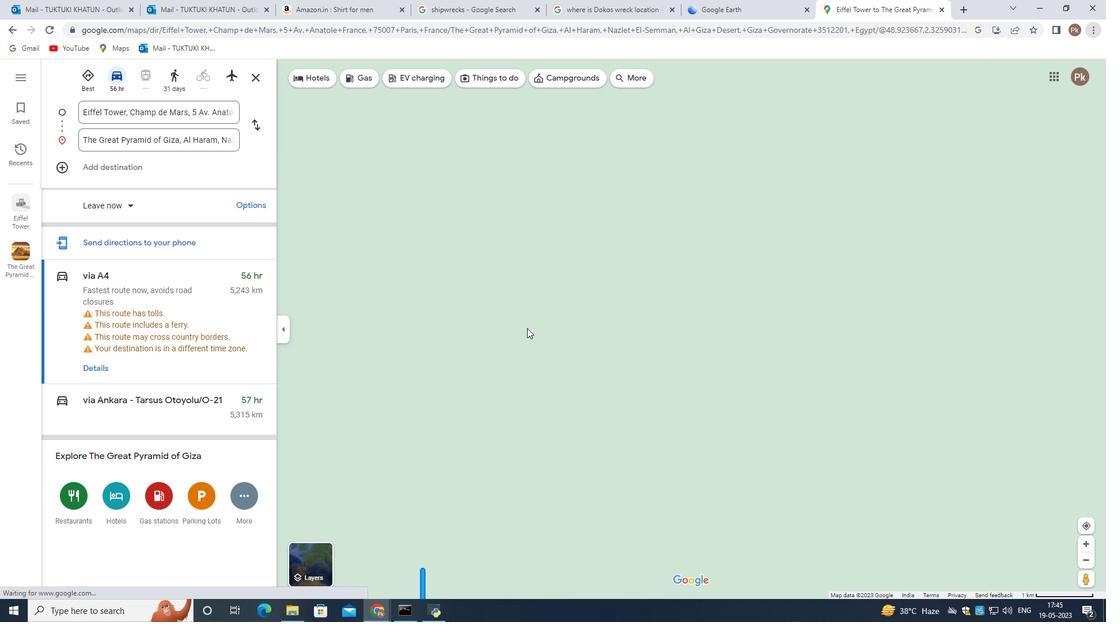 
Action: Mouse scrolled (528, 326) with delta (0, 0)
Screenshot: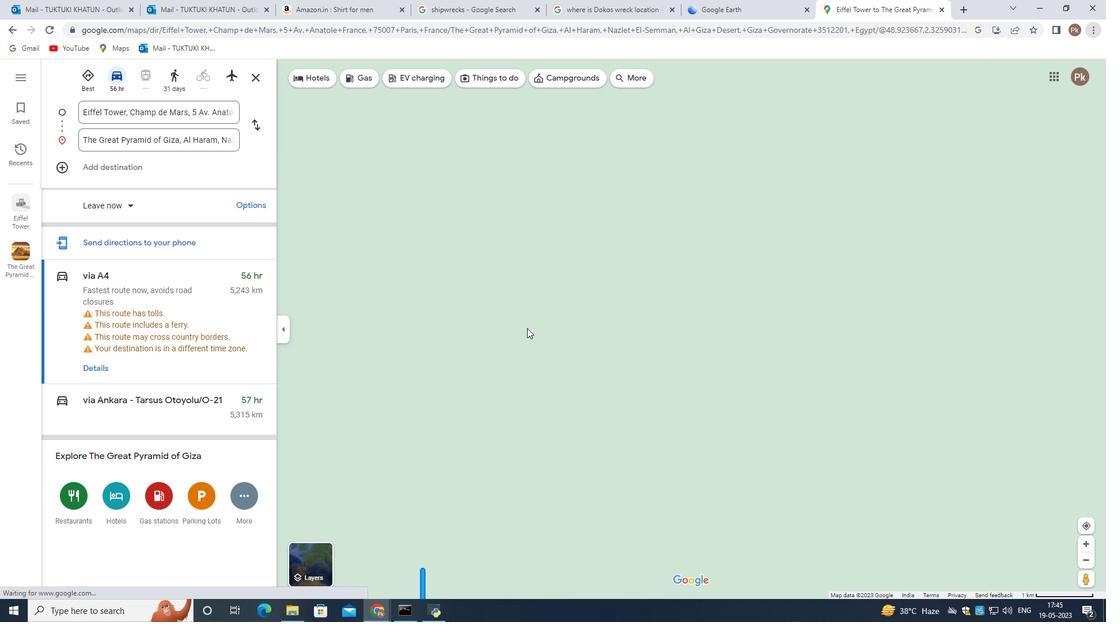 
Action: Mouse scrolled (528, 326) with delta (0, 0)
Screenshot: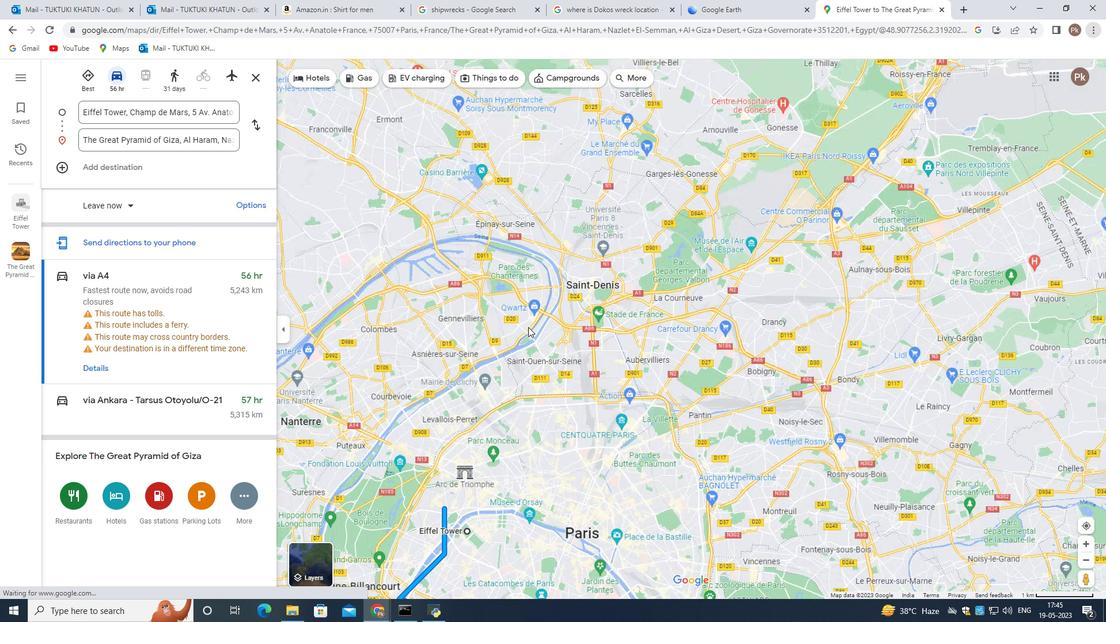 
Action: Mouse moved to (510, 441)
Screenshot: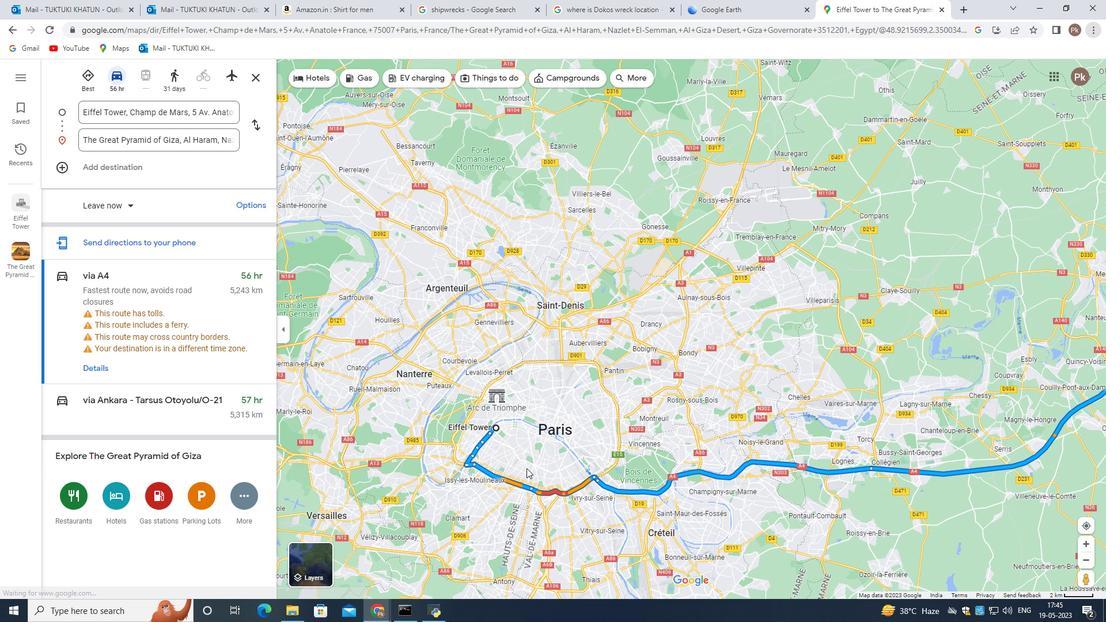 
Action: Mouse scrolled (510, 442) with delta (0, 0)
Screenshot: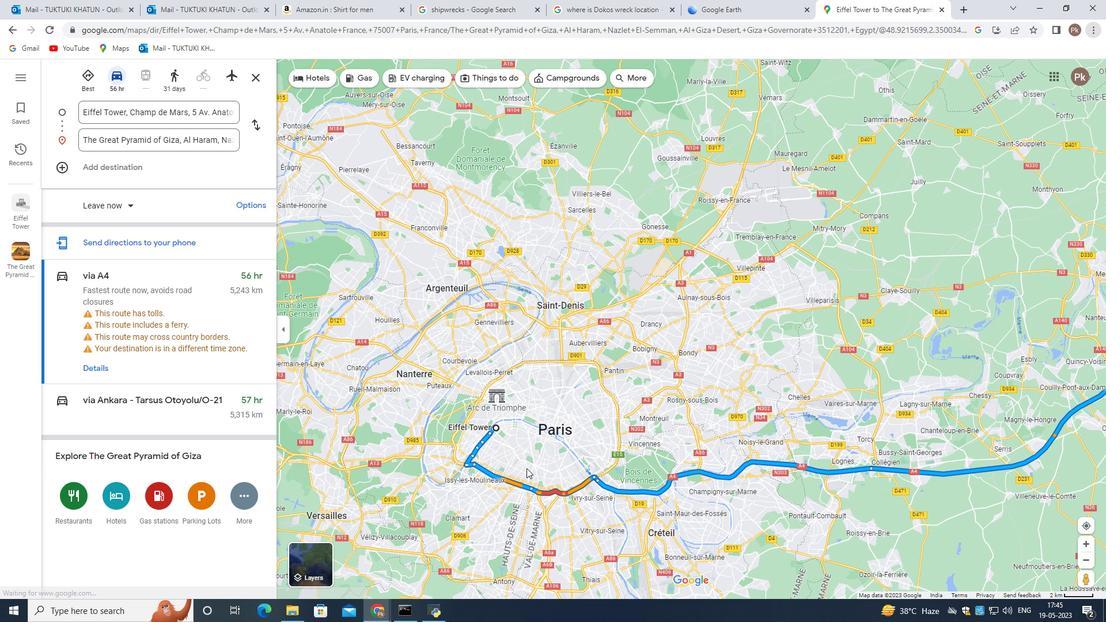 
Action: Mouse moved to (510, 439)
Screenshot: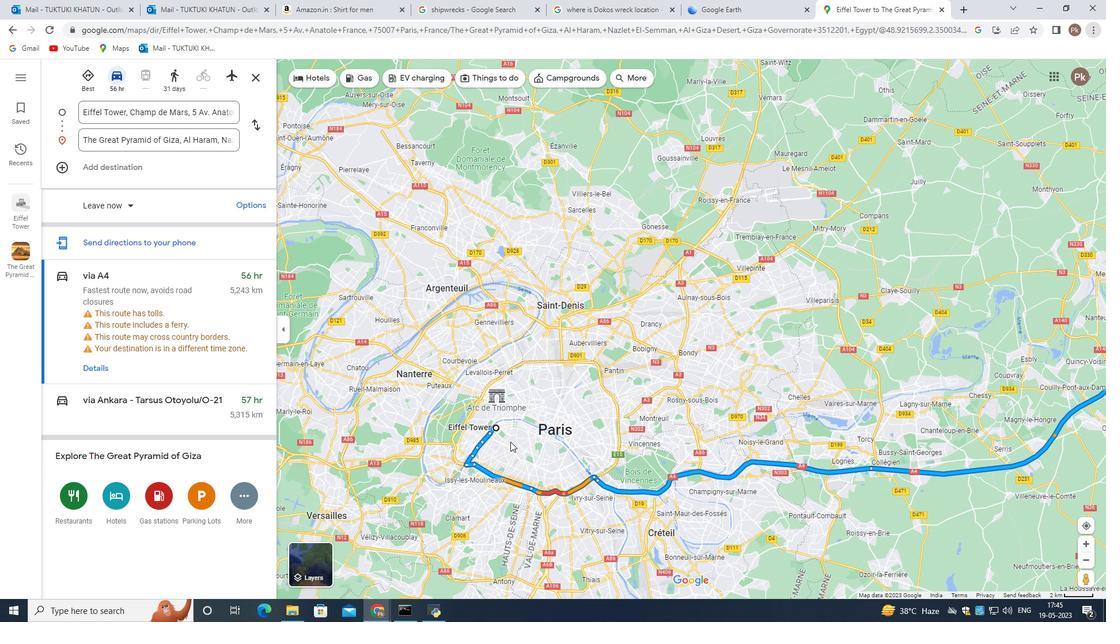 
Action: Mouse scrolled (510, 439) with delta (0, 0)
Screenshot: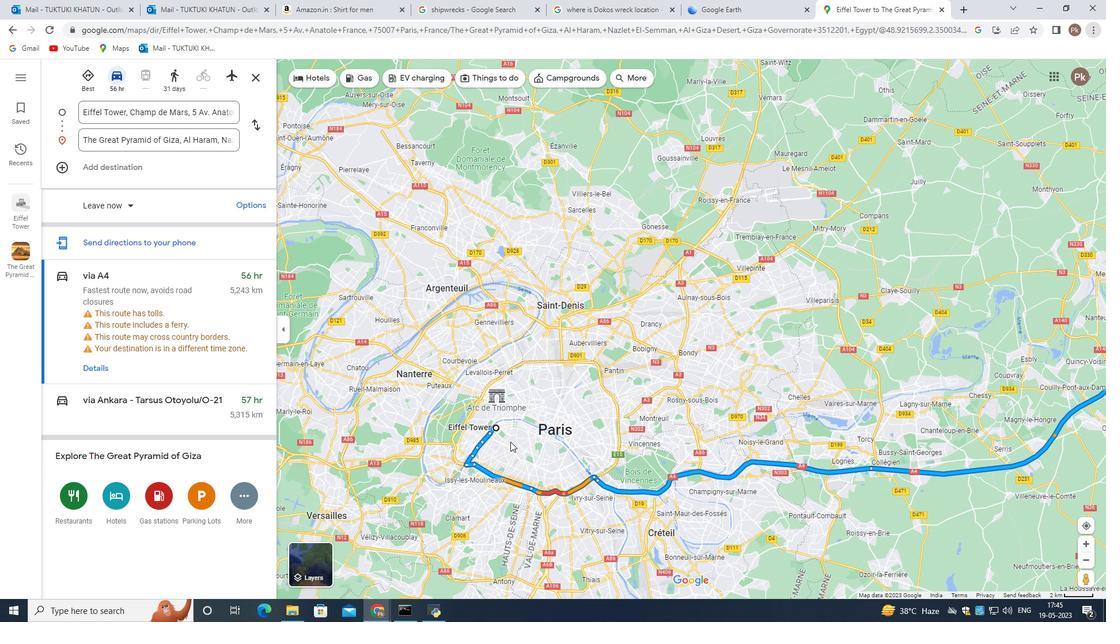 
Action: Mouse moved to (510, 438)
Screenshot: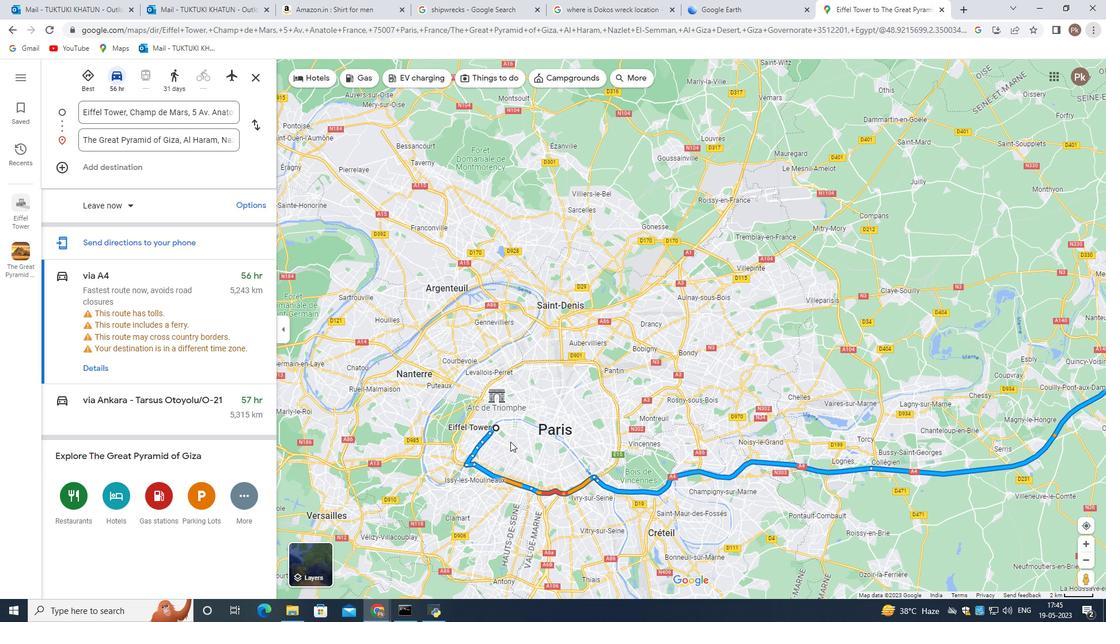 
Action: Mouse scrolled (510, 439) with delta (0, 0)
Screenshot: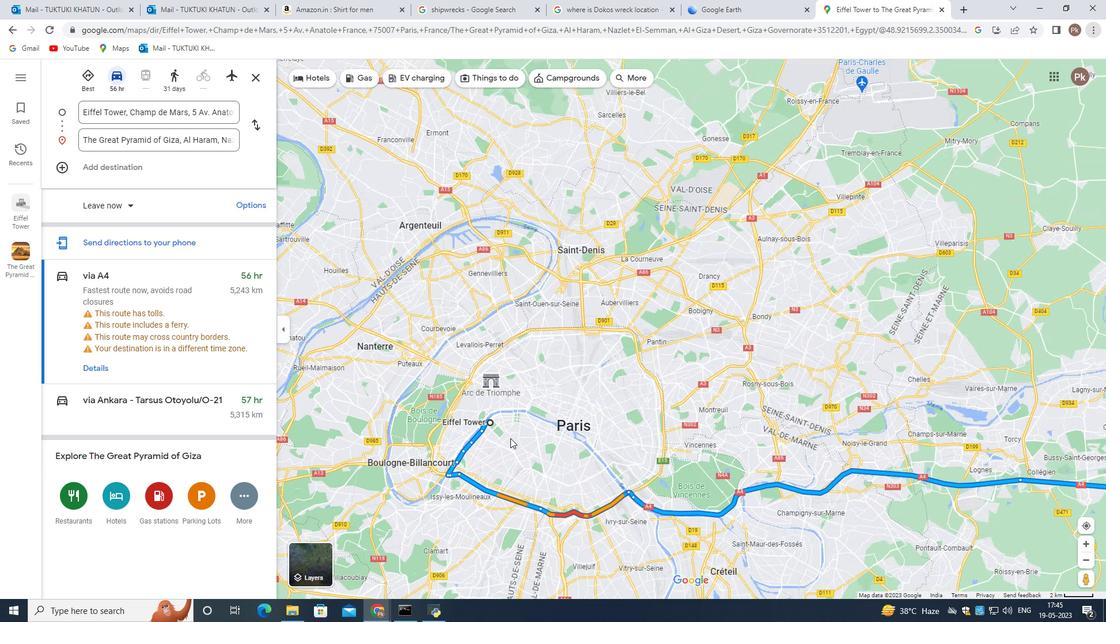 
Action: Mouse moved to (725, 8)
Screenshot: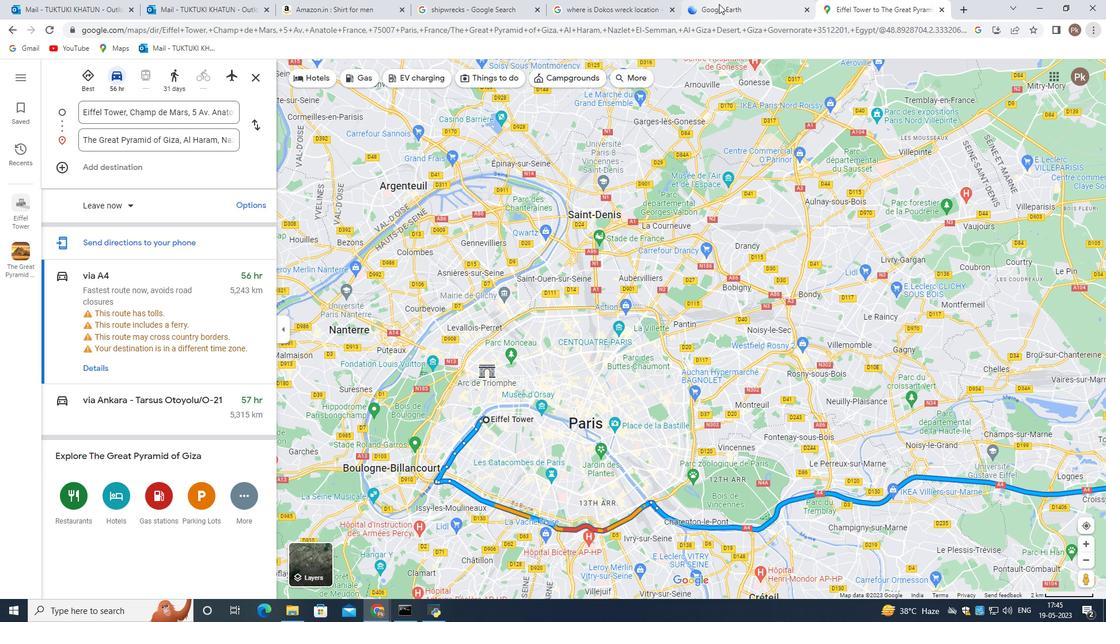 
Action: Mouse pressed left at (725, 8)
Screenshot: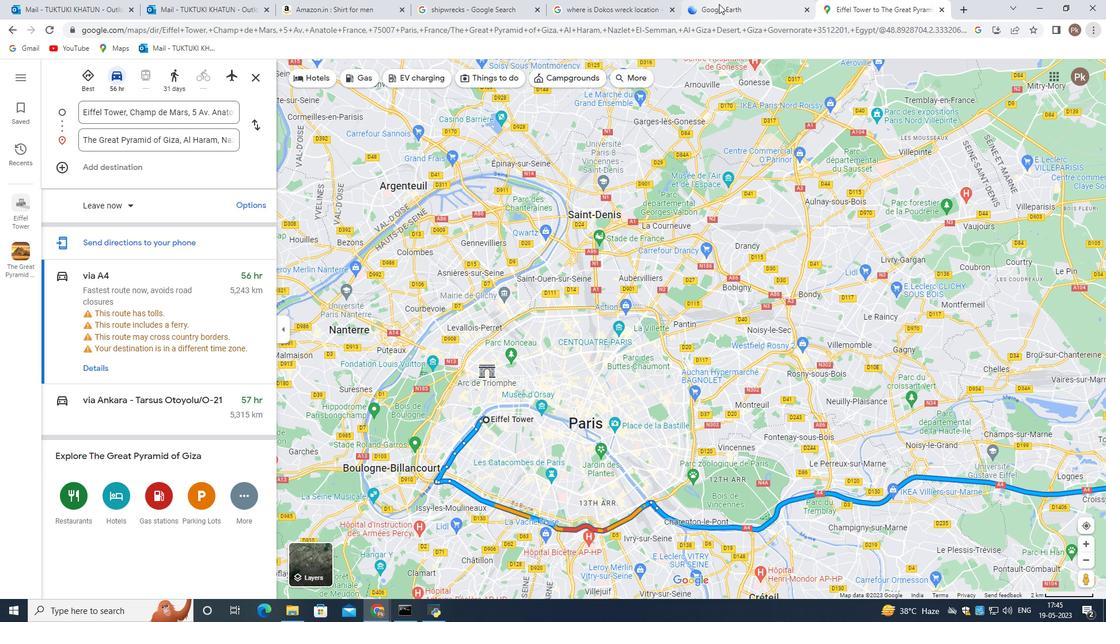 
Action: Mouse moved to (424, 297)
Screenshot: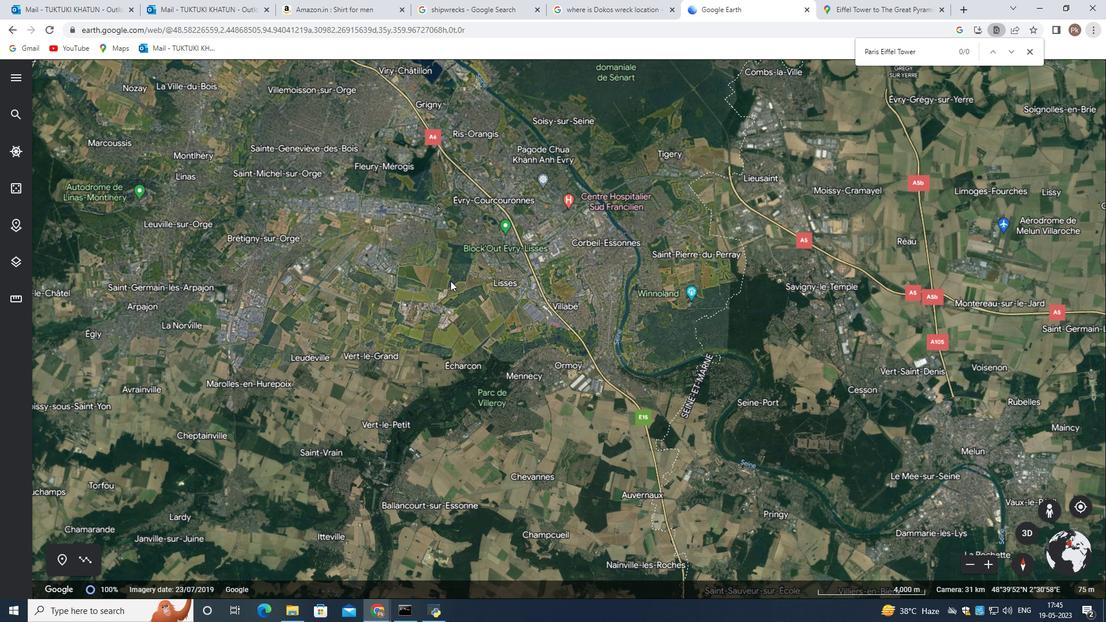 
Action: Mouse scrolled (424, 296) with delta (0, 0)
Screenshot: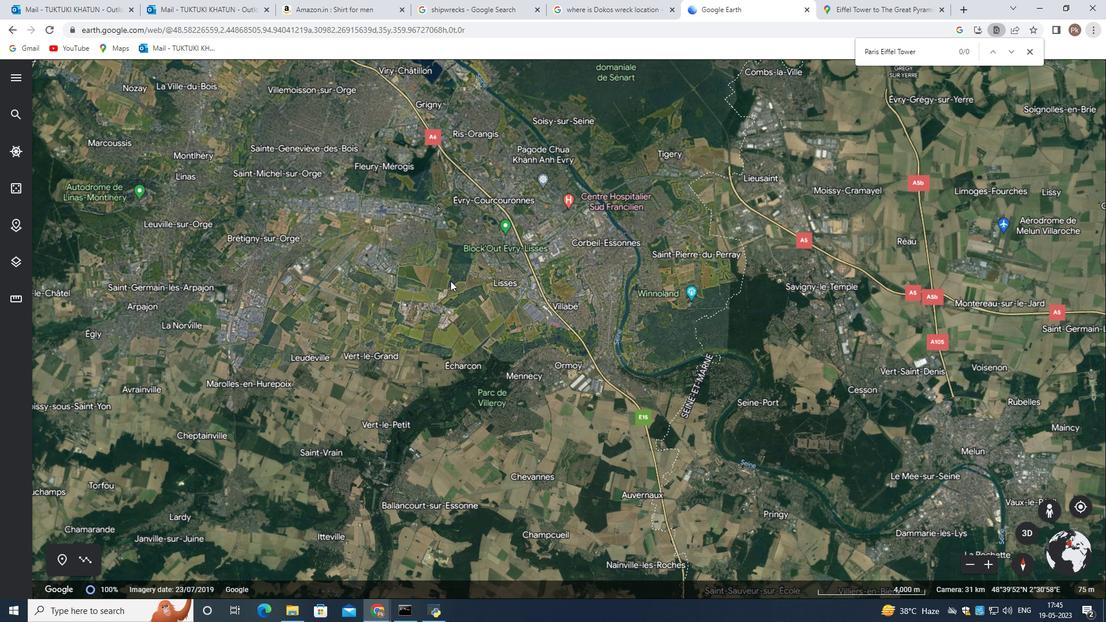 
Action: Mouse scrolled (424, 296) with delta (0, 0)
Screenshot: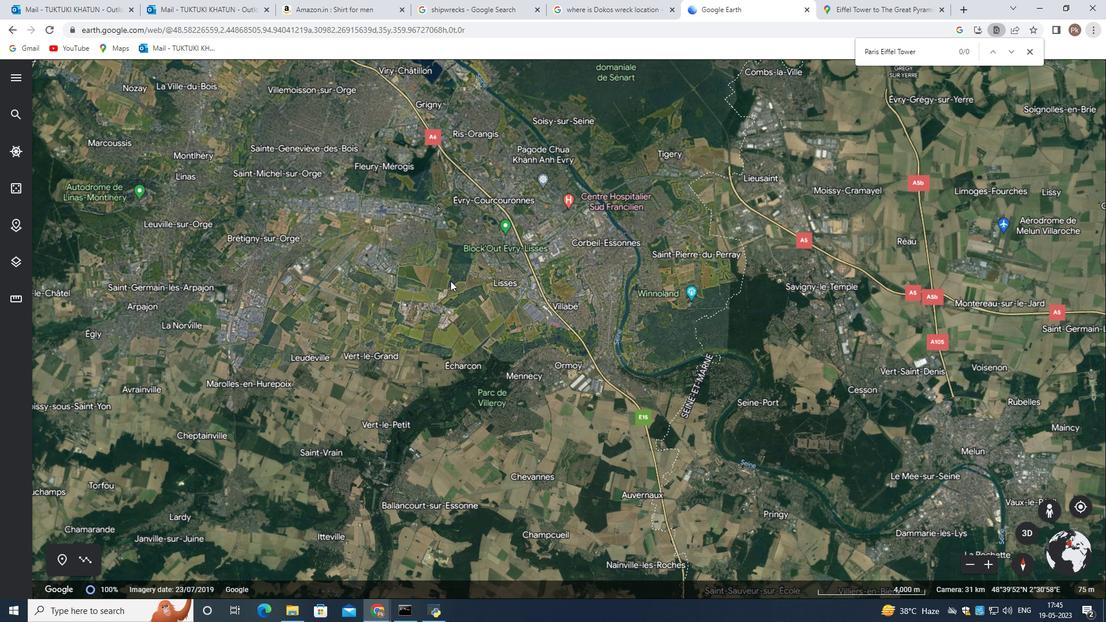 
Action: Mouse scrolled (424, 296) with delta (0, 0)
Screenshot: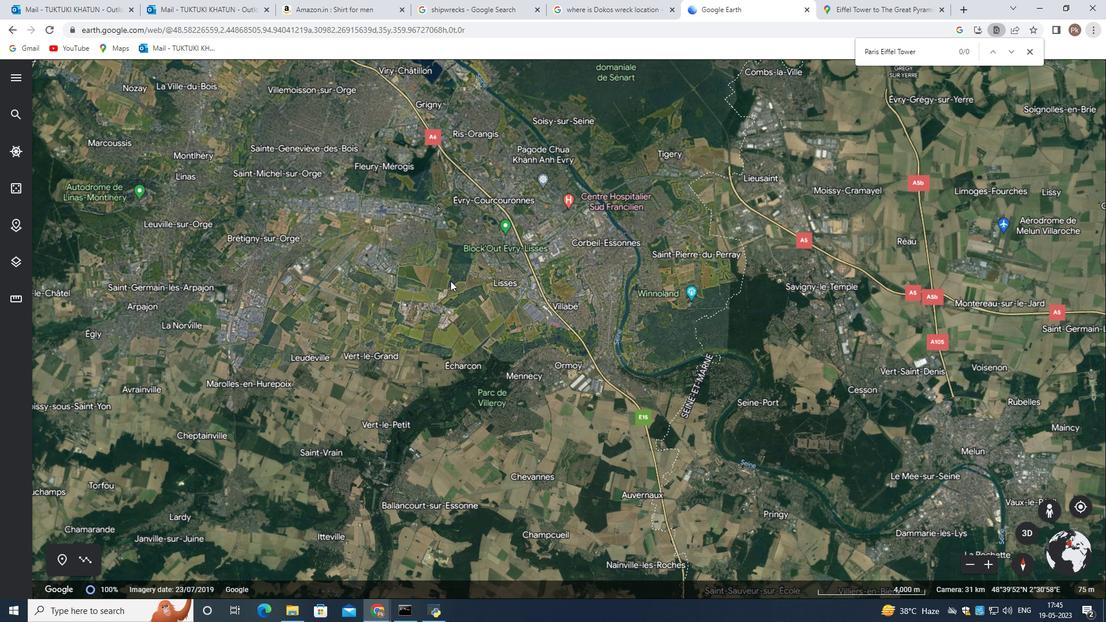 
Action: Mouse scrolled (424, 296) with delta (0, 0)
Screenshot: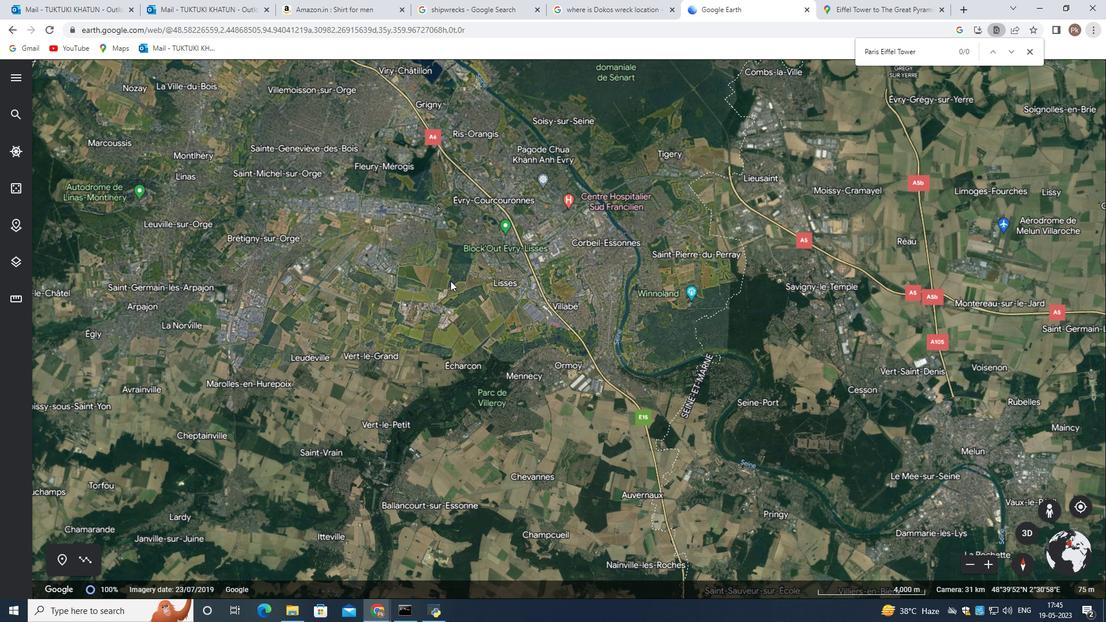 
Action: Mouse scrolled (424, 296) with delta (0, 0)
Screenshot: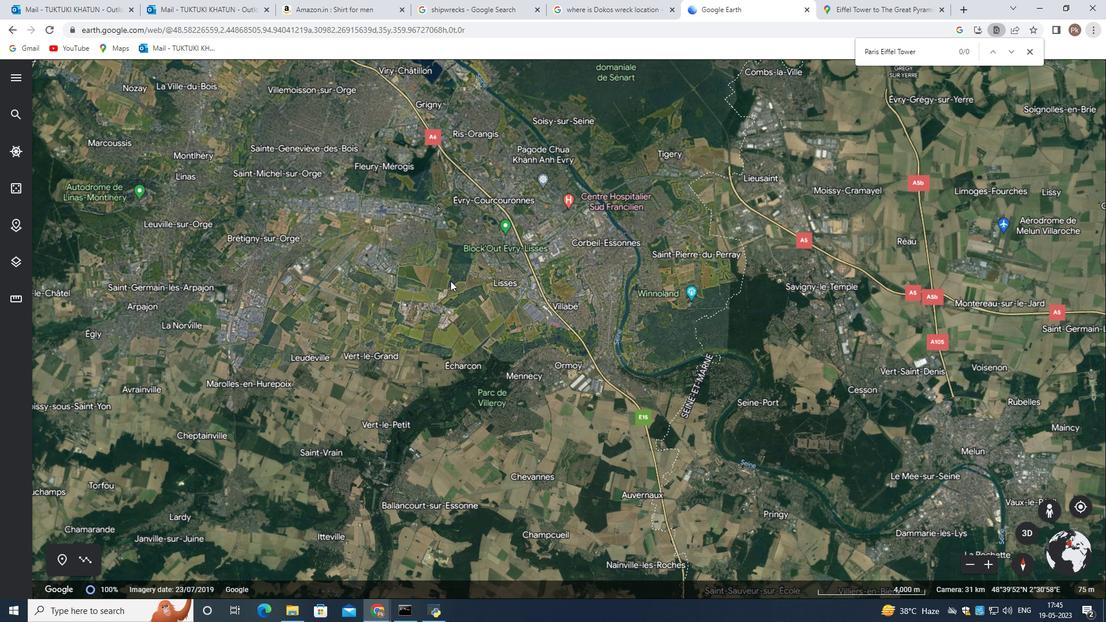 
Action: Mouse moved to (420, 286)
Screenshot: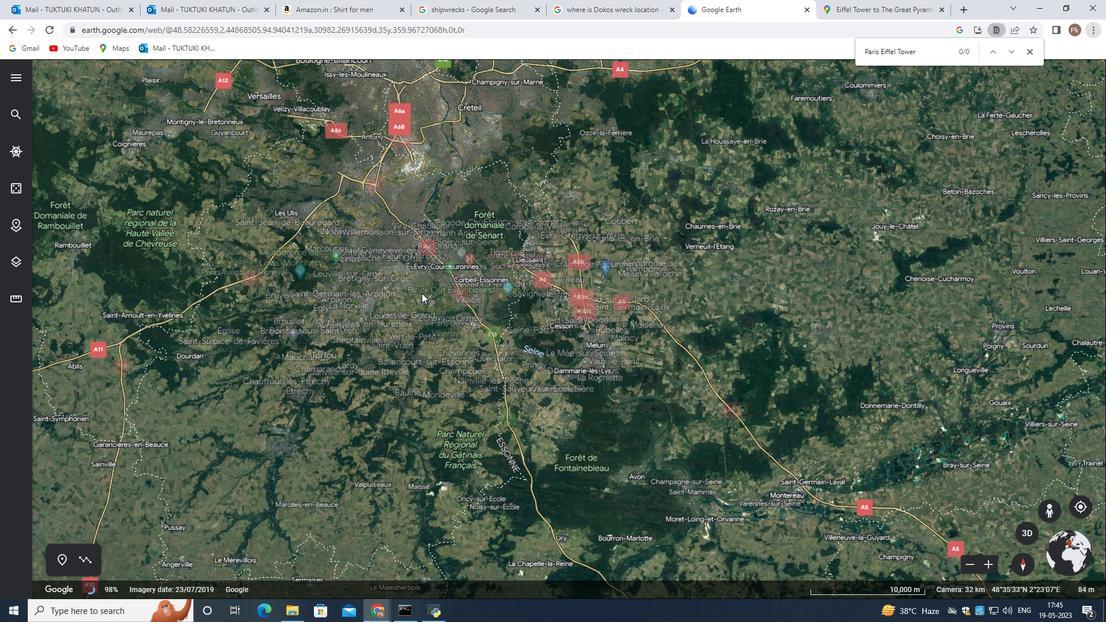 
Action: Mouse scrolled (420, 285) with delta (0, 0)
Screenshot: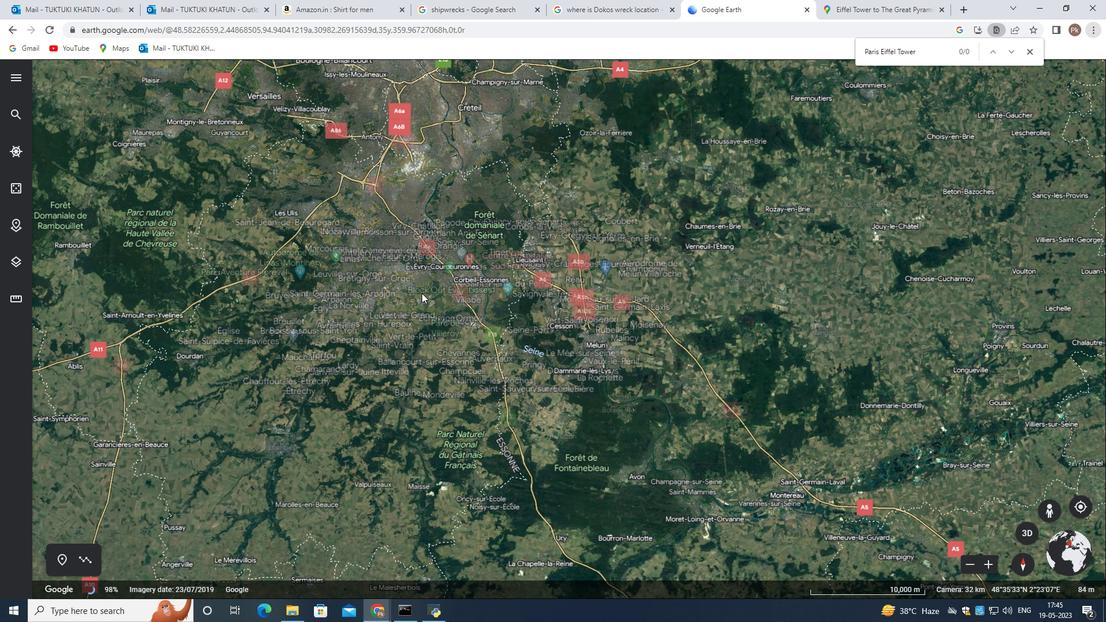 
Action: Mouse scrolled (420, 285) with delta (0, 0)
Screenshot: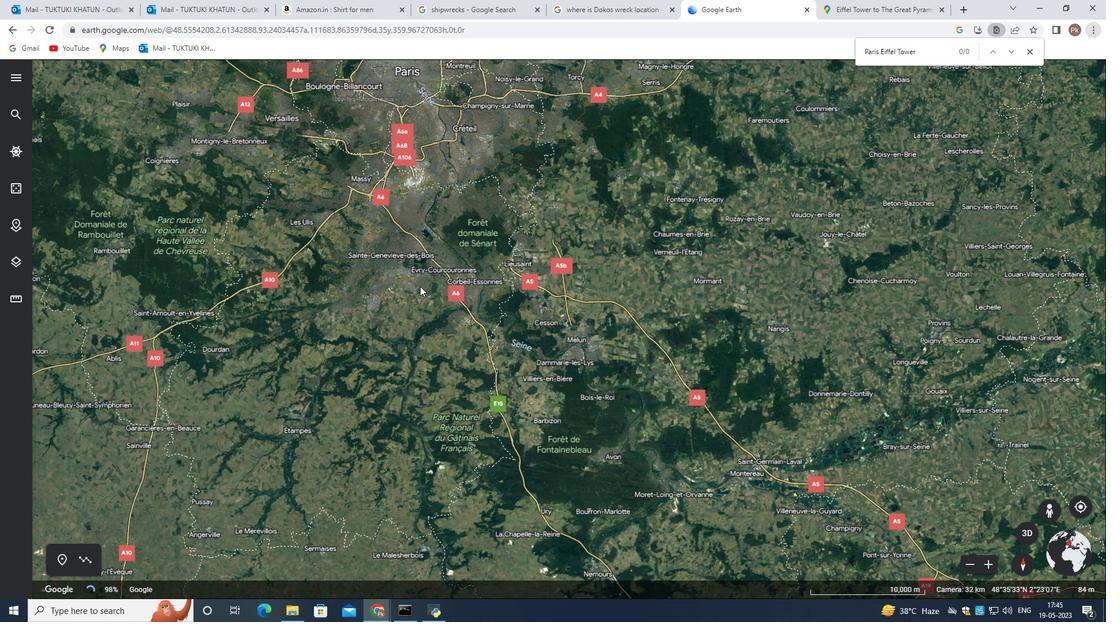 
Action: Mouse scrolled (420, 286) with delta (0, 0)
Screenshot: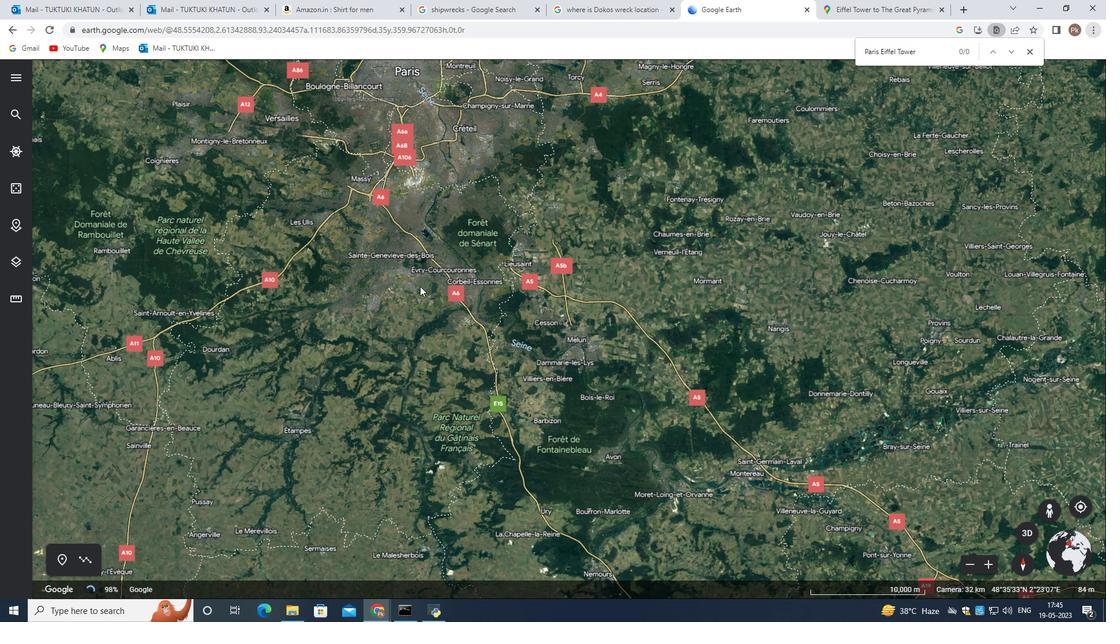 
Action: Mouse moved to (304, 310)
Screenshot: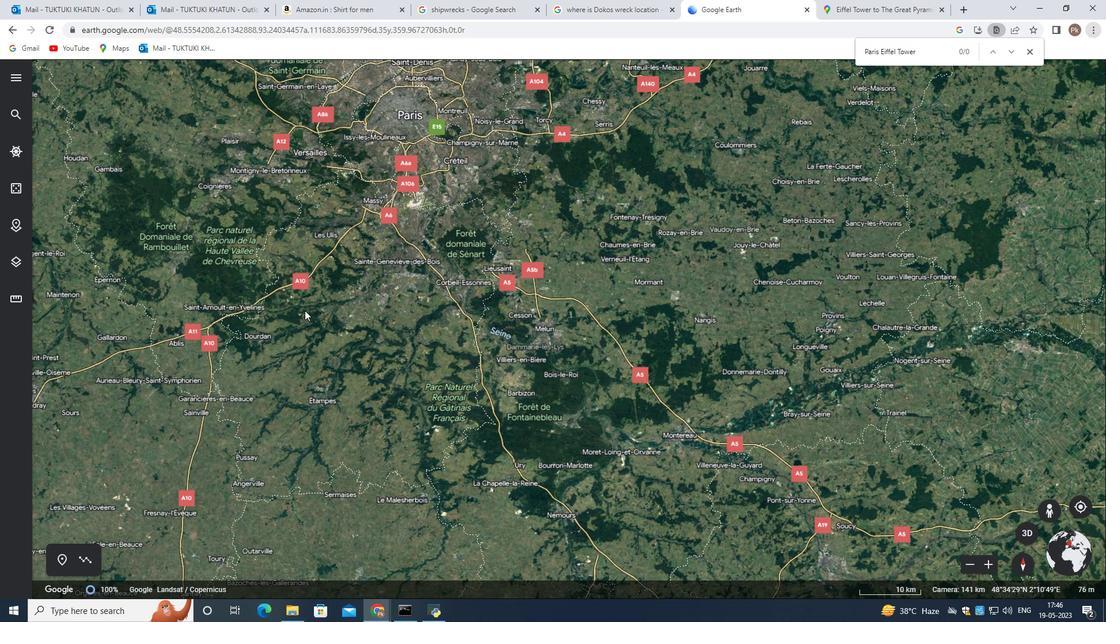 
Action: Mouse scrolled (304, 309) with delta (0, 0)
Screenshot: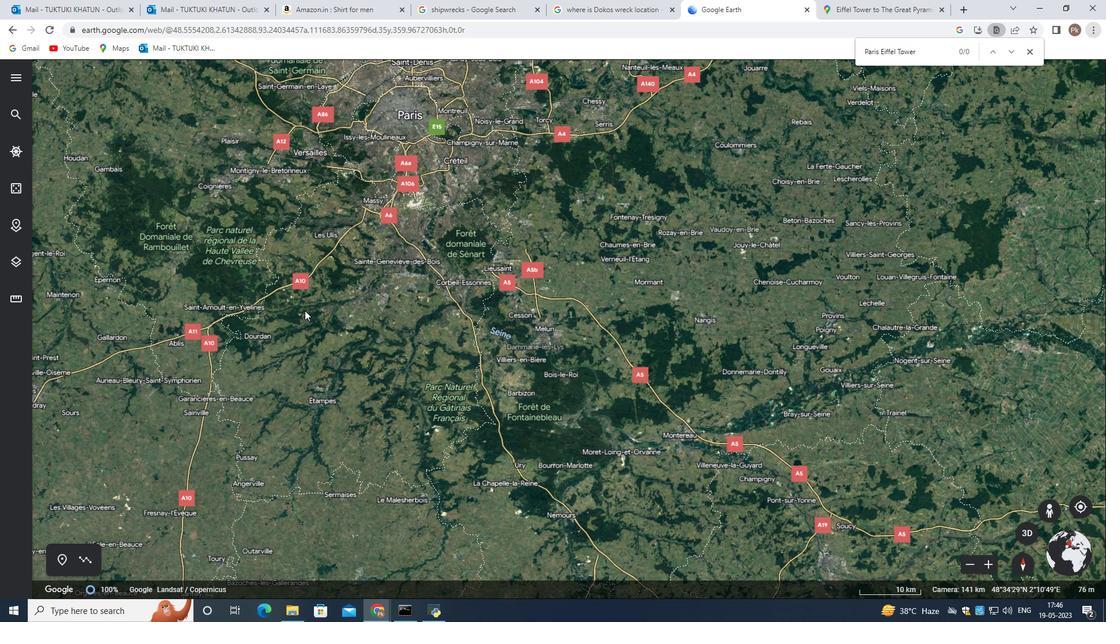 
Action: Mouse scrolled (304, 309) with delta (0, 0)
Screenshot: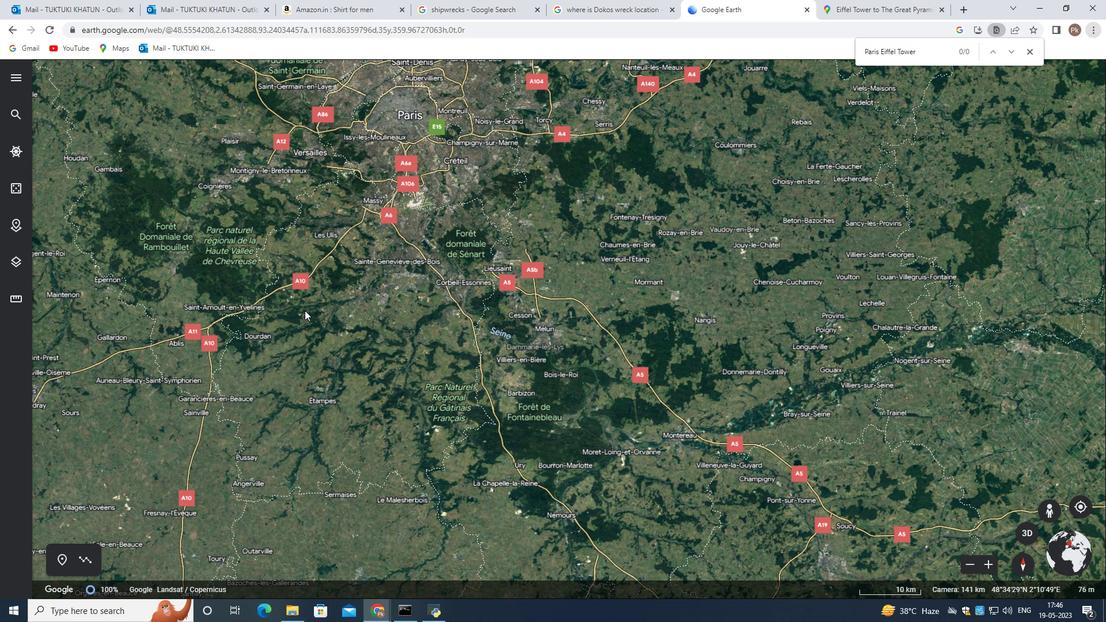 
Action: Mouse moved to (247, 205)
Screenshot: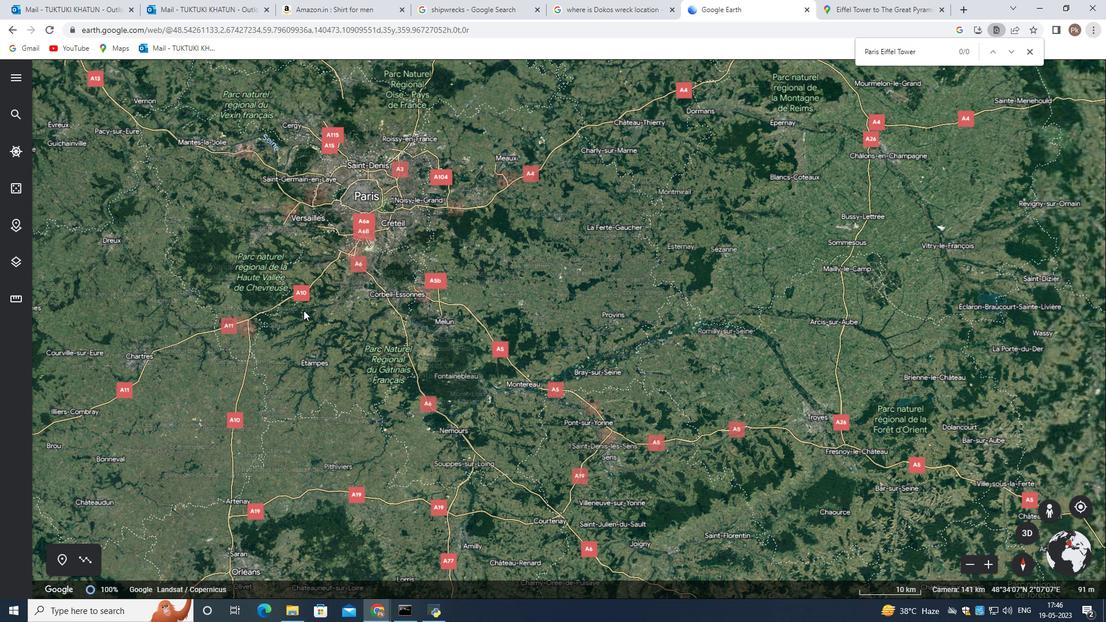 
Action: Mouse scrolled (247, 204) with delta (0, 0)
Screenshot: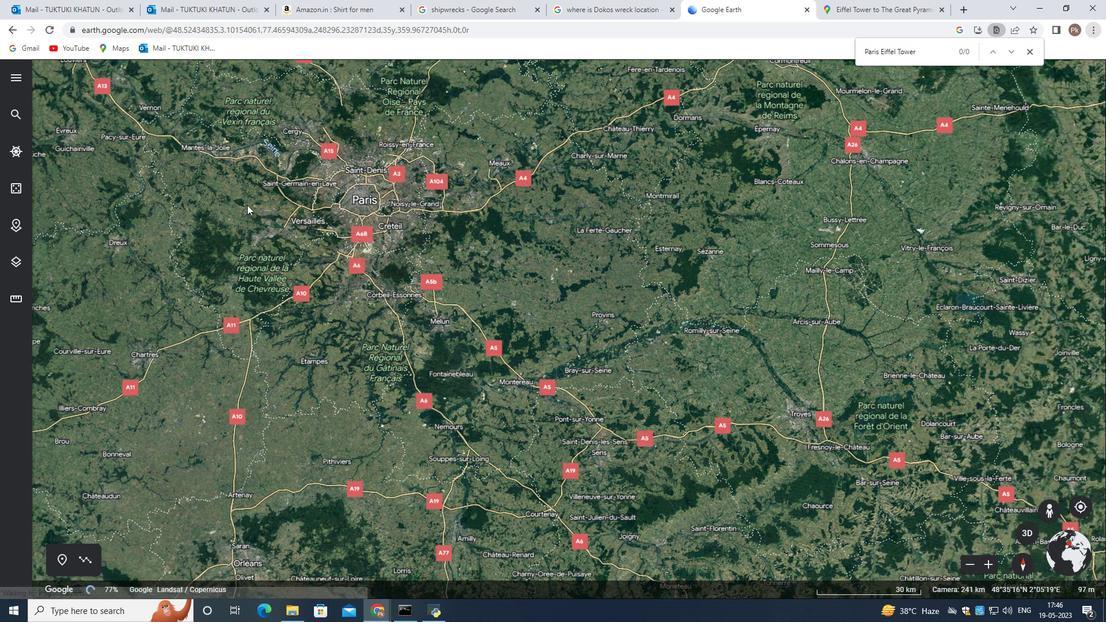 
Action: Mouse scrolled (247, 204) with delta (0, 0)
Screenshot: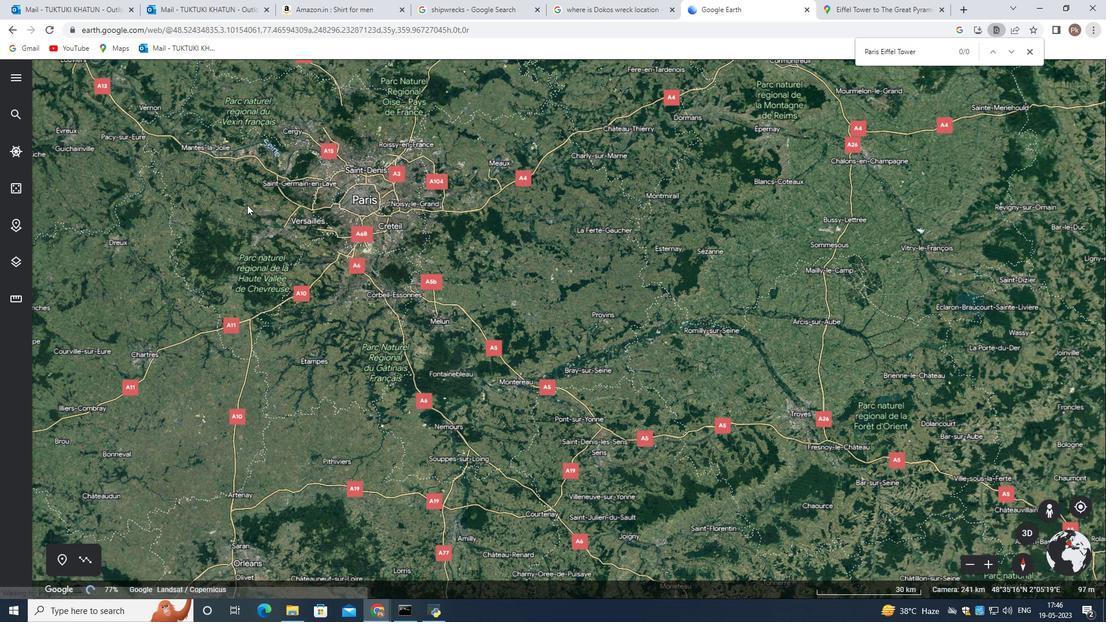 
Action: Mouse scrolled (247, 204) with delta (0, 0)
Screenshot: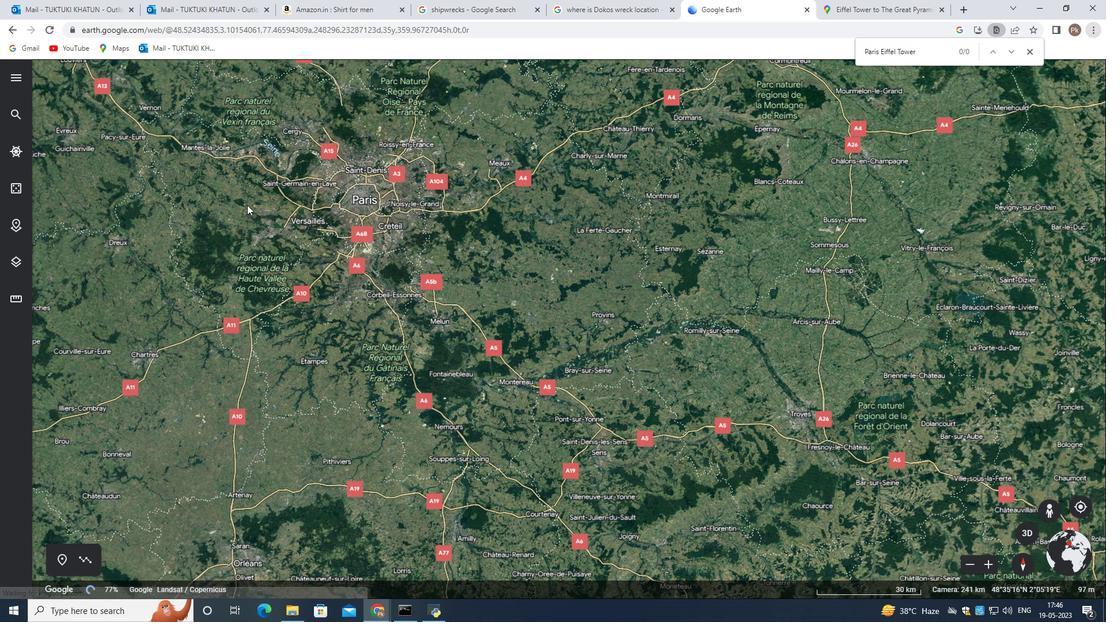 
Action: Mouse moved to (294, 187)
Screenshot: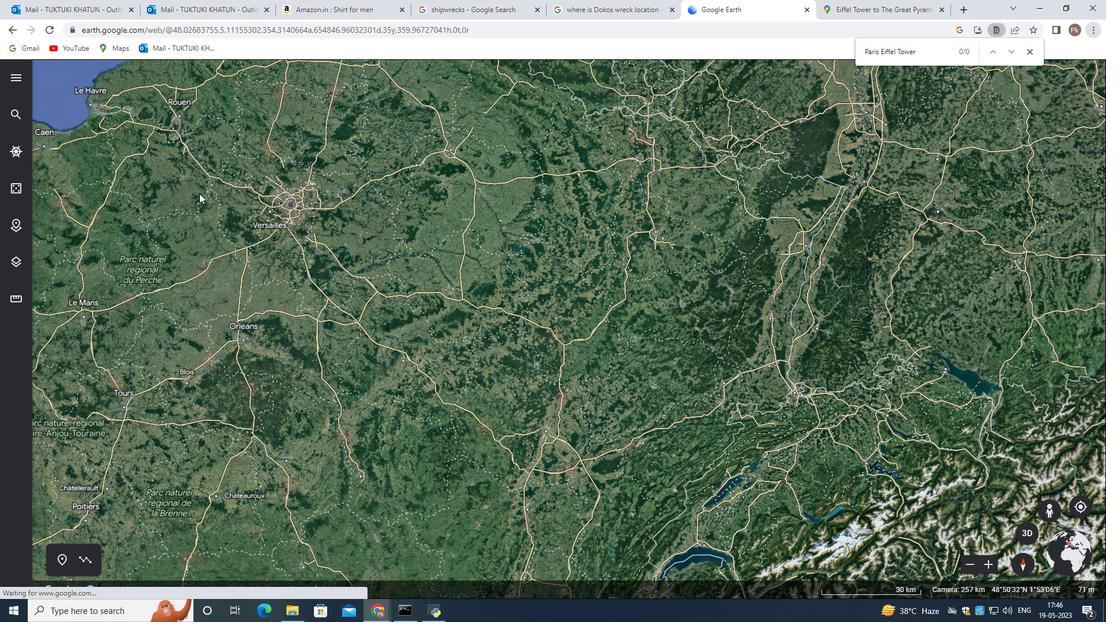 
Action: Mouse scrolled (294, 187) with delta (0, 0)
Screenshot: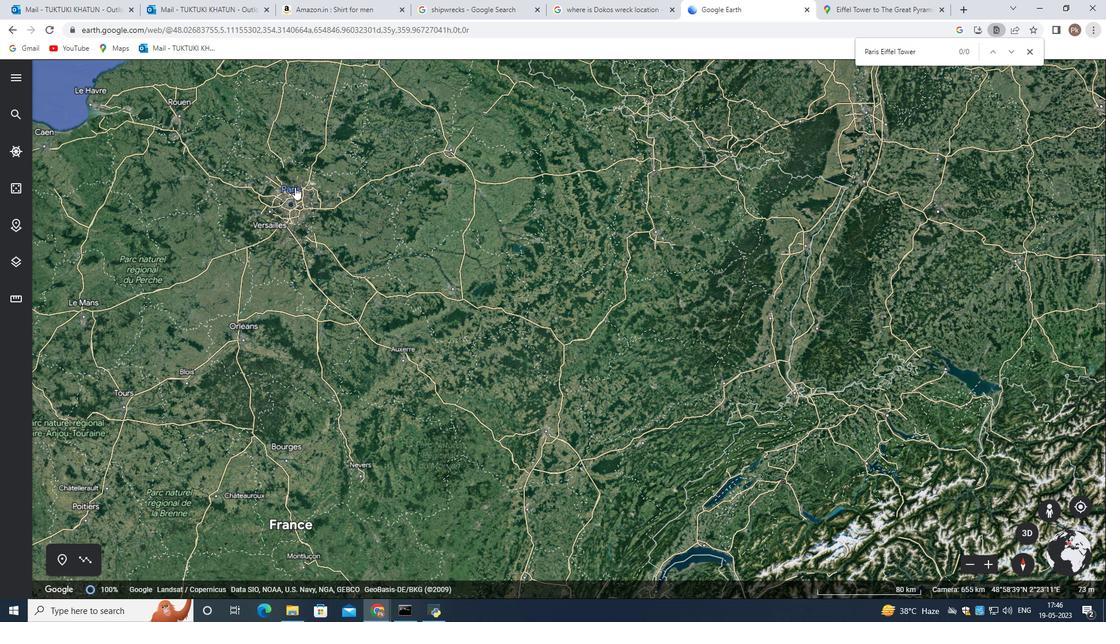 
Action: Mouse scrolled (294, 187) with delta (0, 0)
Screenshot: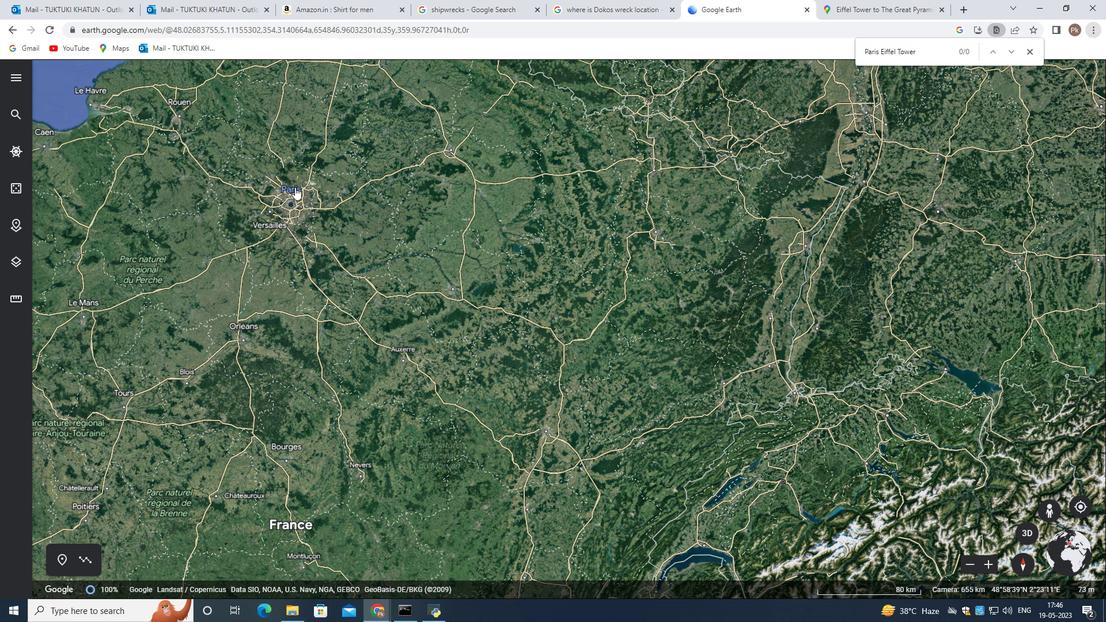 
Action: Mouse scrolled (294, 187) with delta (0, 0)
Screenshot: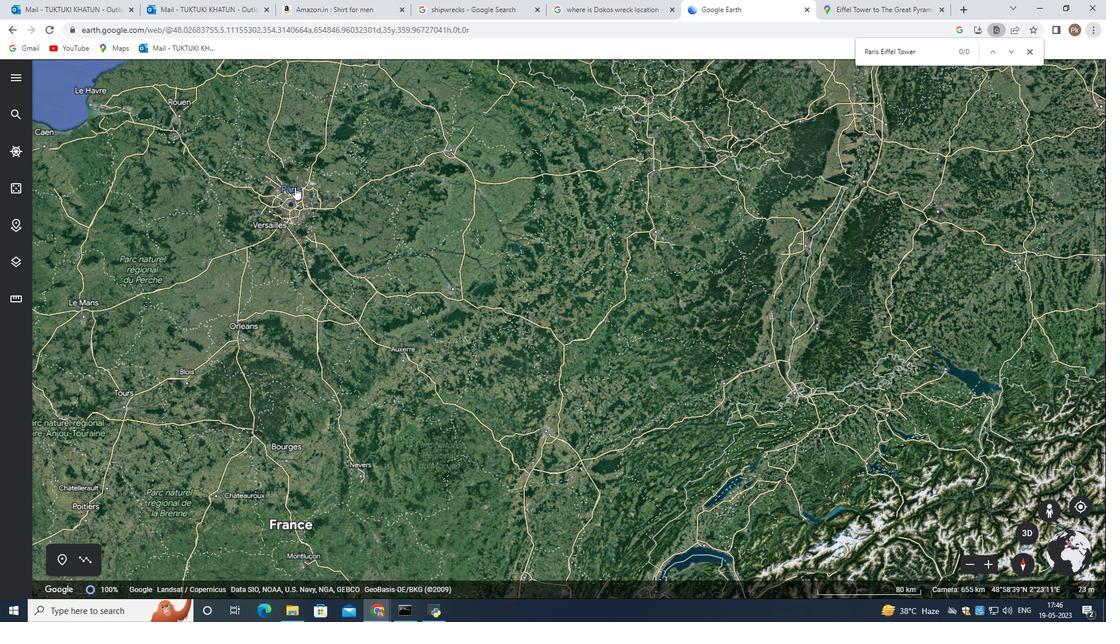 
Action: Mouse moved to (287, 211)
Screenshot: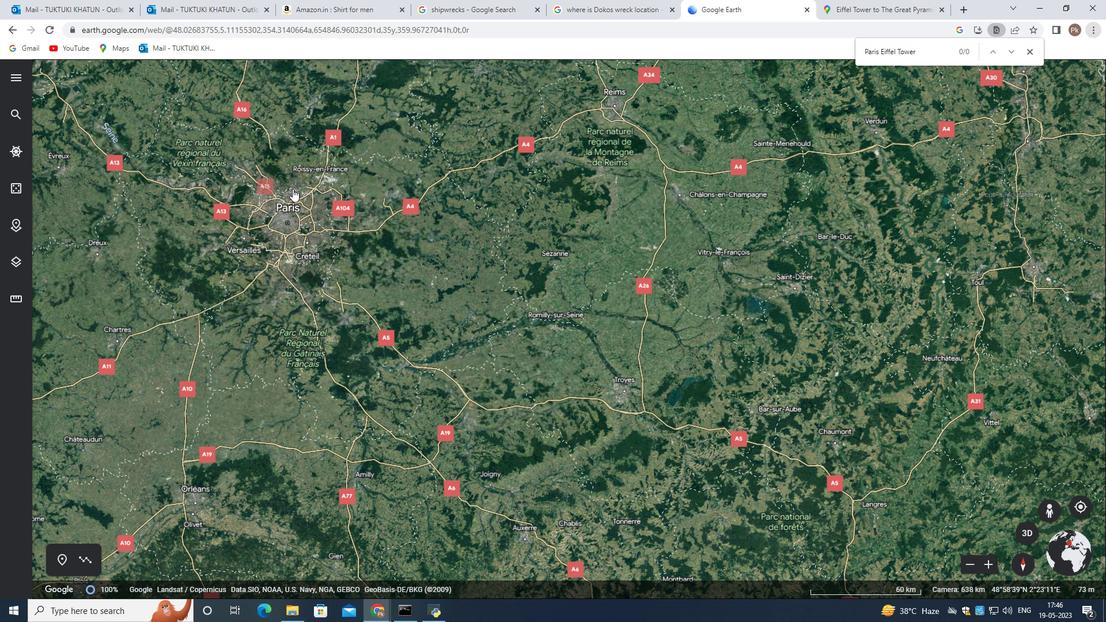 
Action: Mouse scrolled (287, 212) with delta (0, 0)
Screenshot: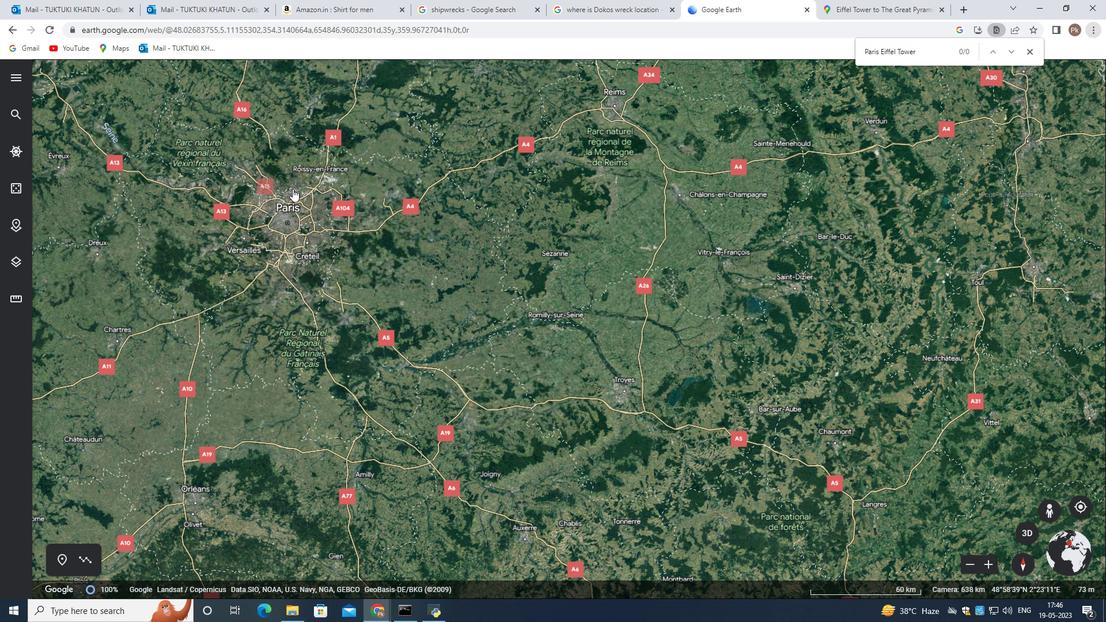 
Action: Mouse scrolled (287, 212) with delta (0, 0)
Screenshot: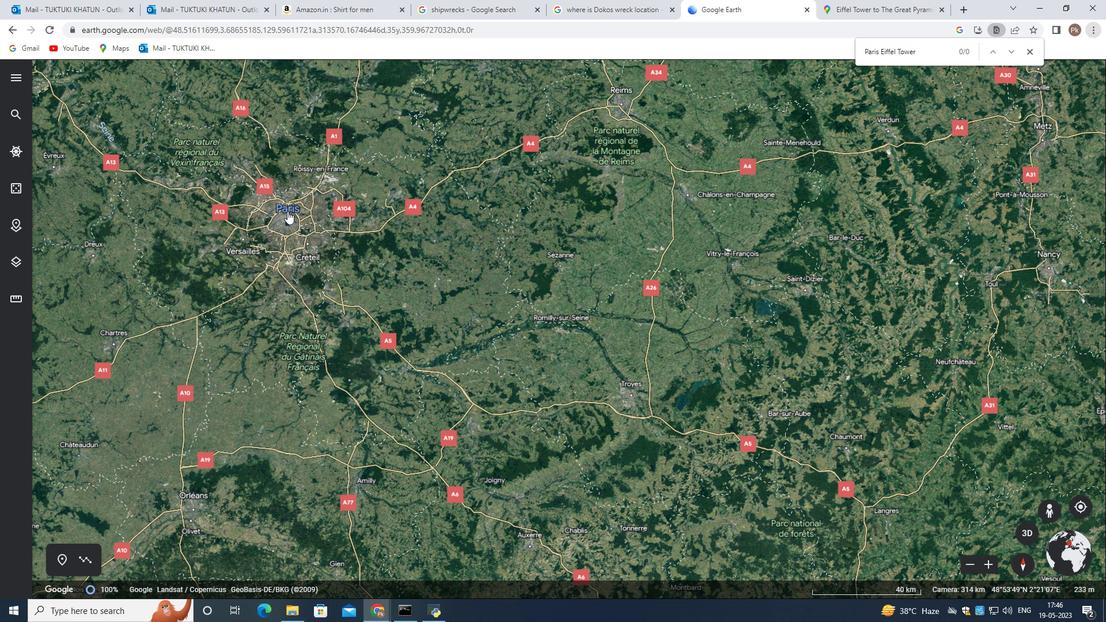 
Action: Mouse moved to (287, 236)
Screenshot: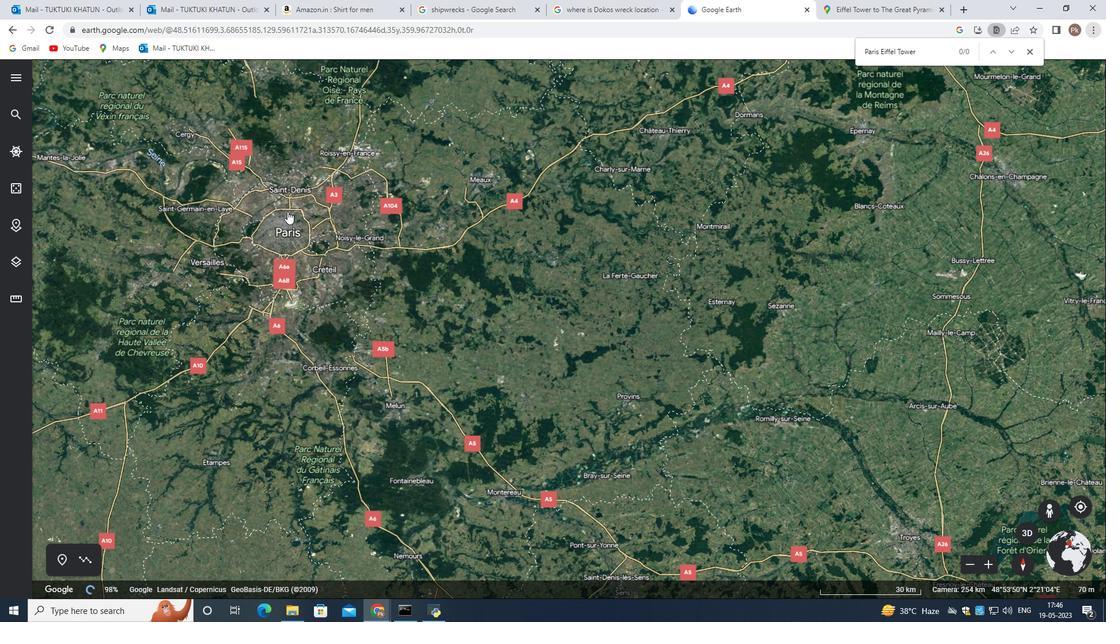 
Action: Mouse scrolled (287, 236) with delta (0, 0)
Screenshot: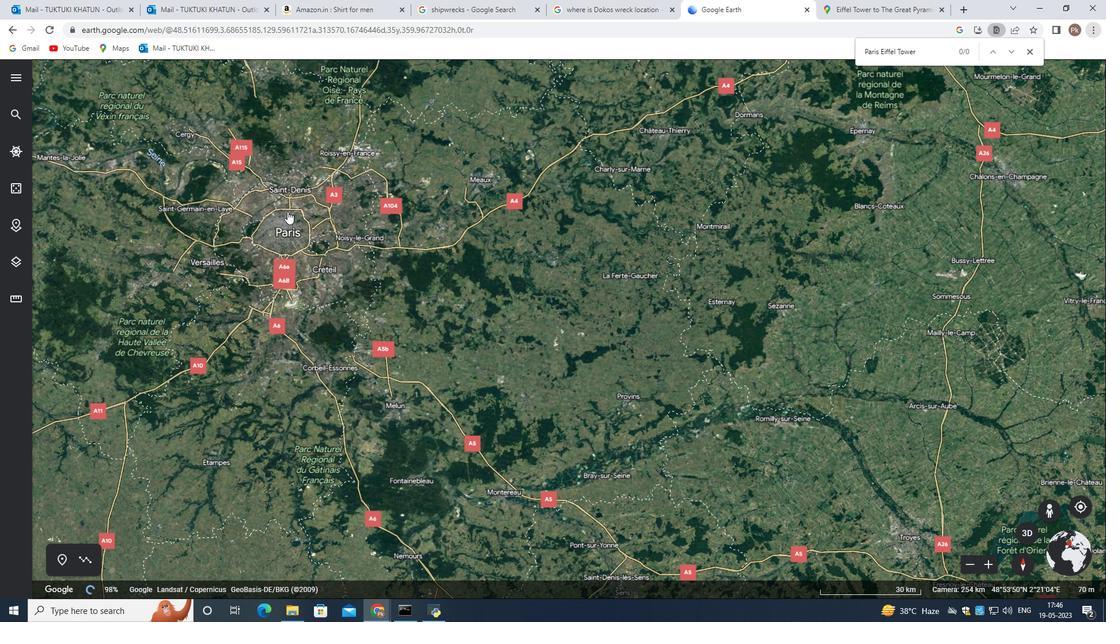 
Action: Mouse scrolled (287, 236) with delta (0, 0)
Screenshot: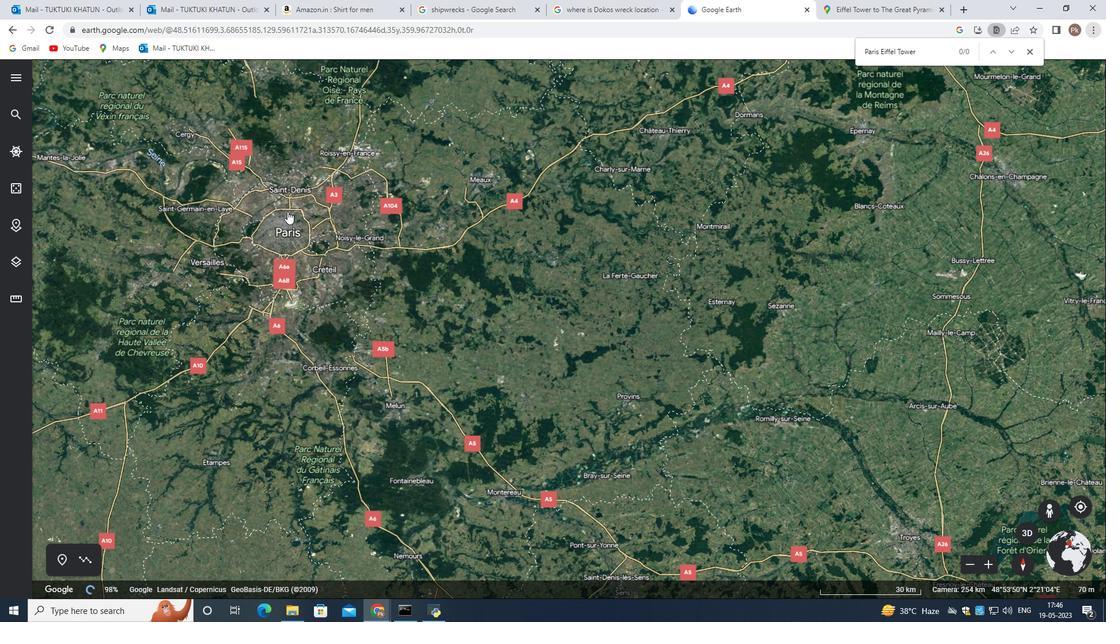 
Action: Mouse scrolled (287, 236) with delta (0, 0)
Screenshot: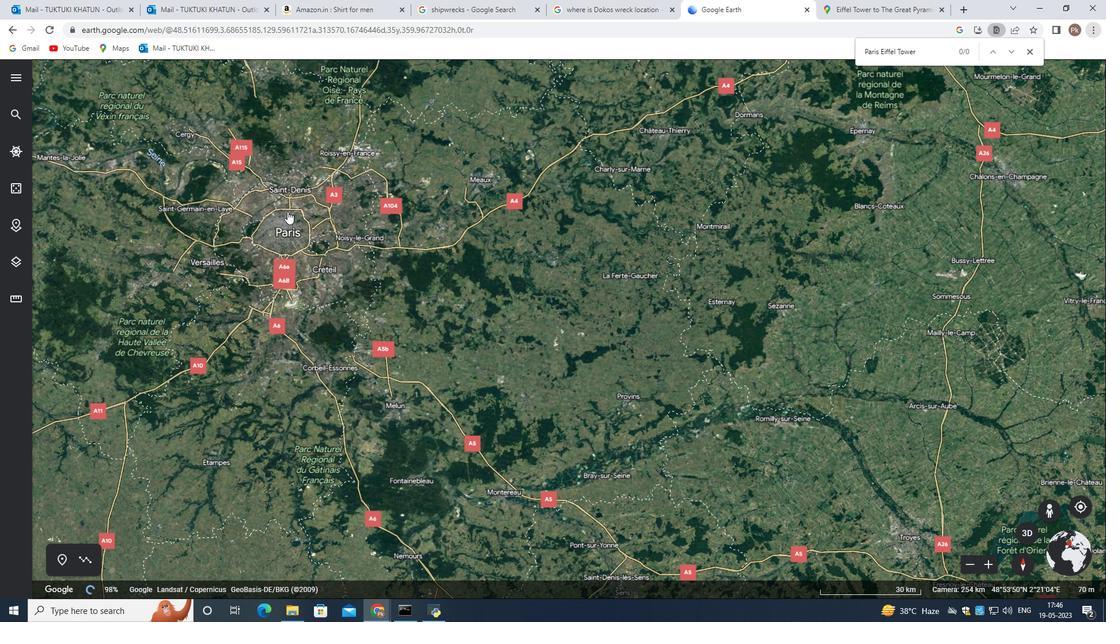 
Action: Mouse scrolled (287, 236) with delta (0, 0)
Screenshot: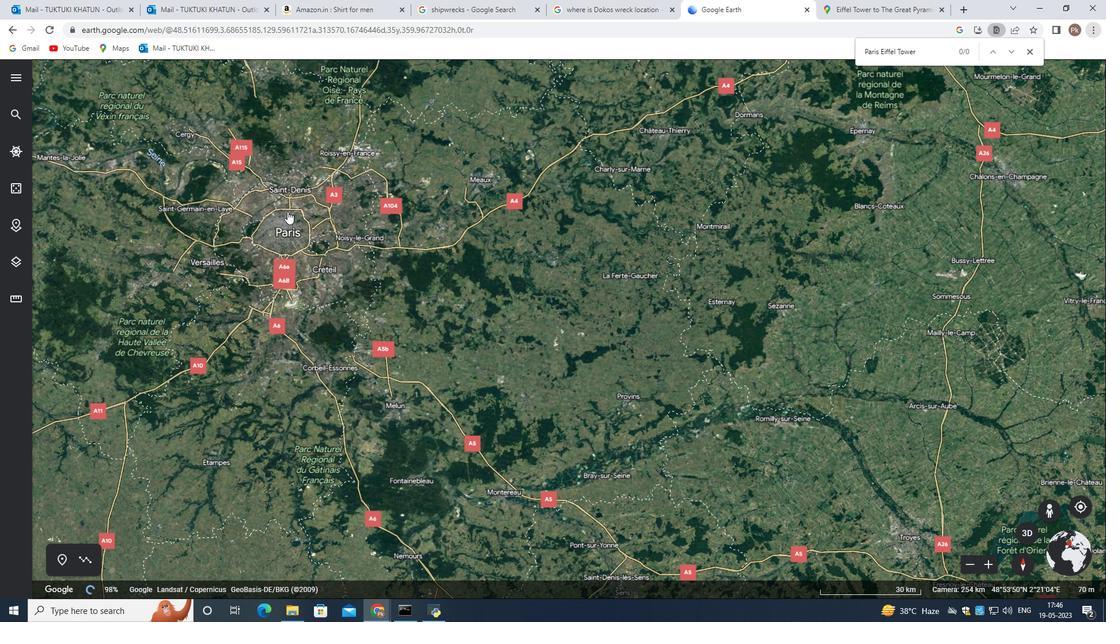 
Action: Mouse scrolled (287, 236) with delta (0, 0)
Screenshot: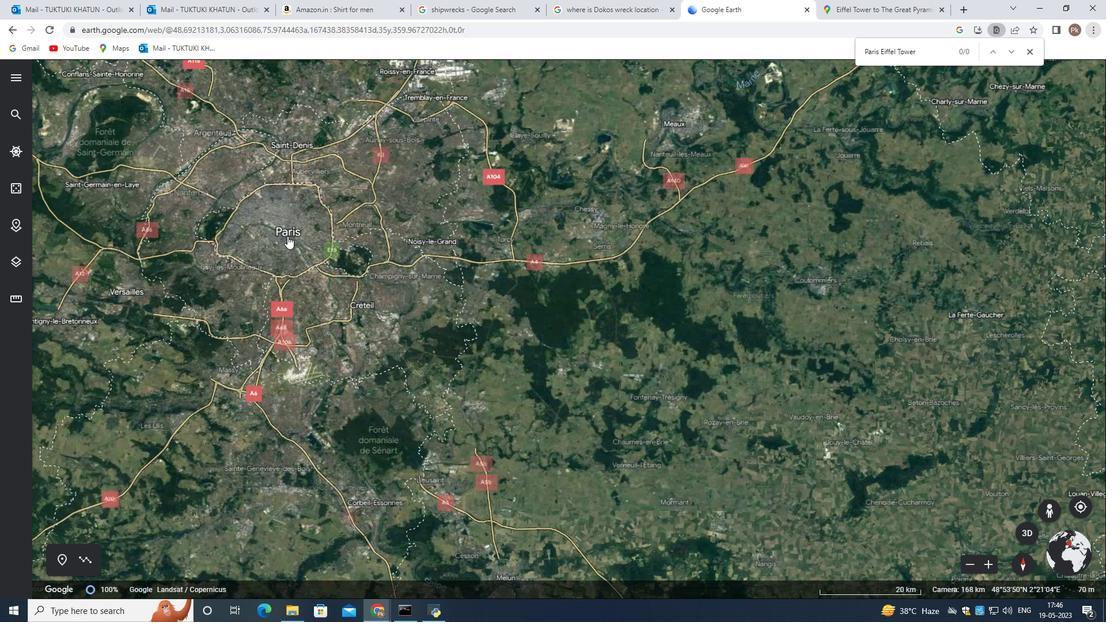 
Action: Mouse scrolled (287, 236) with delta (0, 0)
Screenshot: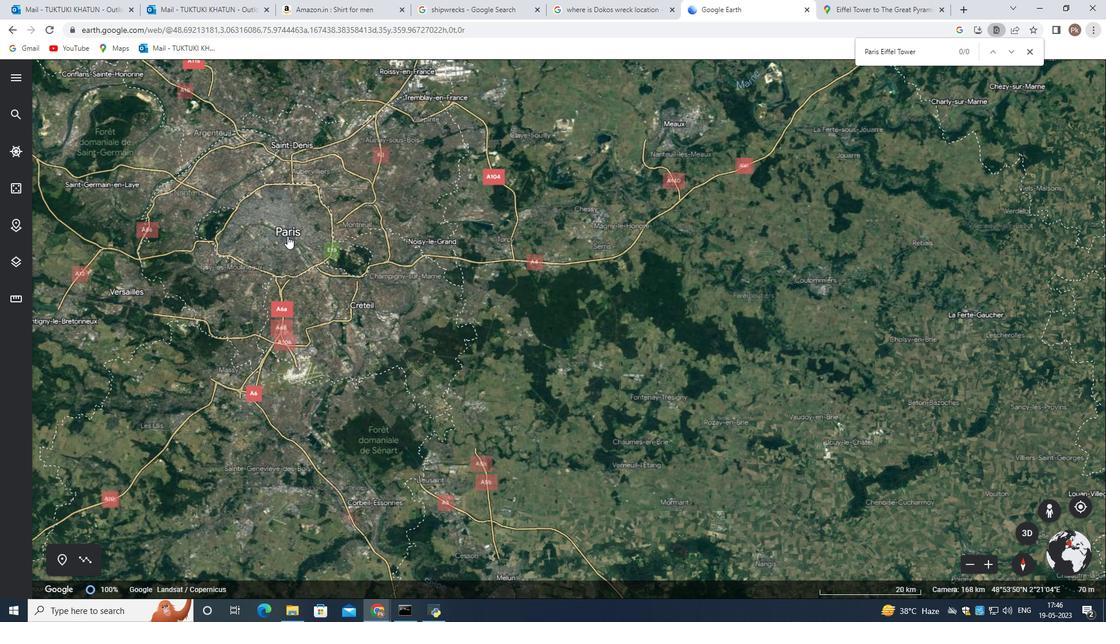 
Action: Mouse scrolled (287, 236) with delta (0, 0)
Screenshot: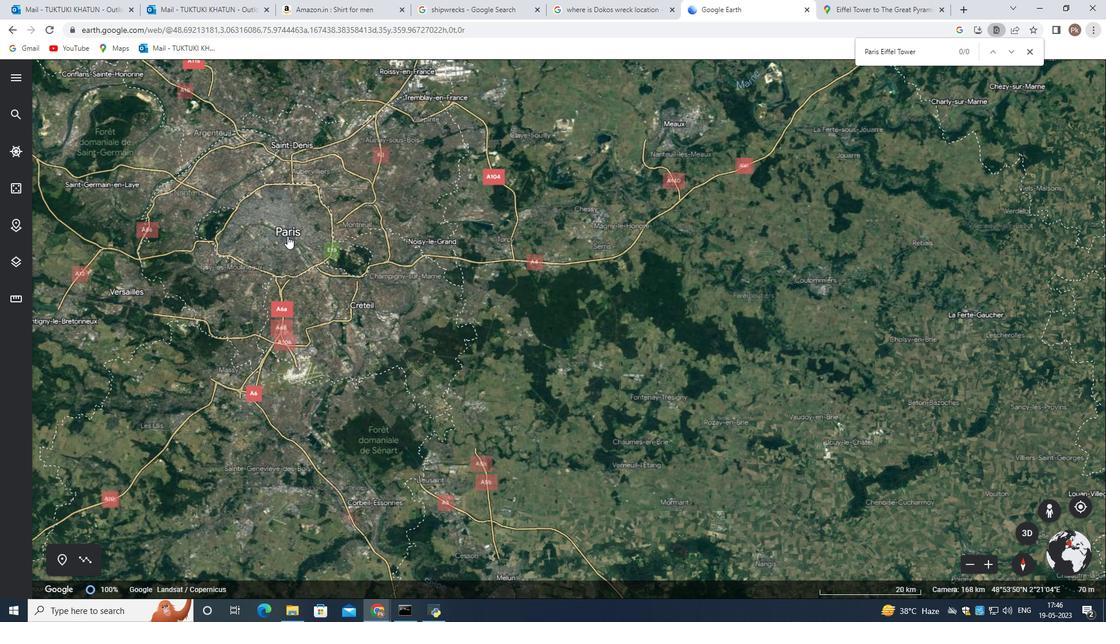 
Action: Mouse scrolled (287, 236) with delta (0, 0)
Screenshot: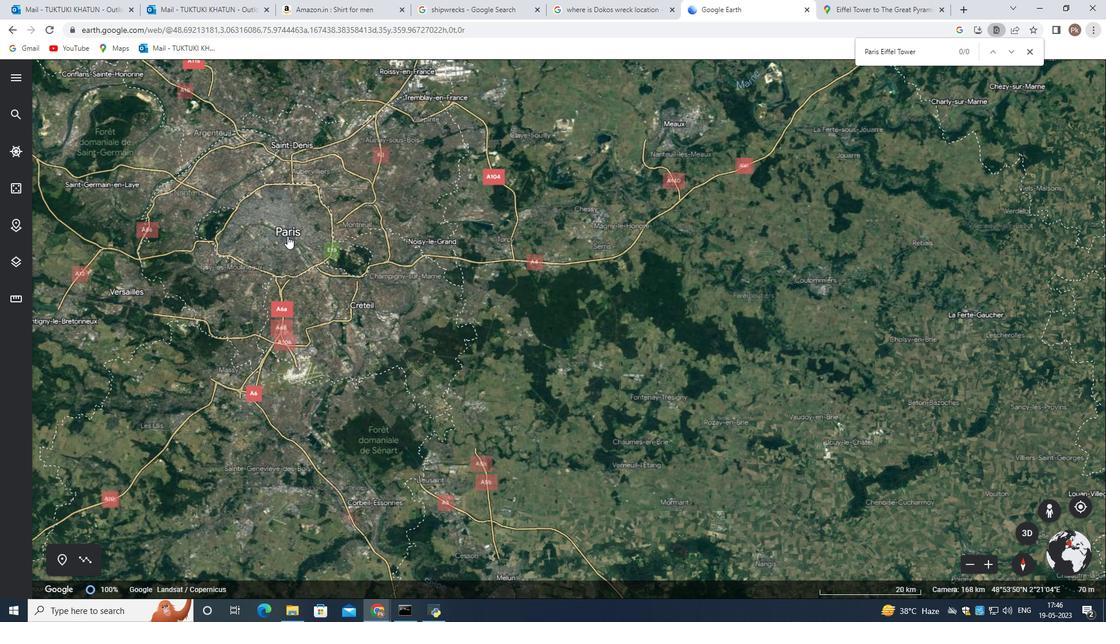 
Action: Mouse scrolled (287, 236) with delta (0, 0)
Screenshot: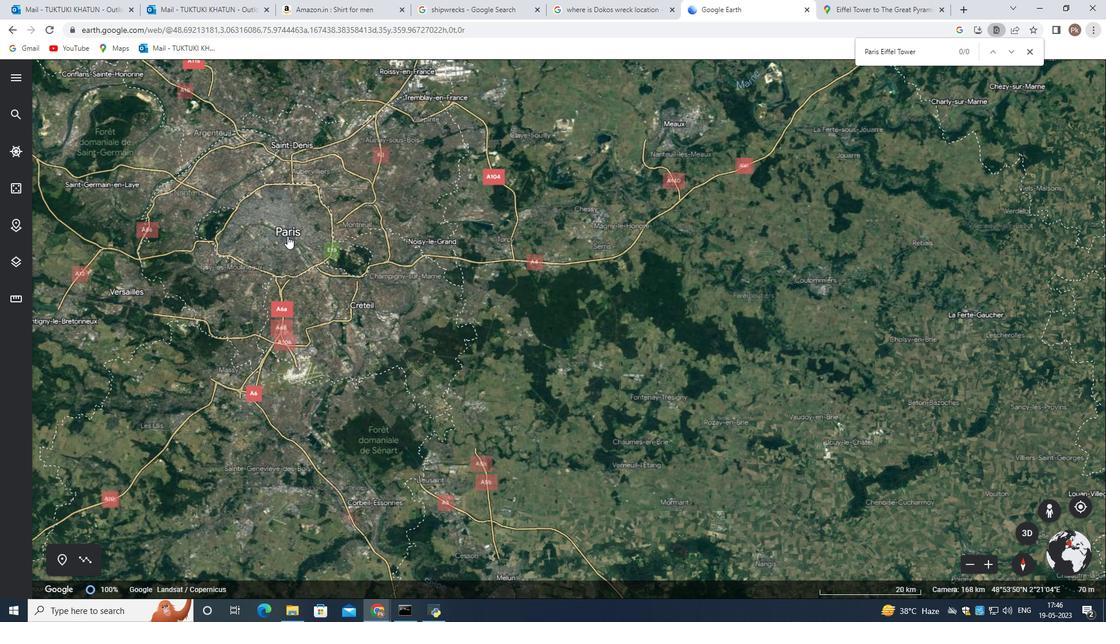 
Action: Mouse scrolled (287, 236) with delta (0, 0)
Screenshot: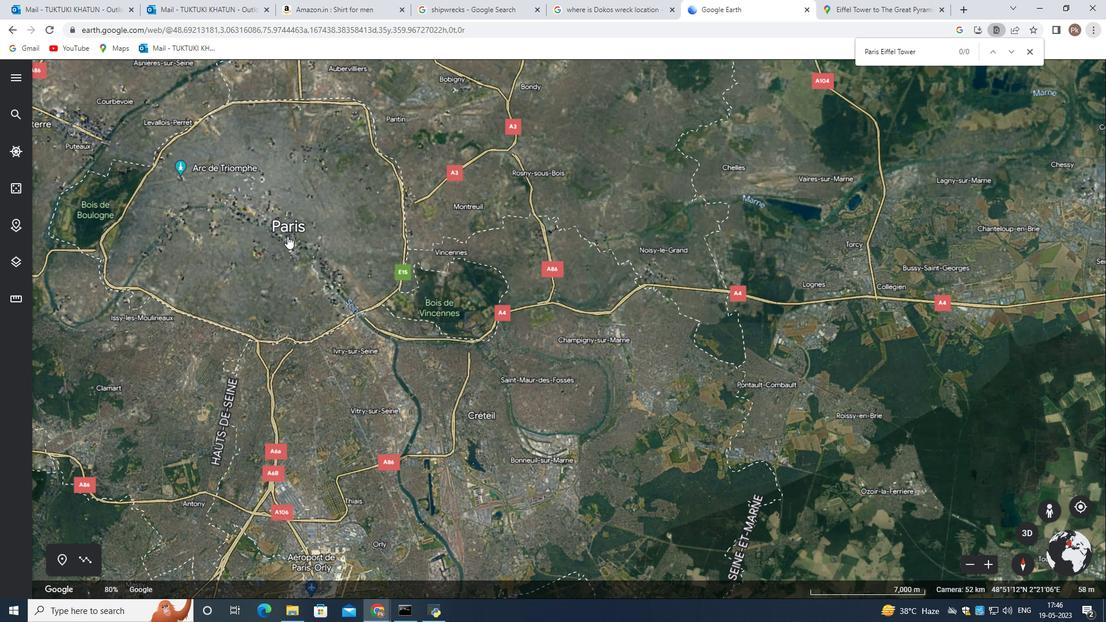 
Action: Mouse scrolled (287, 236) with delta (0, 0)
Screenshot: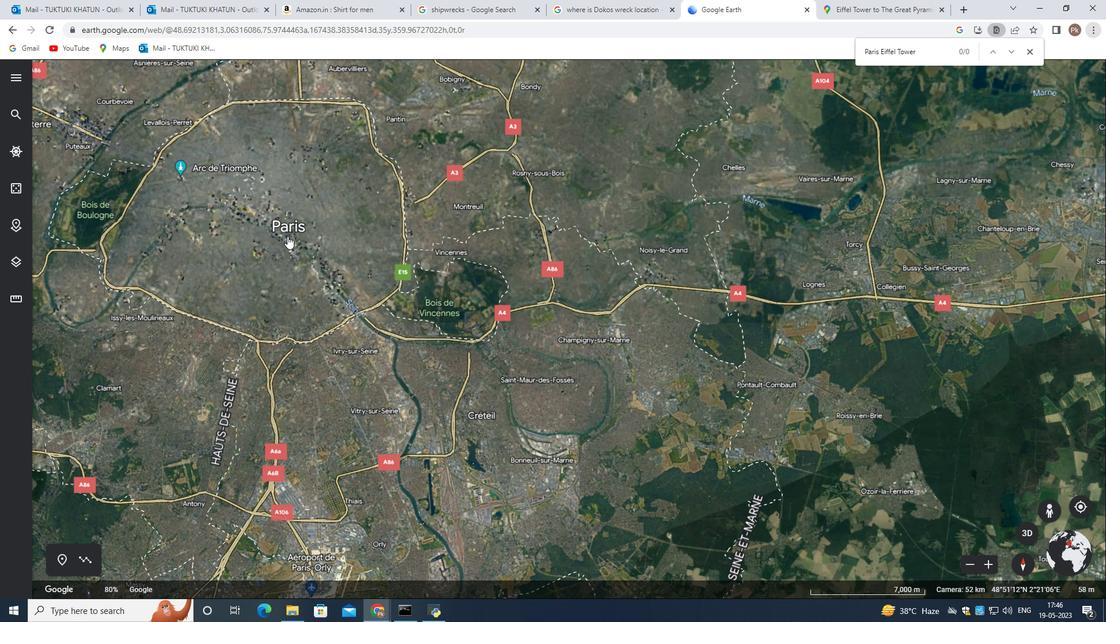 
Action: Mouse scrolled (287, 236) with delta (0, 0)
